 Task: Buy 2 Rompers of size 3-6 months for Baby Girls from Clothing section under best seller category for shipping address: Frank Clark, 1397 Camden Street, Reno, Nevada 89501, Cell Number 7752551231. Pay from credit card ending with 2005, CVV 3321
Action: Mouse moved to (334, 98)
Screenshot: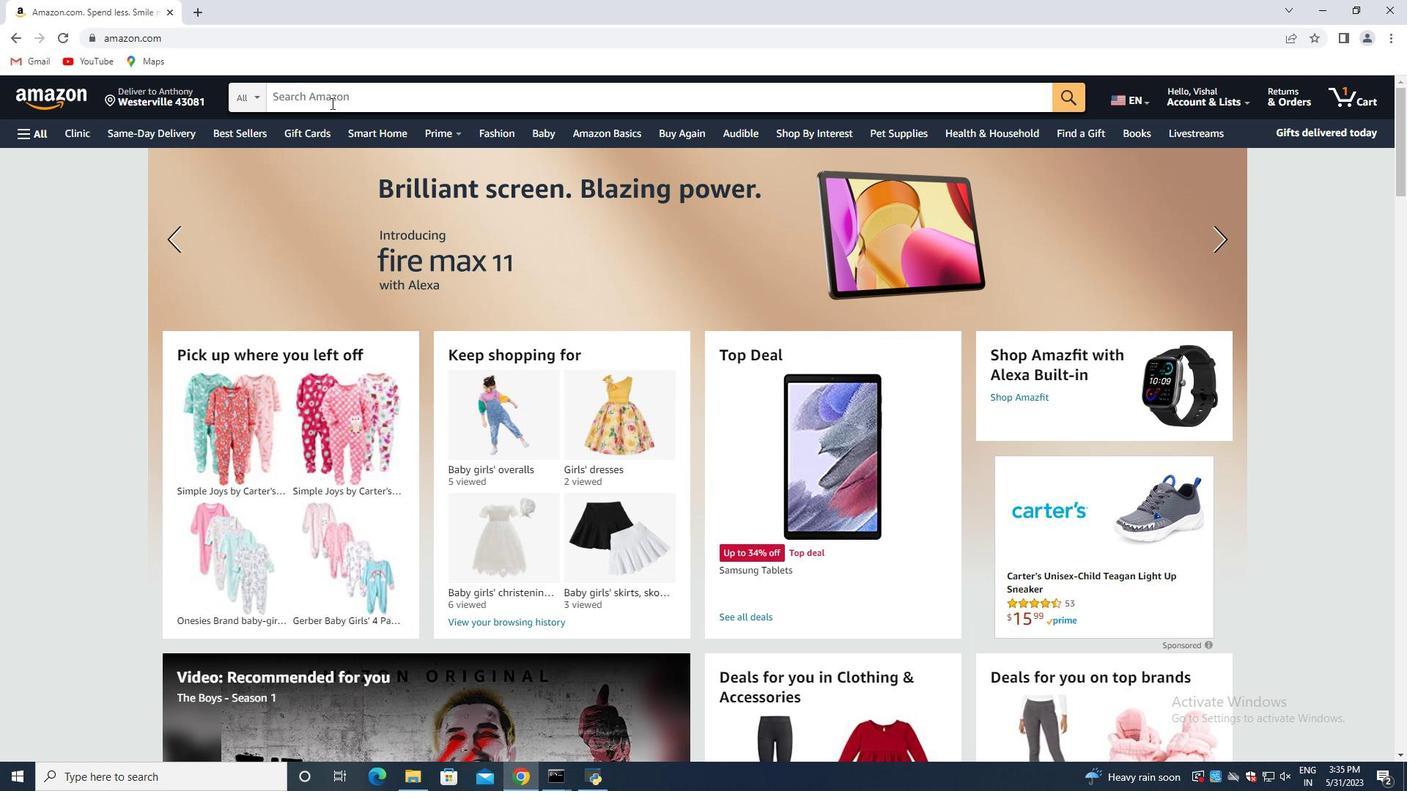 
Action: Mouse pressed left at (334, 98)
Screenshot: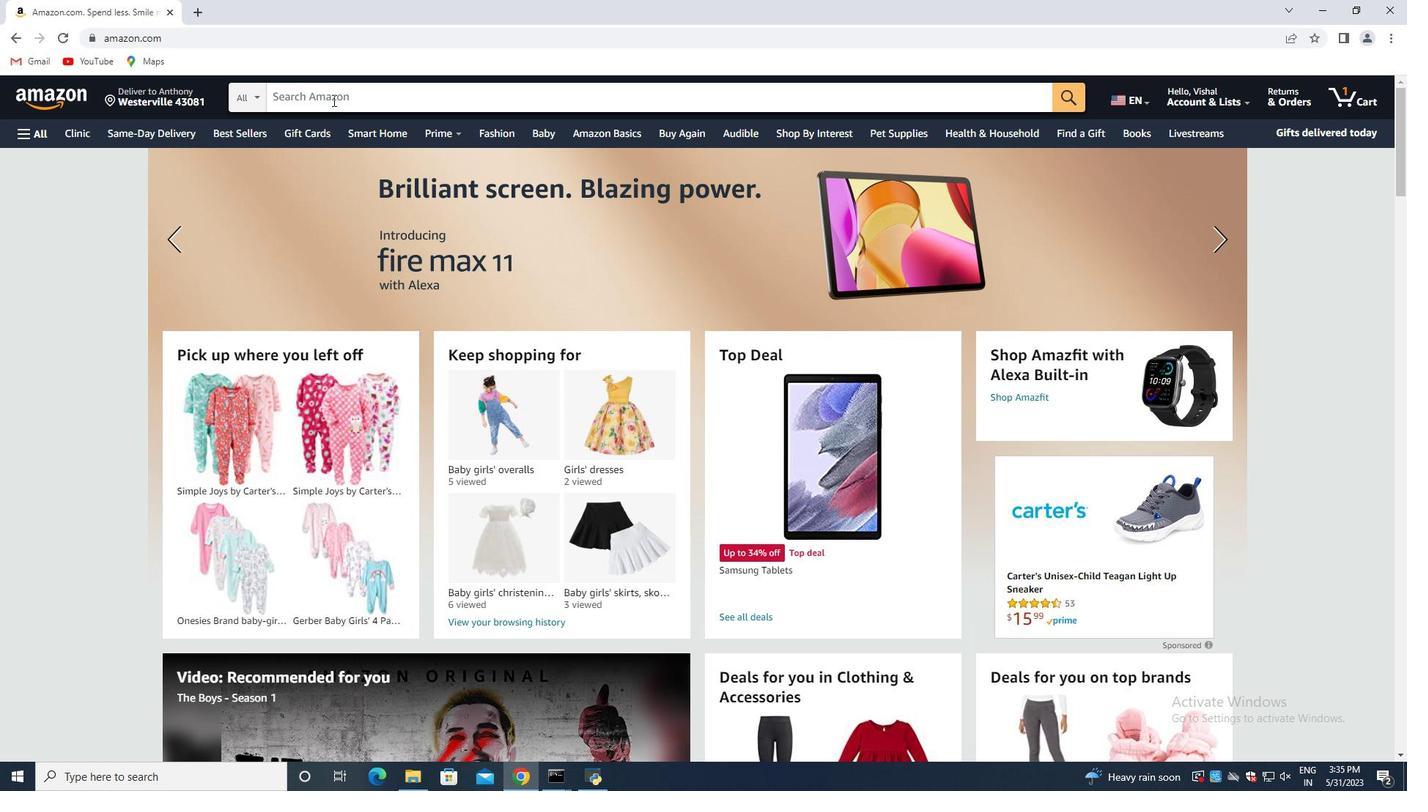 
Action: Key pressed <Key.shift>Rompers<Key.space>of<Key.space>size<Key.space>3-6<Key.space>months<Key.space>for<Key.space>baby<Key.space>girls<Key.enter>
Screenshot: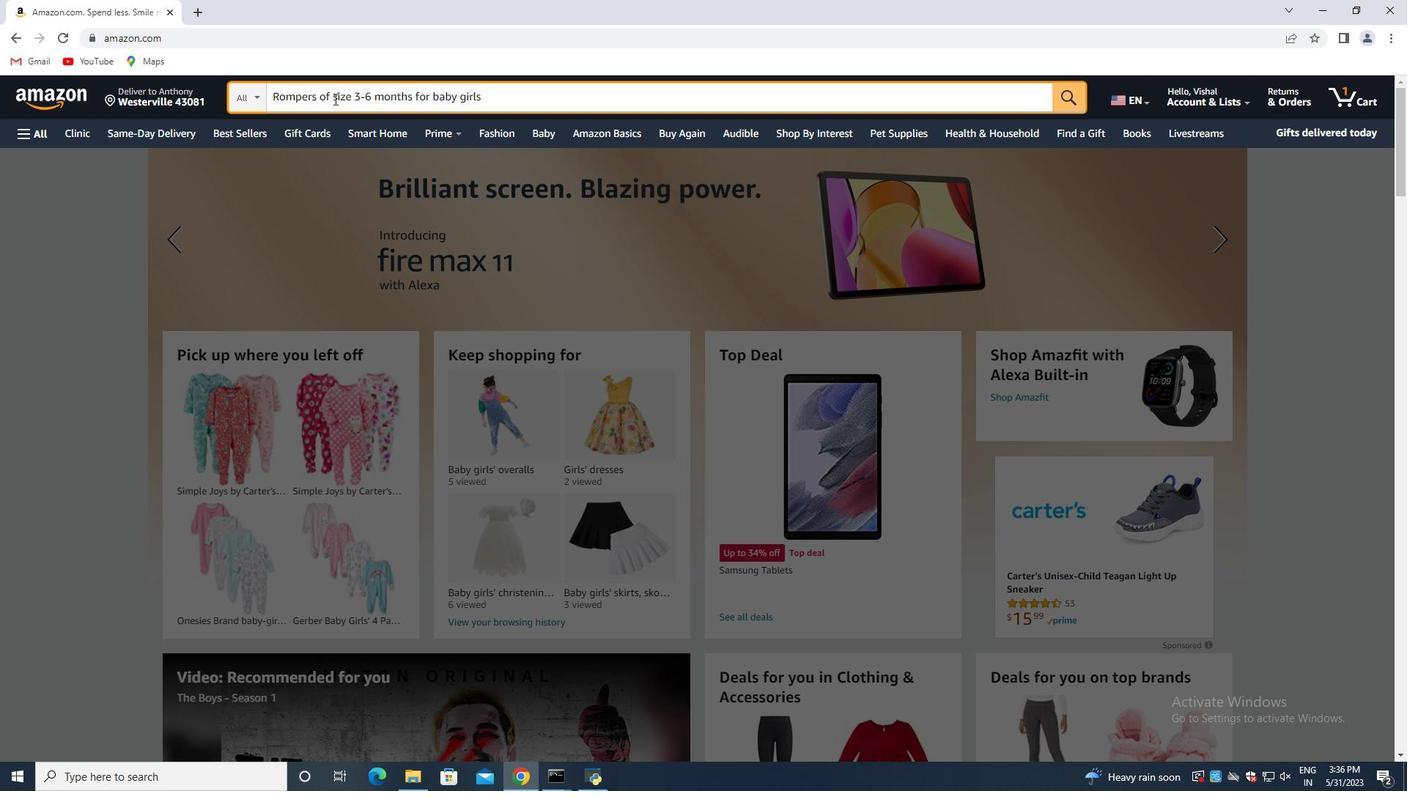 
Action: Mouse moved to (339, 132)
Screenshot: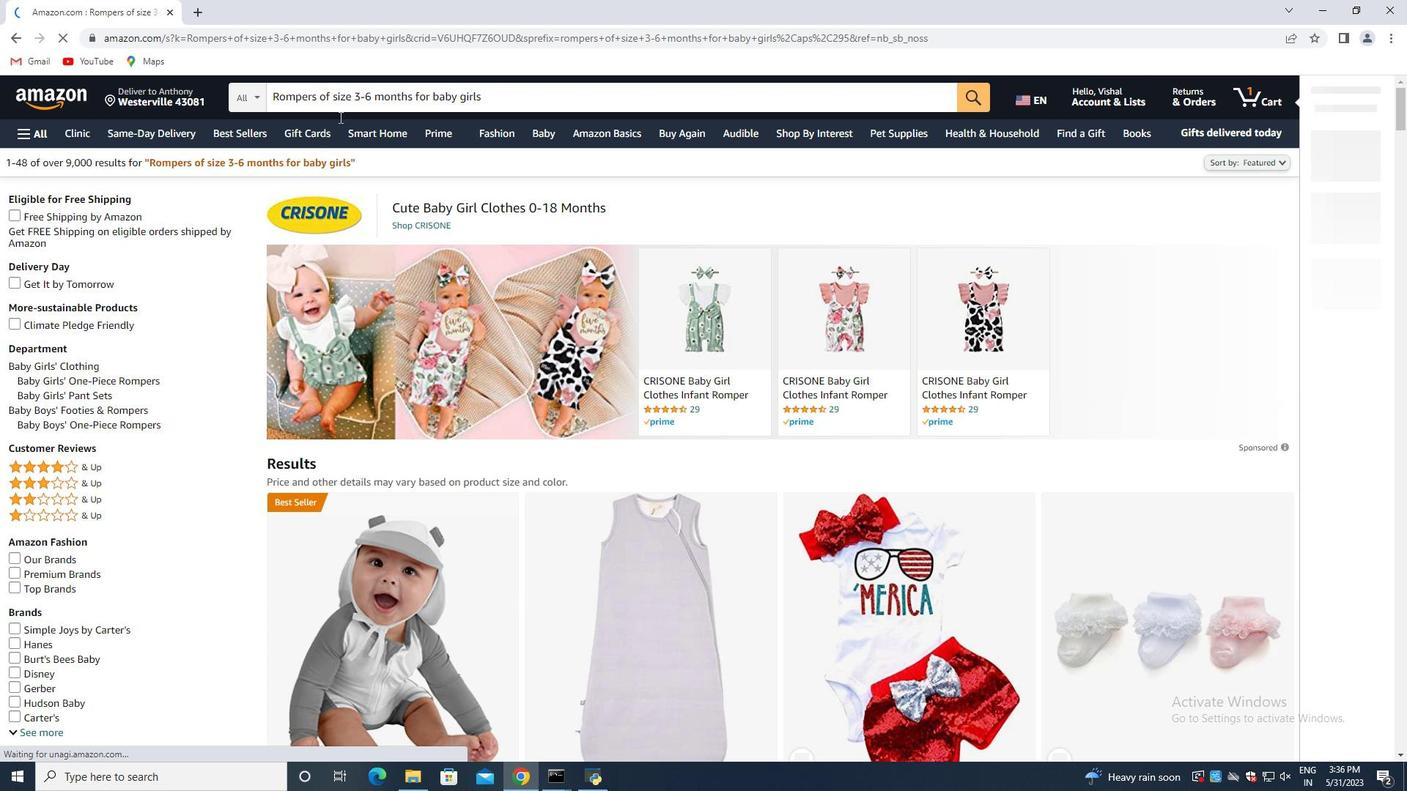 
Action: Mouse scrolled (339, 131) with delta (0, 0)
Screenshot: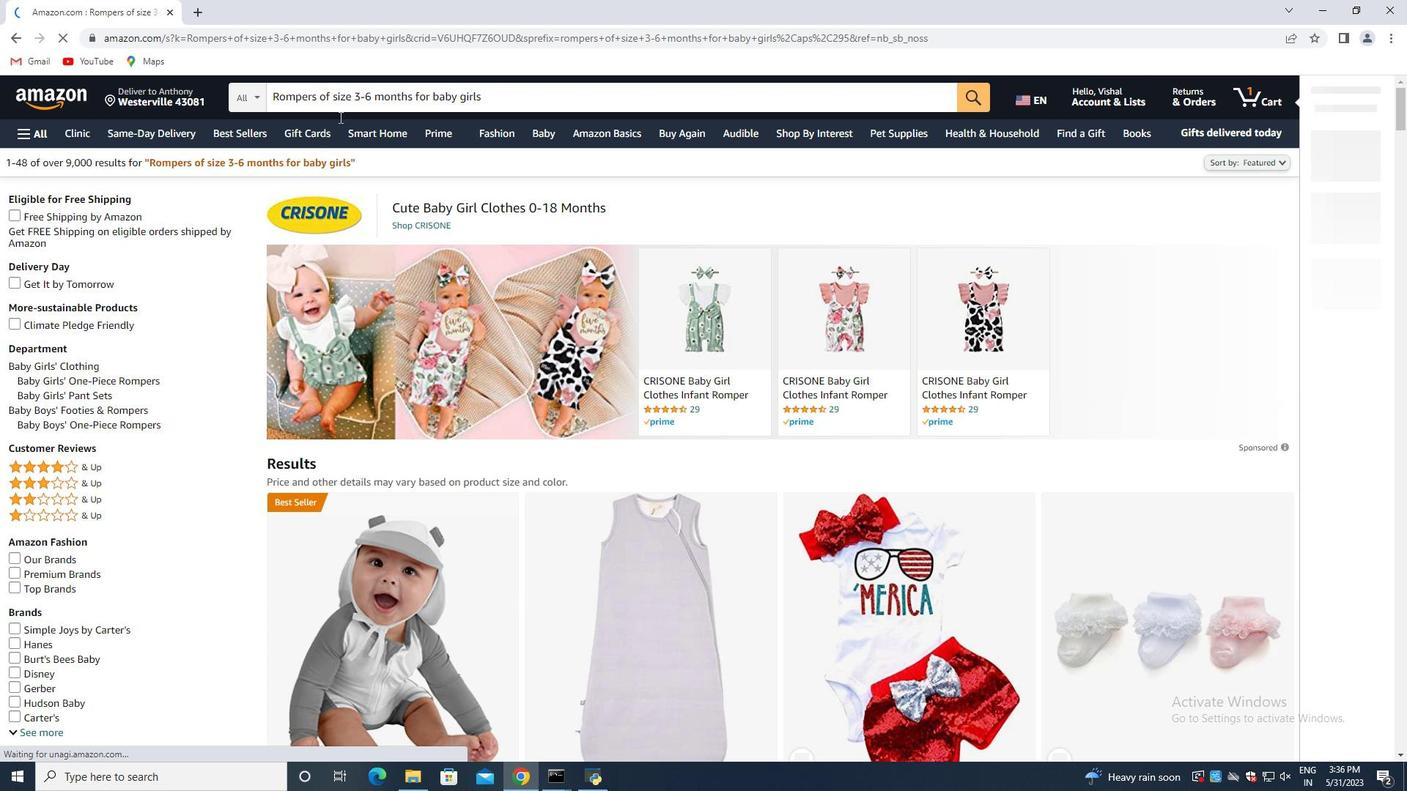 
Action: Mouse moved to (344, 148)
Screenshot: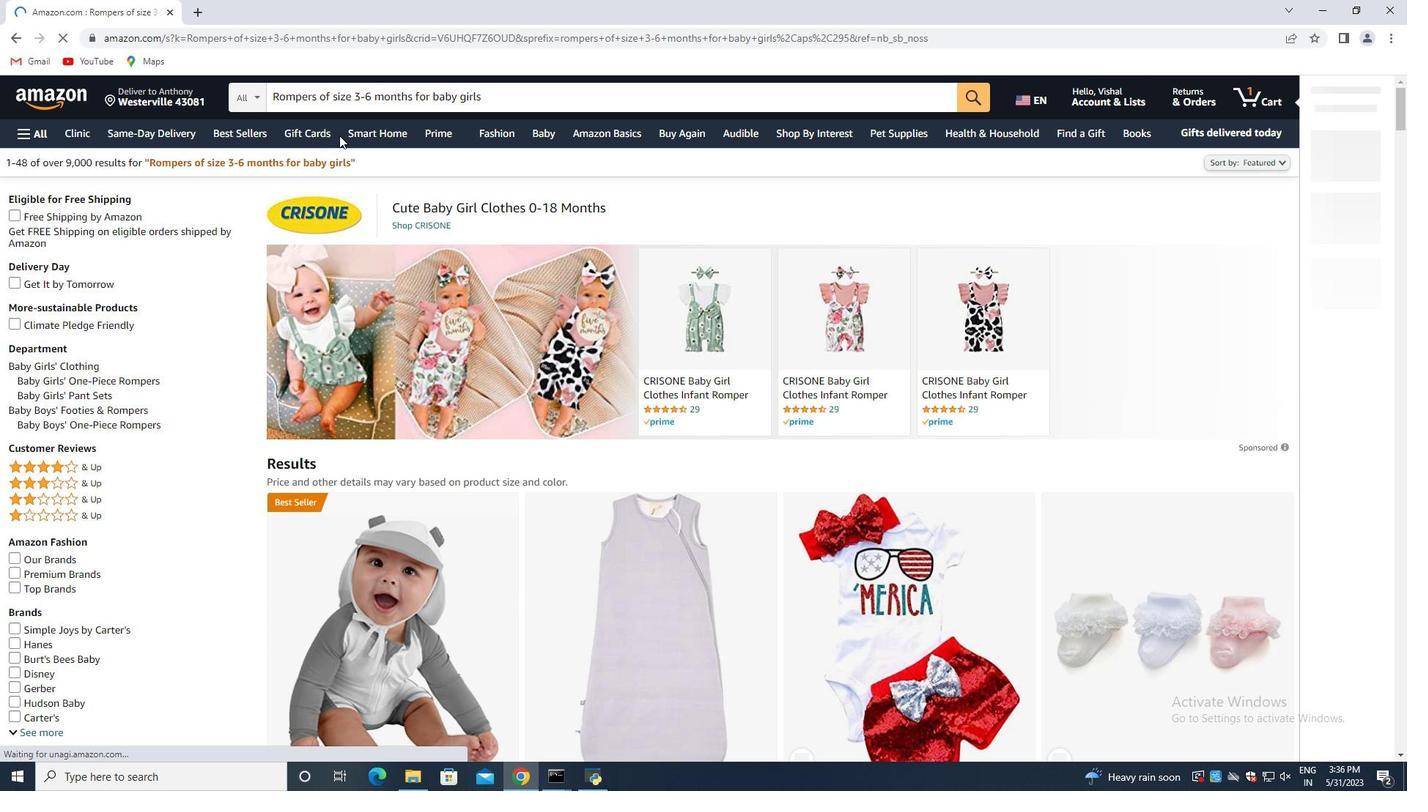 
Action: Mouse scrolled (344, 148) with delta (0, 0)
Screenshot: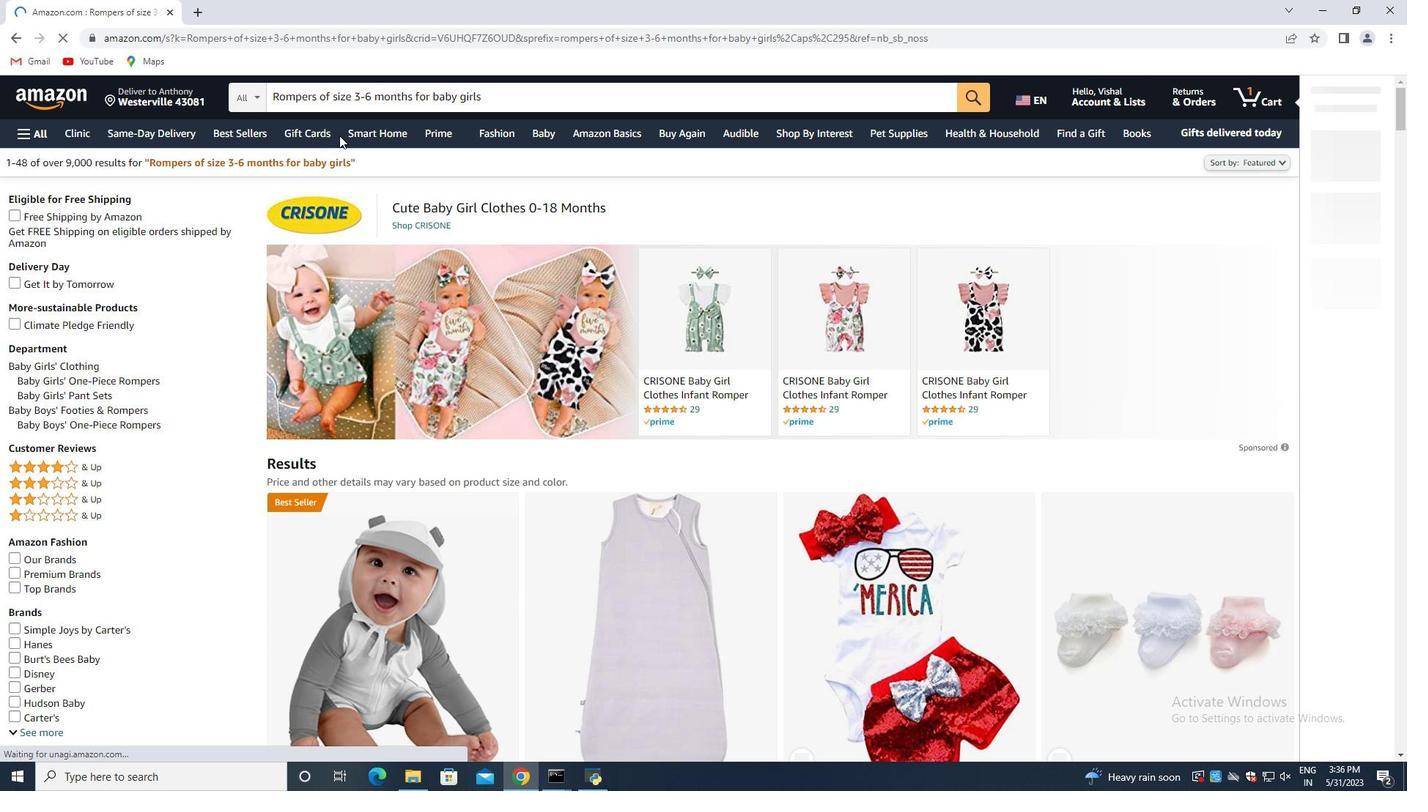 
Action: Mouse moved to (356, 164)
Screenshot: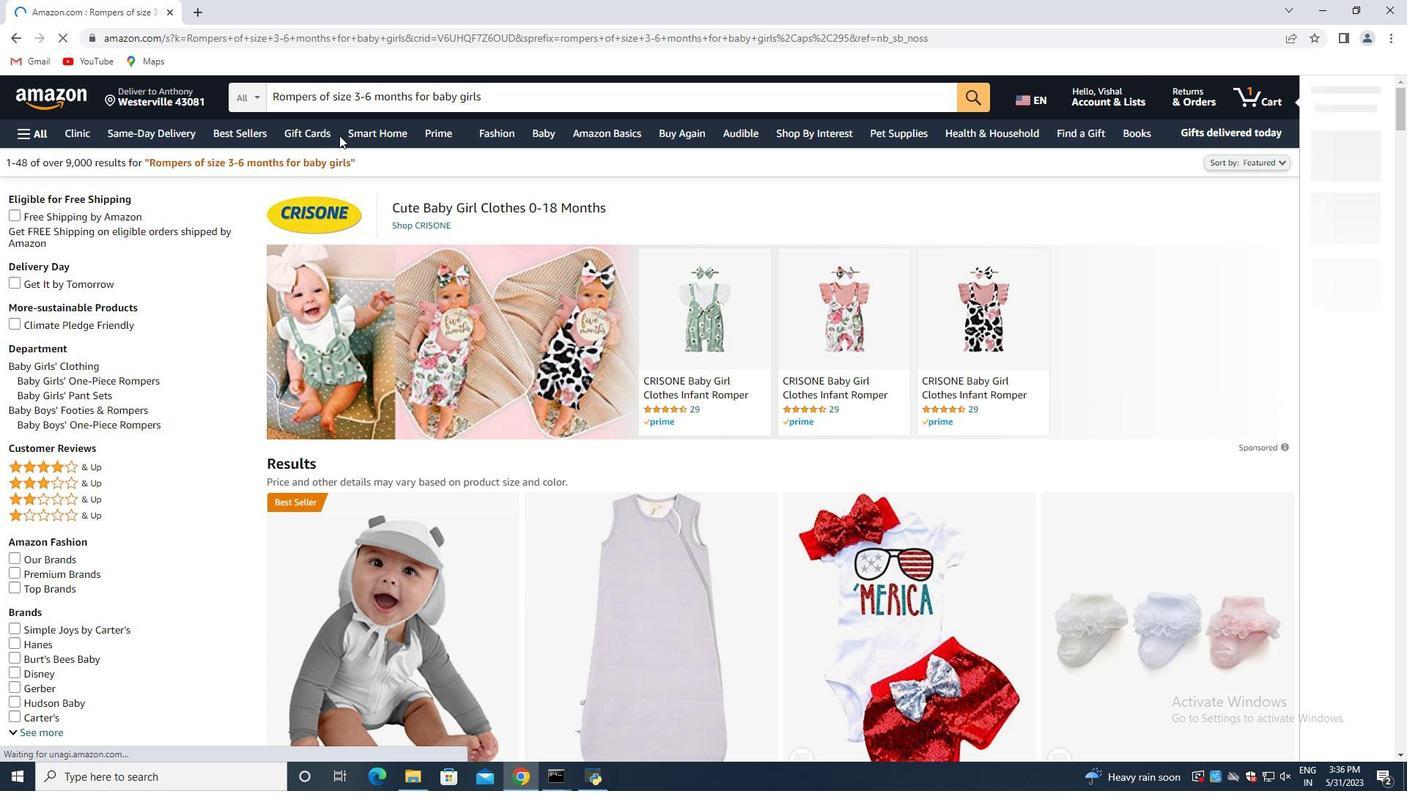 
Action: Mouse scrolled (356, 164) with delta (0, 0)
Screenshot: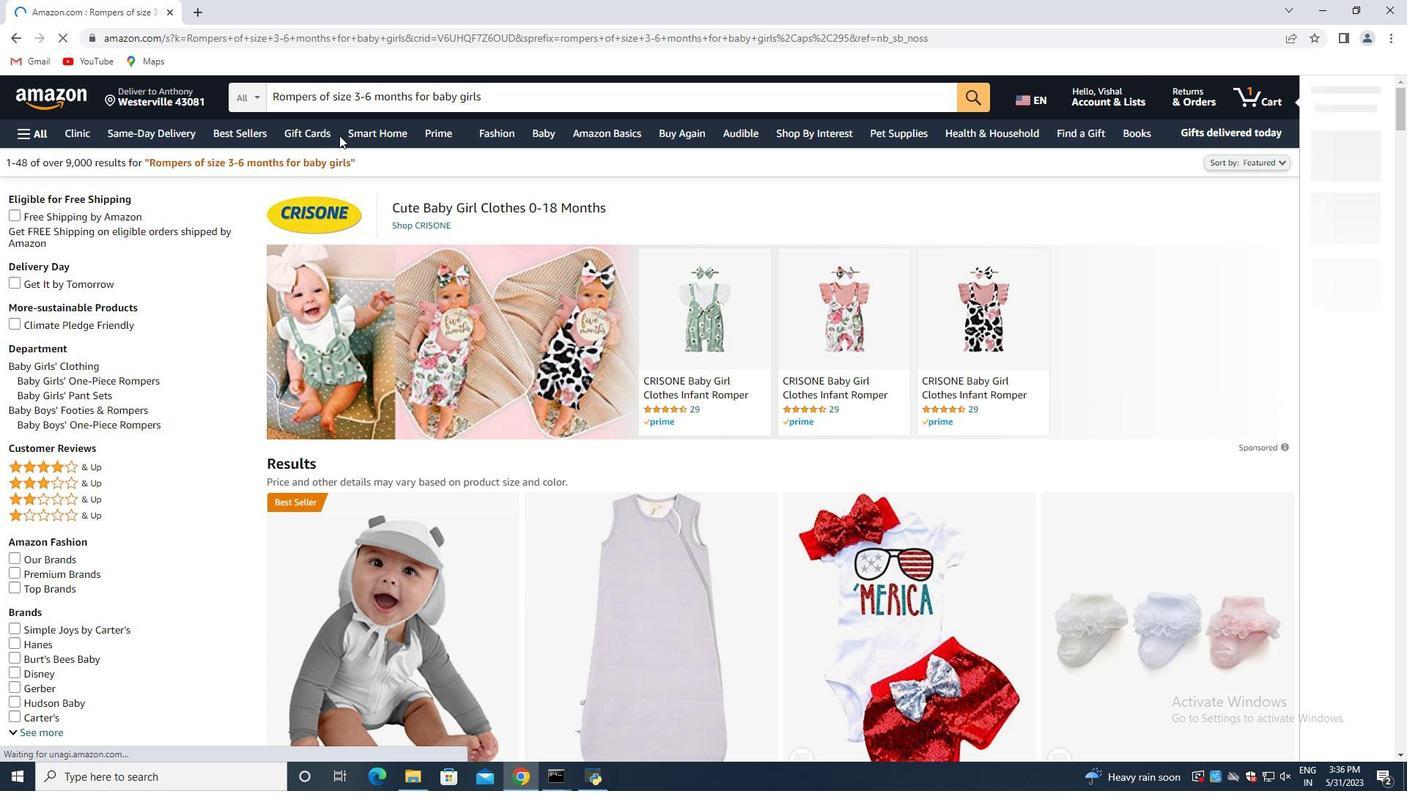 
Action: Mouse moved to (488, 399)
Screenshot: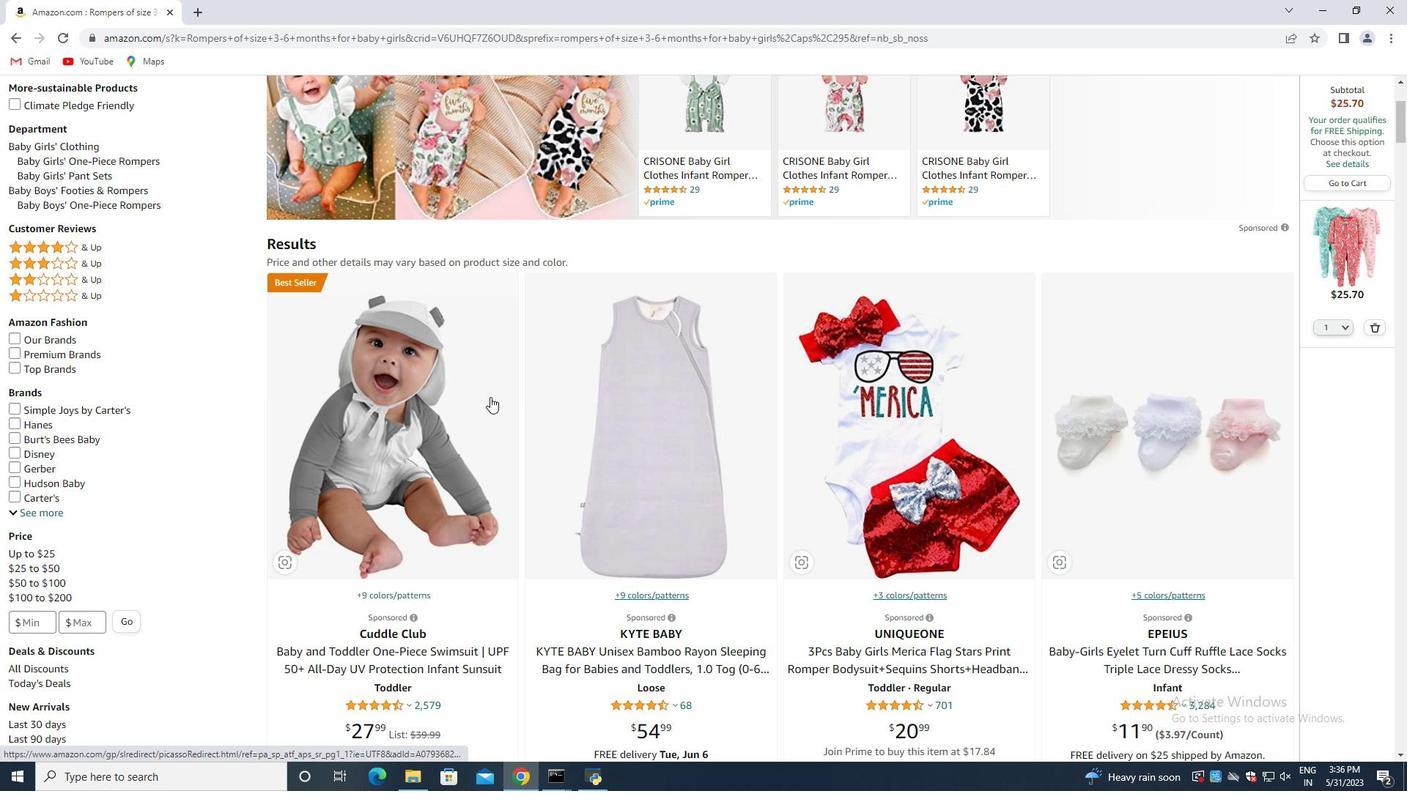 
Action: Mouse scrolled (488, 398) with delta (0, 0)
Screenshot: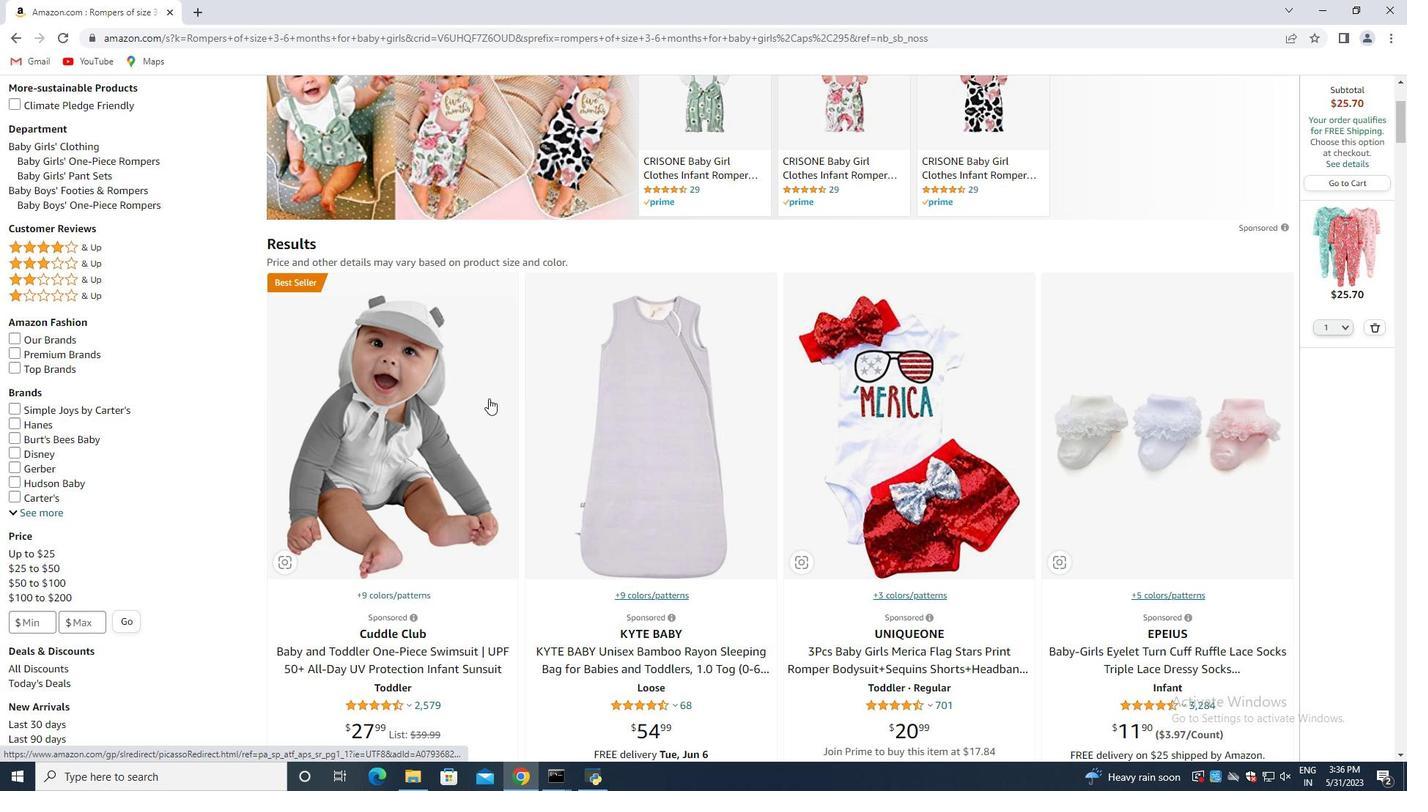 
Action: Mouse moved to (1379, 324)
Screenshot: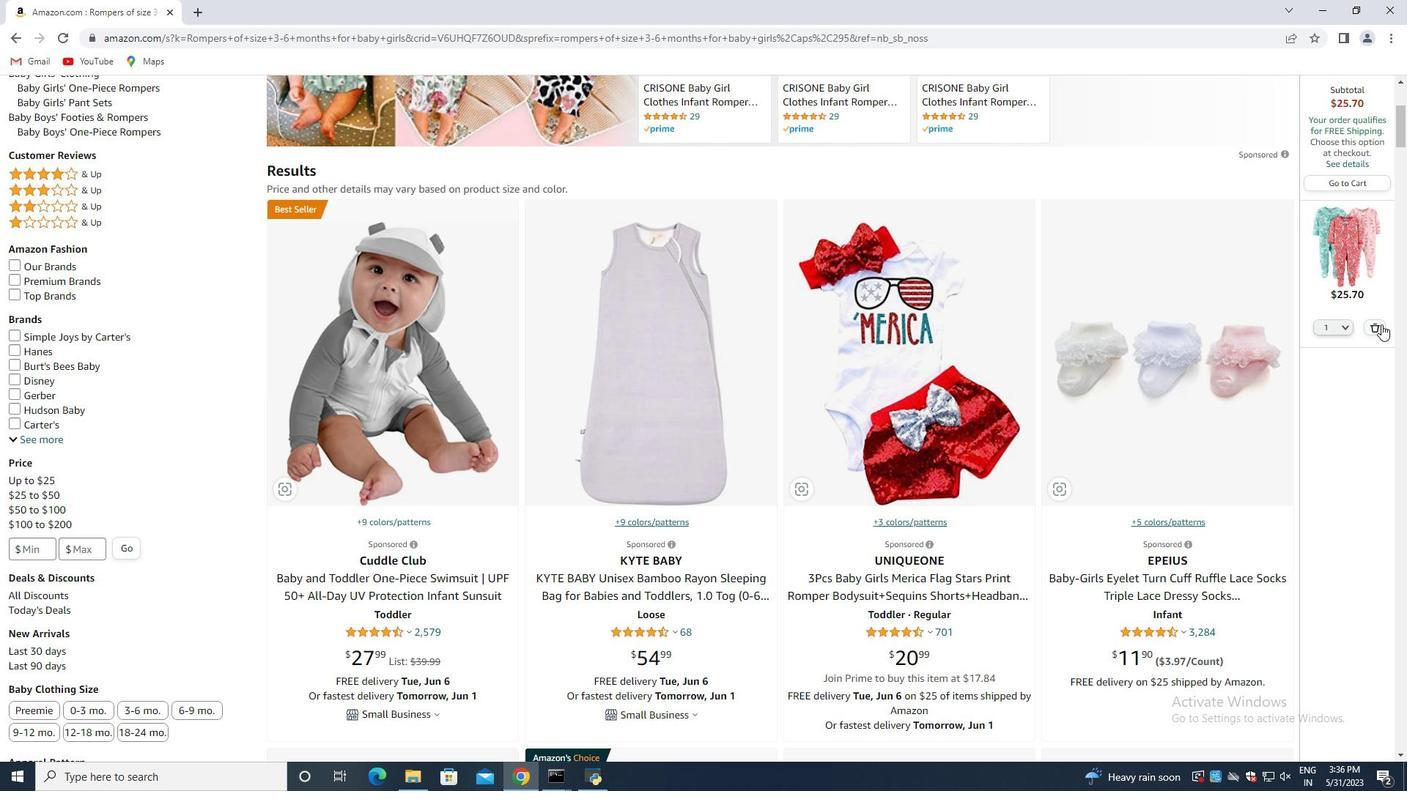 
Action: Mouse pressed left at (1379, 324)
Screenshot: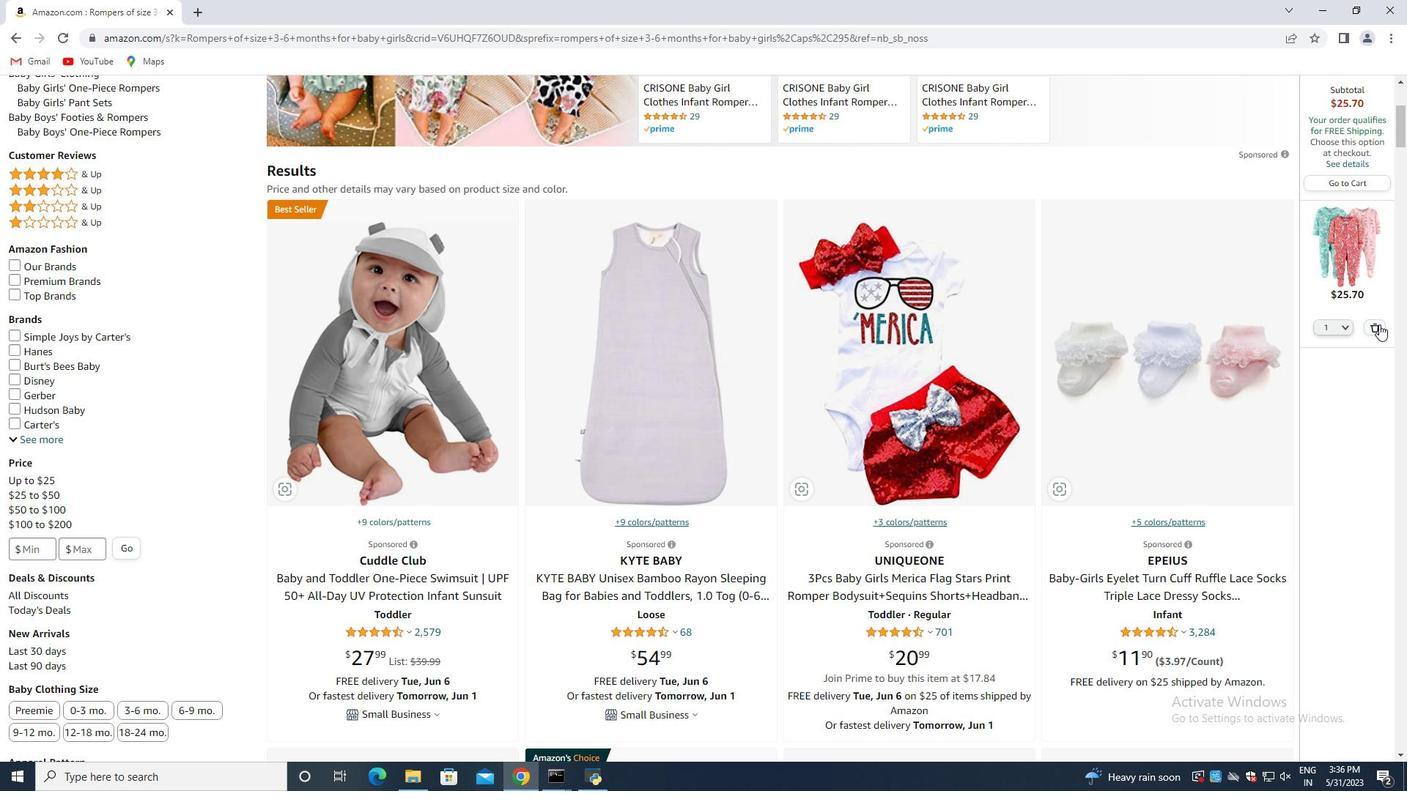 
Action: Mouse moved to (748, 384)
Screenshot: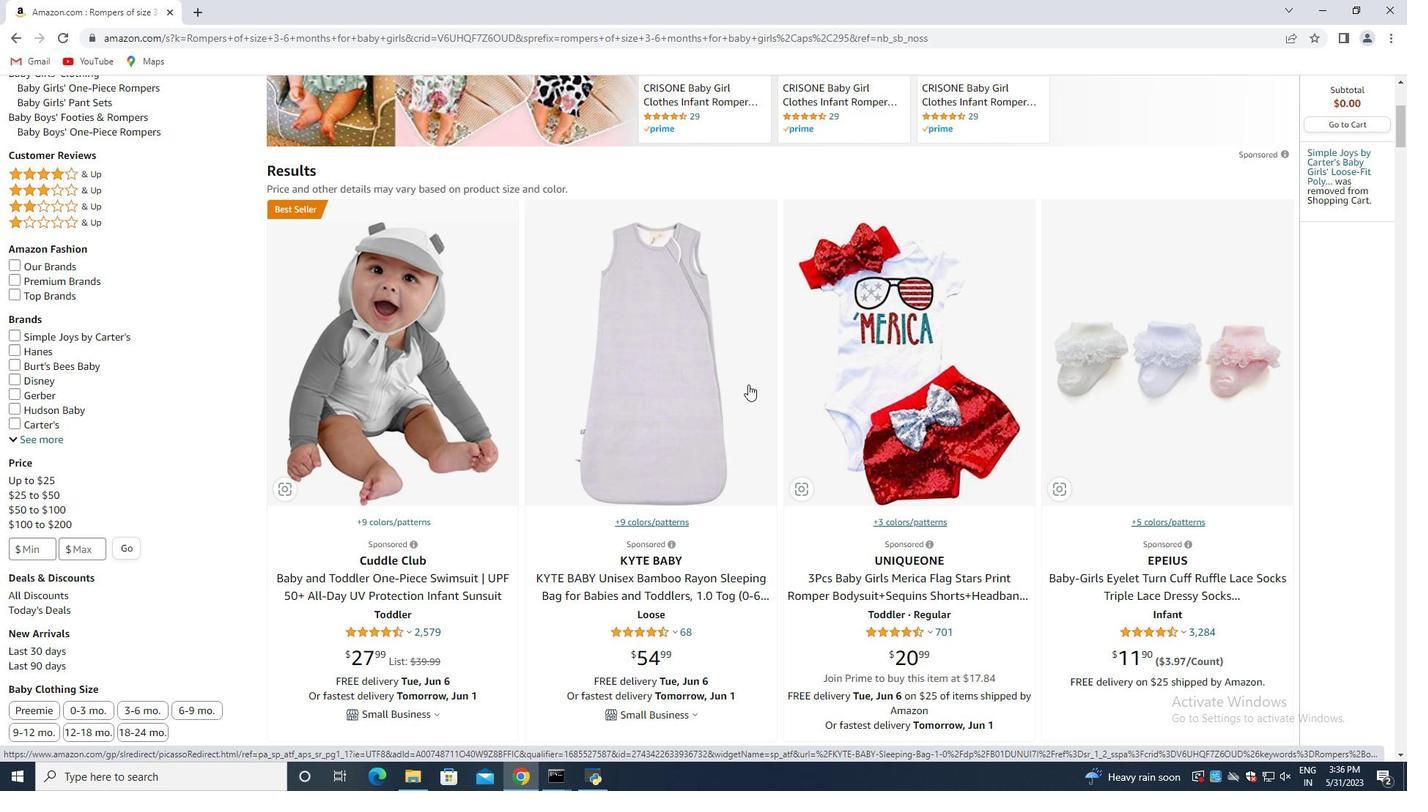 
Action: Mouse scrolled (748, 383) with delta (0, 0)
Screenshot: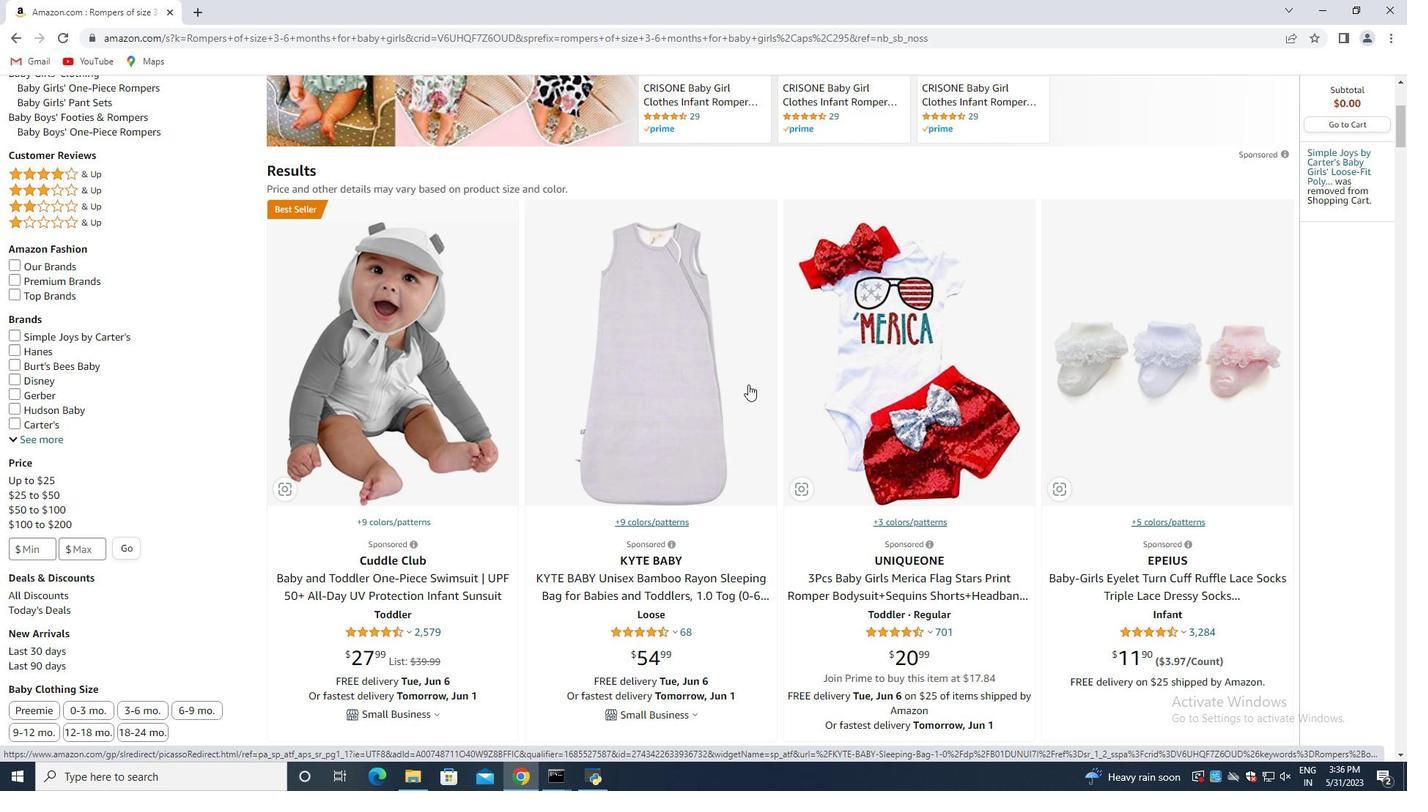 
Action: Mouse moved to (986, 362)
Screenshot: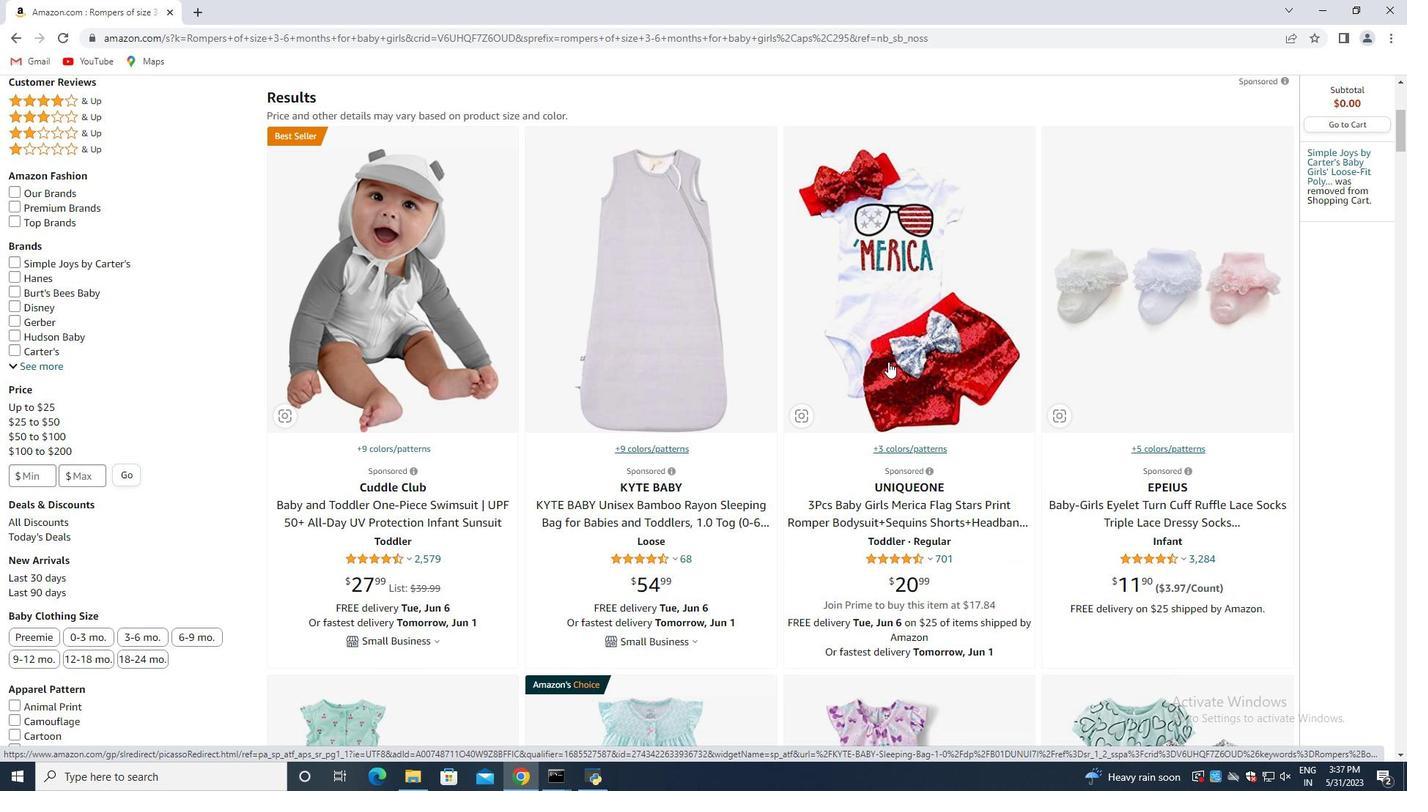 
Action: Mouse scrolled (978, 361) with delta (0, 0)
Screenshot: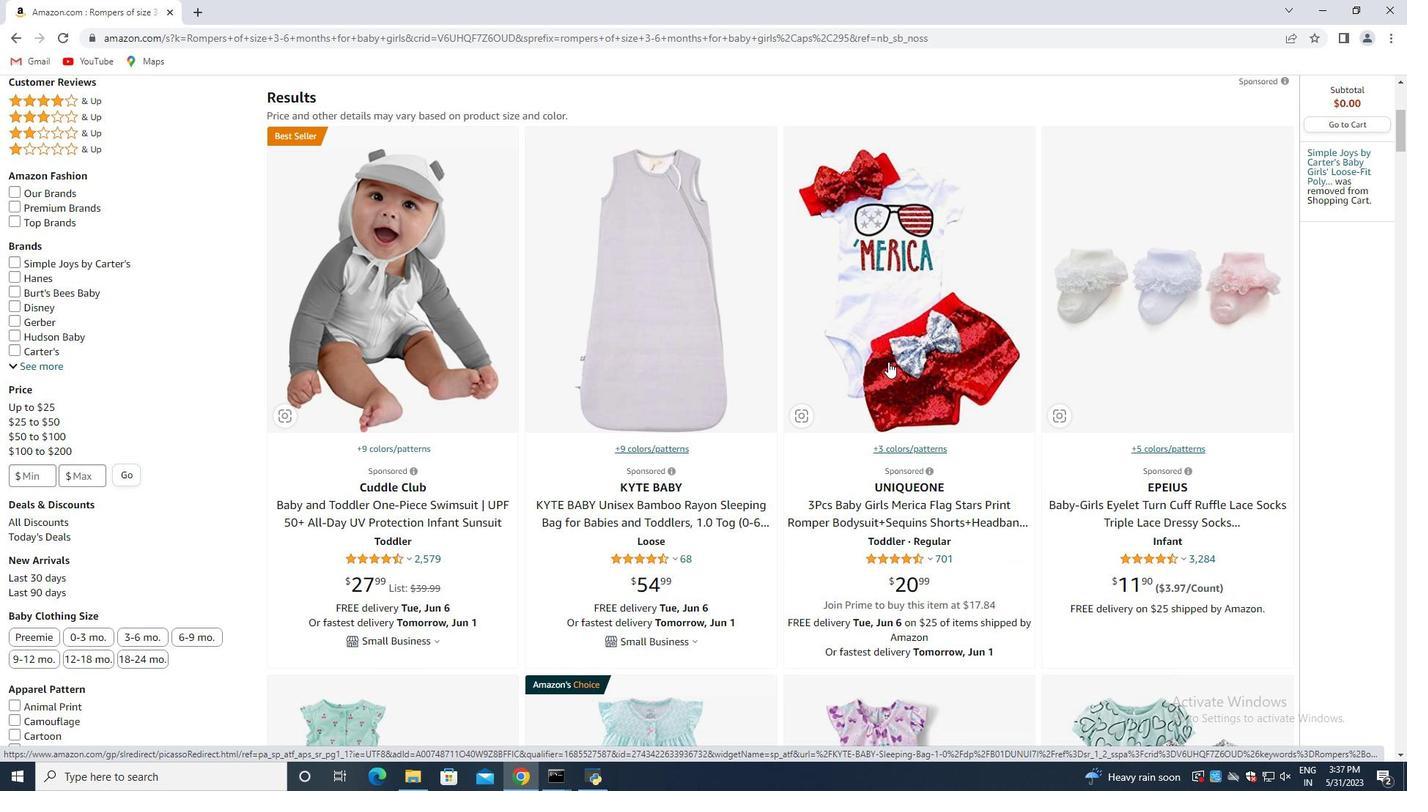 
Action: Mouse moved to (1010, 361)
Screenshot: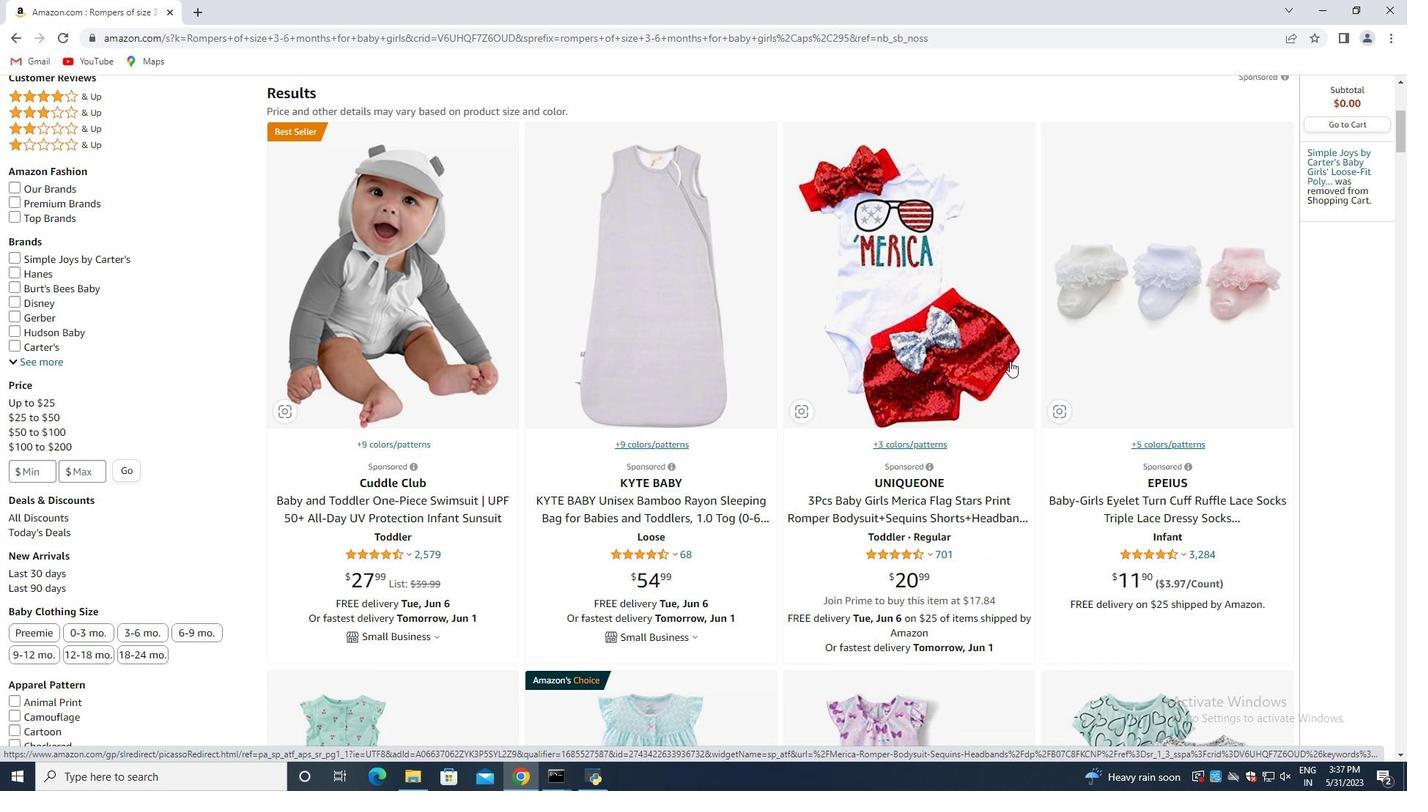 
Action: Mouse scrolled (1010, 360) with delta (0, 0)
Screenshot: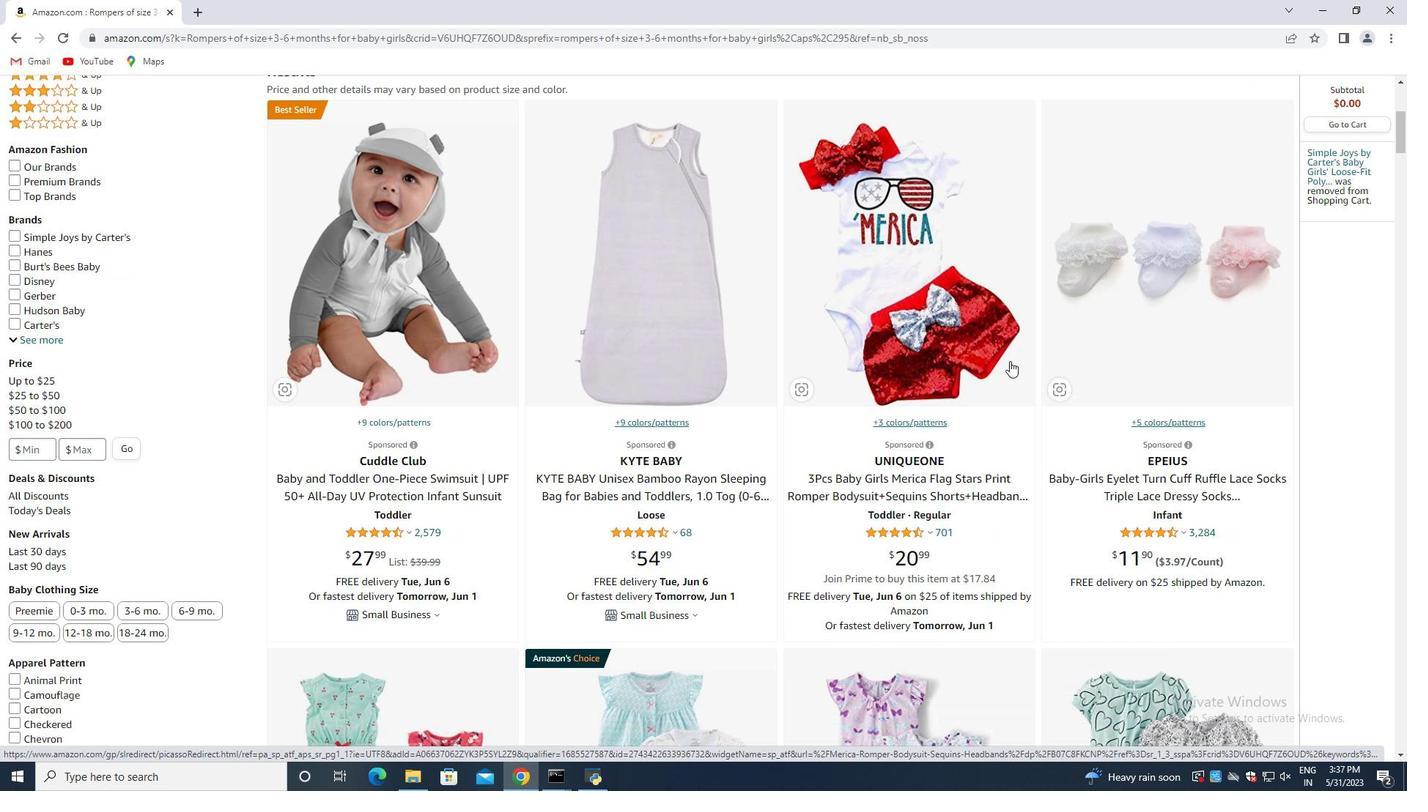 
Action: Mouse moved to (821, 344)
Screenshot: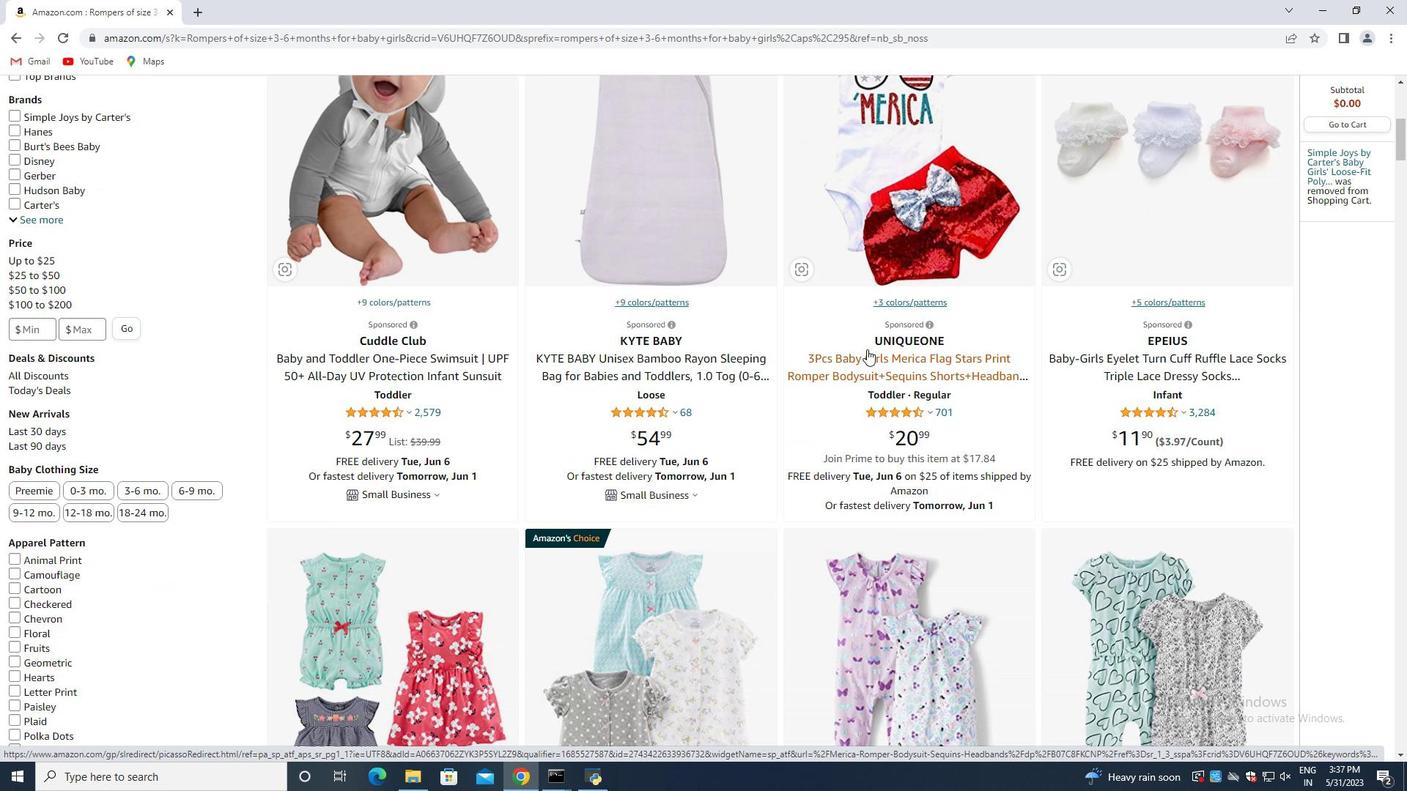 
Action: Mouse scrolled (821, 343) with delta (0, 0)
Screenshot: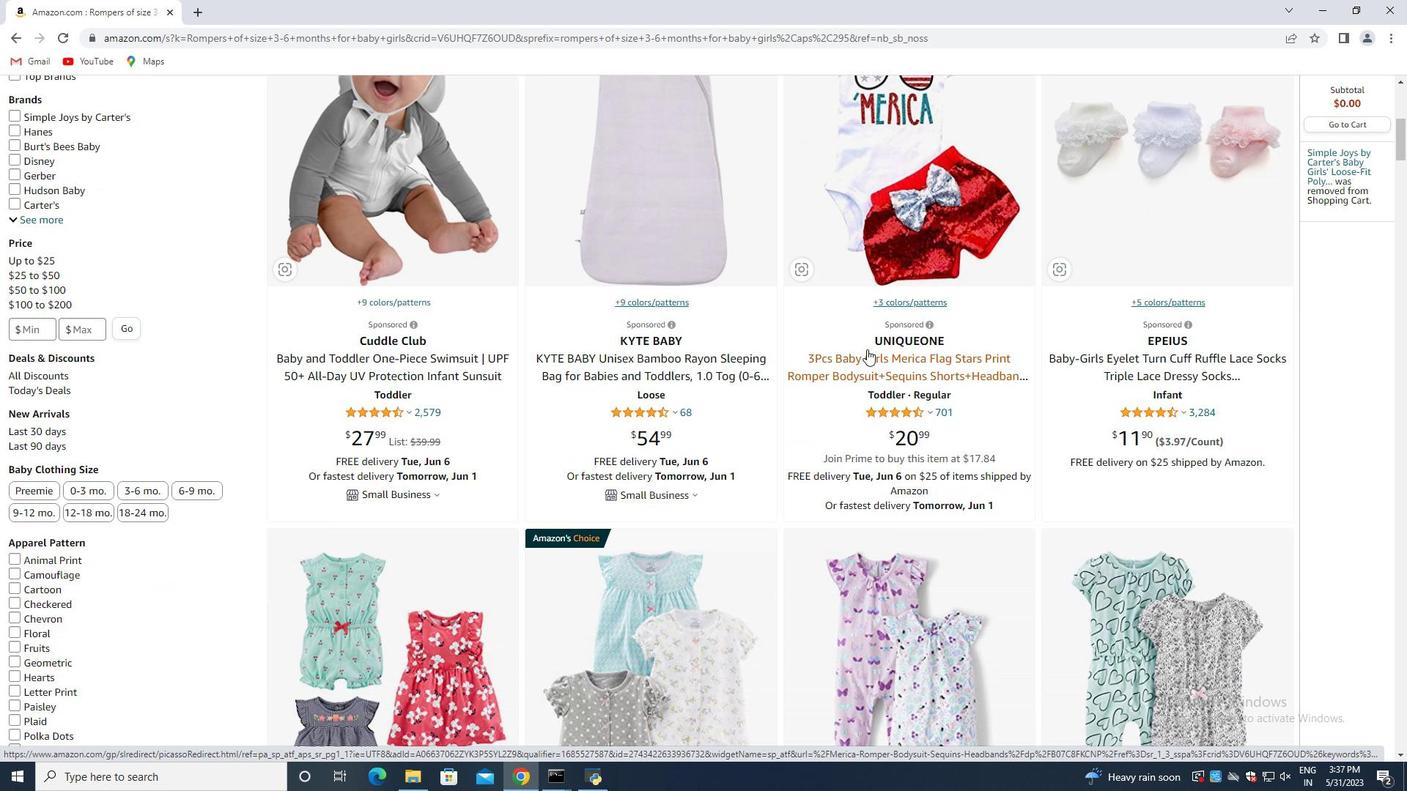 
Action: Mouse moved to (807, 343)
Screenshot: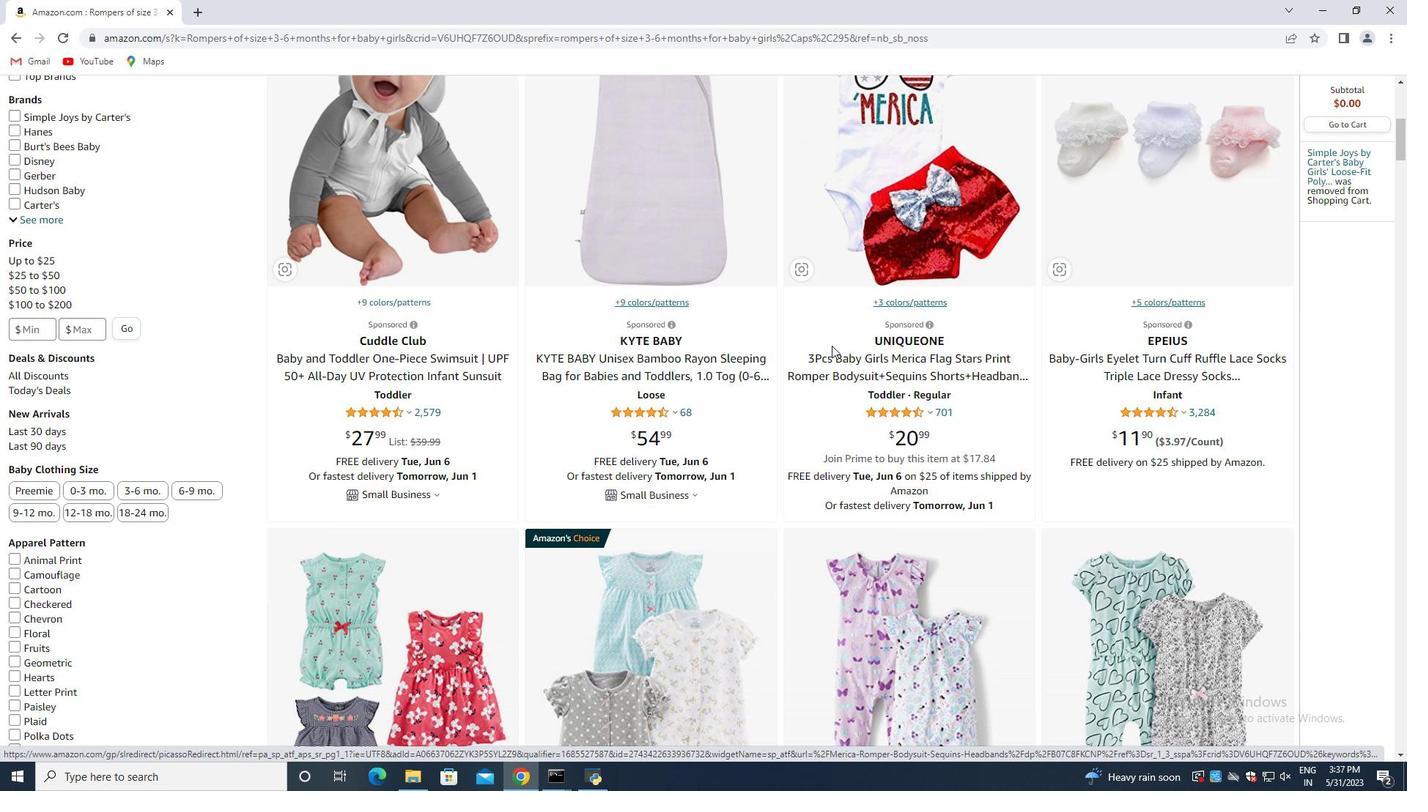 
Action: Mouse scrolled (807, 343) with delta (0, 0)
Screenshot: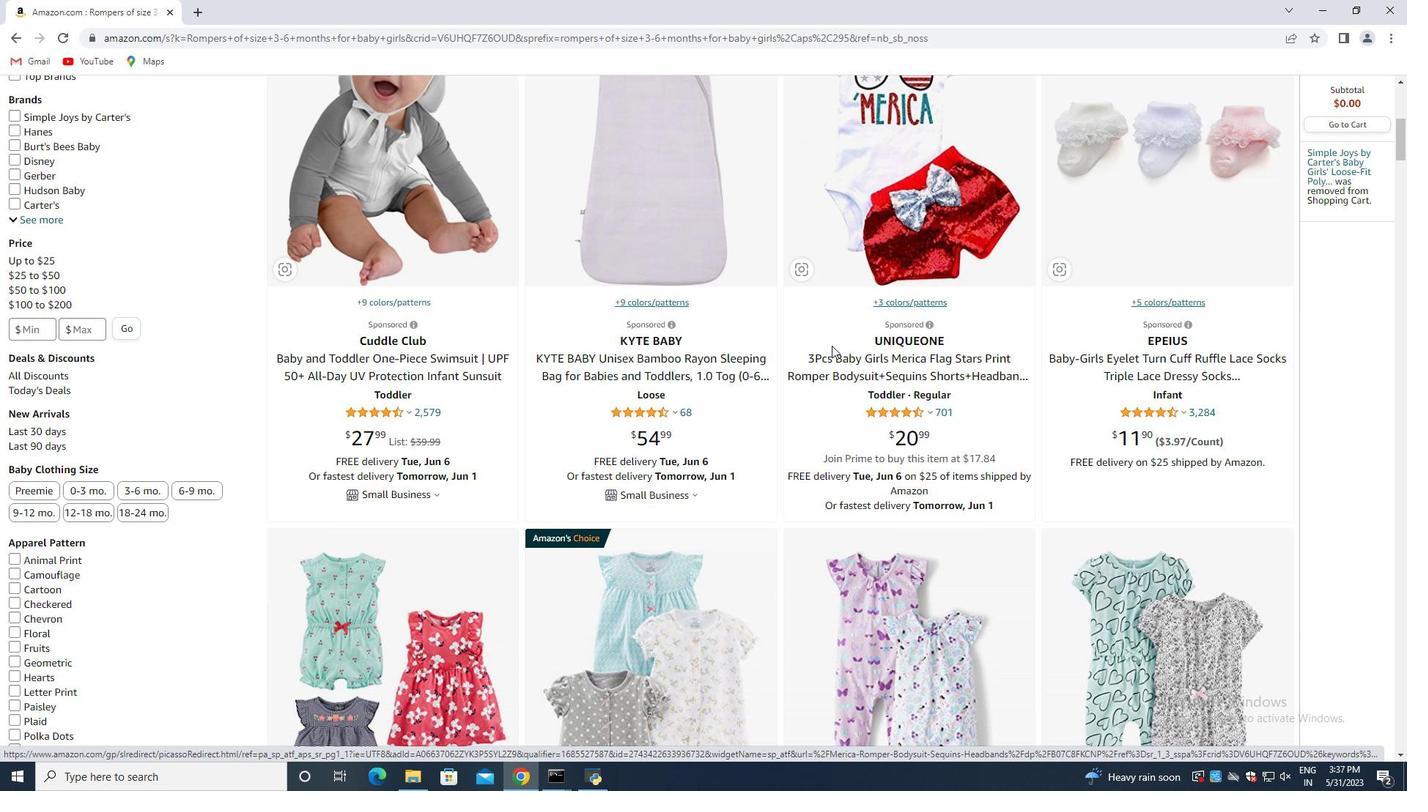 
Action: Mouse moved to (799, 341)
Screenshot: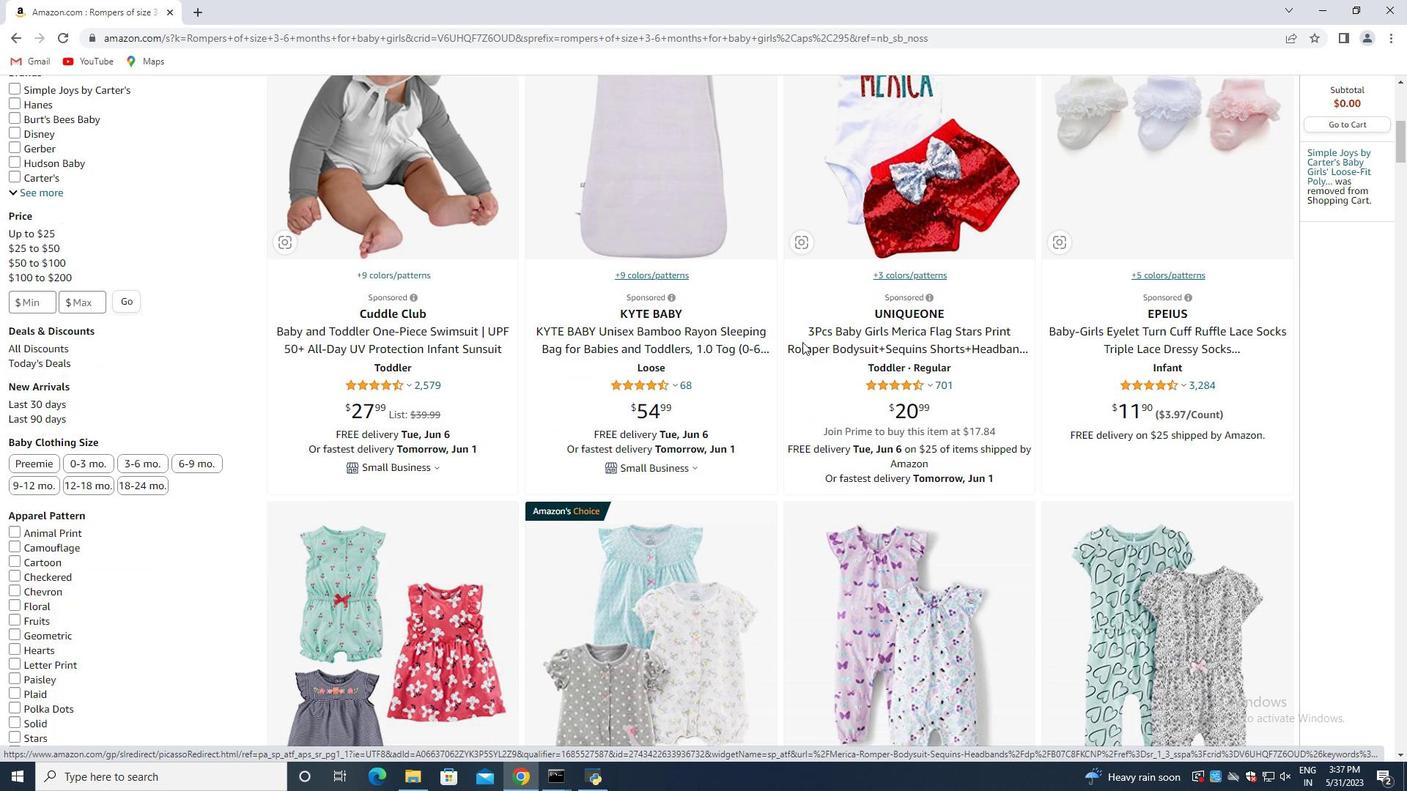 
Action: Key pressed <Key.down><Key.down><Key.up><Key.up><Key.up><Key.up><Key.up><Key.up><Key.up><Key.up><Key.up><Key.up><Key.up><Key.down><Key.down><Key.down><Key.down><Key.down><Key.down><Key.down><Key.down><Key.down><Key.down><Key.down><Key.down><Key.down><Key.down><Key.down><Key.down><Key.down><Key.down><Key.down><Key.down><Key.down><Key.down><Key.down><Key.down><Key.down><Key.down><Key.down><Key.down><Key.down><Key.down><Key.down><Key.down><Key.down><Key.down><Key.down><Key.down><Key.down><Key.down><Key.down><Key.down><Key.down><Key.down><Key.down><Key.down><Key.down><Key.down><Key.down><Key.down><Key.down><Key.down><Key.down><Key.down><Key.down><Key.down><Key.down><Key.down><Key.down><Key.down><Key.down><Key.down><Key.down><Key.down><Key.down><Key.down><Key.down><Key.down><Key.down><Key.down><Key.down><Key.down><Key.down><Key.down><Key.down><Key.down><Key.down><Key.down><Key.down><Key.down><Key.down><Key.down><Key.down><Key.down><Key.down><Key.down><Key.down><Key.down><Key.down><Key.down><Key.down><Key.down><Key.down><Key.down><Key.down><Key.down><Key.down><Key.down><Key.down><Key.down><Key.down><Key.down><Key.down><Key.down><Key.down><Key.down><Key.down><Key.down><Key.down><Key.down><Key.down><Key.down><Key.down><Key.down><Key.down><Key.down><Key.down><Key.down><Key.down><Key.down><Key.down><Key.down><Key.down><Key.down><Key.down><Key.down><Key.down><Key.down><Key.down><Key.down><Key.down><Key.down><Key.down><Key.down><Key.down><Key.down><Key.down><Key.down><Key.down><Key.down><Key.down><Key.down><Key.down><Key.down><Key.down><Key.down><Key.down><Key.down><Key.down><Key.down><Key.up><Key.up><Key.up><Key.up><Key.up><Key.up><Key.up><Key.up><Key.up><Key.up><Key.up><Key.up><Key.up><Key.up><Key.up><Key.up><Key.up><Key.up><Key.up><Key.up><Key.up><Key.up><Key.up><Key.up><Key.up><Key.up><Key.up><Key.up><Key.up><Key.up><Key.up><Key.up><Key.up><Key.up><Key.up><Key.up><Key.up><Key.up><Key.up><Key.up><Key.up><Key.up><Key.up><Key.up><Key.up><Key.up><Key.up><Key.up><Key.up><Key.up><Key.up><Key.up><Key.up><Key.up><Key.up><Key.up><Key.up><Key.up><Key.up><Key.up><Key.up><Key.up><Key.up>
Screenshot: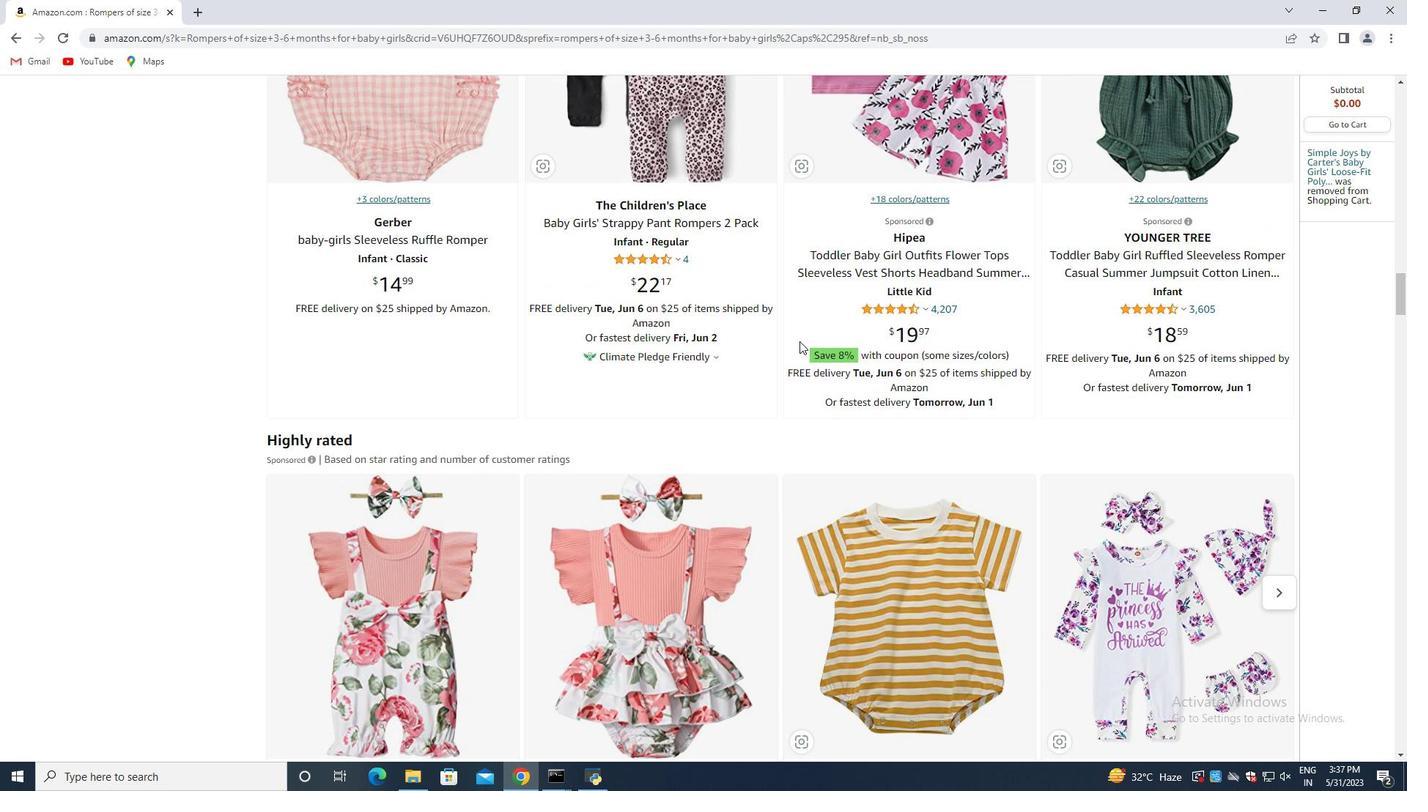 
Action: Mouse moved to (709, 329)
Screenshot: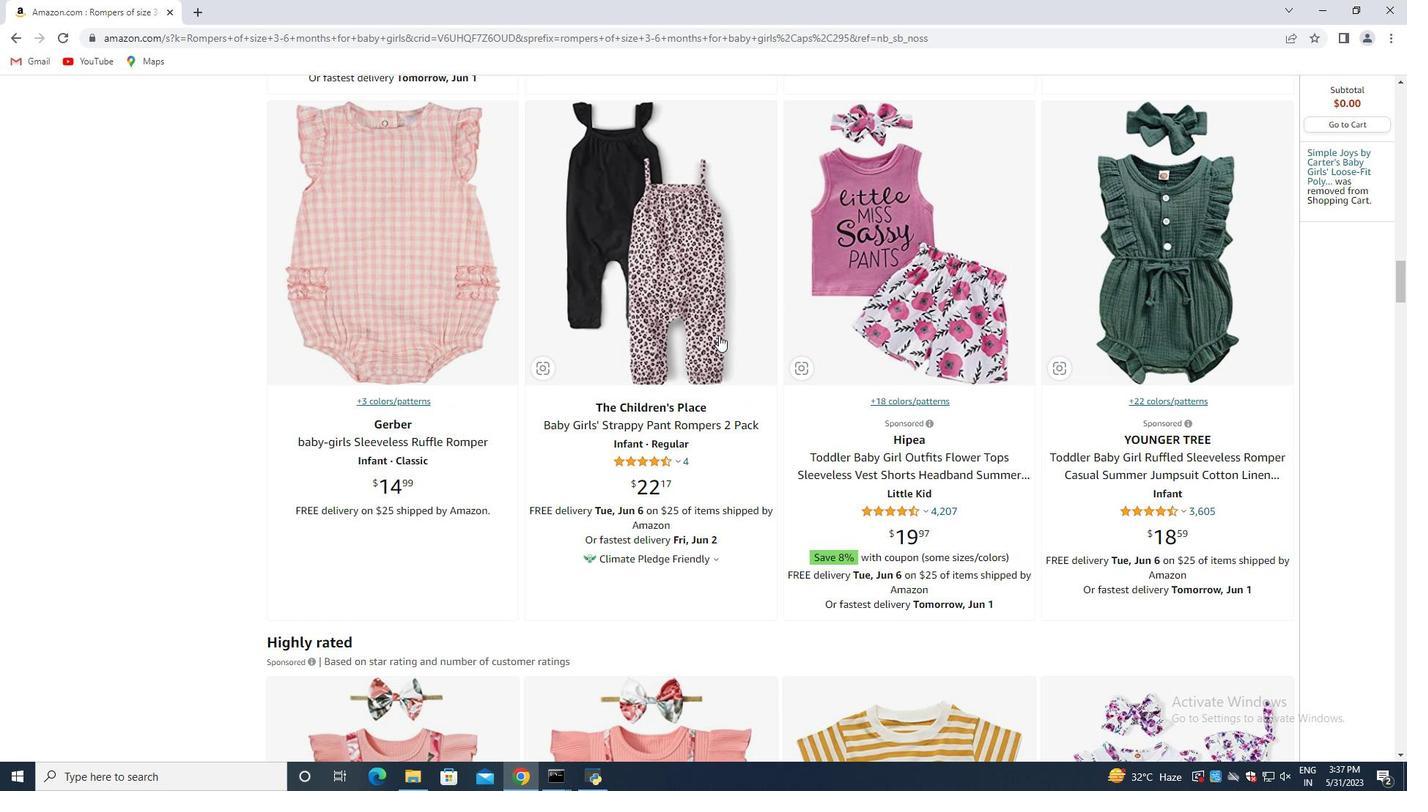 
Action: Mouse scrolled (709, 330) with delta (0, 0)
Screenshot: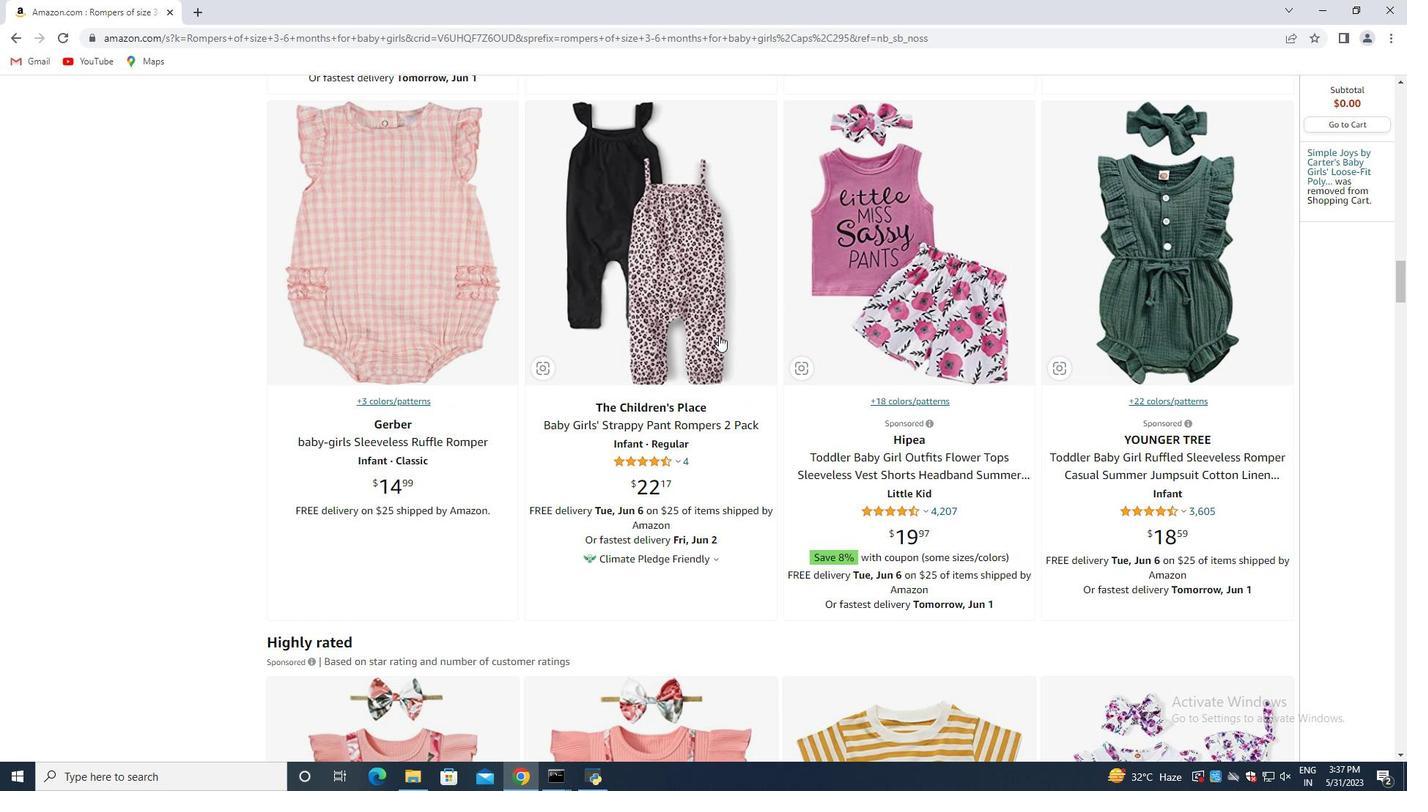 
Action: Mouse moved to (708, 329)
Screenshot: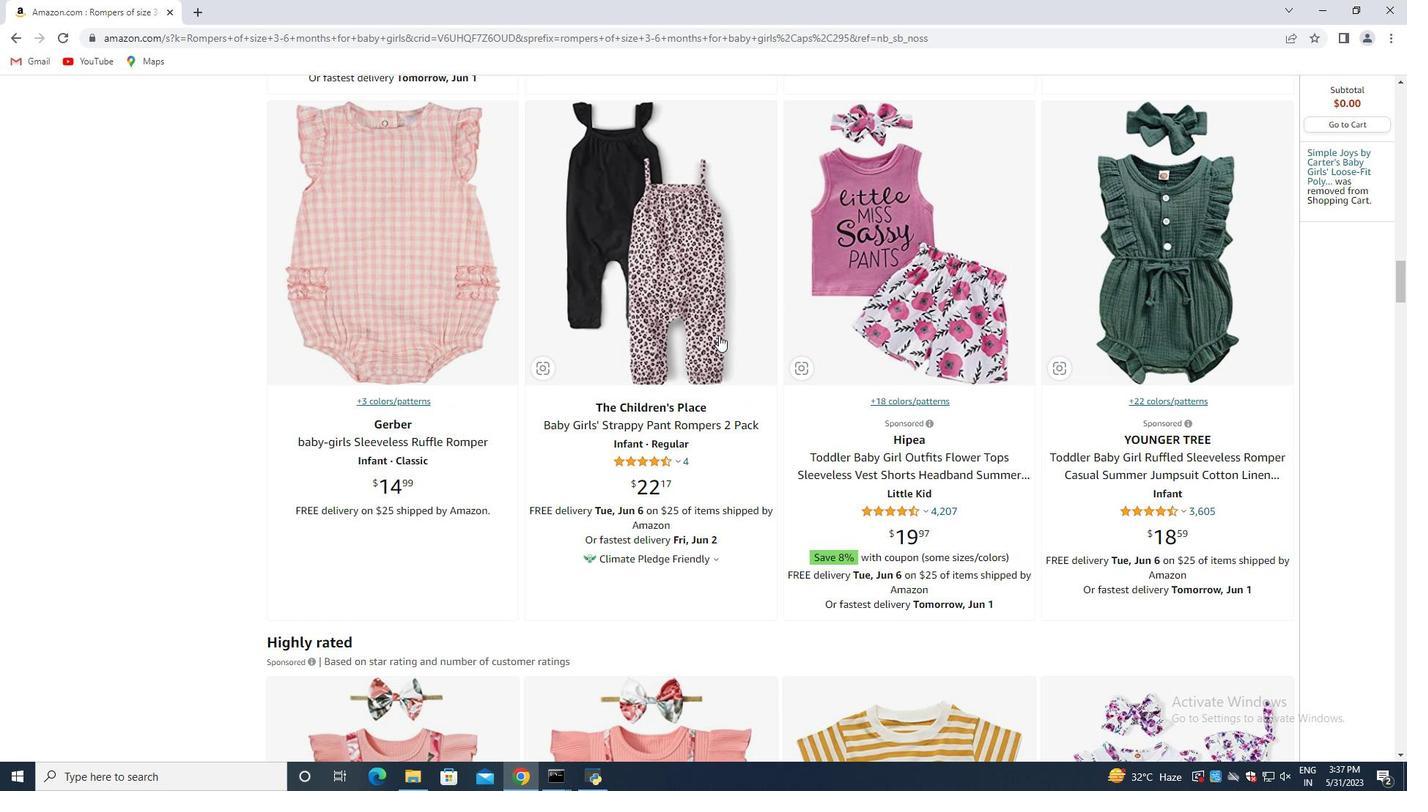 
Action: Mouse scrolled (708, 329) with delta (0, 0)
Screenshot: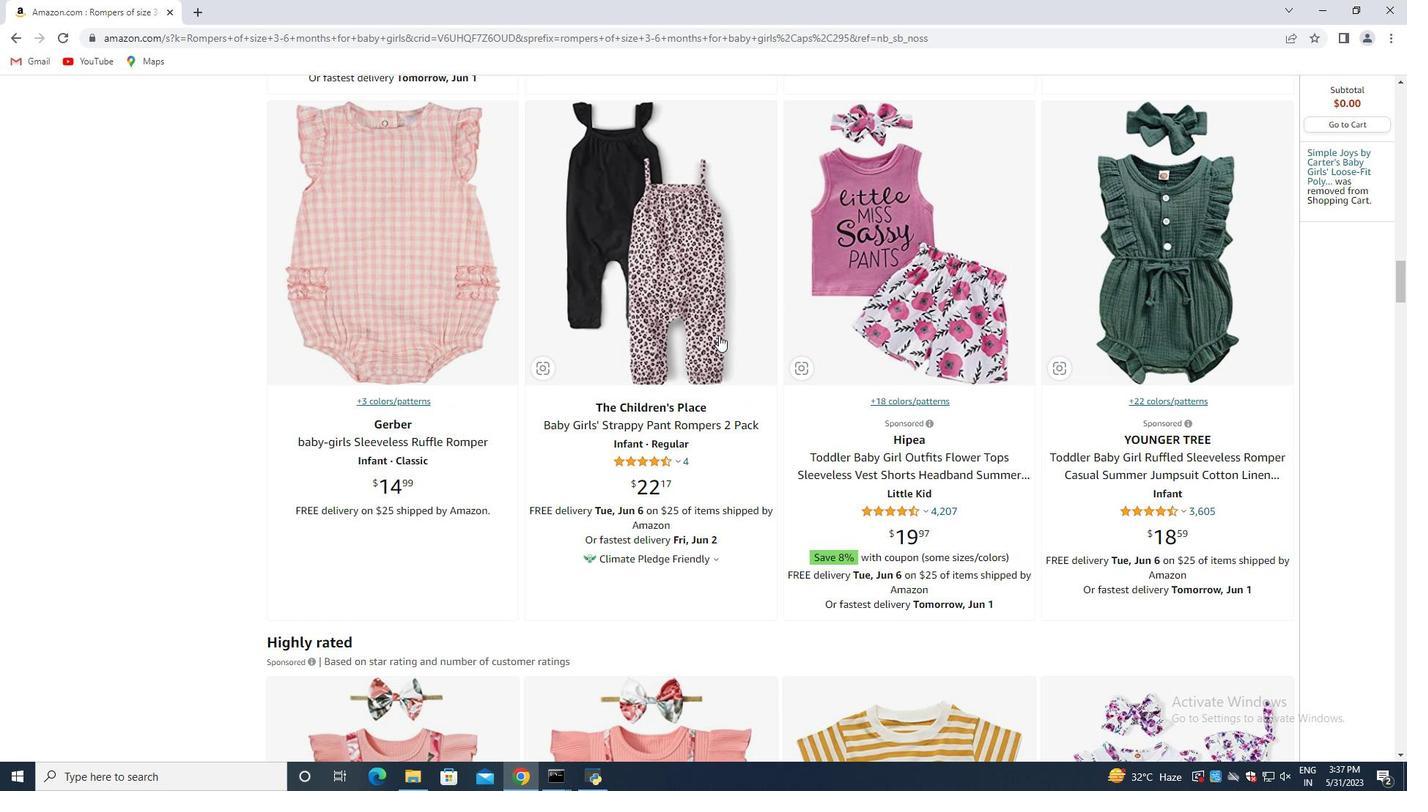
Action: Mouse scrolled (708, 329) with delta (0, 0)
Screenshot: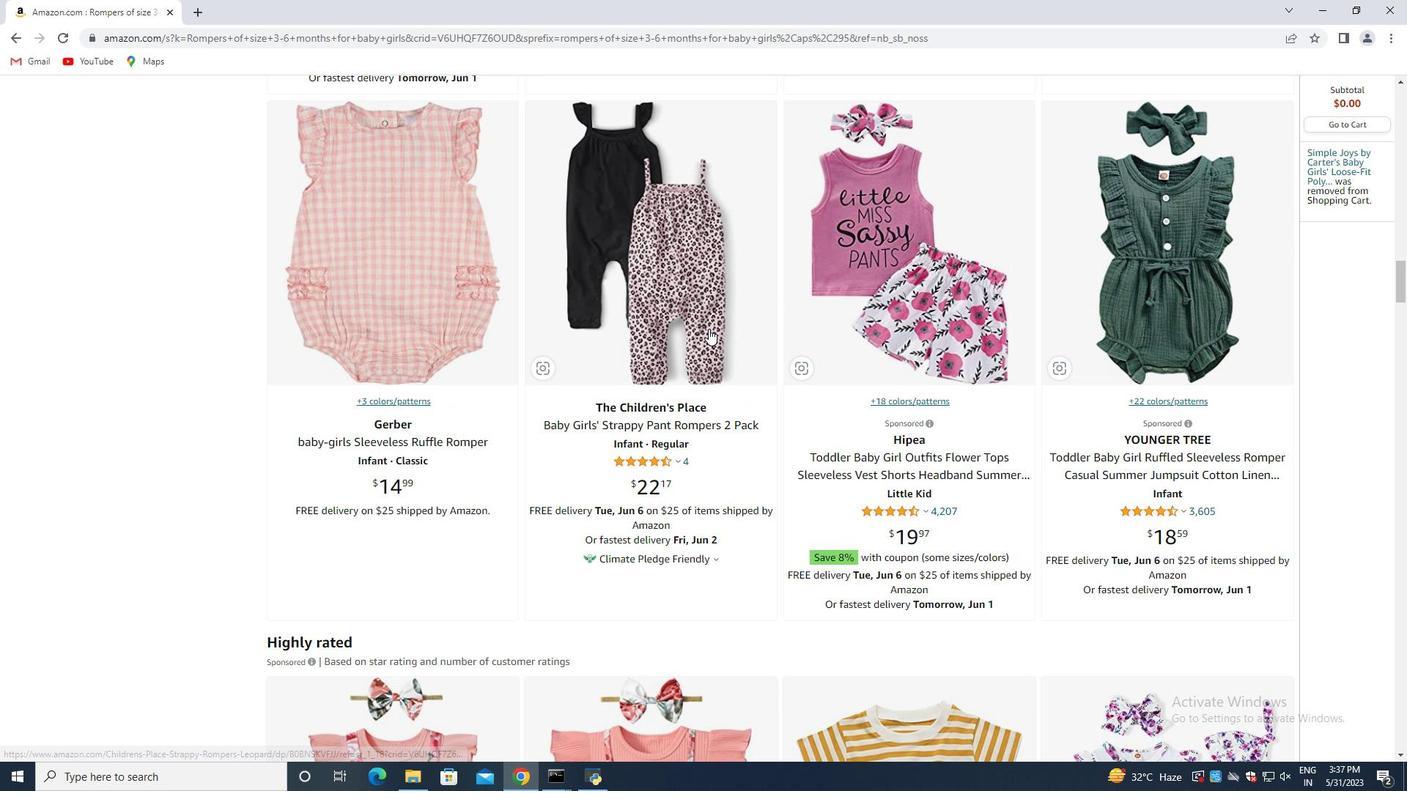 
Action: Mouse scrolled (708, 329) with delta (0, 0)
Screenshot: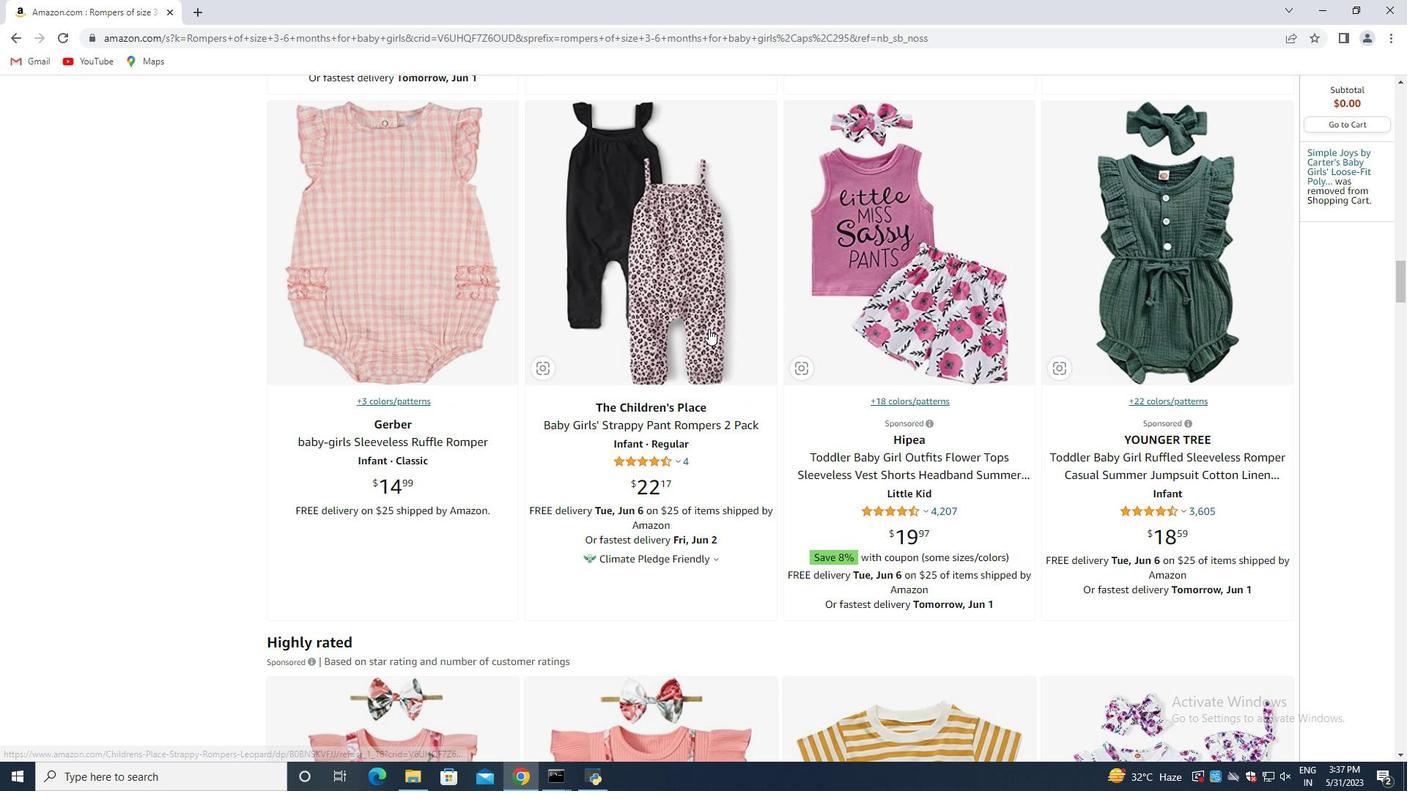 
Action: Mouse moved to (708, 328)
Screenshot: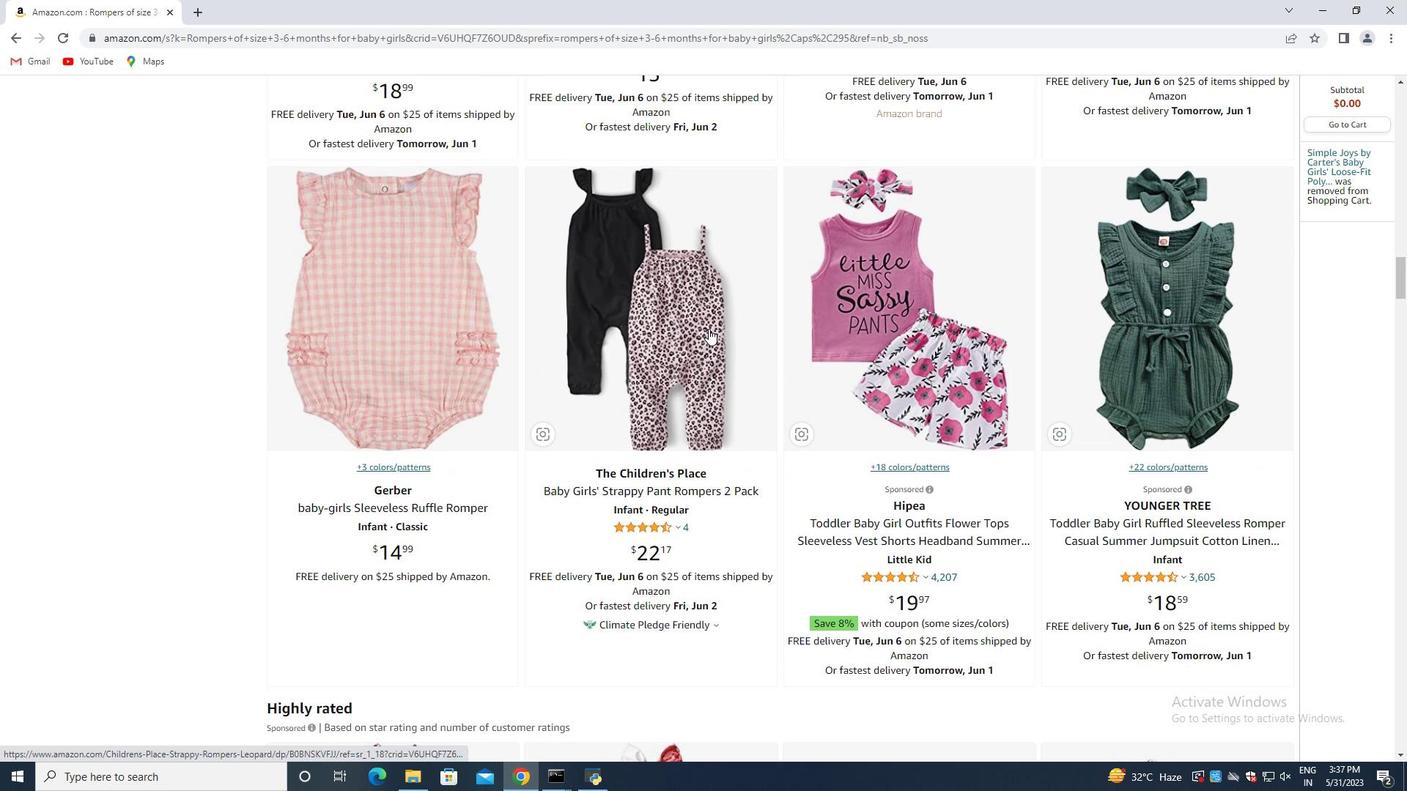 
Action: Mouse scrolled (708, 329) with delta (0, 0)
Screenshot: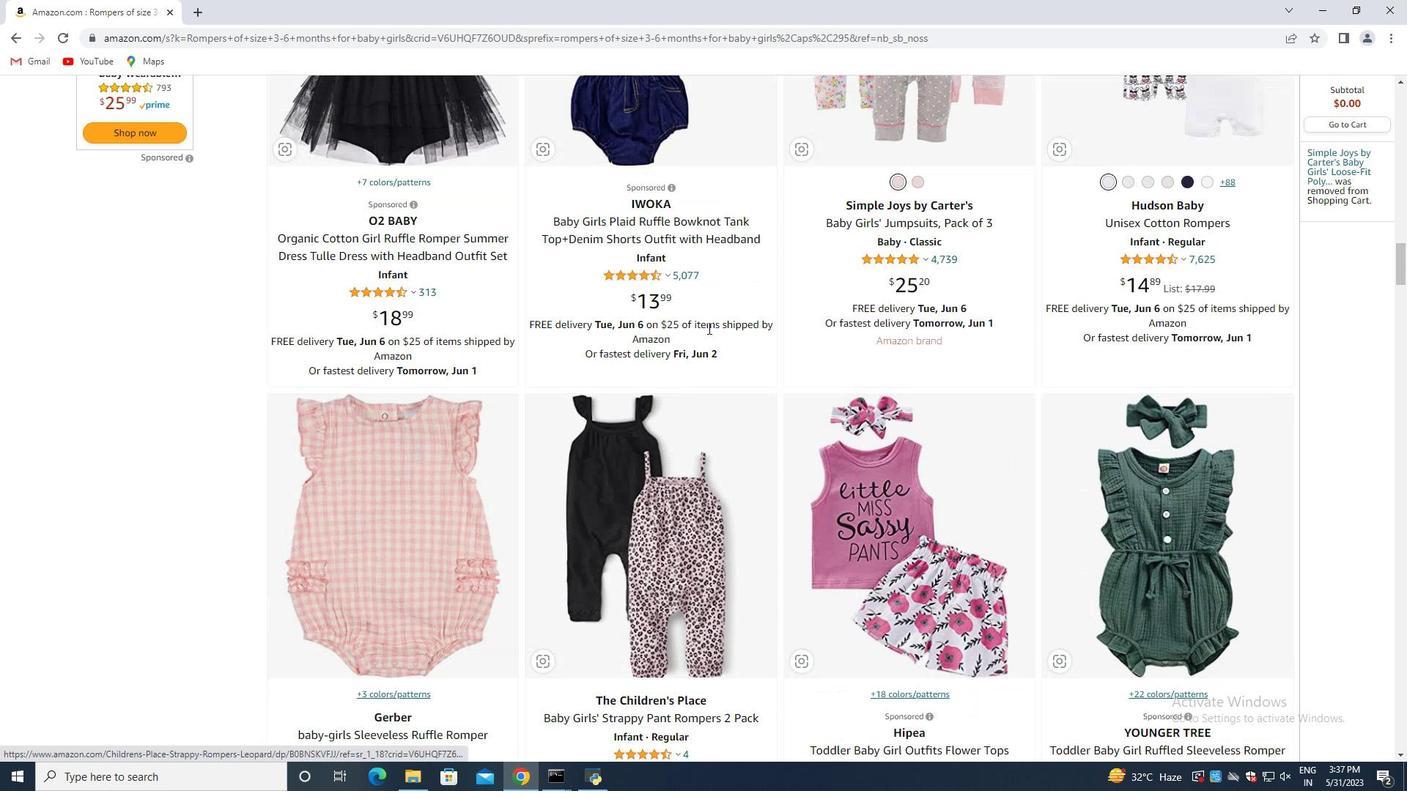 
Action: Mouse scrolled (708, 329) with delta (0, 0)
Screenshot: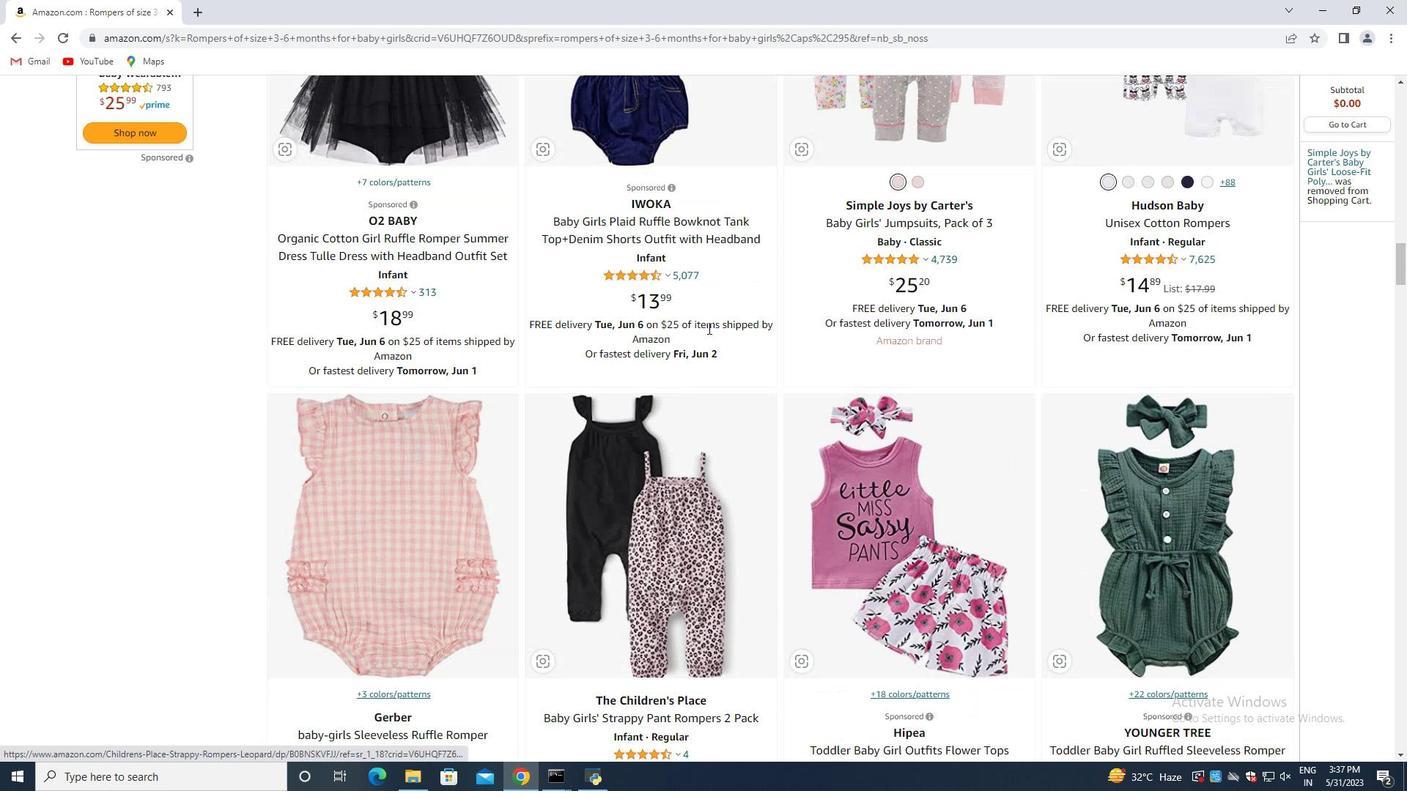
Action: Mouse scrolled (708, 329) with delta (0, 0)
Screenshot: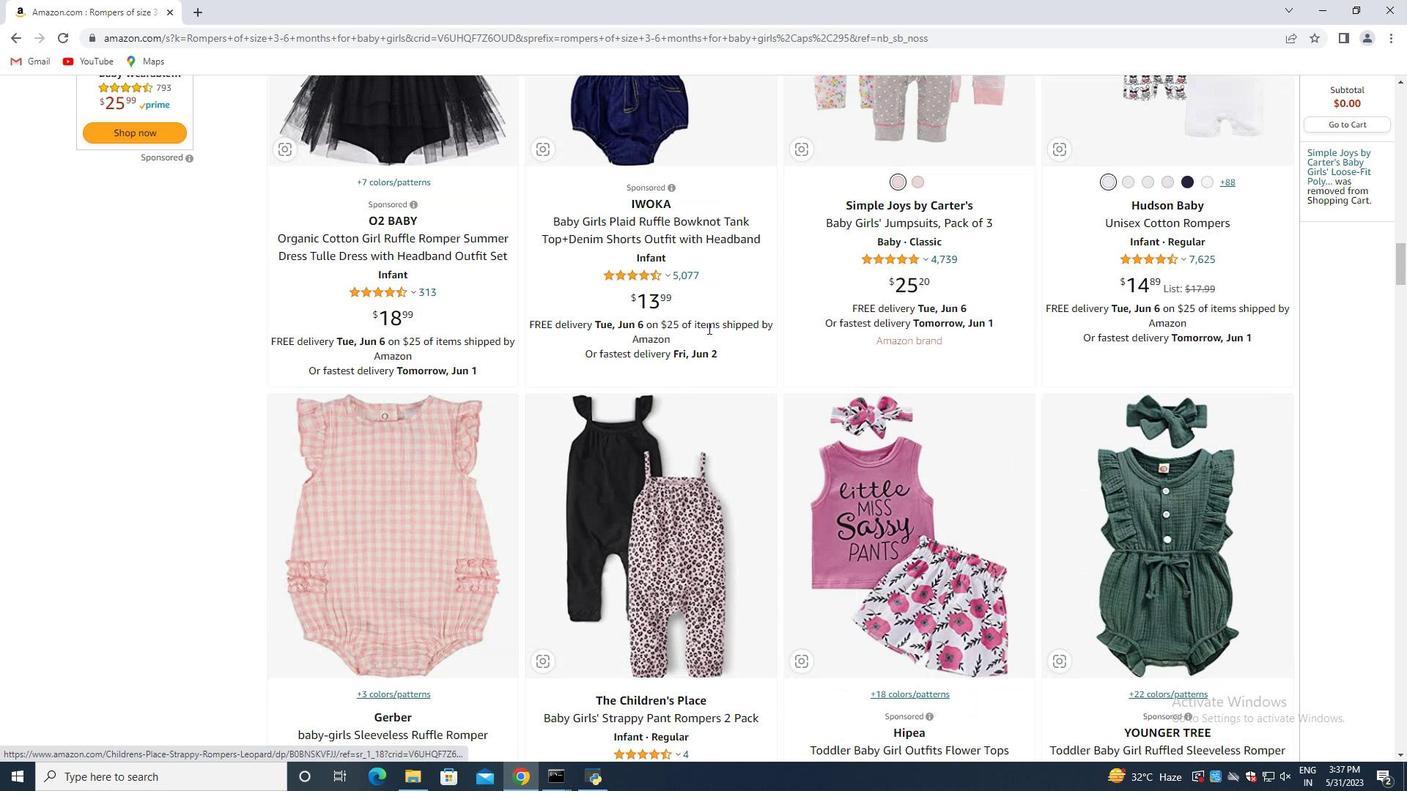 
Action: Mouse scrolled (708, 329) with delta (0, 0)
Screenshot: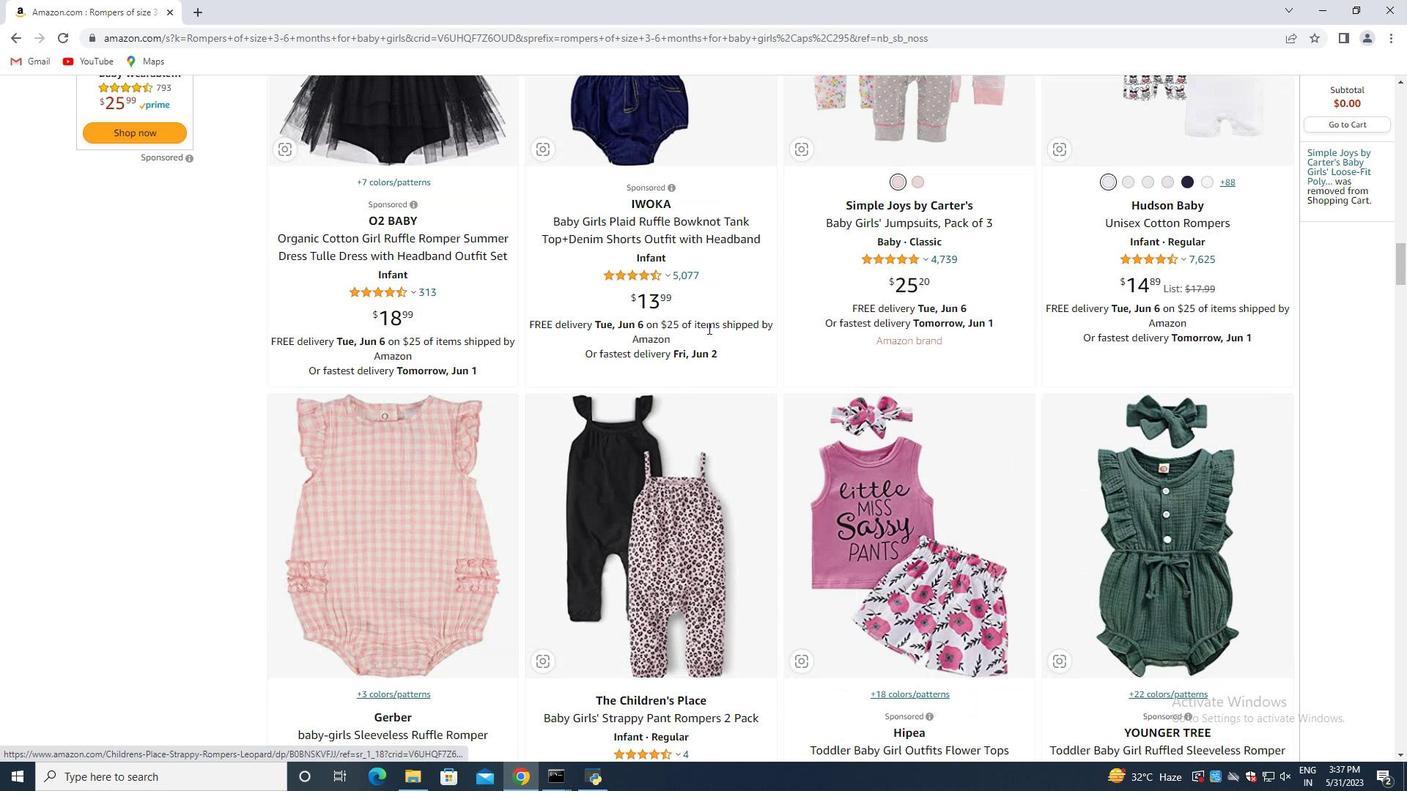 
Action: Mouse scrolled (708, 329) with delta (0, 0)
Screenshot: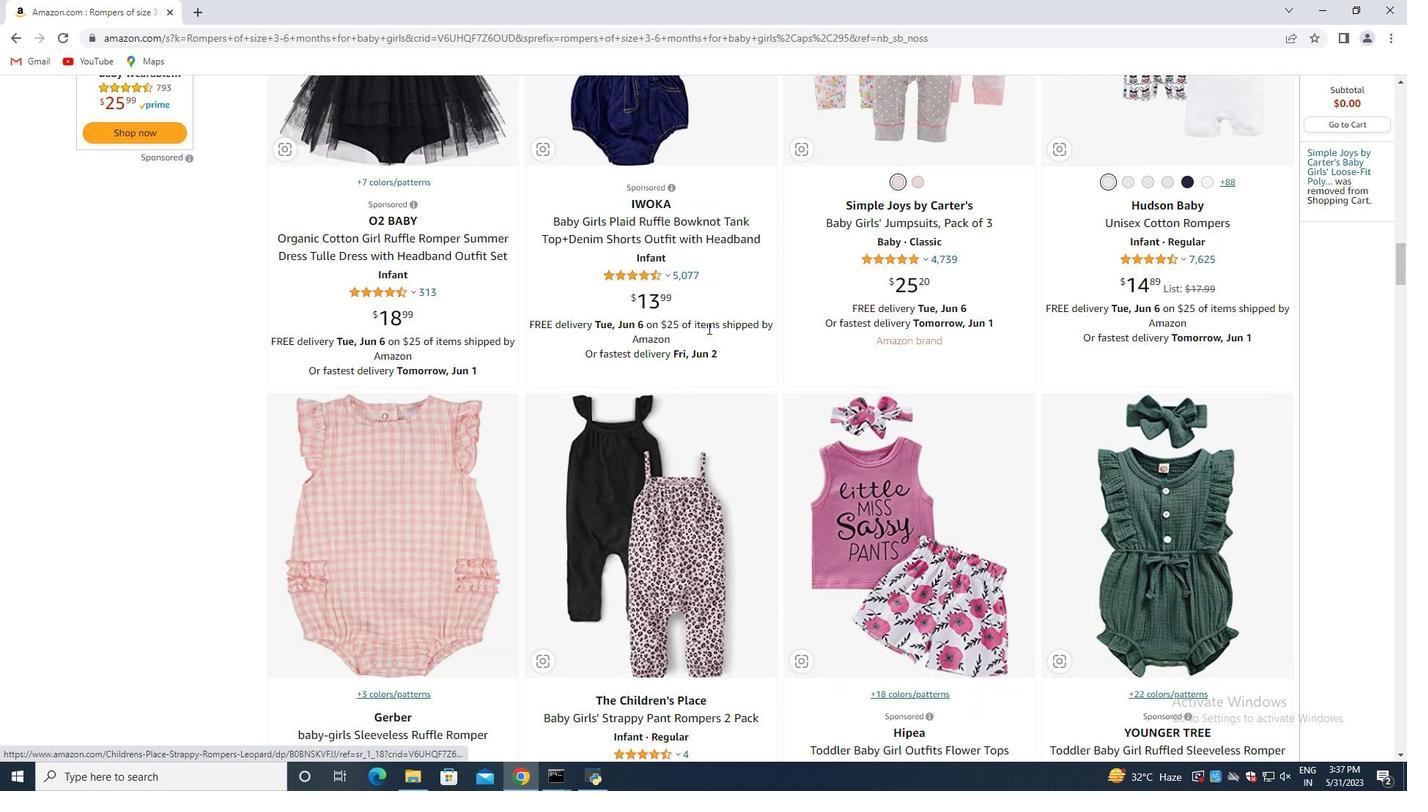 
Action: Mouse scrolled (708, 329) with delta (0, 0)
Screenshot: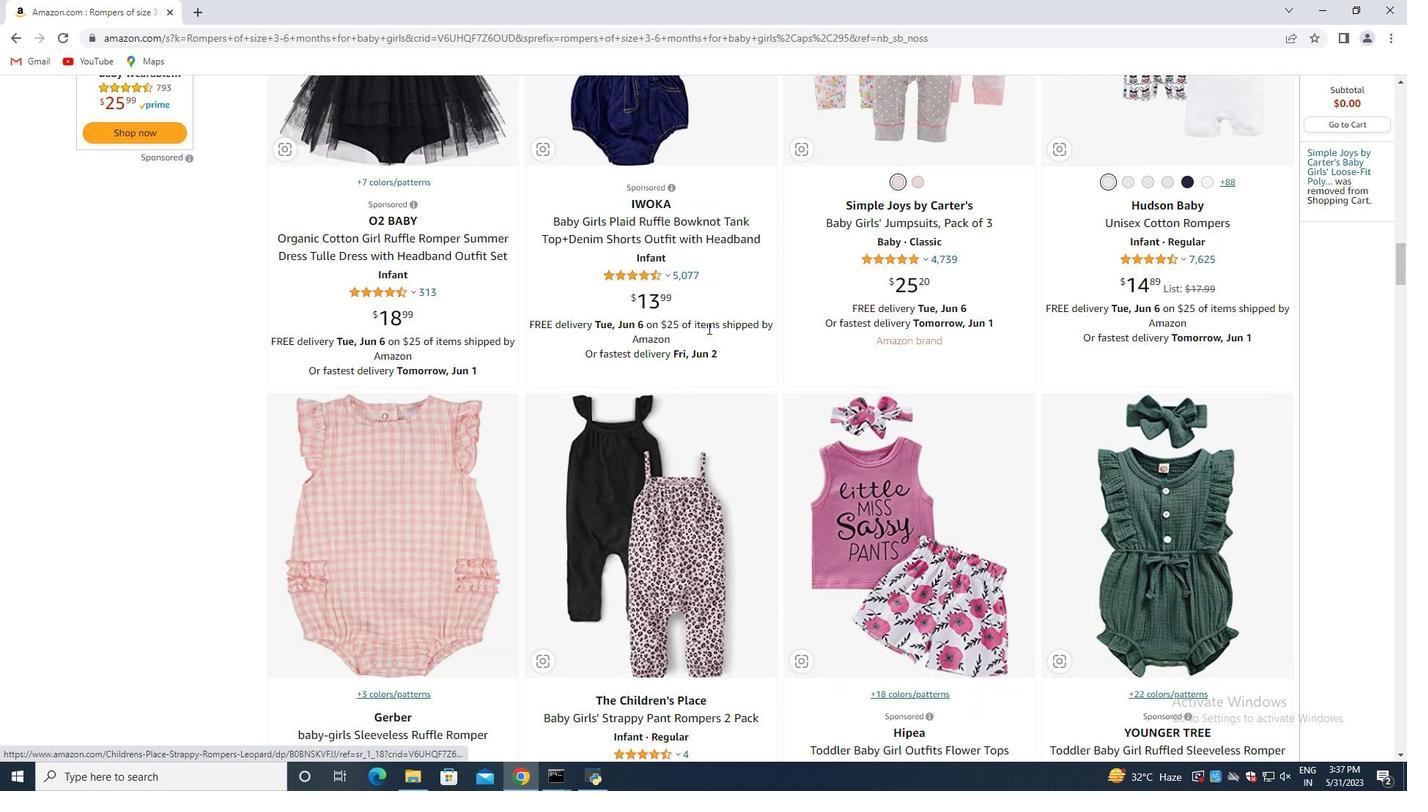 
Action: Mouse moved to (682, 340)
Screenshot: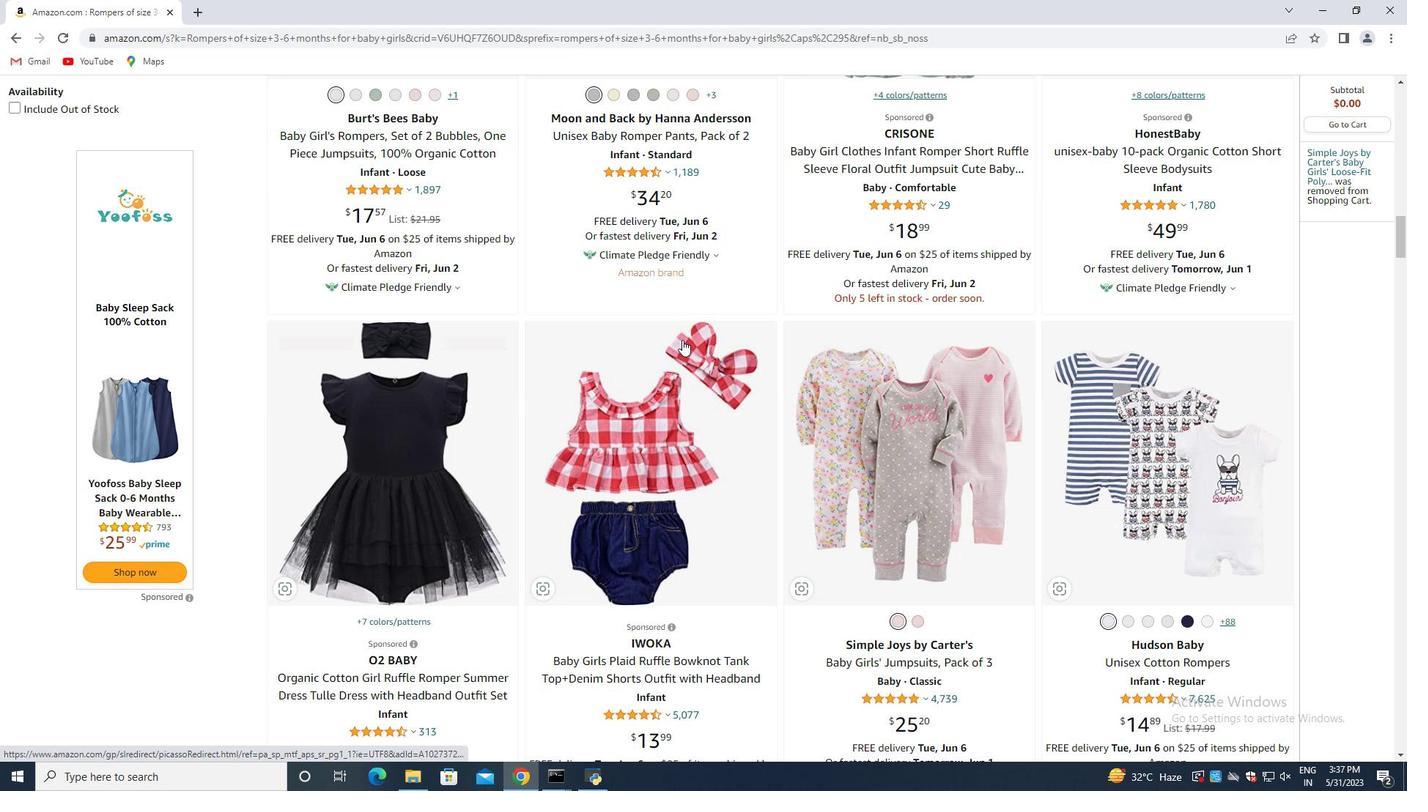 
Action: Mouse scrolled (682, 340) with delta (0, 0)
Screenshot: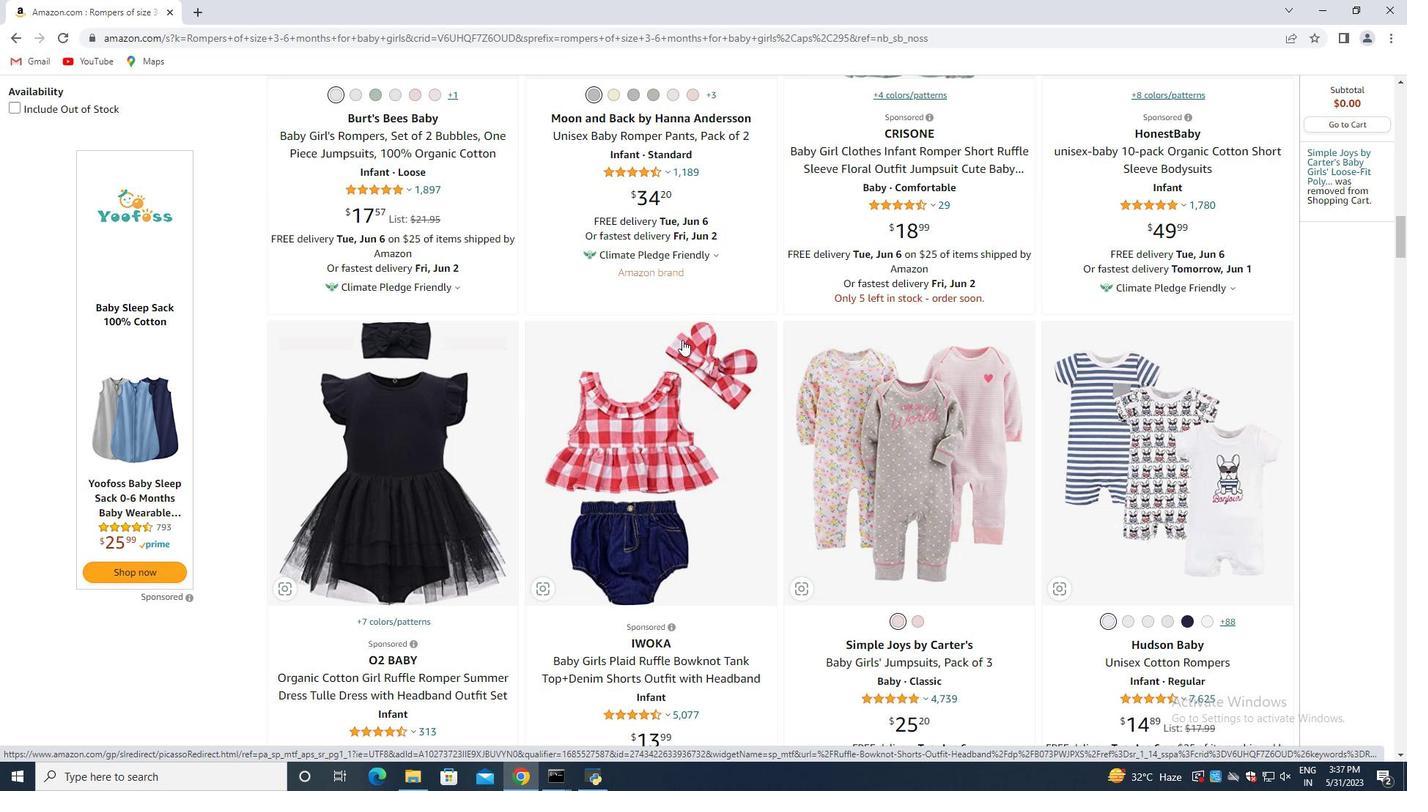
Action: Mouse scrolled (682, 340) with delta (0, 0)
Screenshot: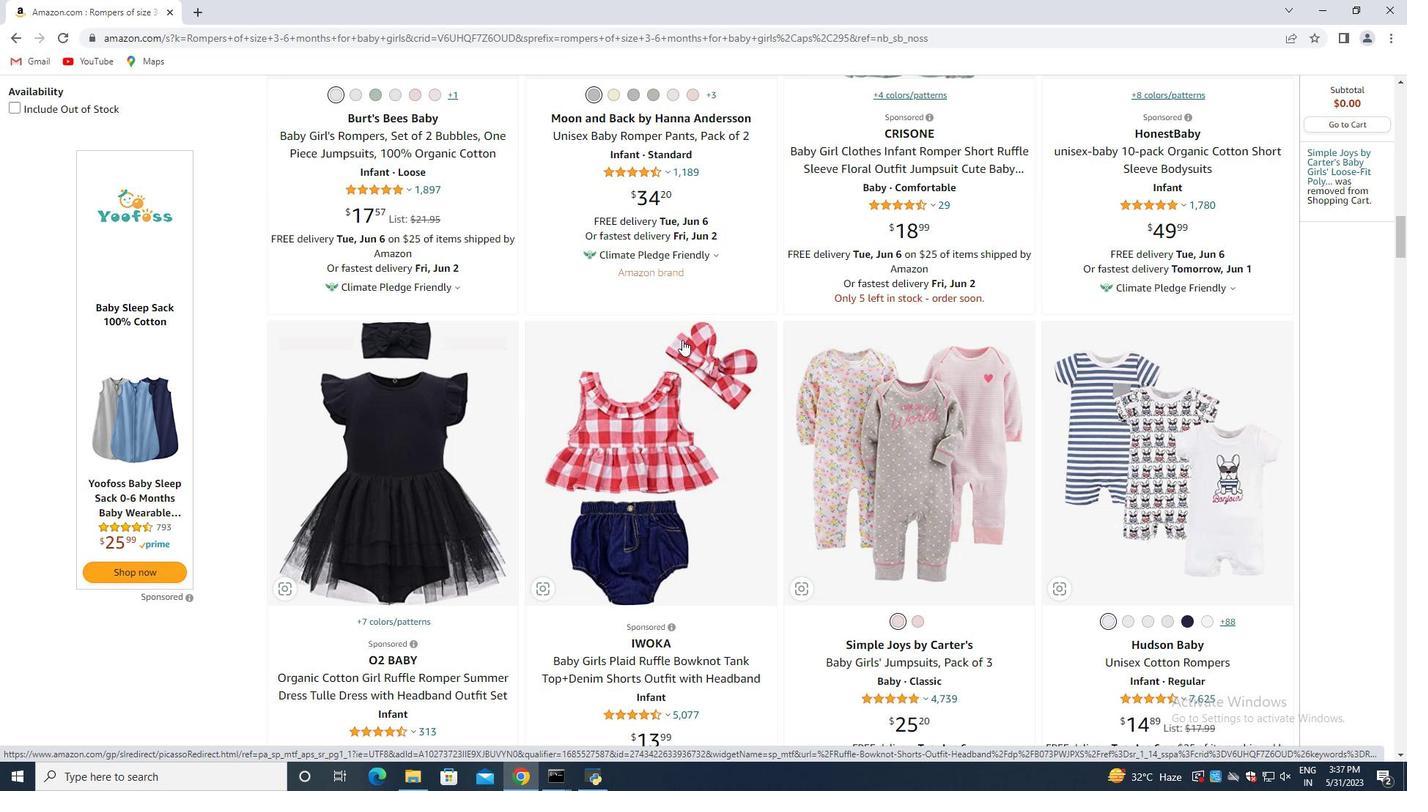 
Action: Mouse scrolled (682, 340) with delta (0, 0)
Screenshot: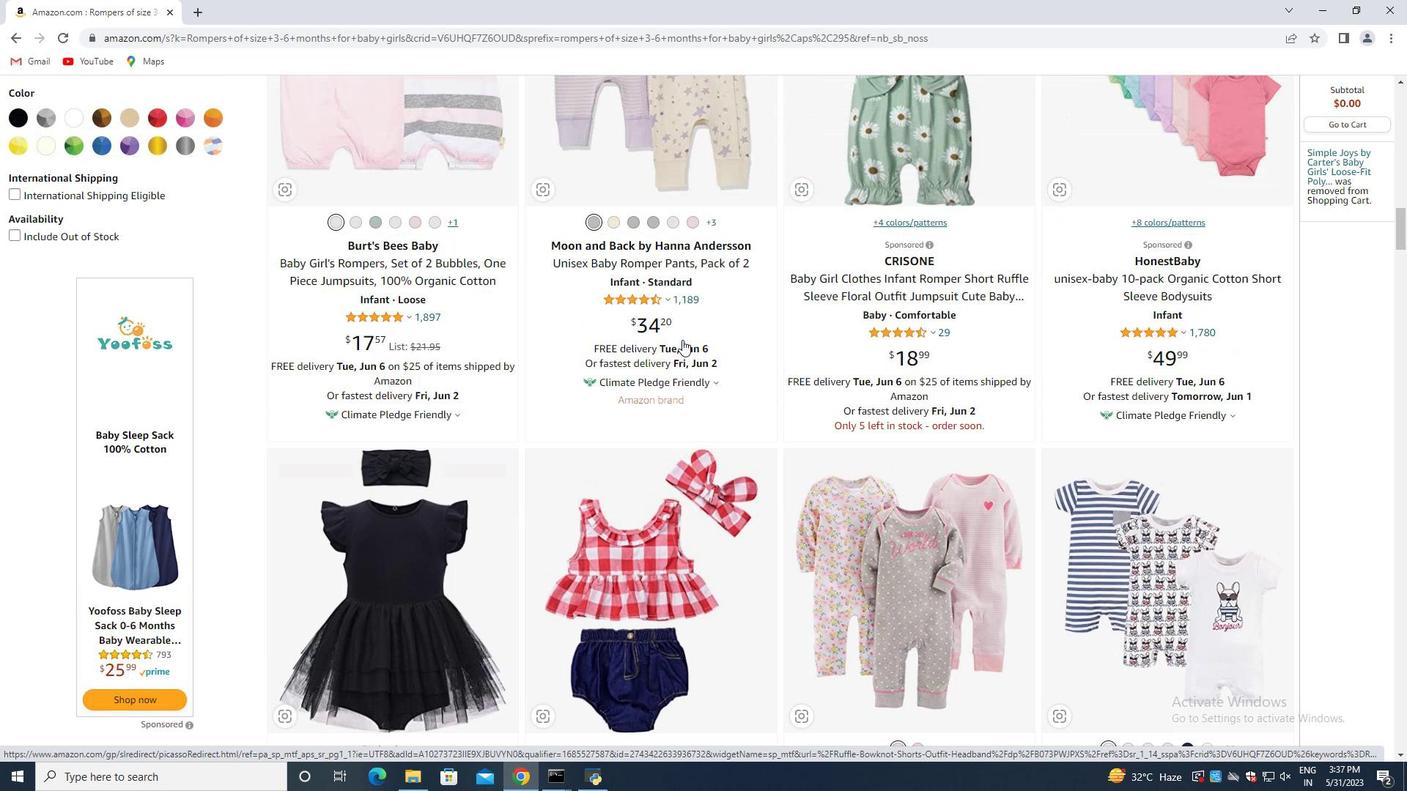 
Action: Mouse scrolled (682, 340) with delta (0, 0)
Screenshot: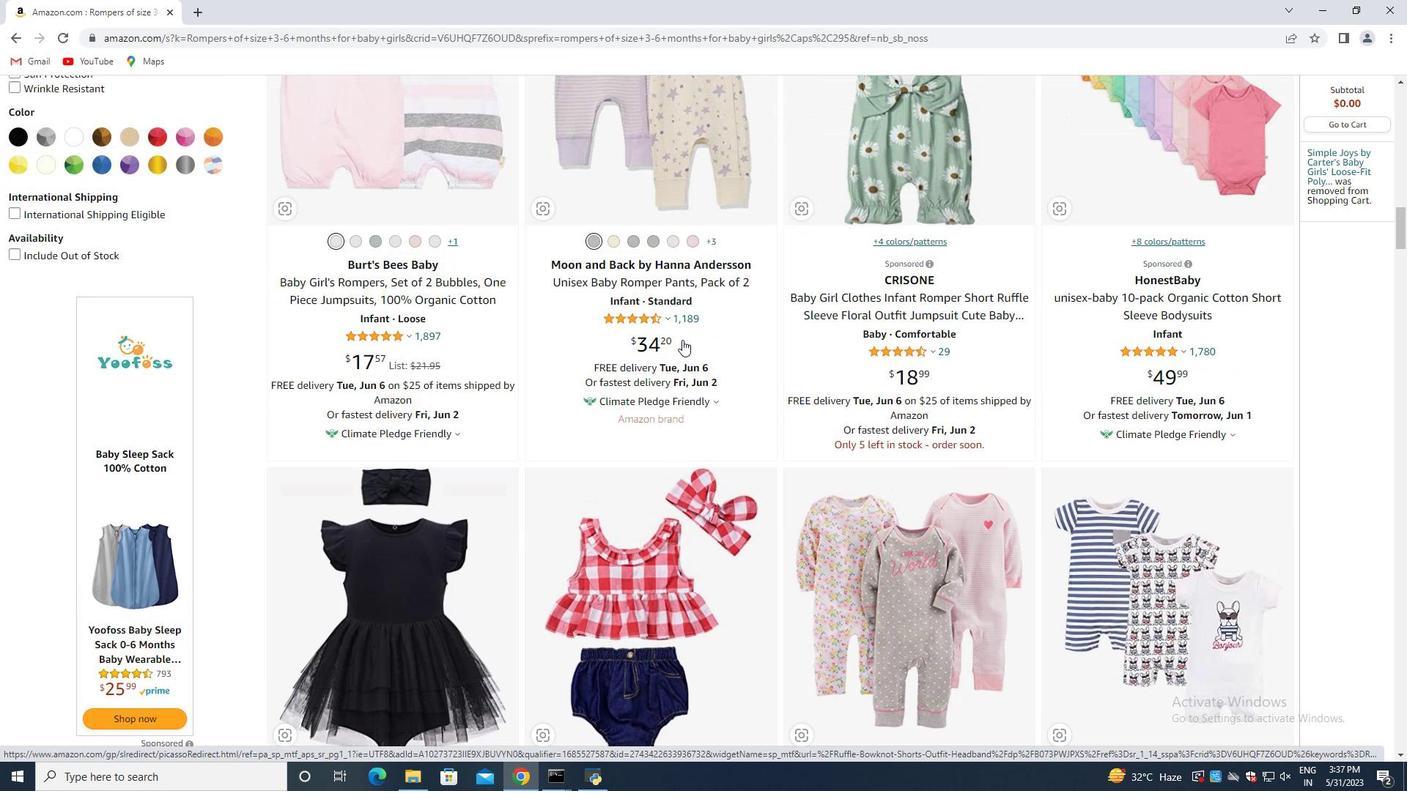 
Action: Mouse scrolled (682, 340) with delta (0, 0)
Screenshot: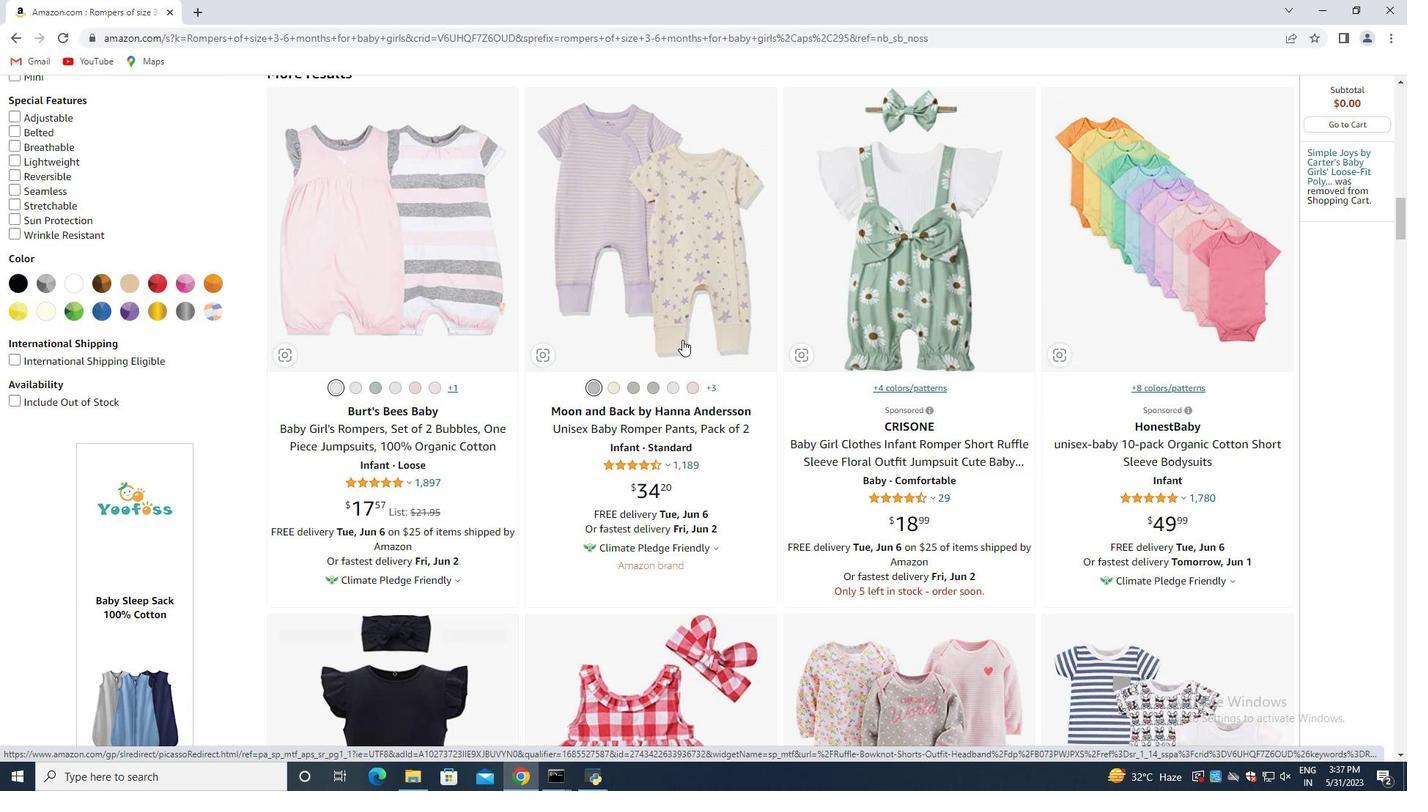 
Action: Mouse scrolled (682, 340) with delta (0, 0)
Screenshot: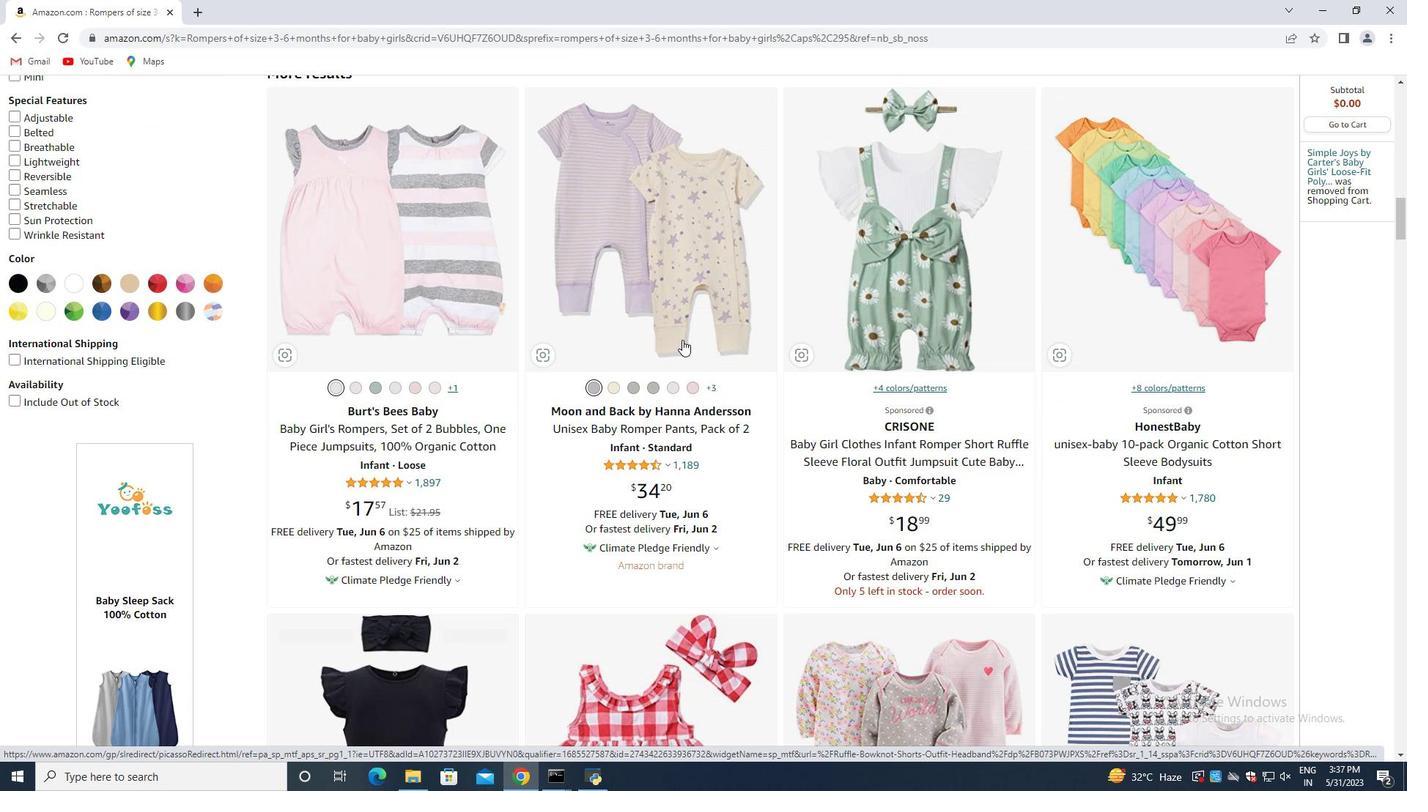 
Action: Mouse scrolled (682, 340) with delta (0, 0)
Screenshot: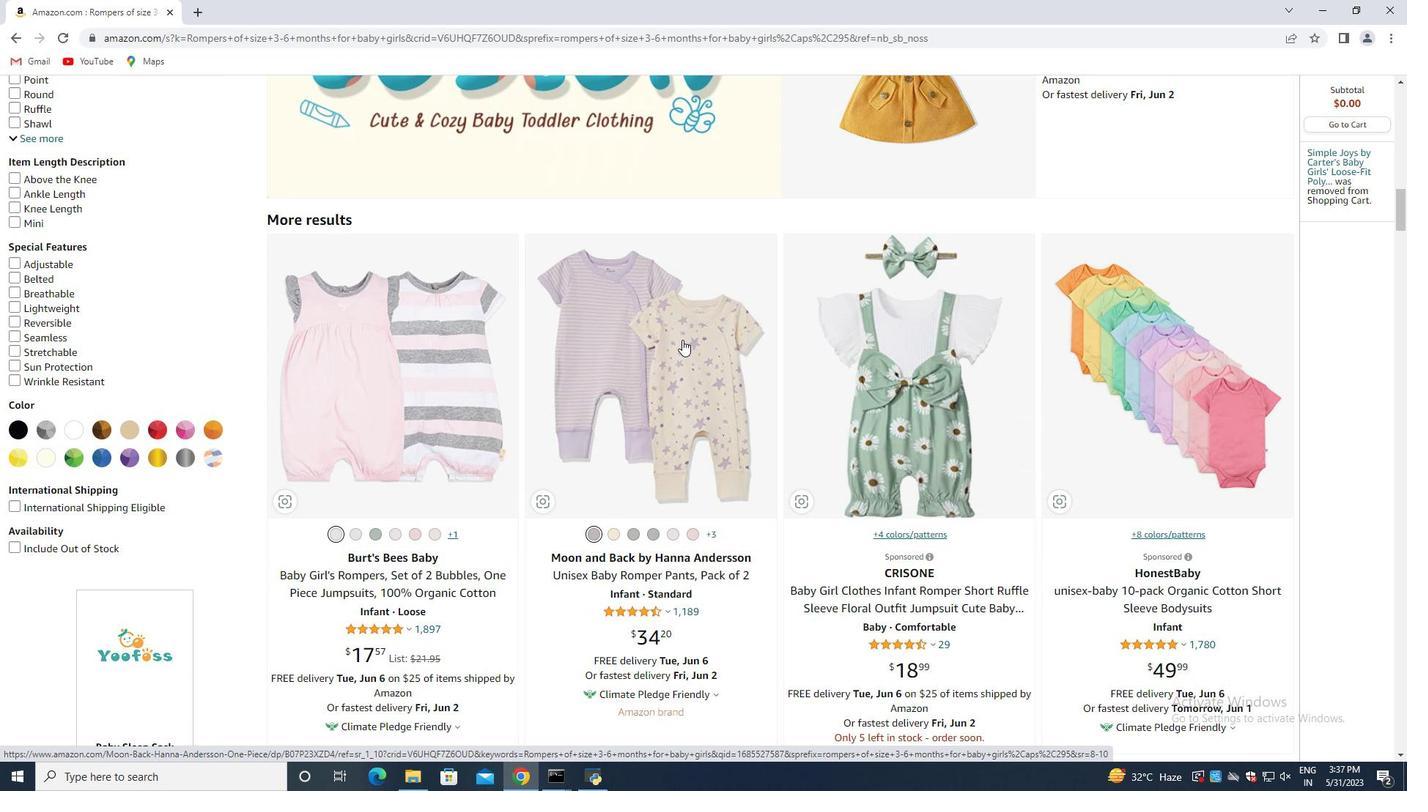 
Action: Mouse scrolled (682, 340) with delta (0, 0)
Screenshot: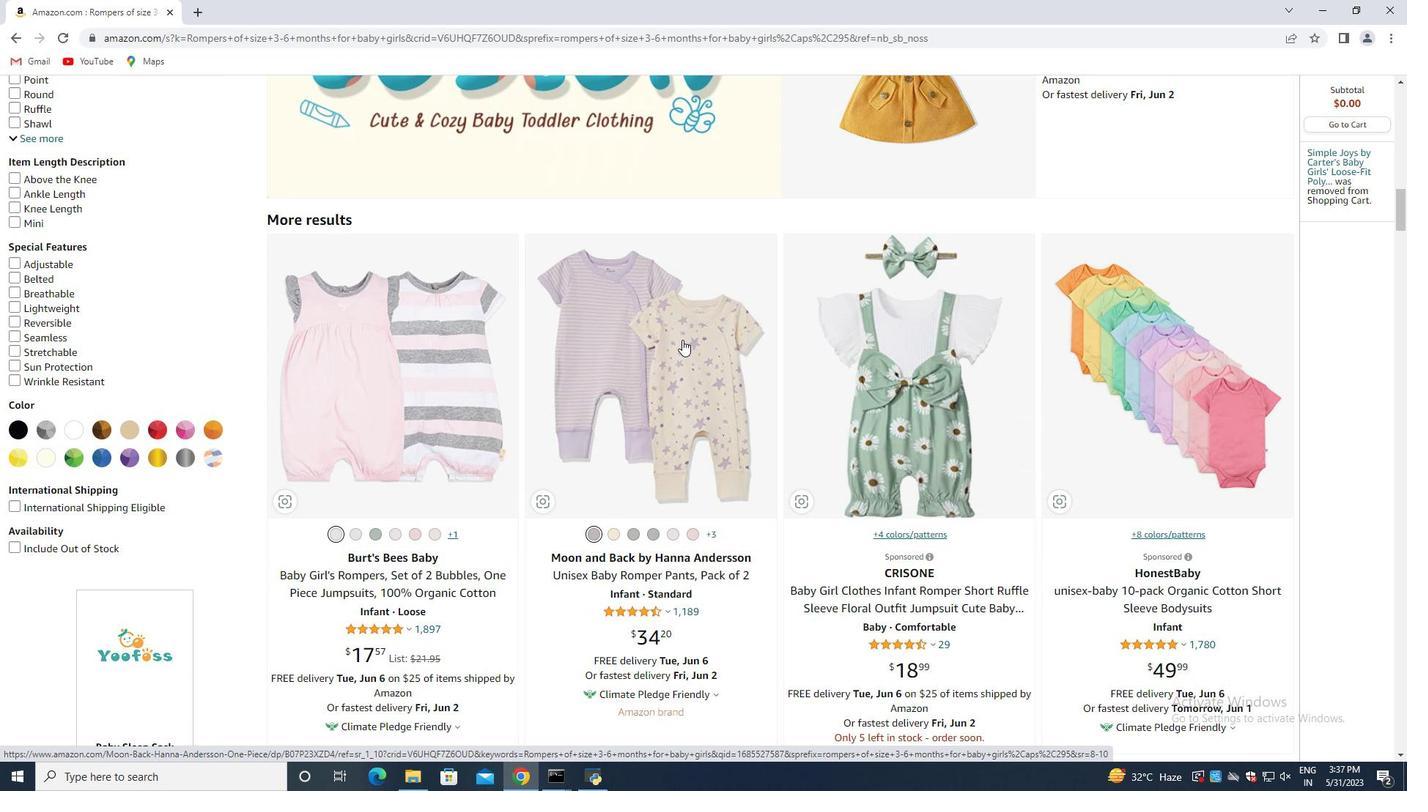 
Action: Mouse scrolled (682, 340) with delta (0, 0)
Screenshot: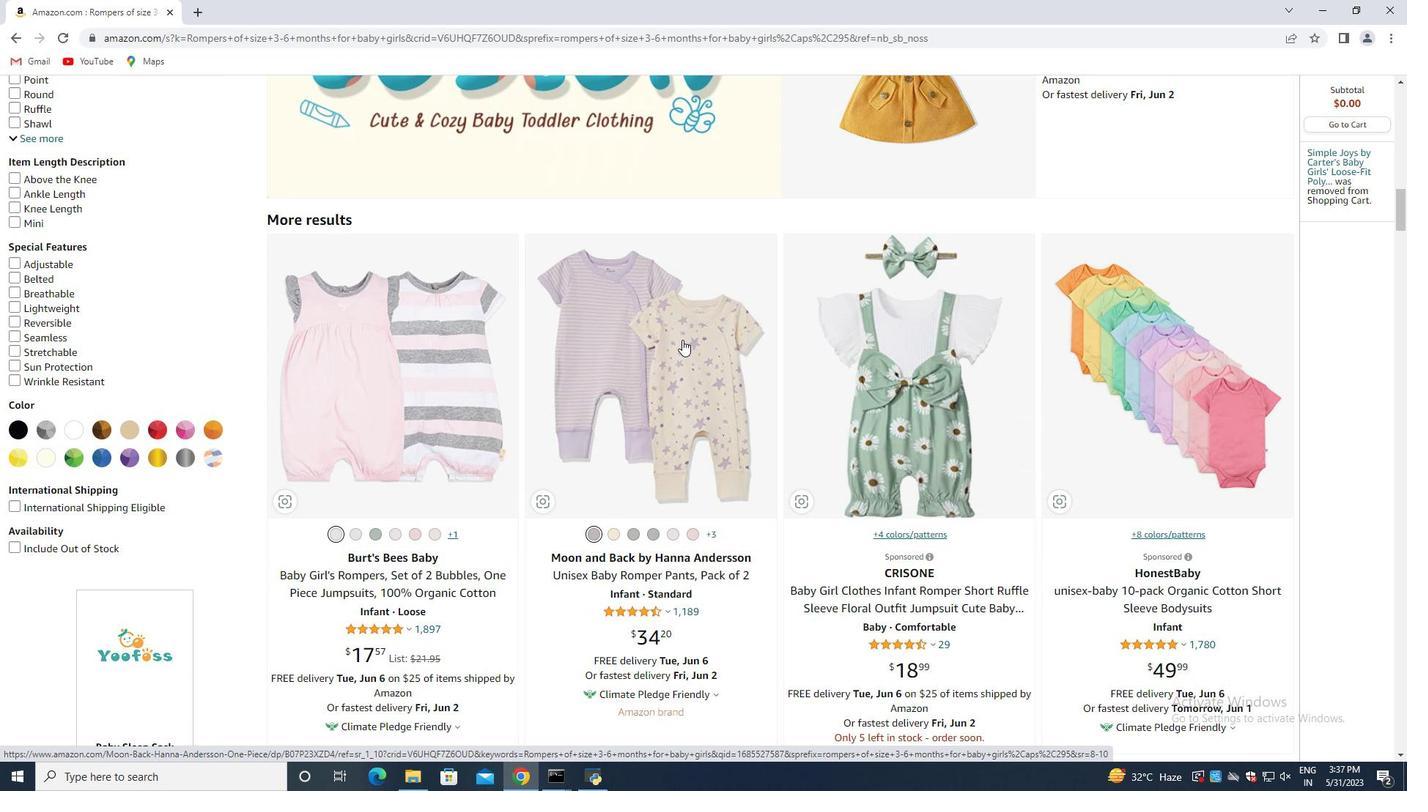 
Action: Mouse scrolled (682, 340) with delta (0, 0)
Screenshot: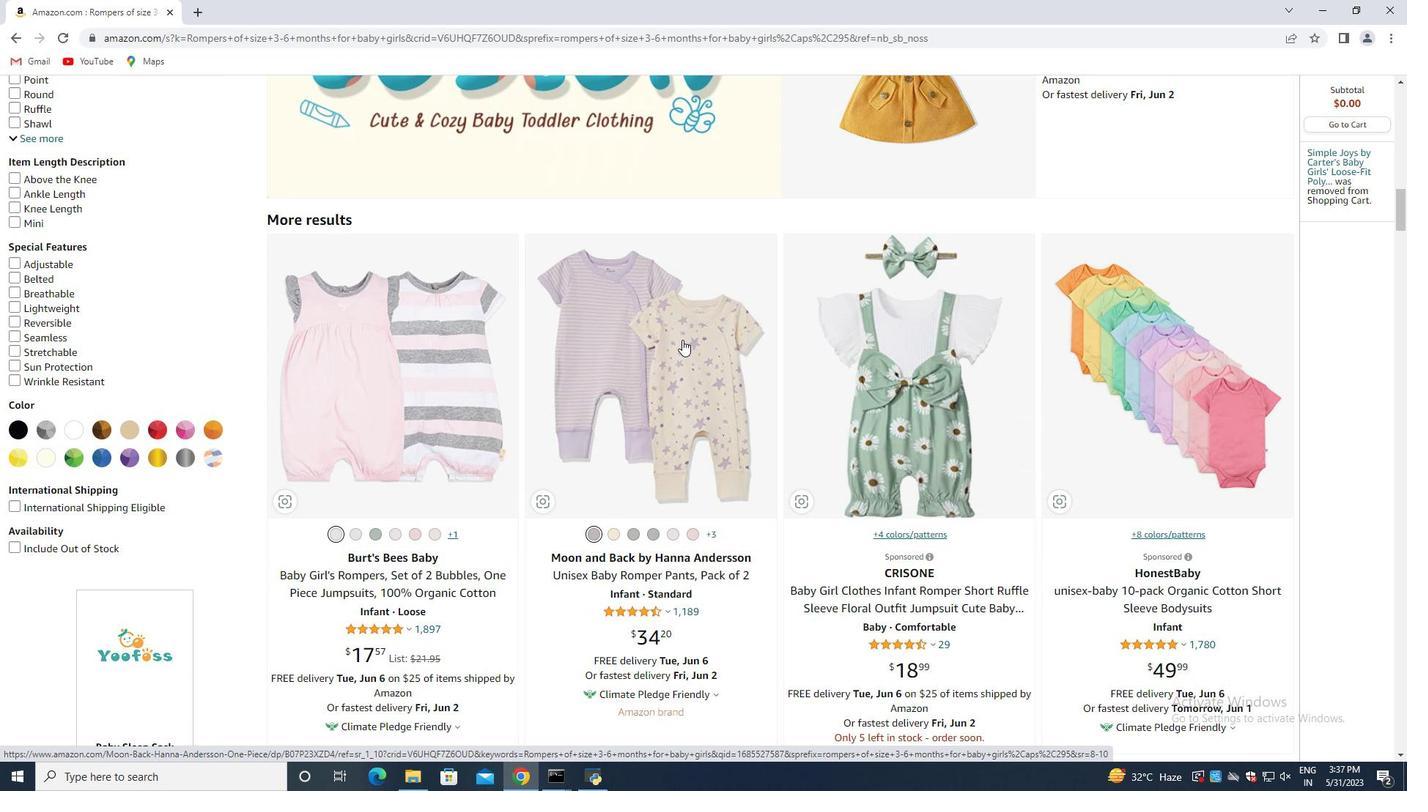 
Action: Mouse scrolled (682, 340) with delta (0, 0)
Screenshot: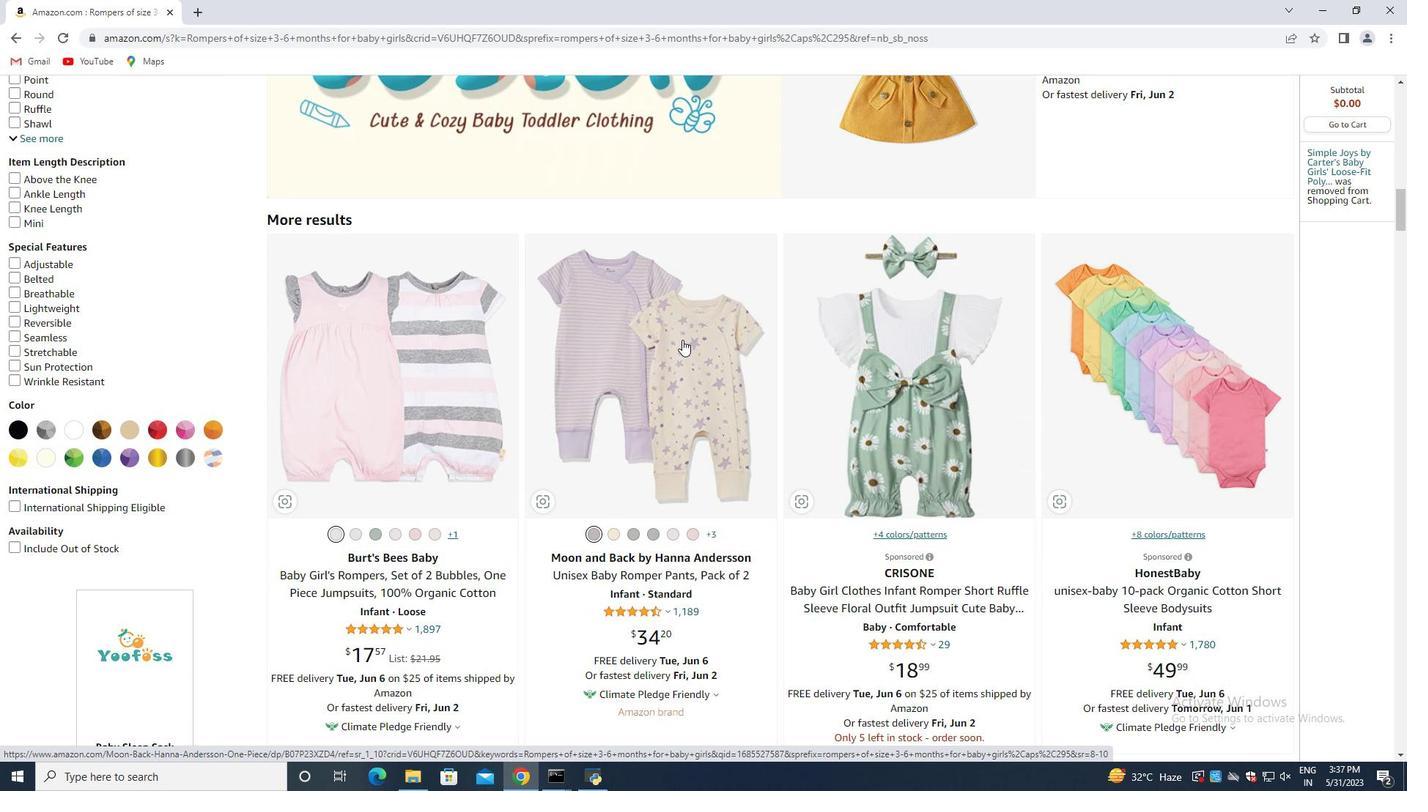 
Action: Mouse scrolled (682, 340) with delta (0, 0)
Screenshot: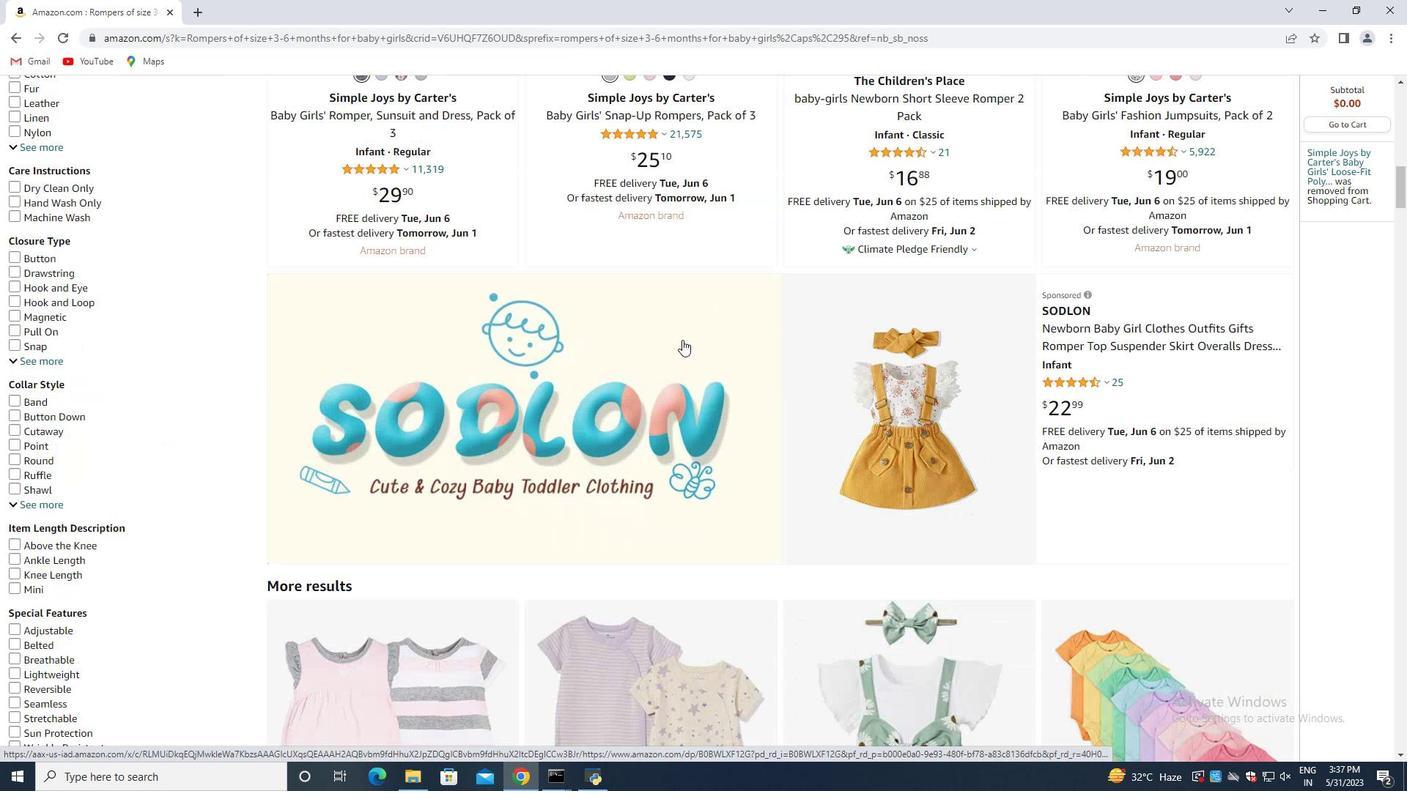 
Action: Mouse scrolled (682, 340) with delta (0, 0)
Screenshot: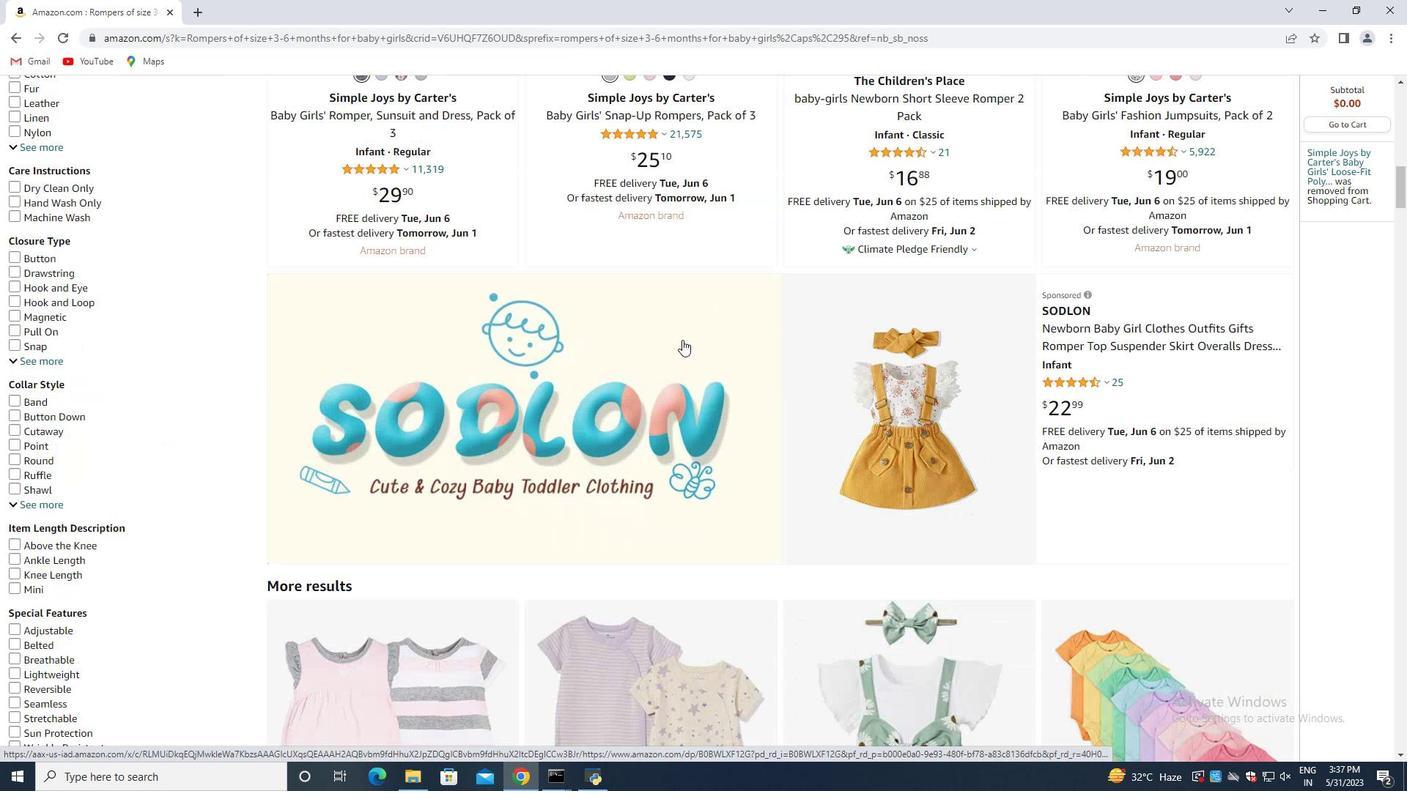 
Action: Mouse scrolled (682, 340) with delta (0, 0)
Screenshot: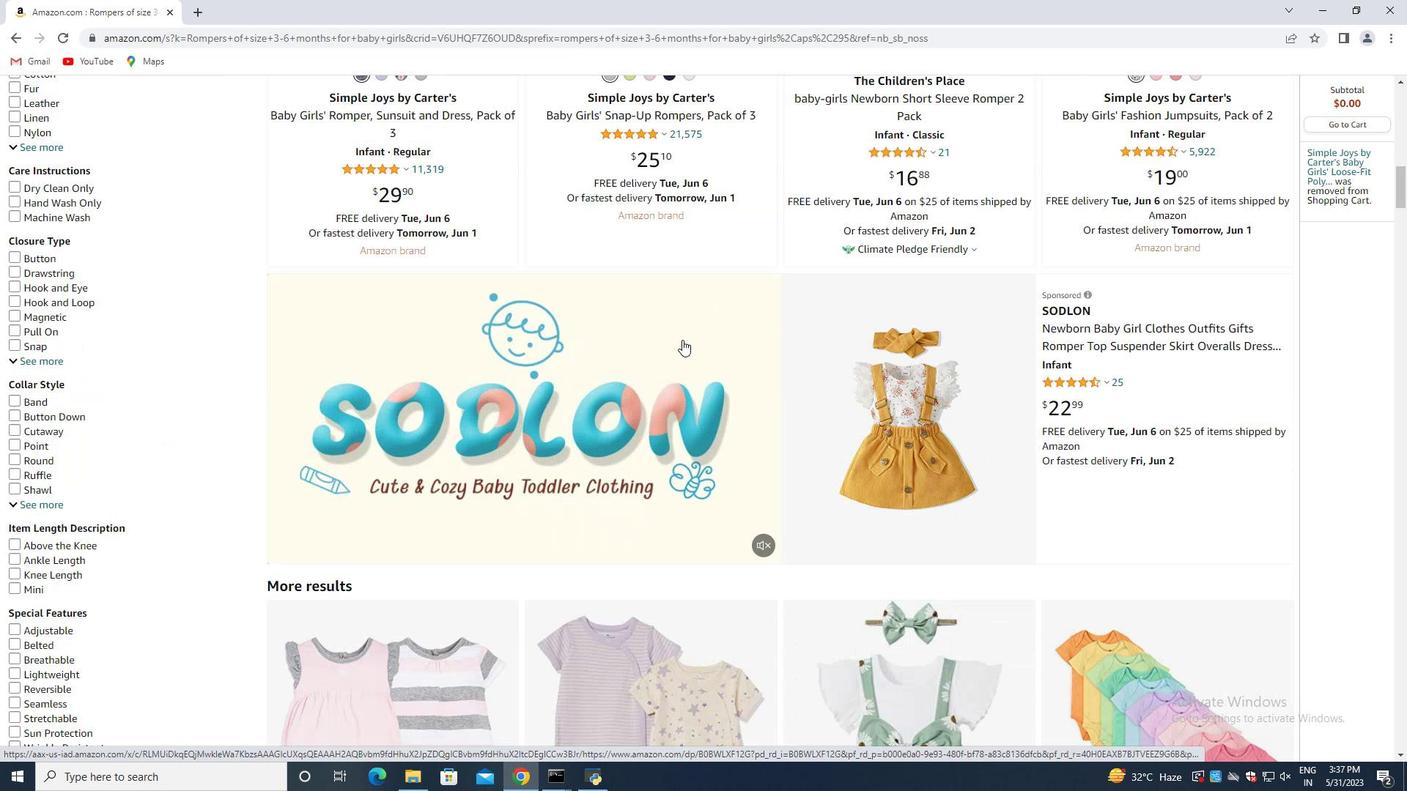 
Action: Mouse scrolled (682, 340) with delta (0, 0)
Screenshot: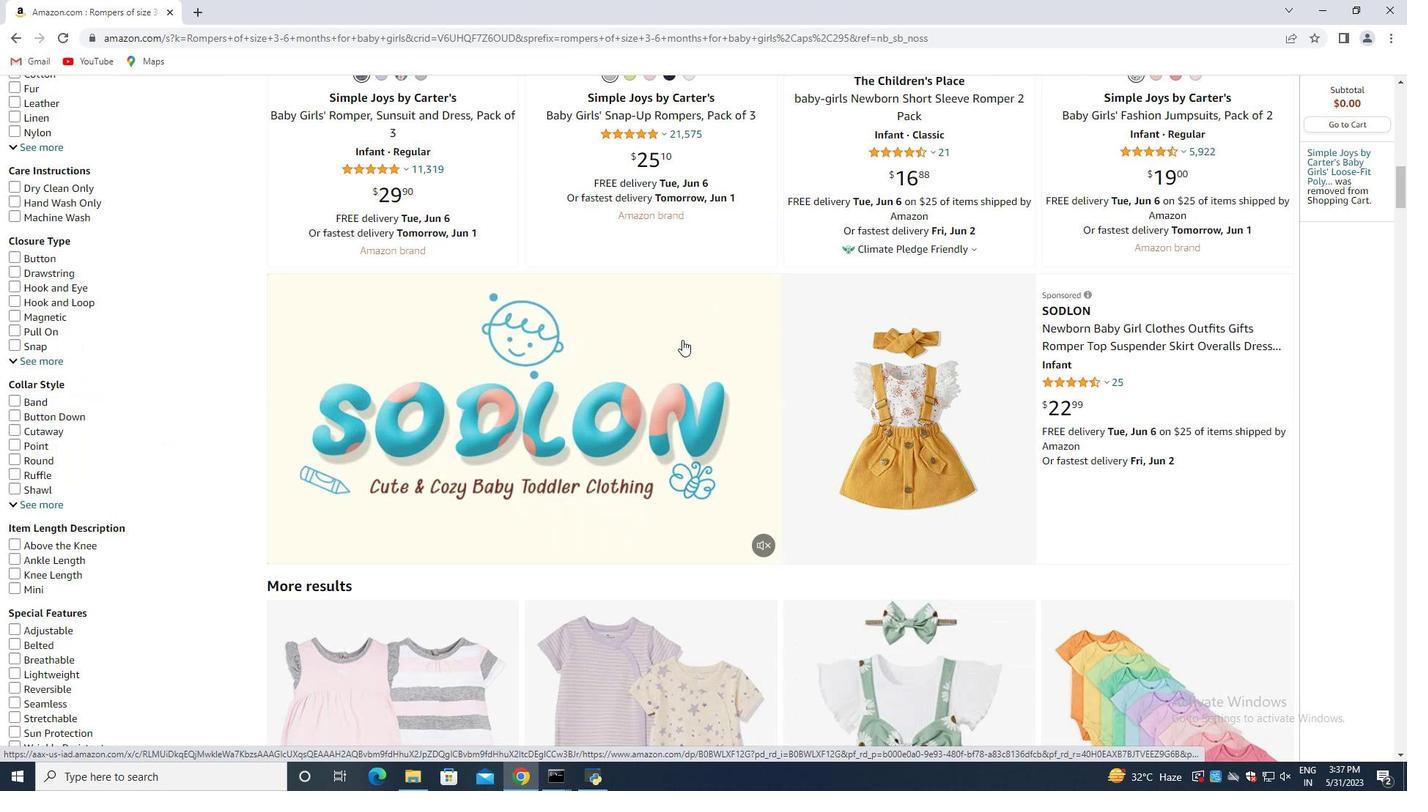 
Action: Mouse scrolled (682, 340) with delta (0, 0)
Screenshot: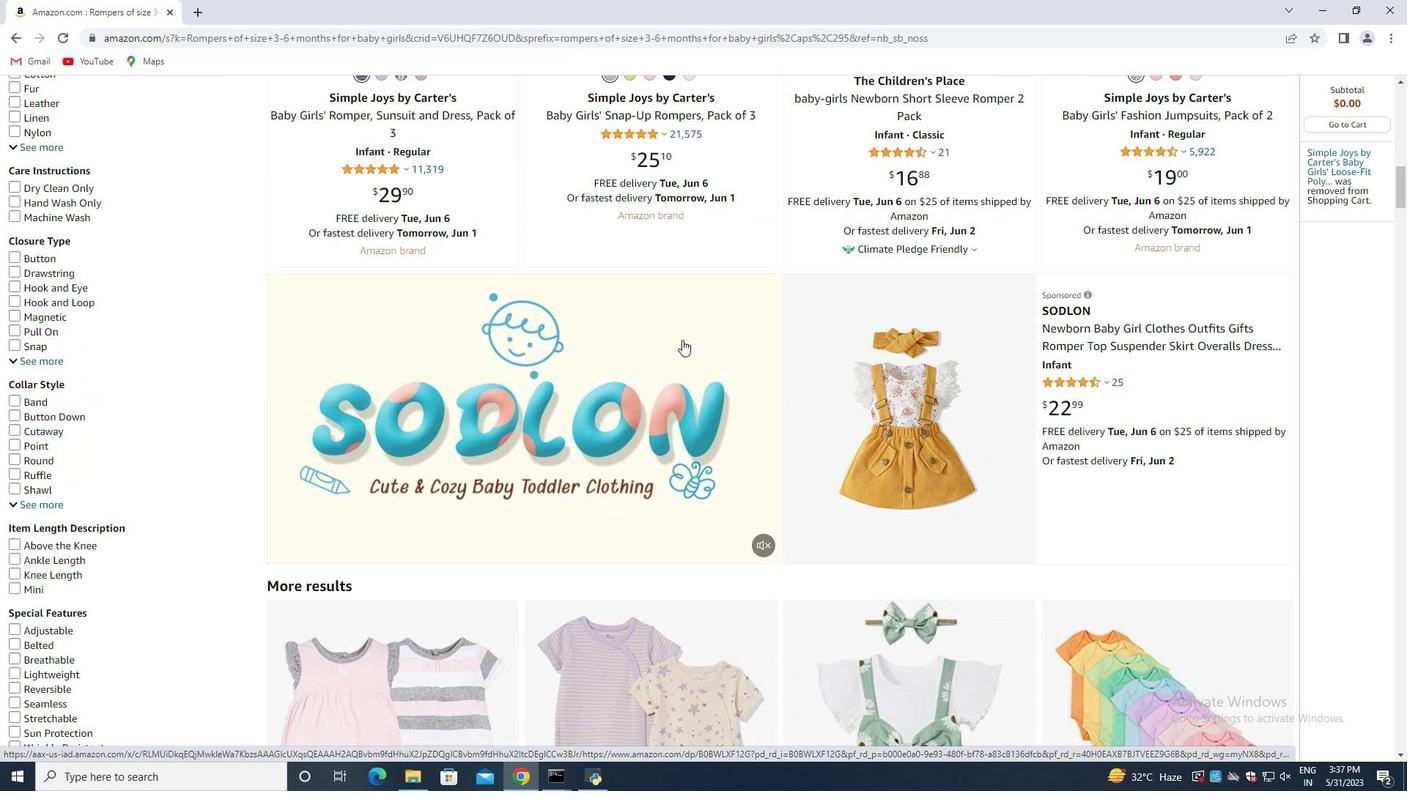 
Action: Mouse scrolled (682, 340) with delta (0, 0)
Screenshot: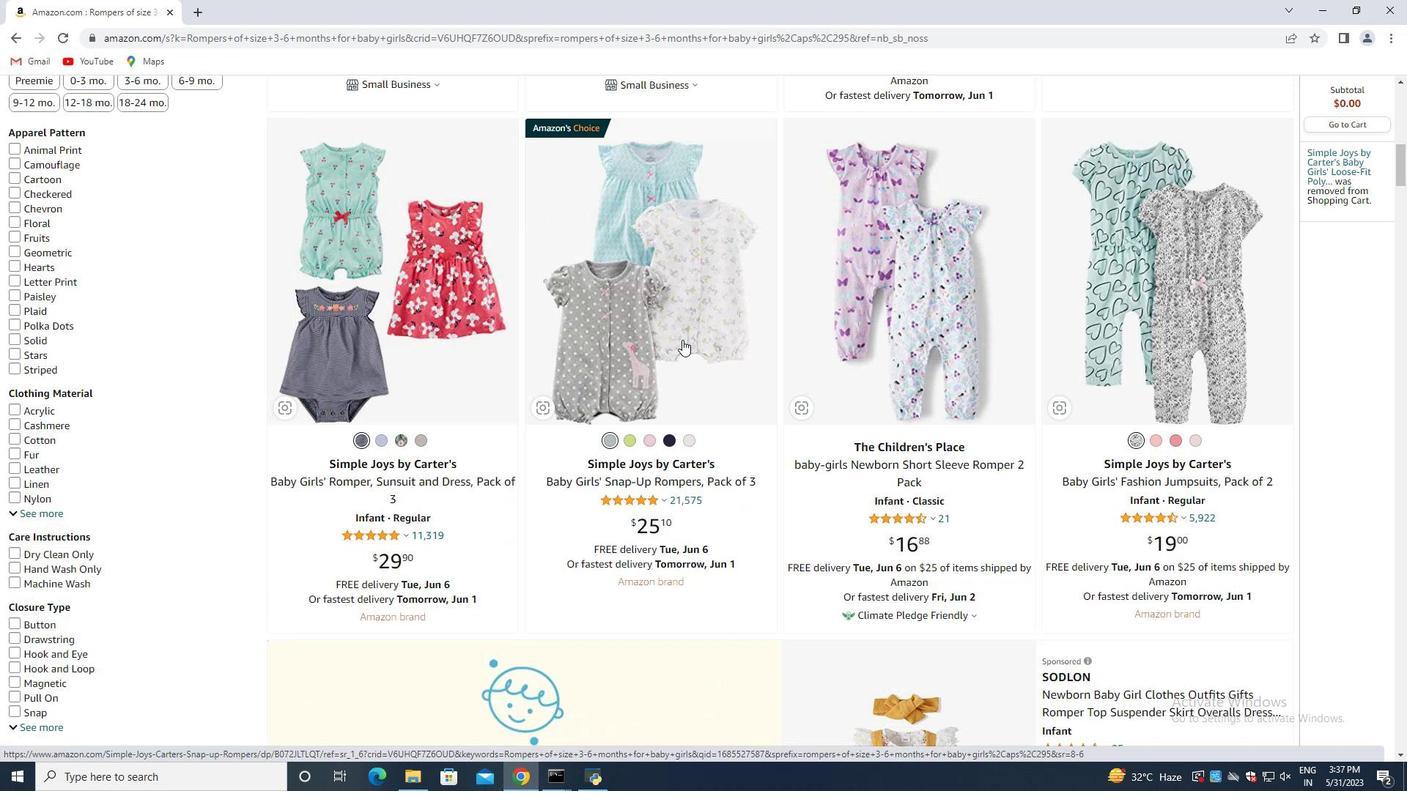 
Action: Mouse scrolled (682, 340) with delta (0, 0)
Screenshot: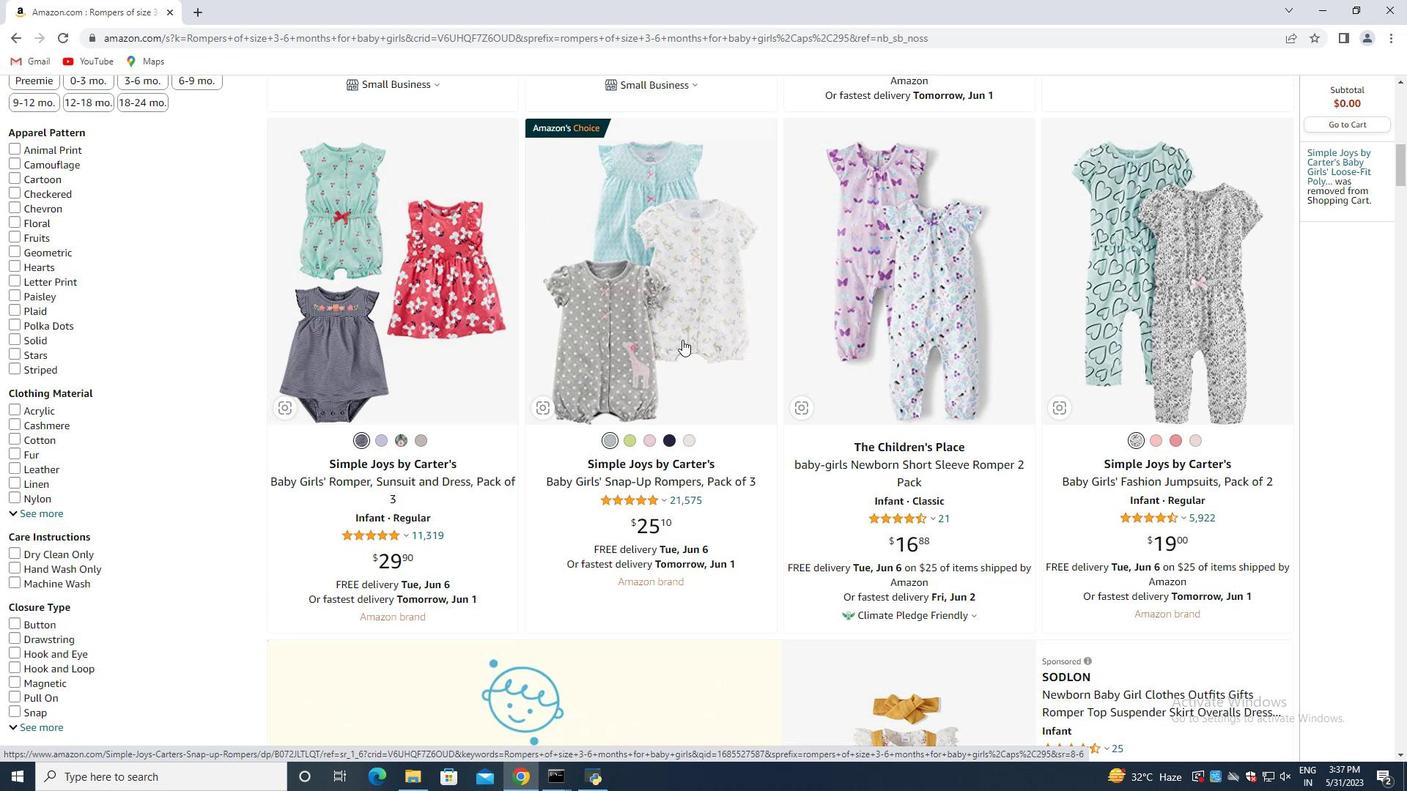 
Action: Mouse scrolled (682, 340) with delta (0, 0)
Screenshot: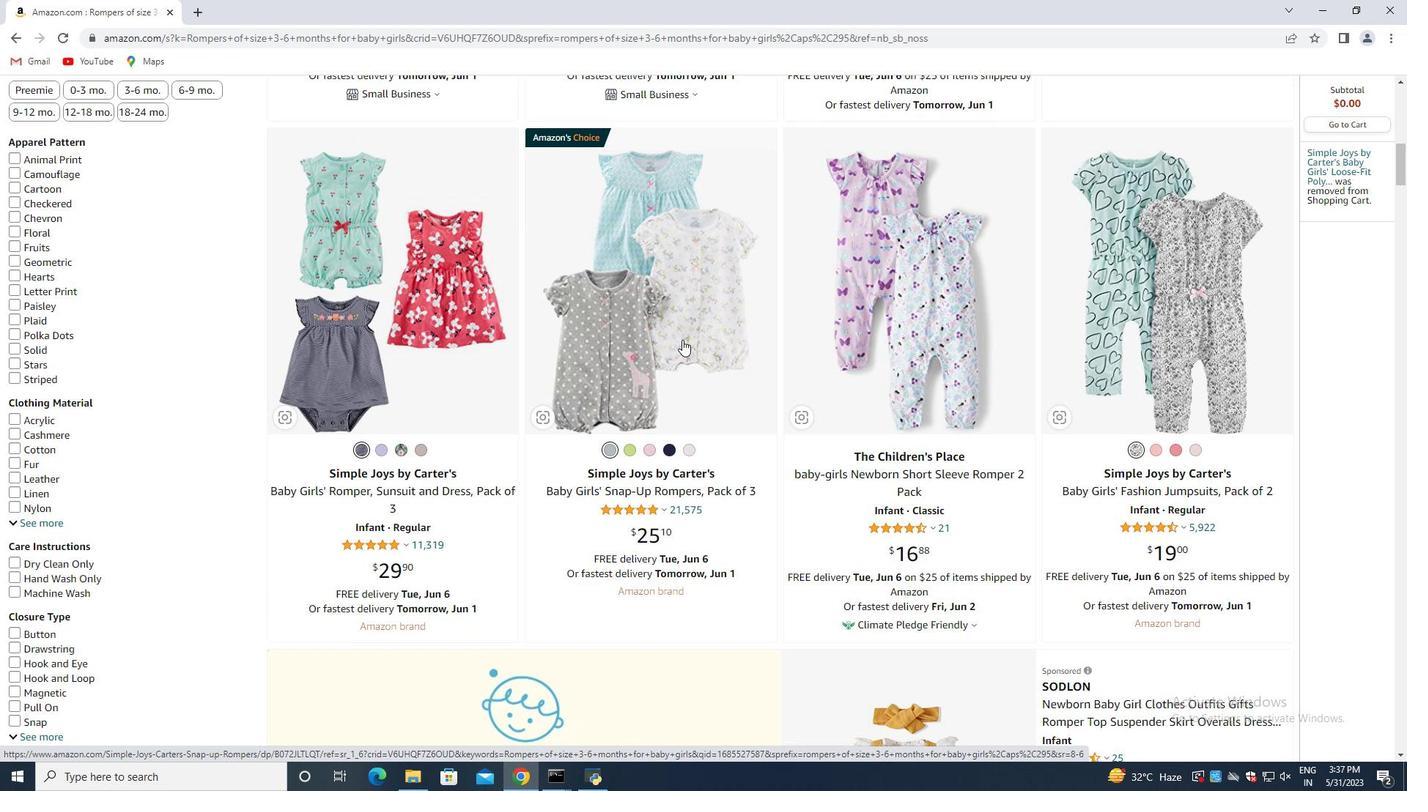 
Action: Mouse scrolled (682, 340) with delta (0, 0)
Screenshot: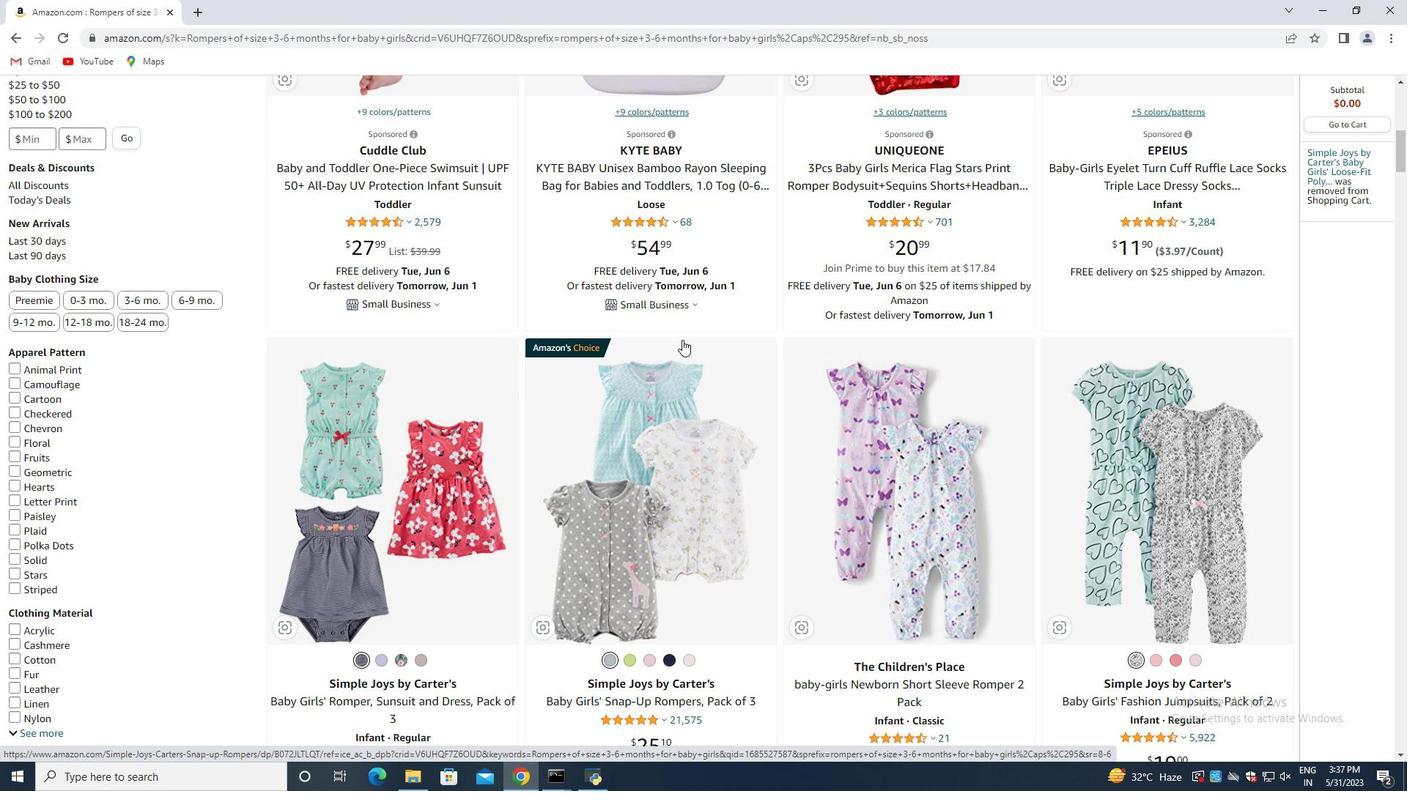 
Action: Mouse scrolled (682, 340) with delta (0, 0)
Screenshot: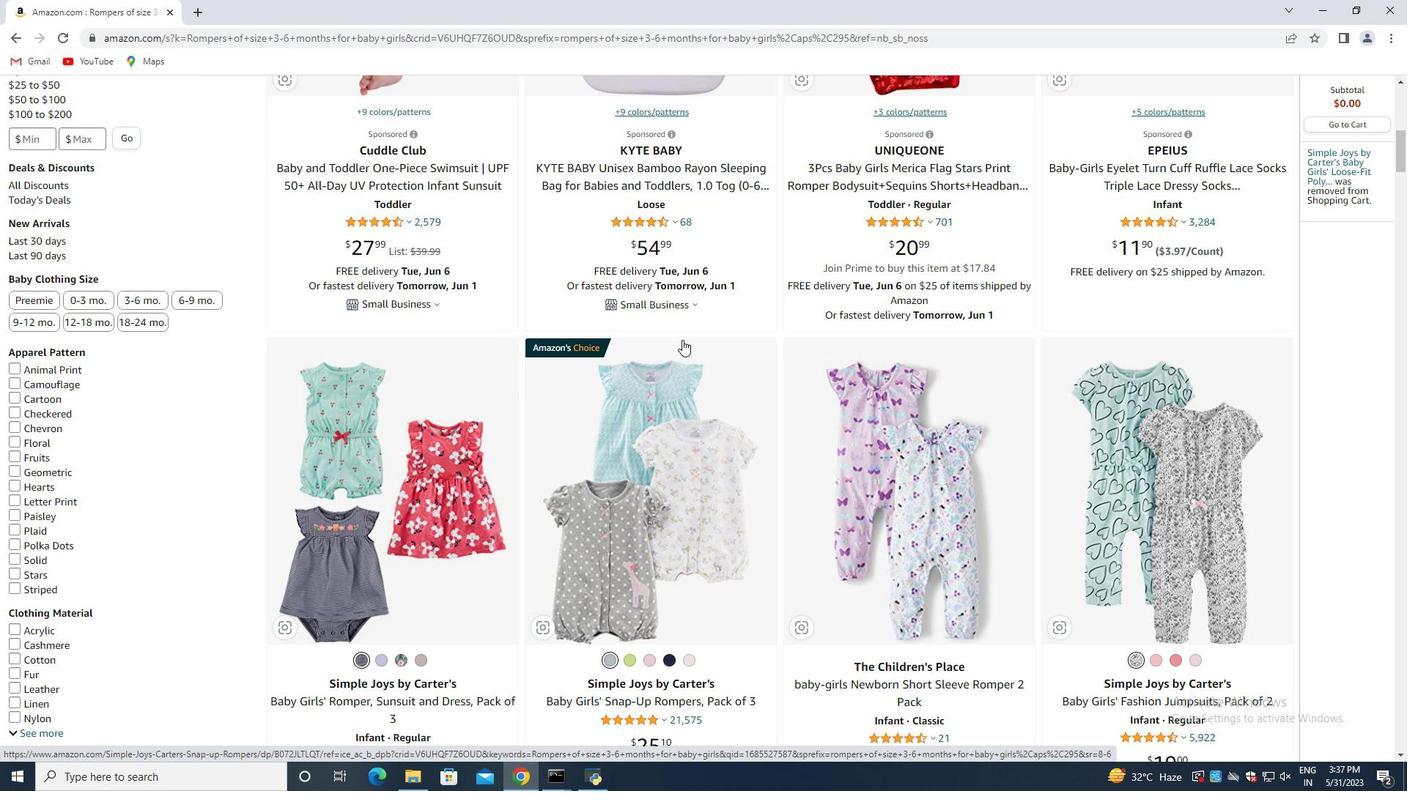 
Action: Mouse scrolled (682, 340) with delta (0, 0)
Screenshot: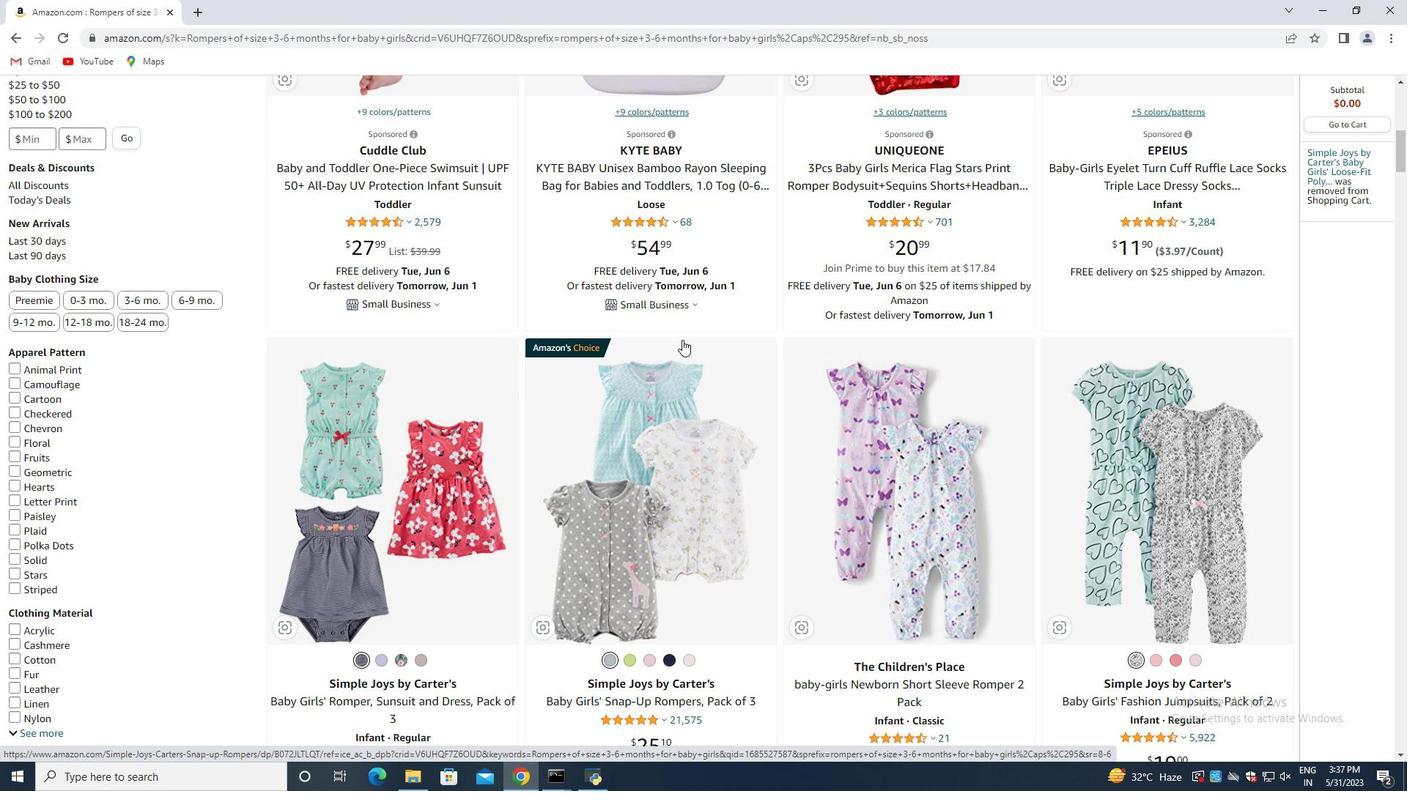 
Action: Mouse moved to (806, 310)
Screenshot: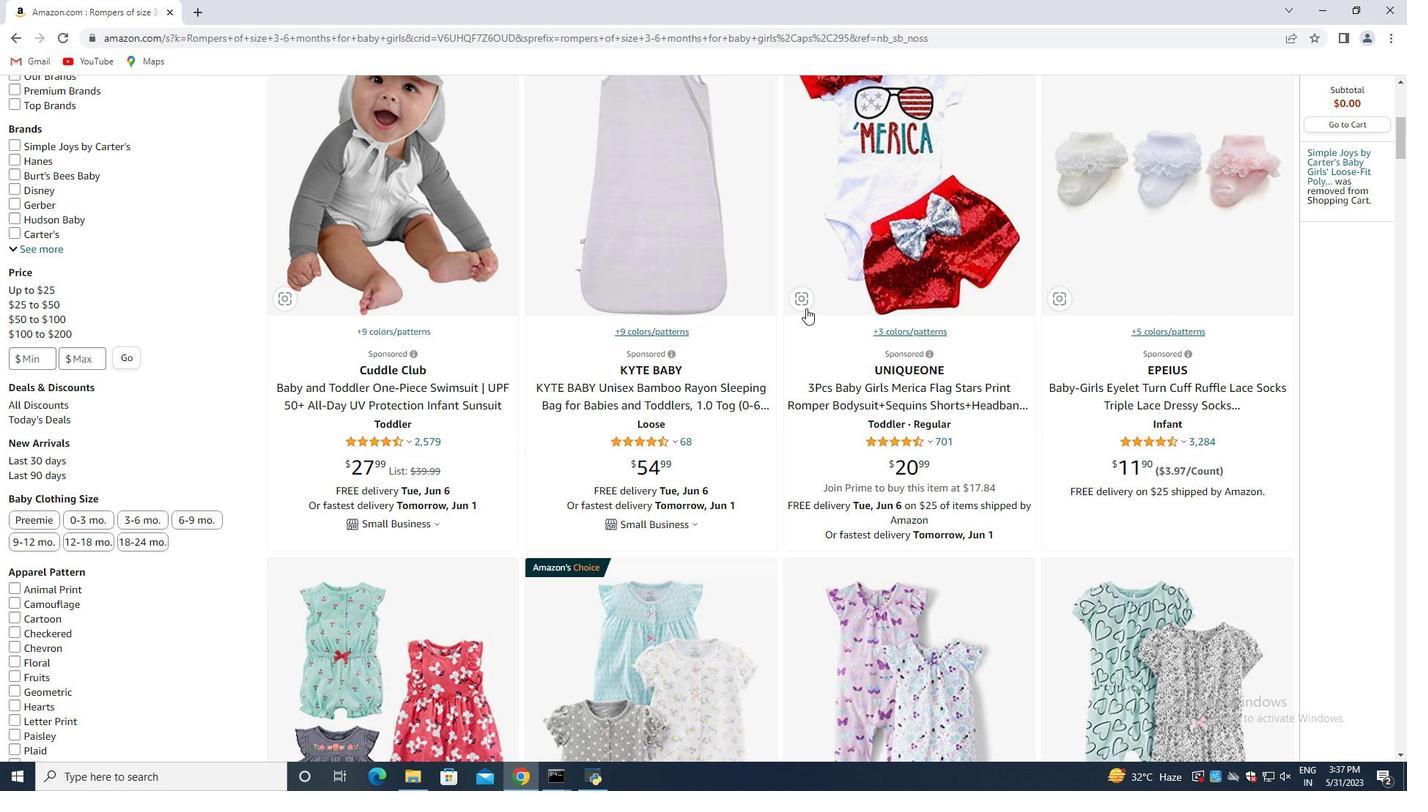 
Action: Mouse scrolled (806, 309) with delta (0, 0)
Screenshot: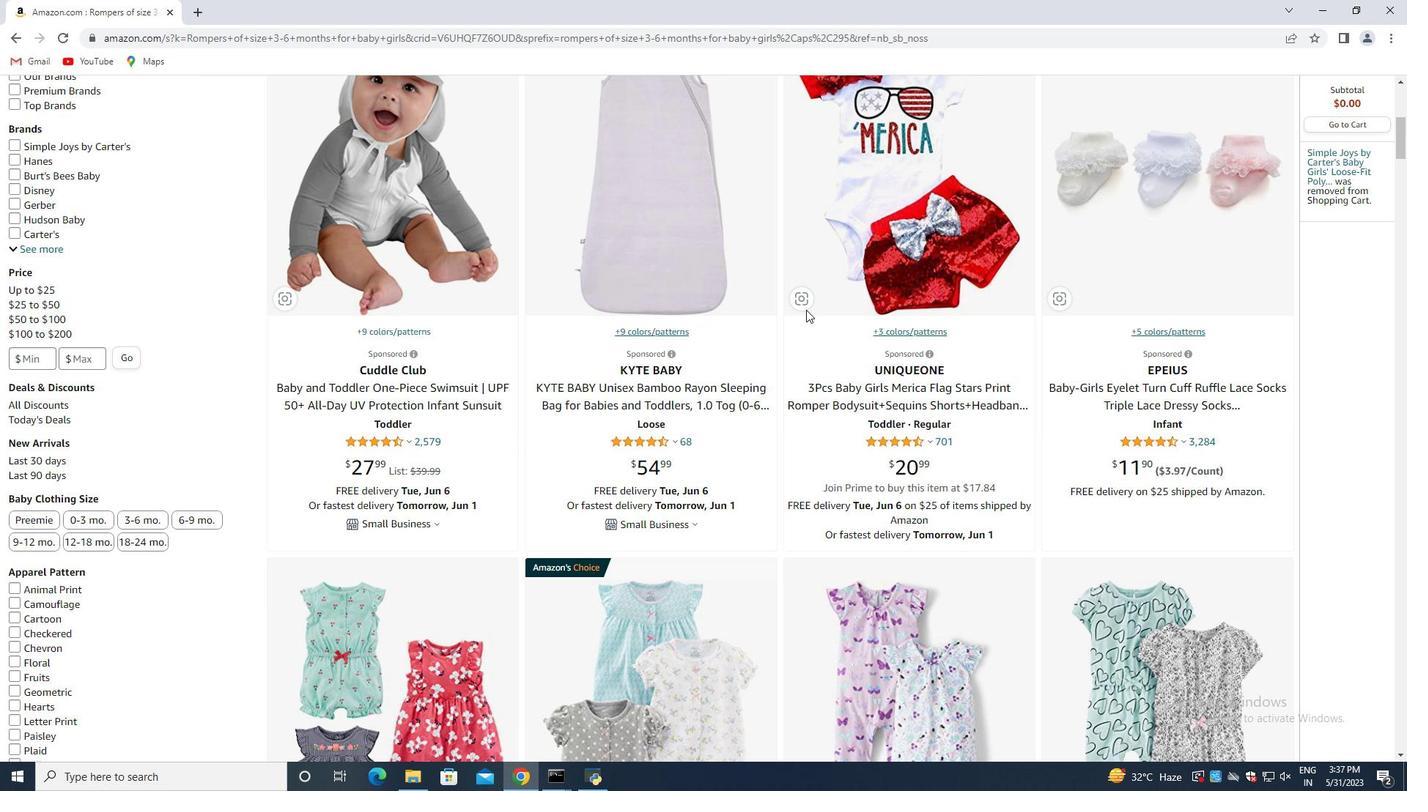 
Action: Mouse moved to (805, 314)
Screenshot: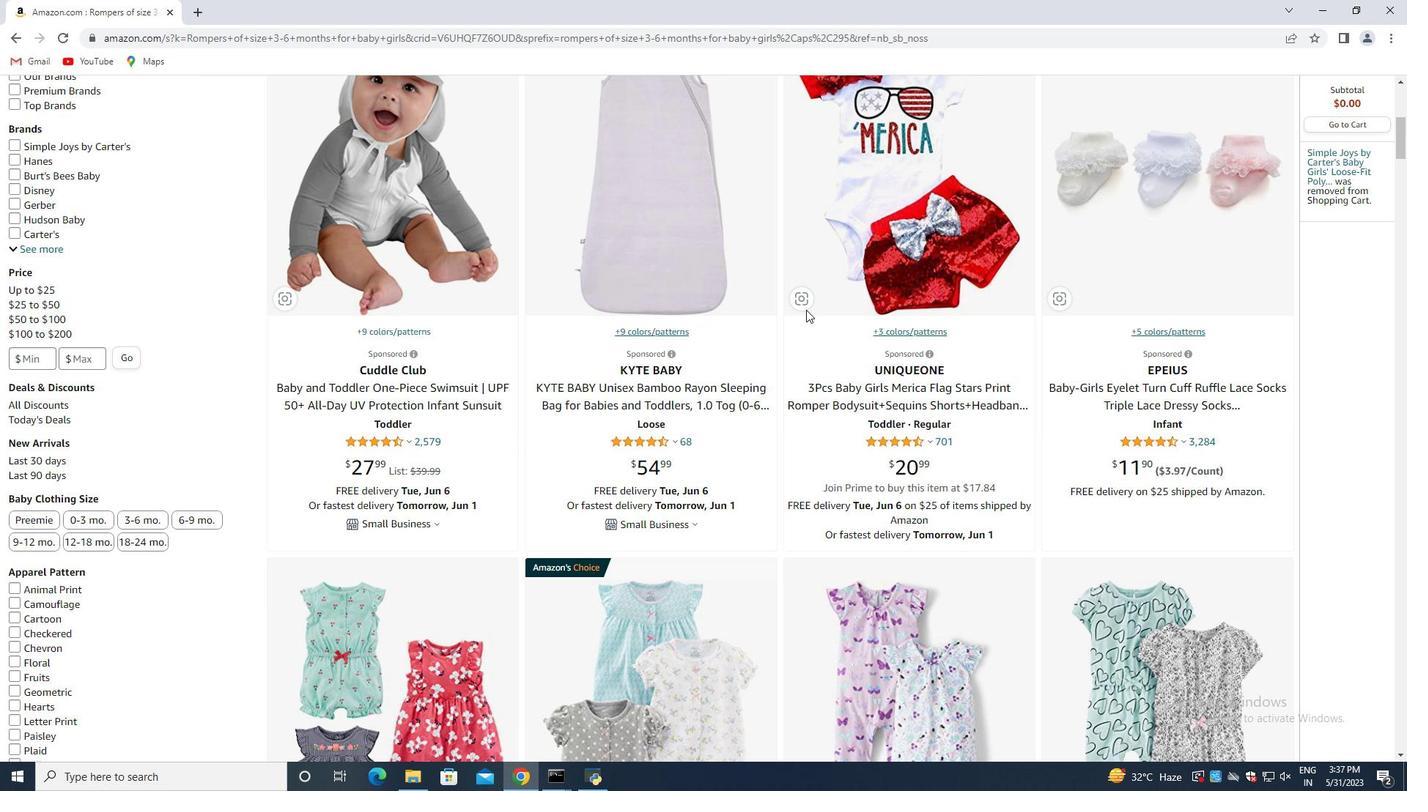 
Action: Mouse scrolled (805, 313) with delta (0, 0)
Screenshot: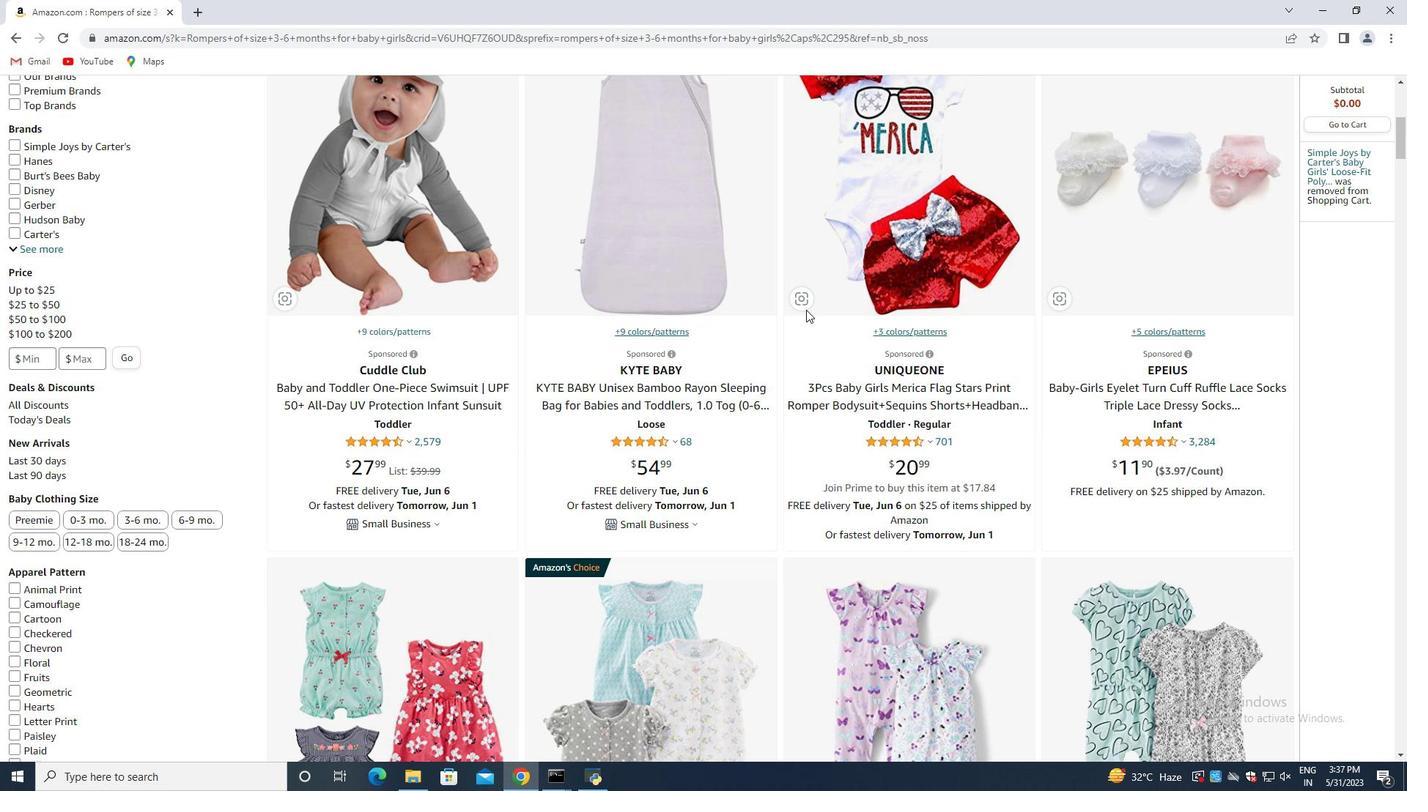 
Action: Mouse moved to (805, 315)
Screenshot: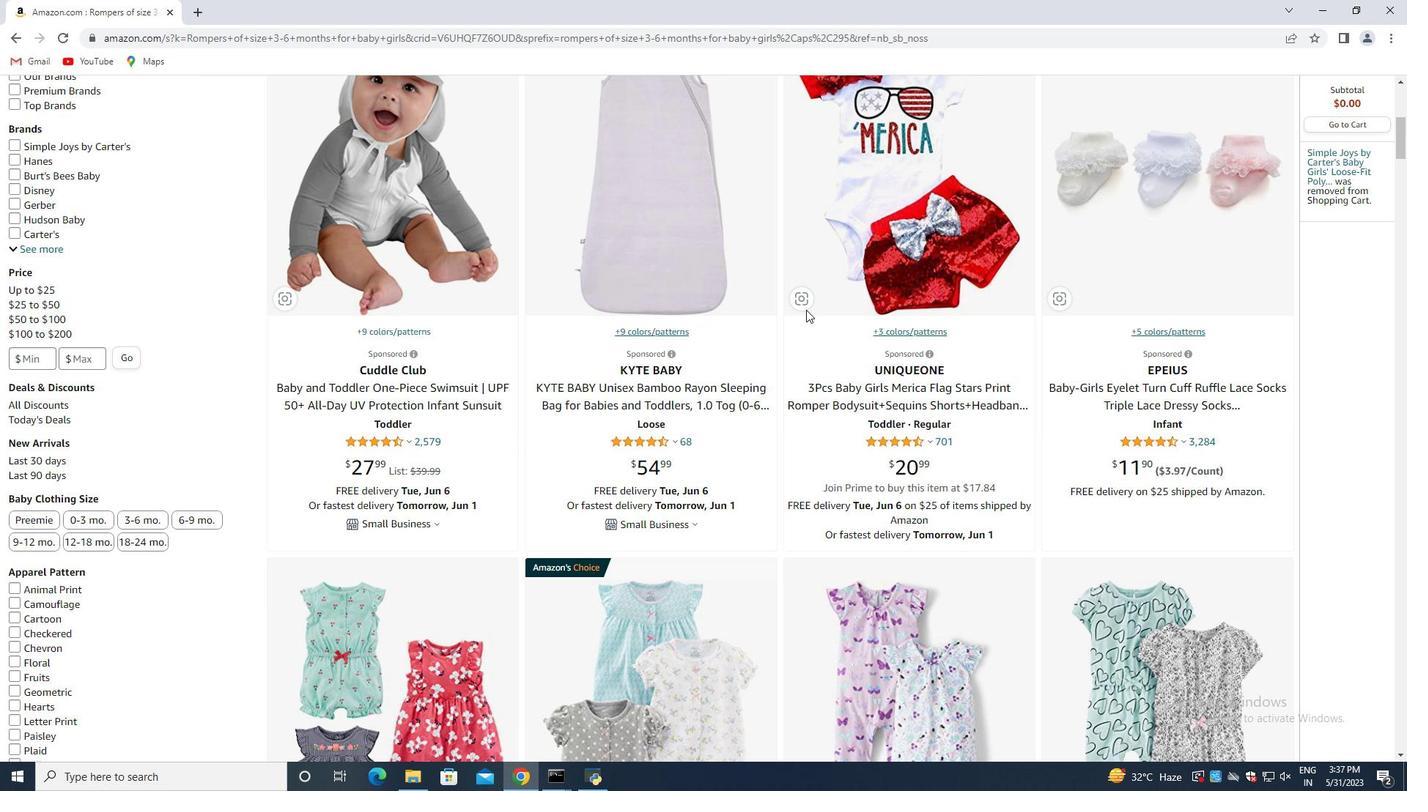 
Action: Mouse scrolled (805, 315) with delta (0, 0)
Screenshot: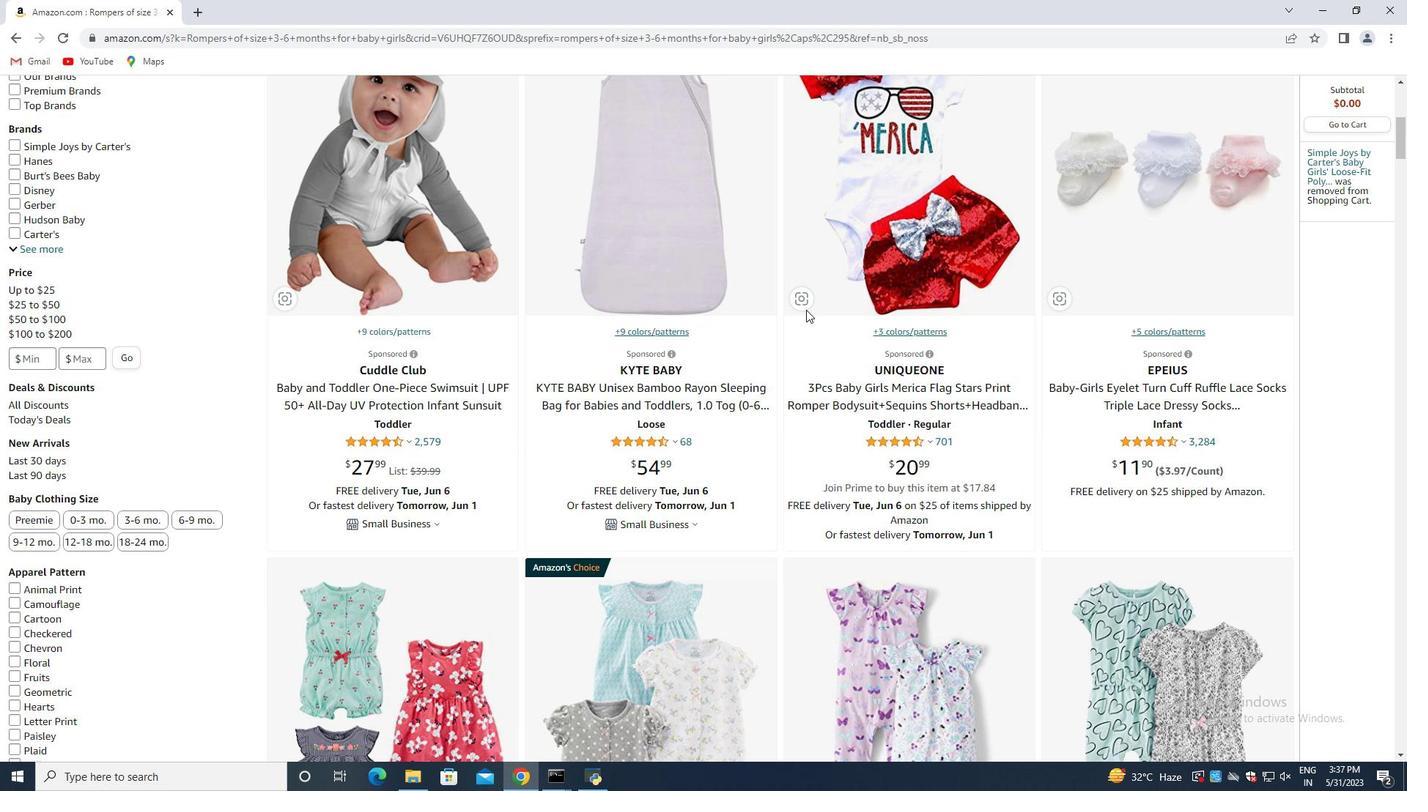 
Action: Mouse scrolled (805, 315) with delta (0, 0)
Screenshot: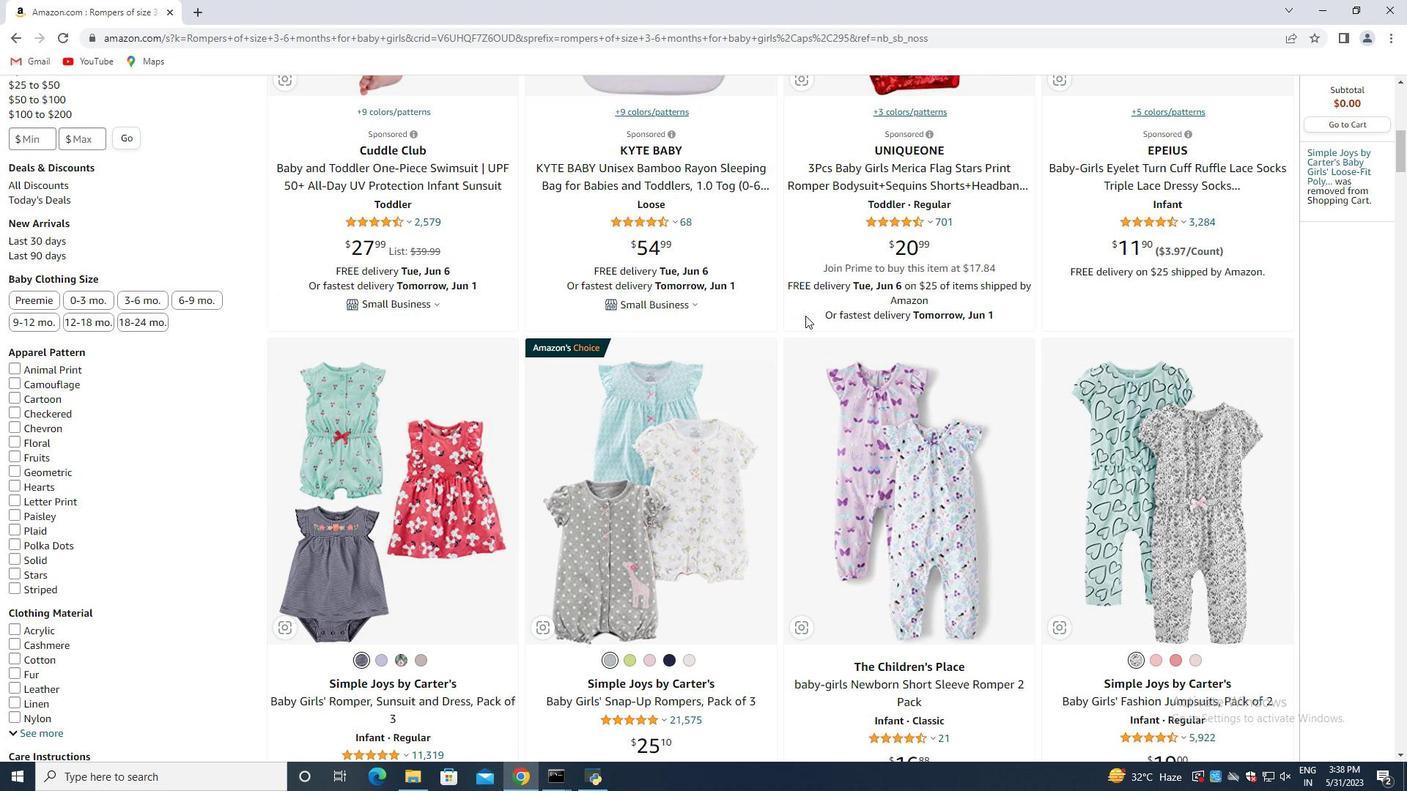 
Action: Mouse moved to (804, 323)
Screenshot: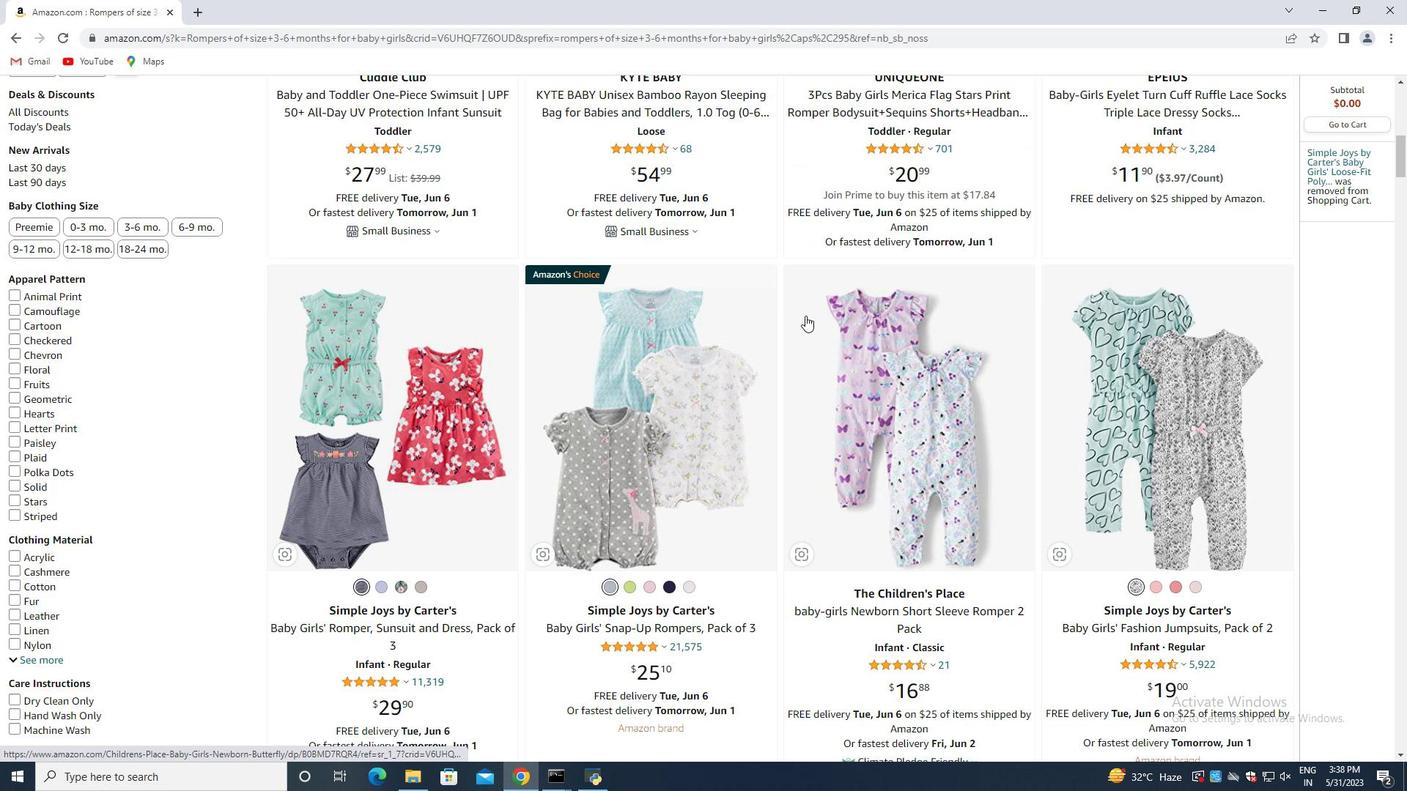 
Action: Mouse scrolled (804, 322) with delta (0, 0)
Screenshot: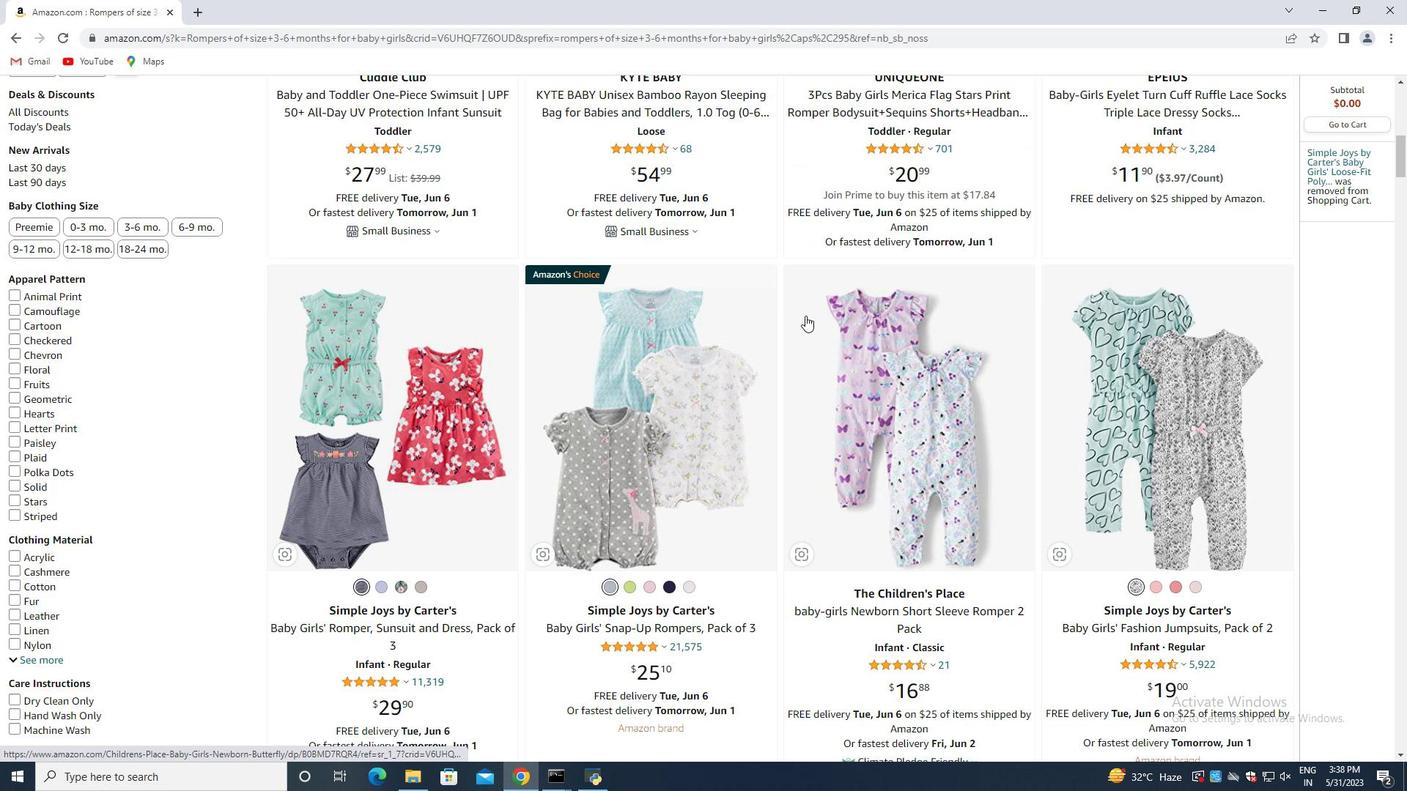 
Action: Mouse moved to (802, 323)
Screenshot: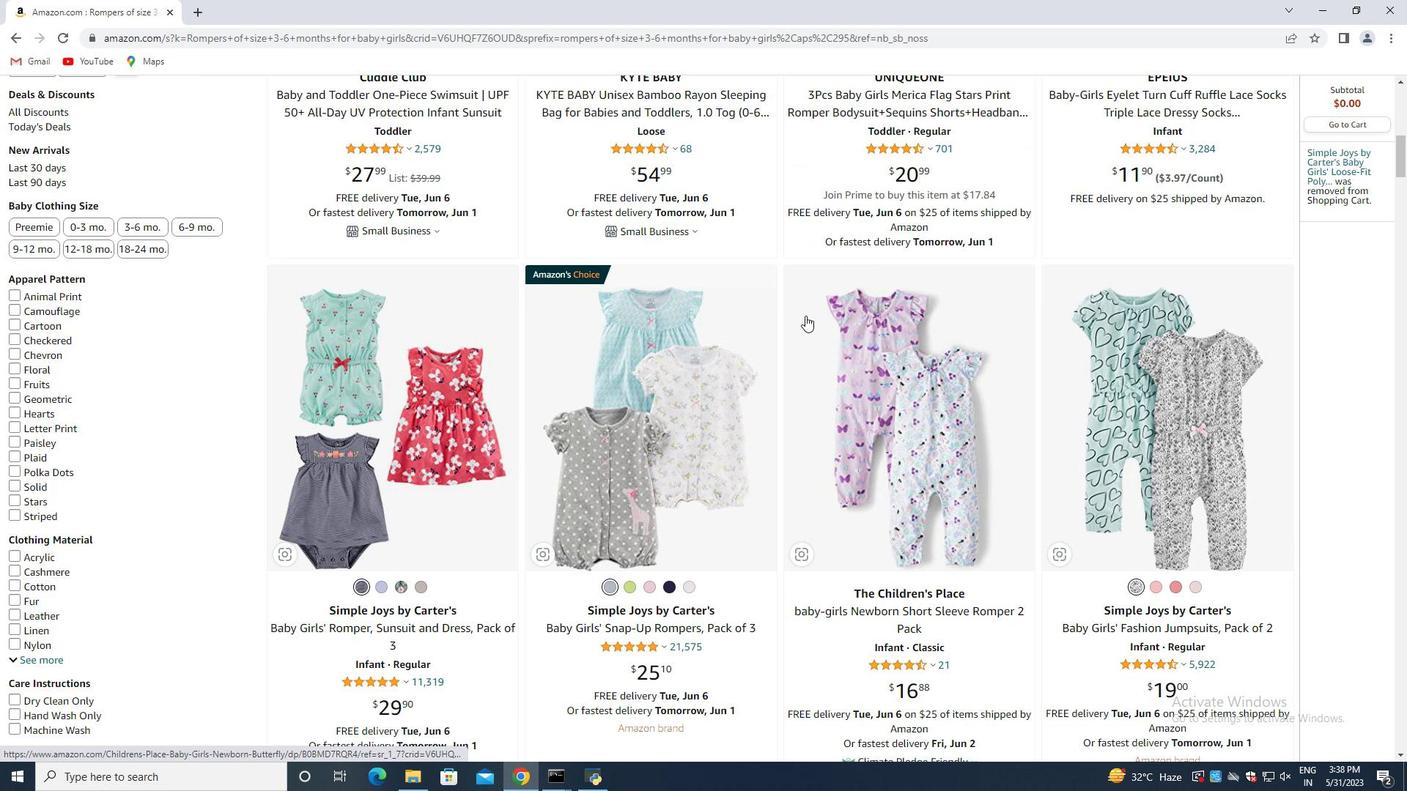 
Action: Mouse scrolled (802, 322) with delta (0, 0)
Screenshot: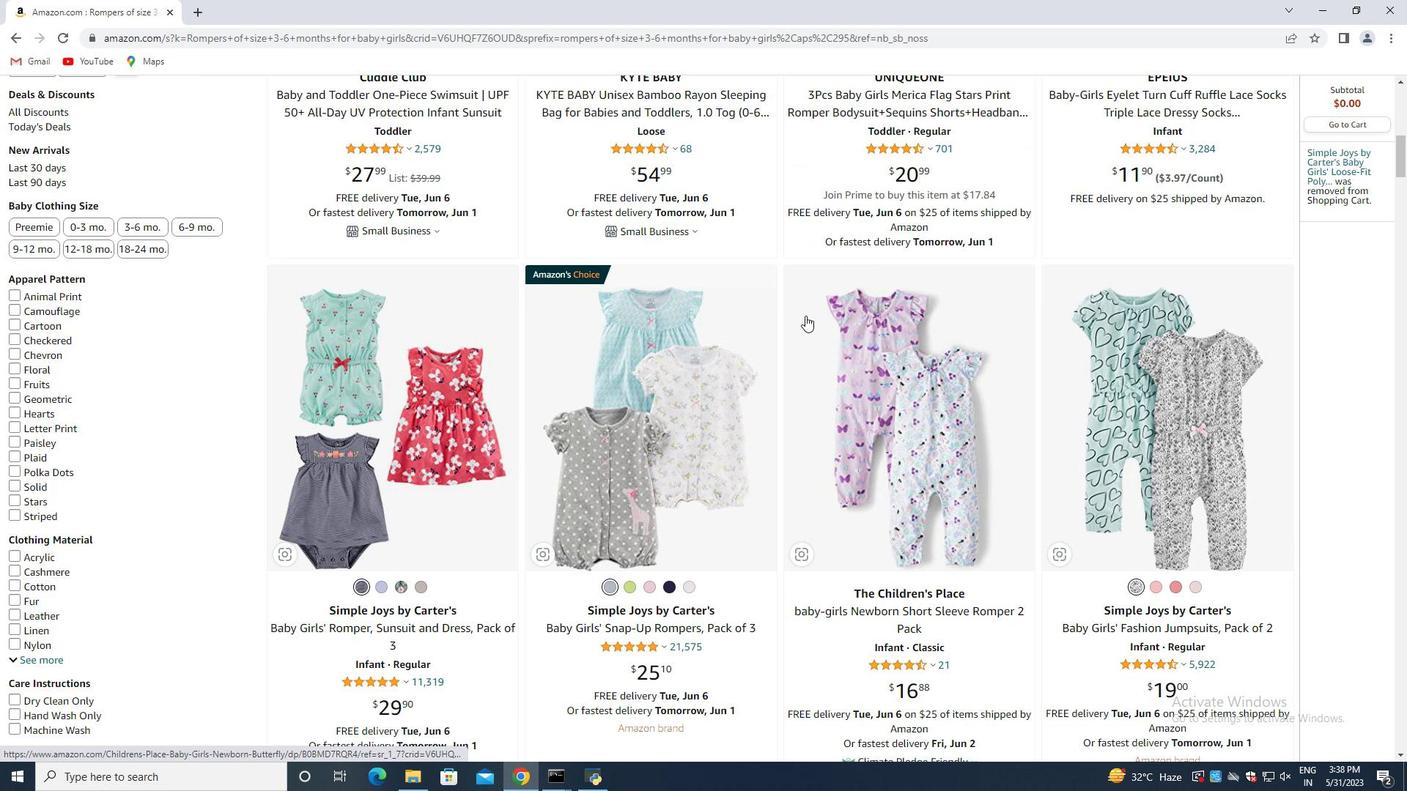
Action: Mouse moved to (796, 324)
Screenshot: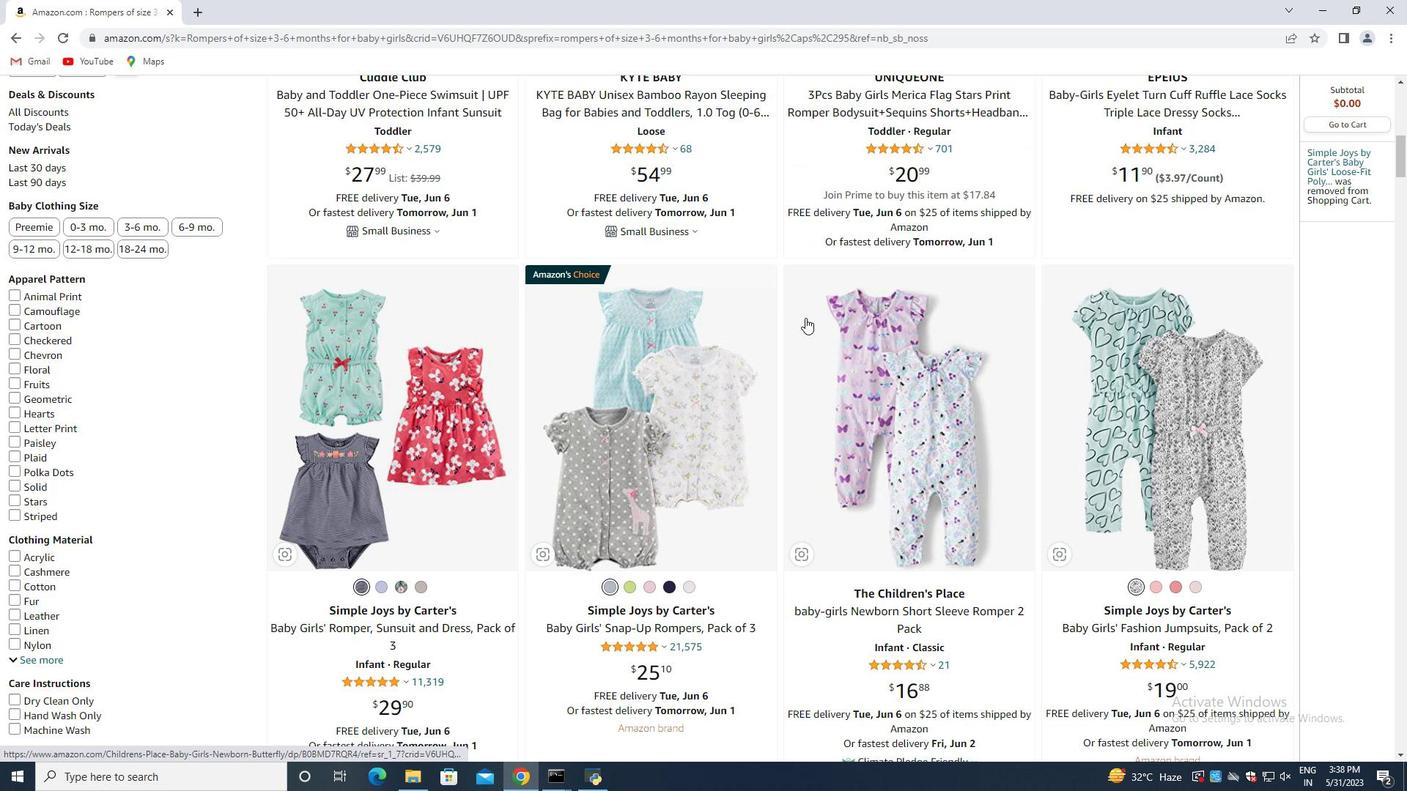 
Action: Mouse scrolled (796, 323) with delta (0, 0)
Screenshot: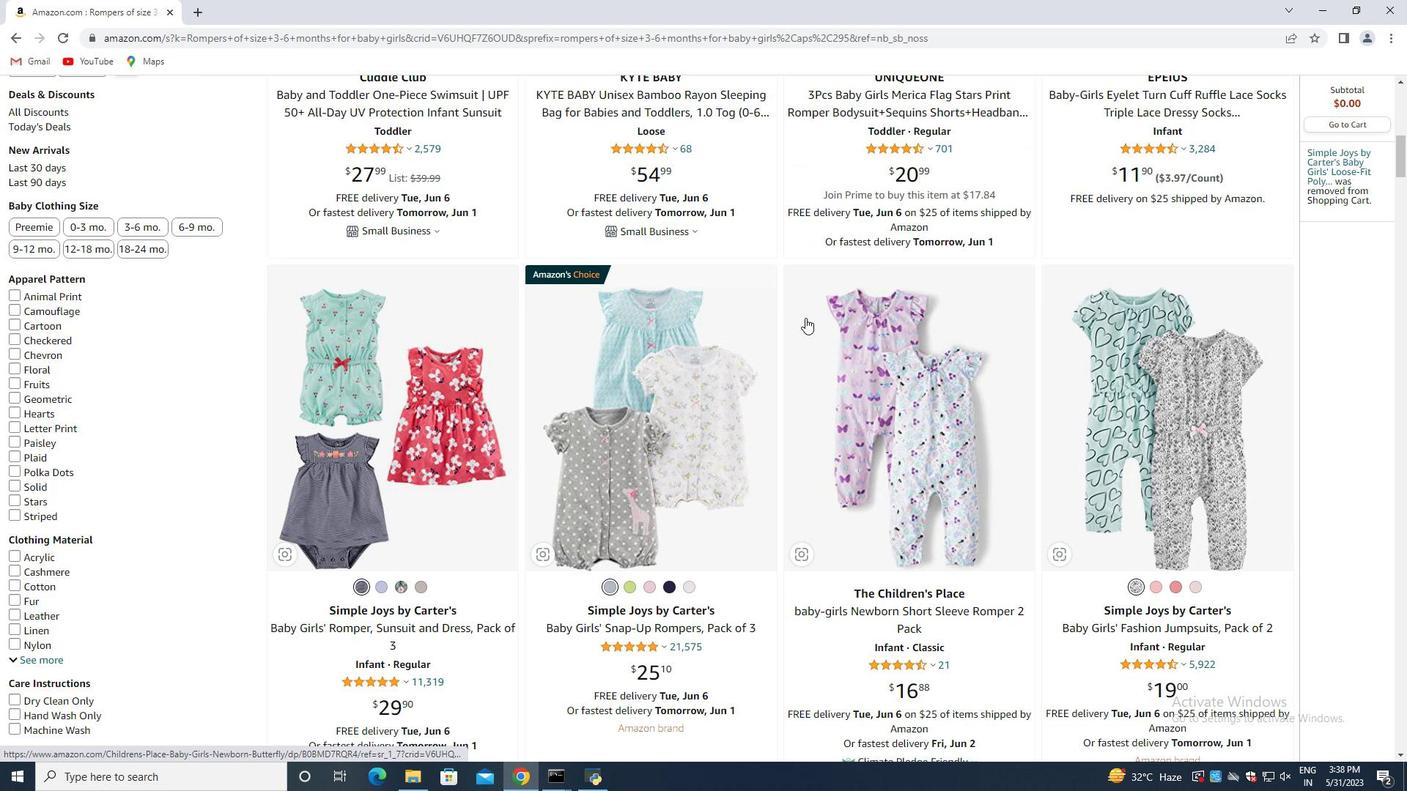 
Action: Mouse moved to (673, 283)
Screenshot: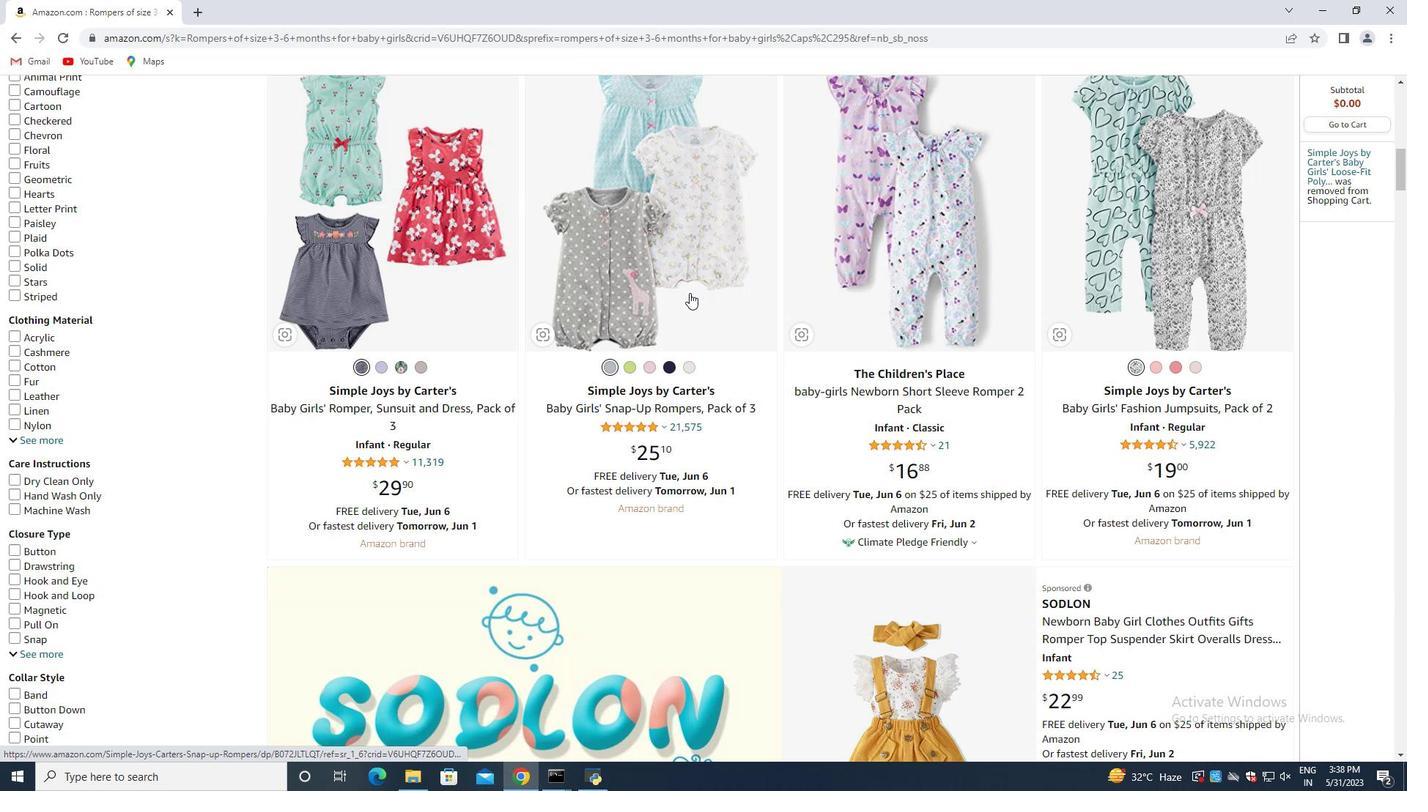 
Action: Mouse scrolled (673, 284) with delta (0, 0)
Screenshot: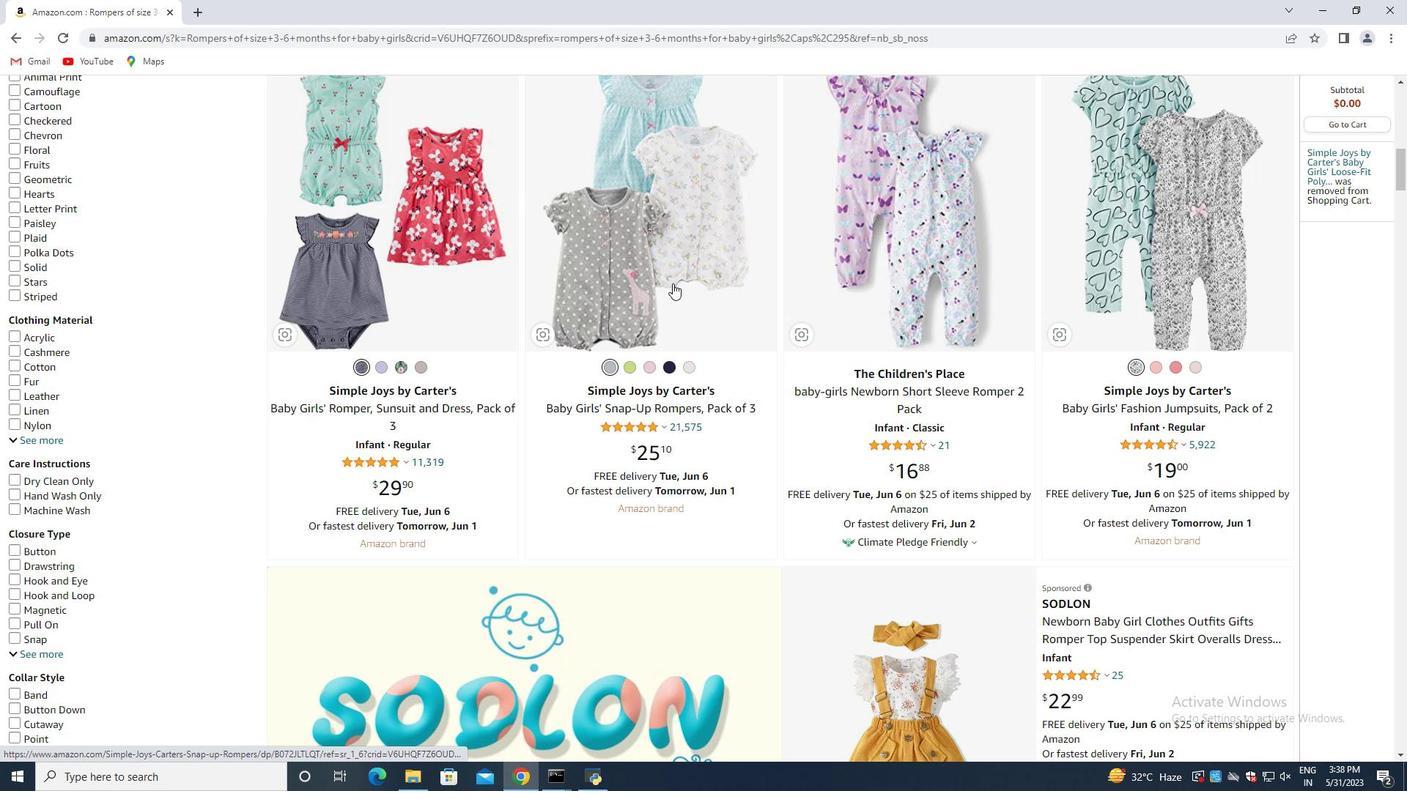 
Action: Mouse scrolled (673, 284) with delta (0, 0)
Screenshot: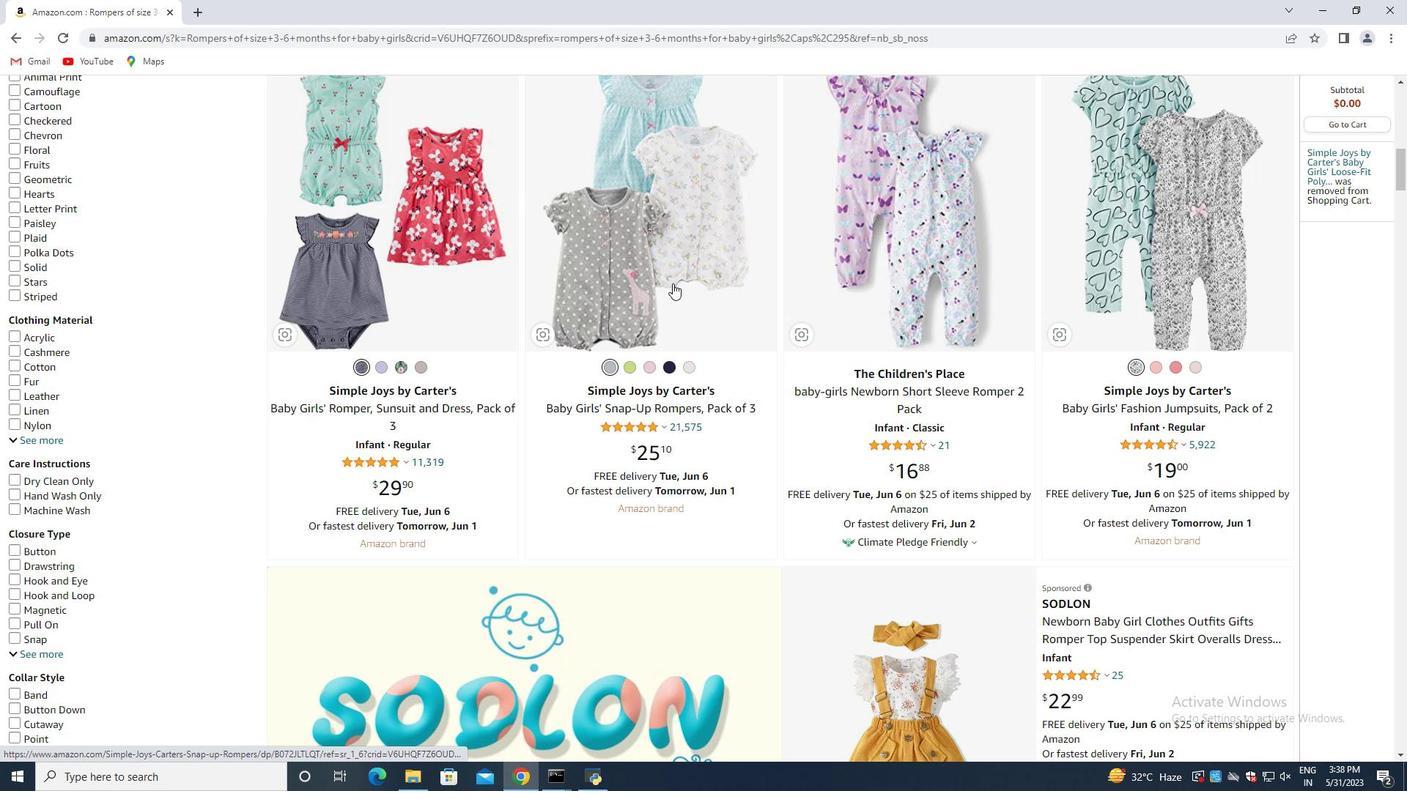 
Action: Mouse moved to (672, 285)
Screenshot: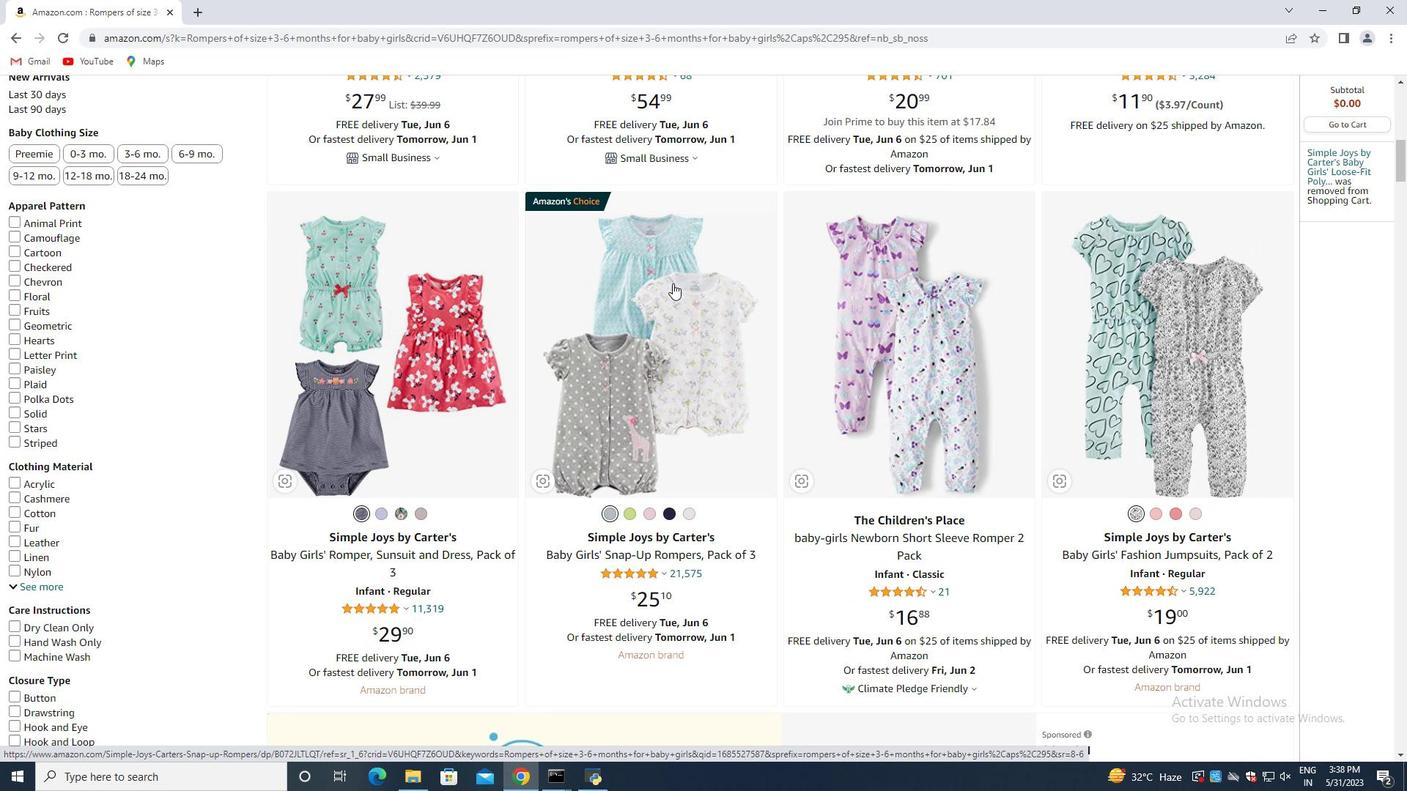 
Action: Mouse scrolled (672, 285) with delta (0, 0)
Screenshot: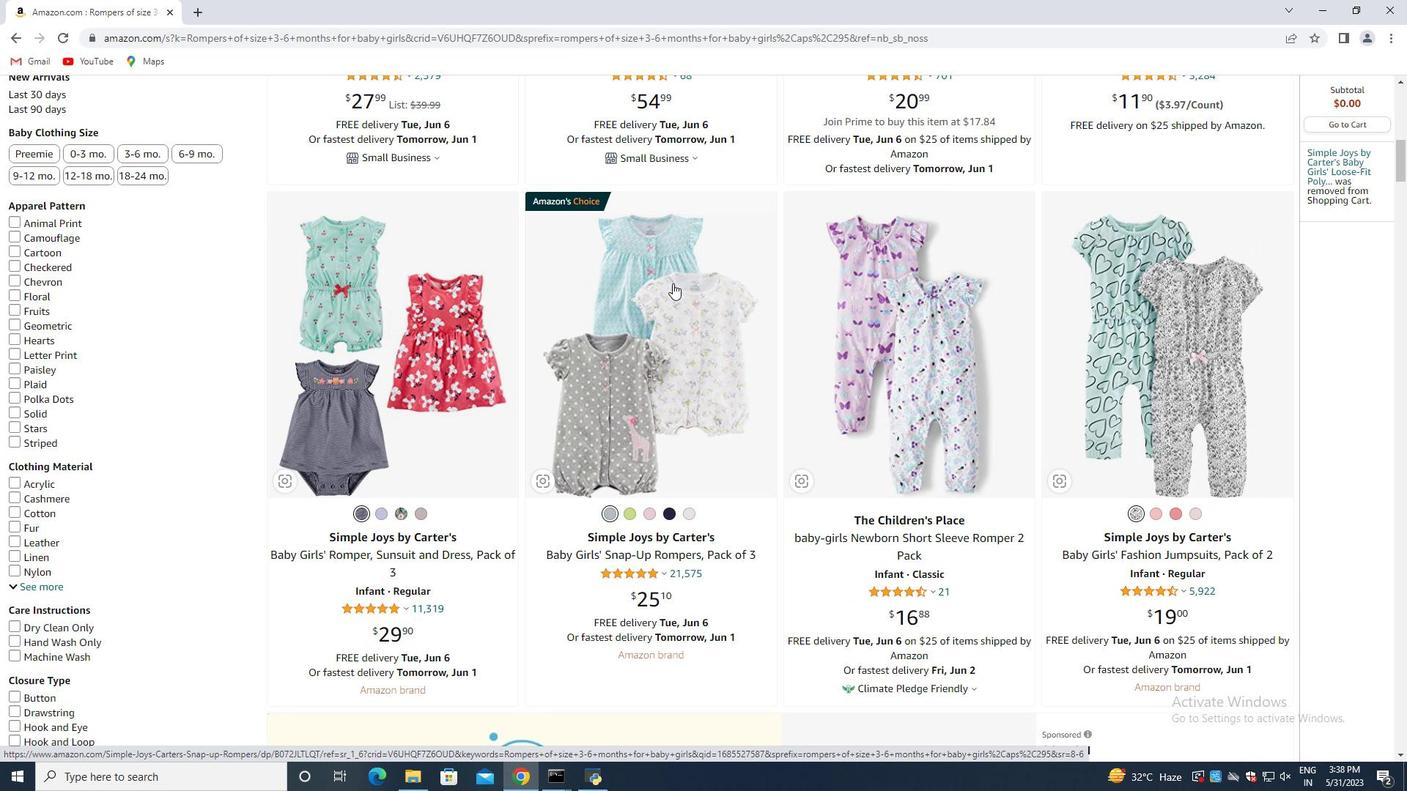 
Action: Mouse moved to (670, 288)
Screenshot: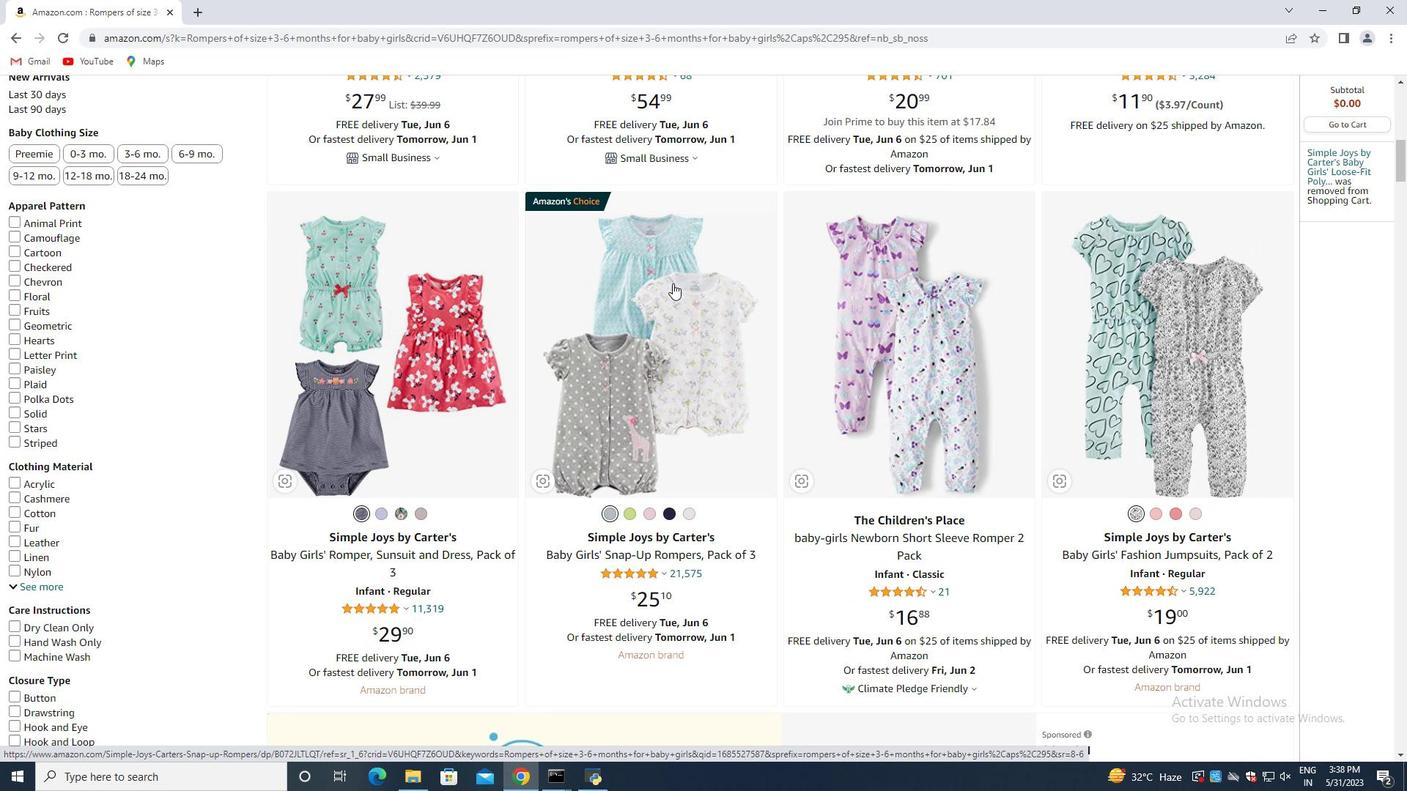 
Action: Mouse scrolled (670, 287) with delta (0, 0)
Screenshot: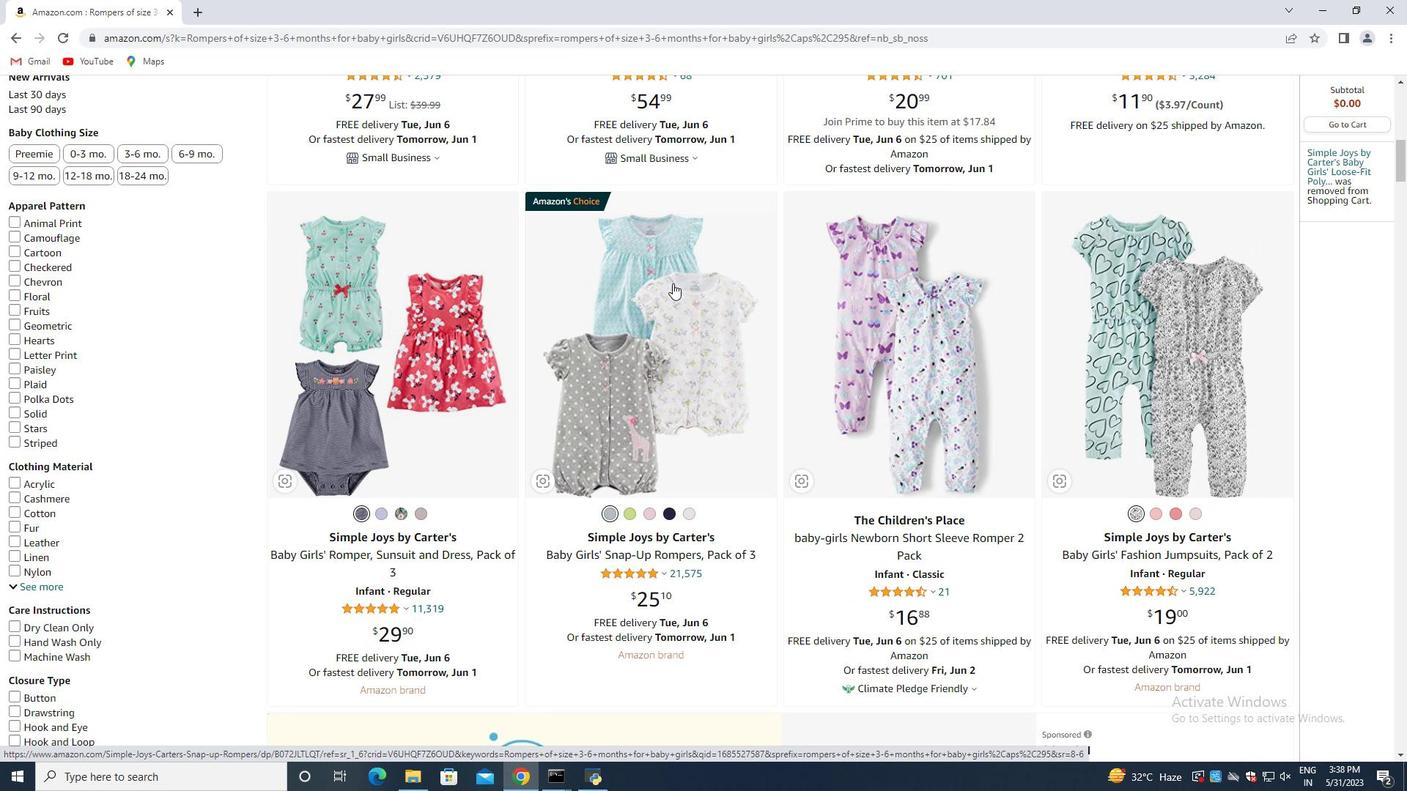 
Action: Mouse moved to (668, 291)
Screenshot: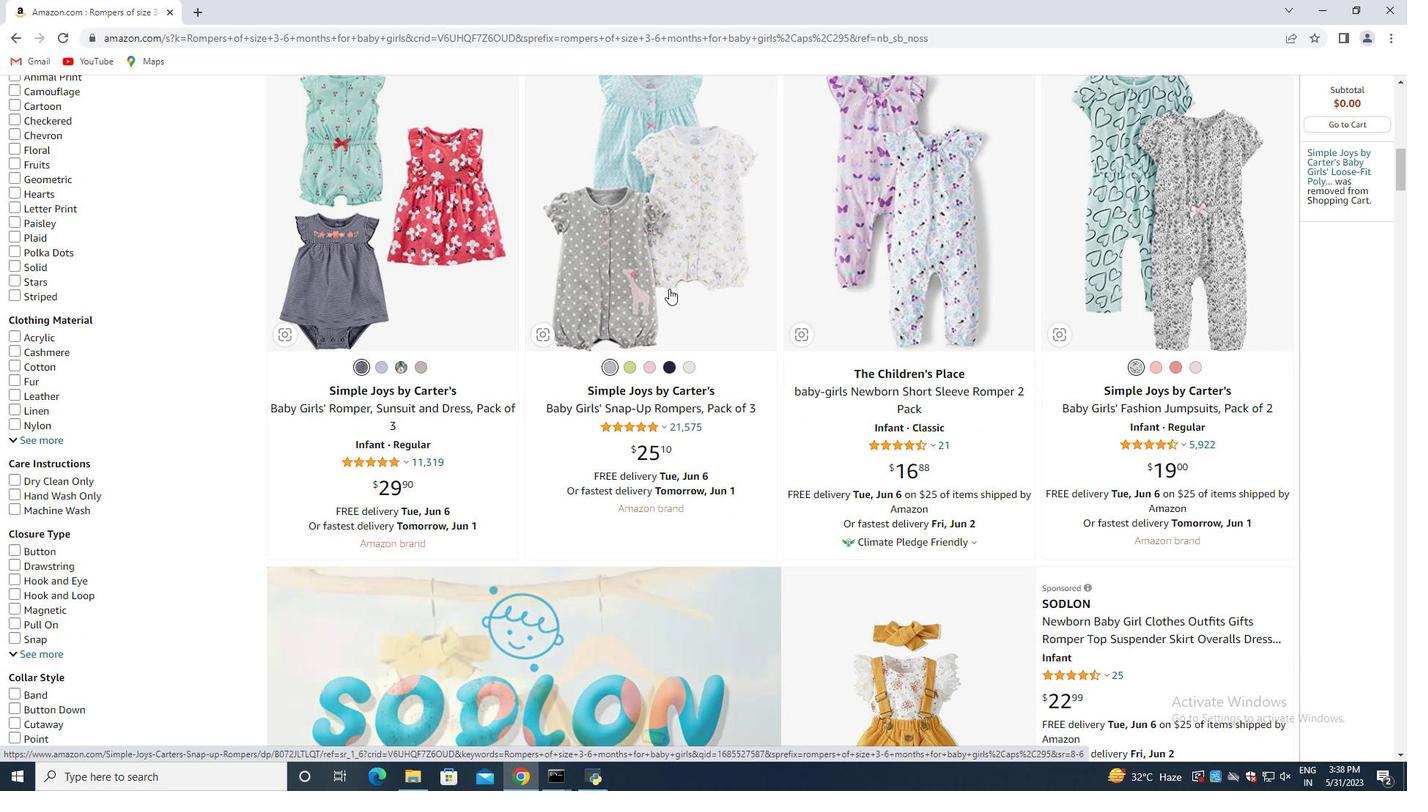 
Action: Mouse scrolled (668, 291) with delta (0, 0)
Screenshot: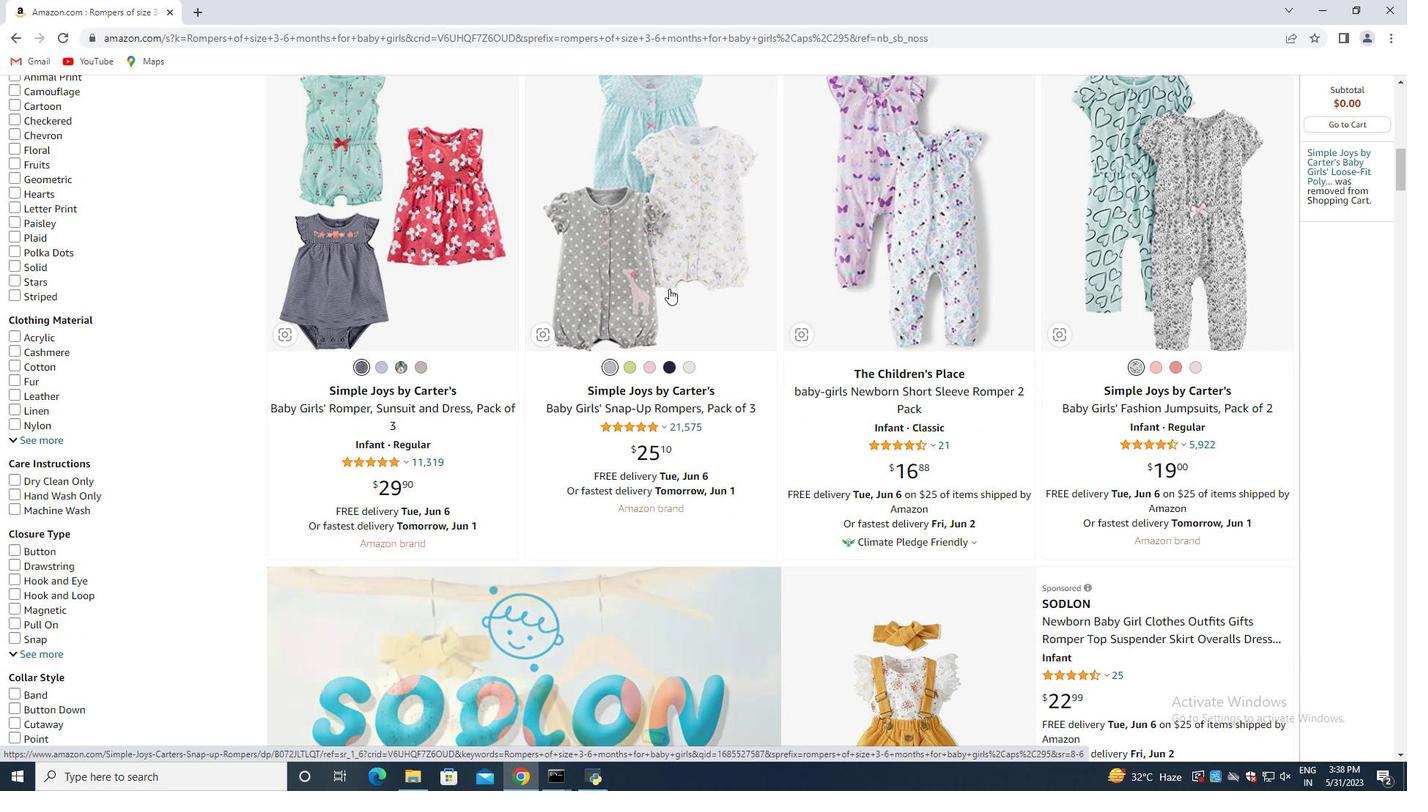 
Action: Mouse scrolled (668, 291) with delta (0, 0)
Screenshot: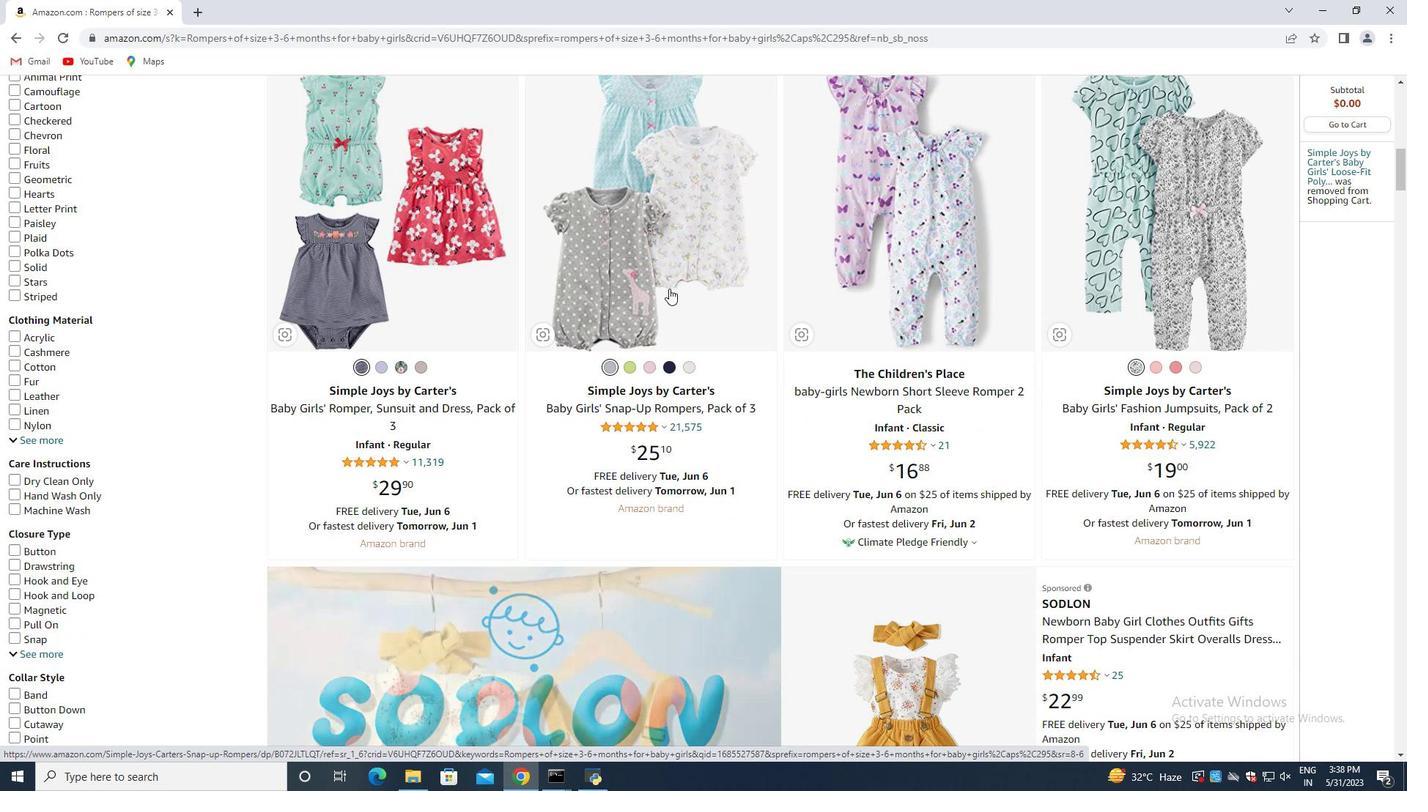 
Action: Mouse moved to (668, 292)
Screenshot: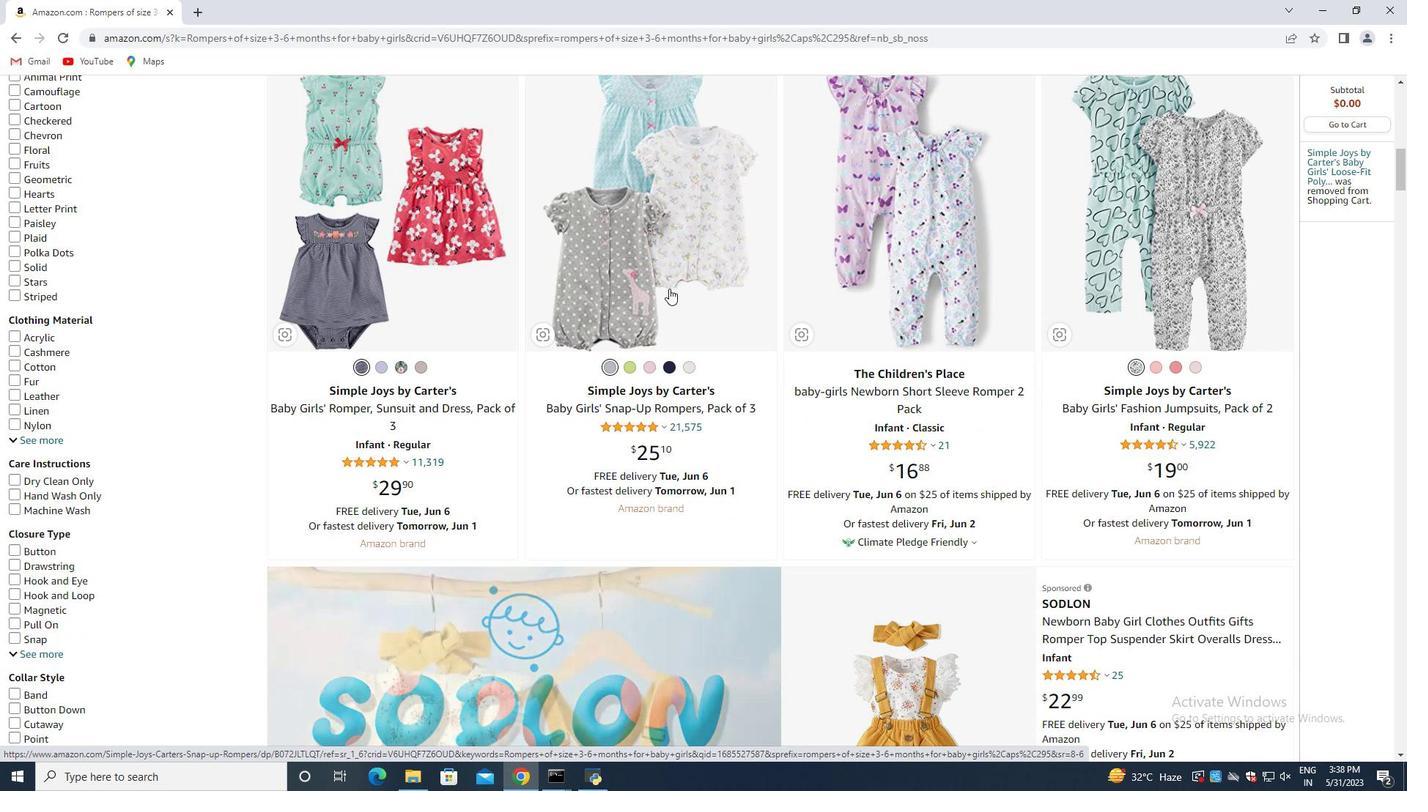 
Action: Mouse scrolled (668, 291) with delta (0, 0)
Screenshot: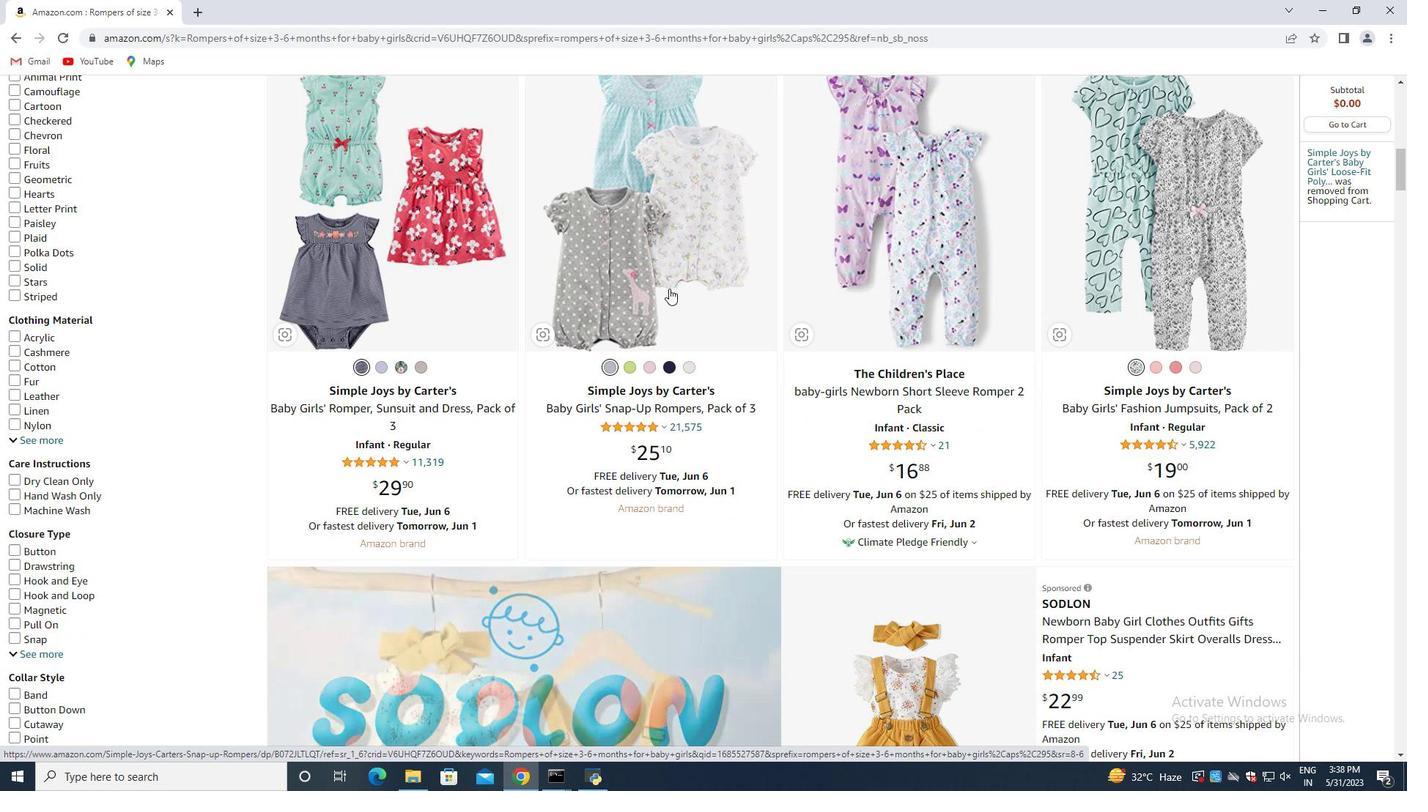
Action: Mouse moved to (667, 297)
Screenshot: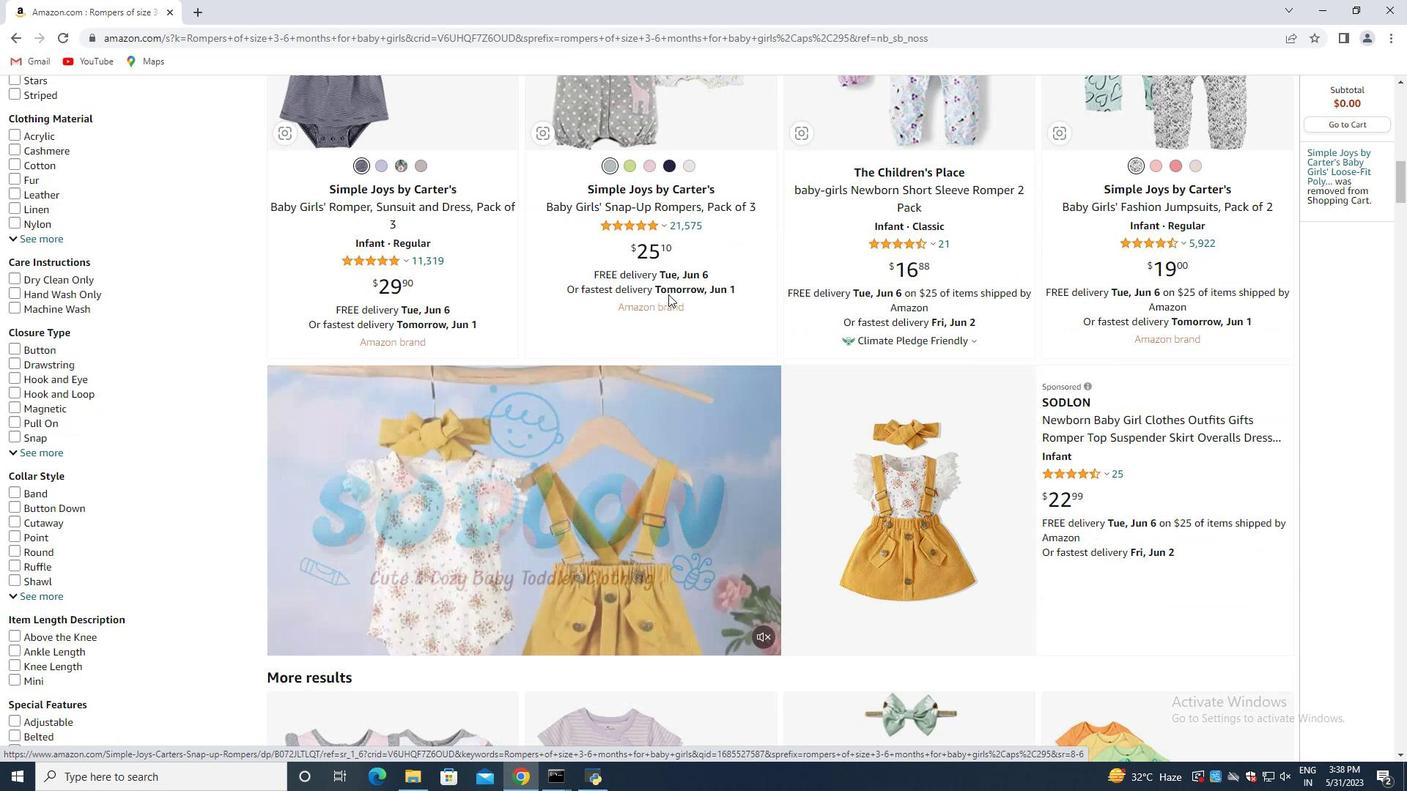 
Action: Mouse scrolled (667, 296) with delta (0, 0)
Screenshot: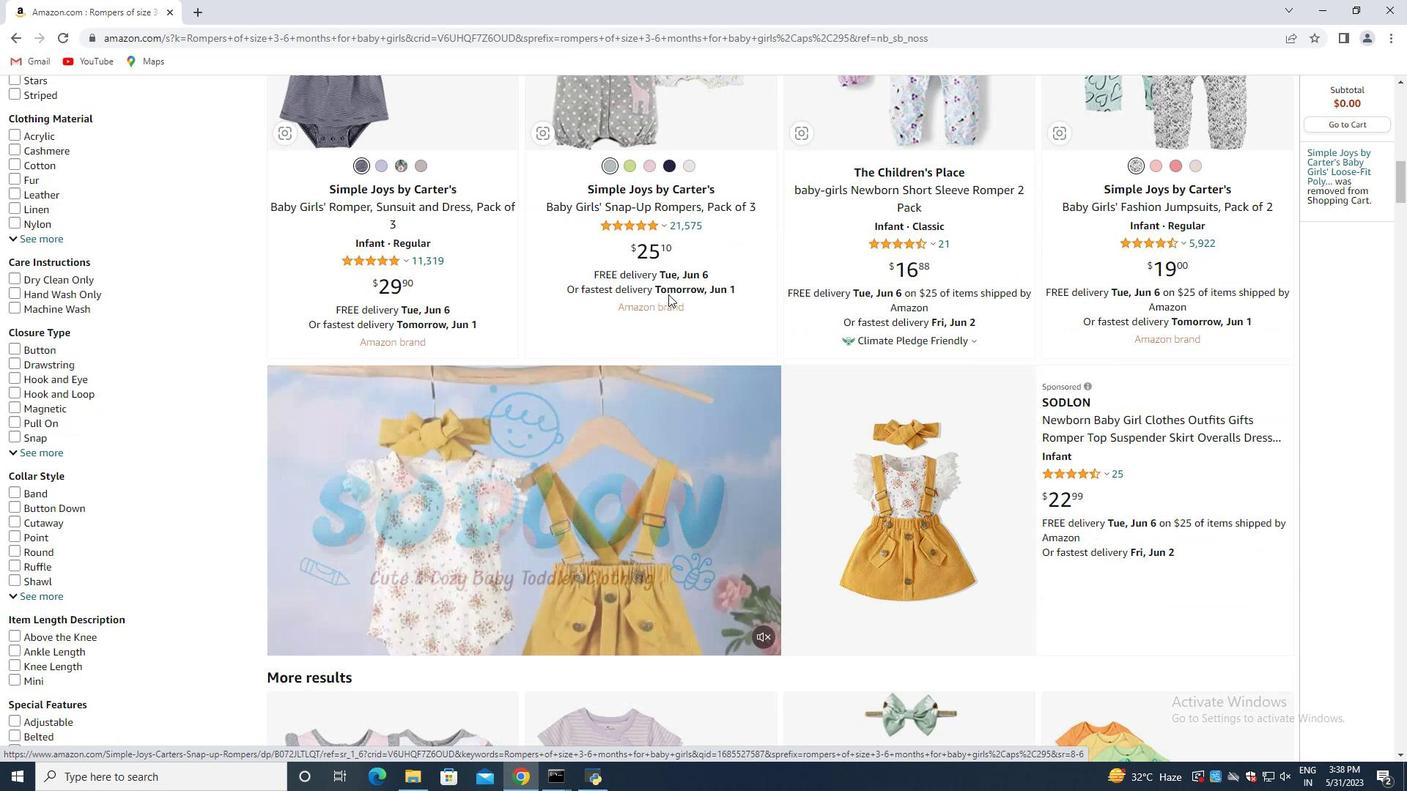 
Action: Mouse moved to (664, 298)
Screenshot: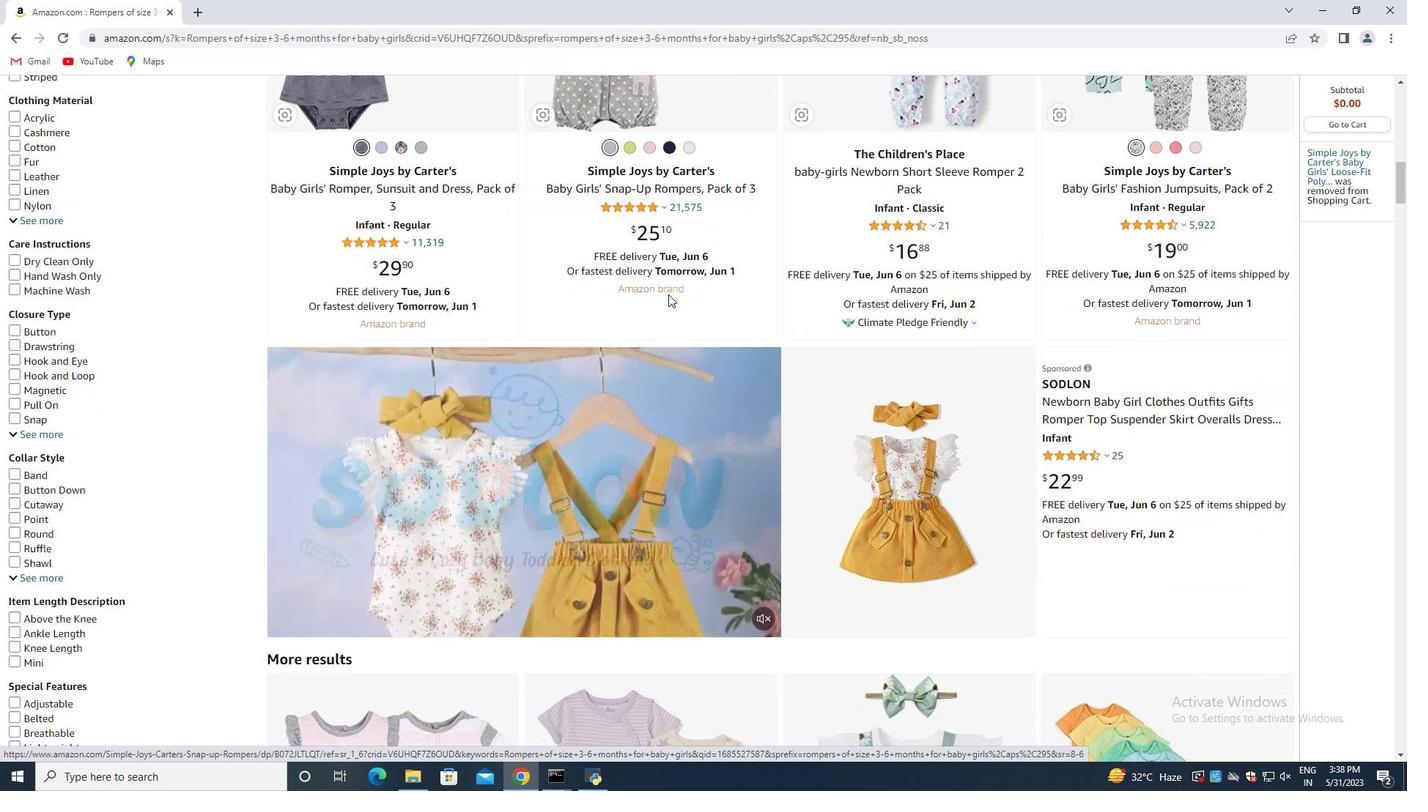 
Action: Mouse scrolled (664, 297) with delta (0, 0)
Screenshot: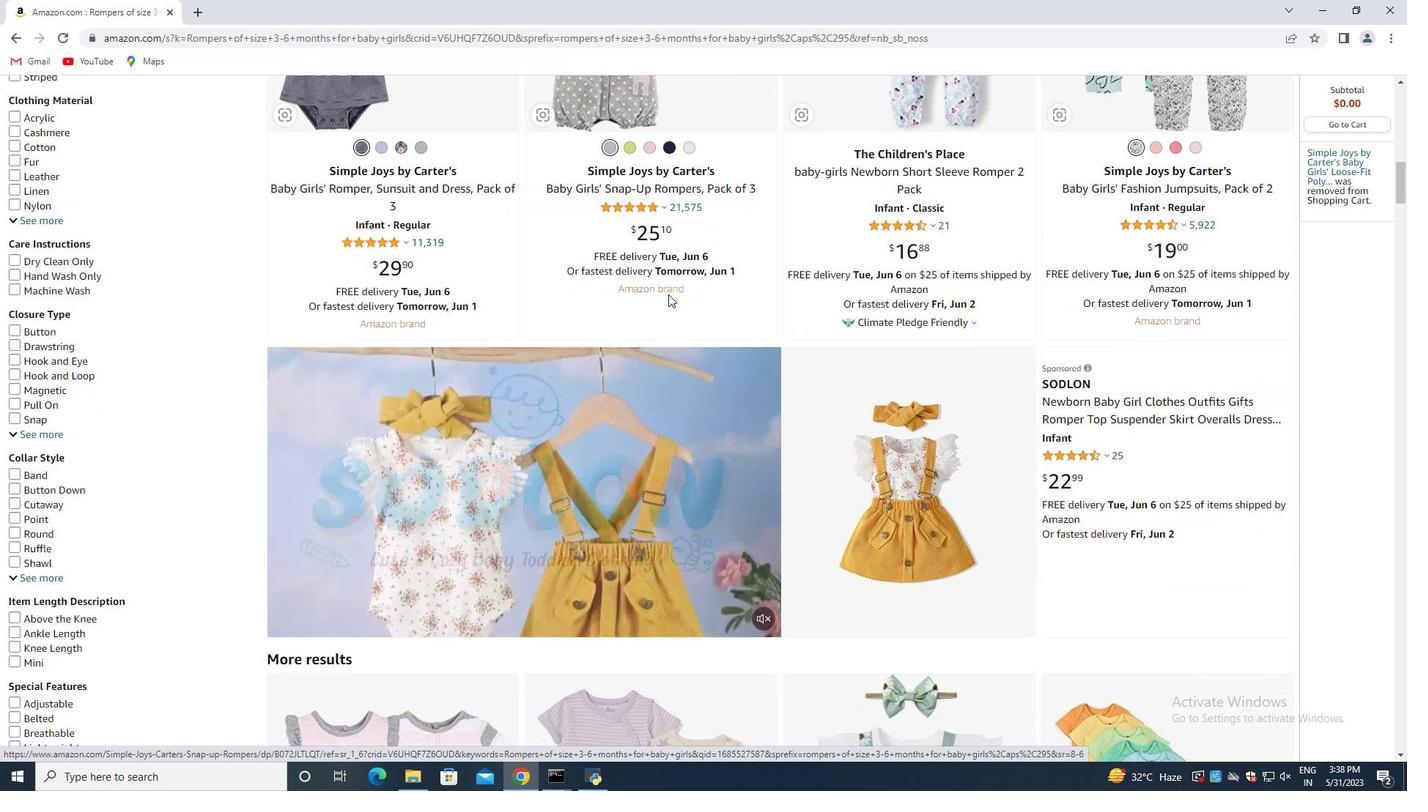 
Action: Mouse moved to (664, 299)
Screenshot: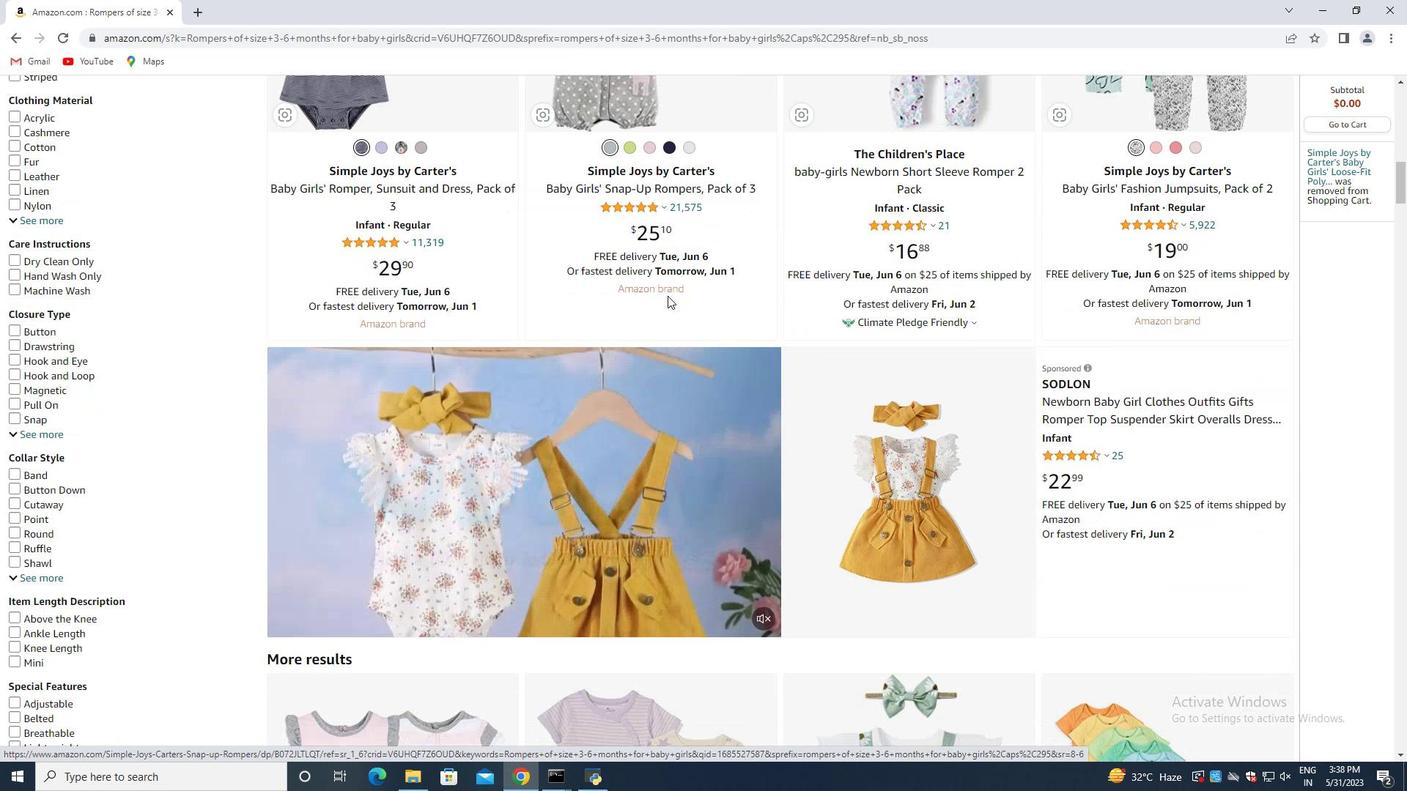 
Action: Mouse scrolled (664, 298) with delta (0, 0)
Screenshot: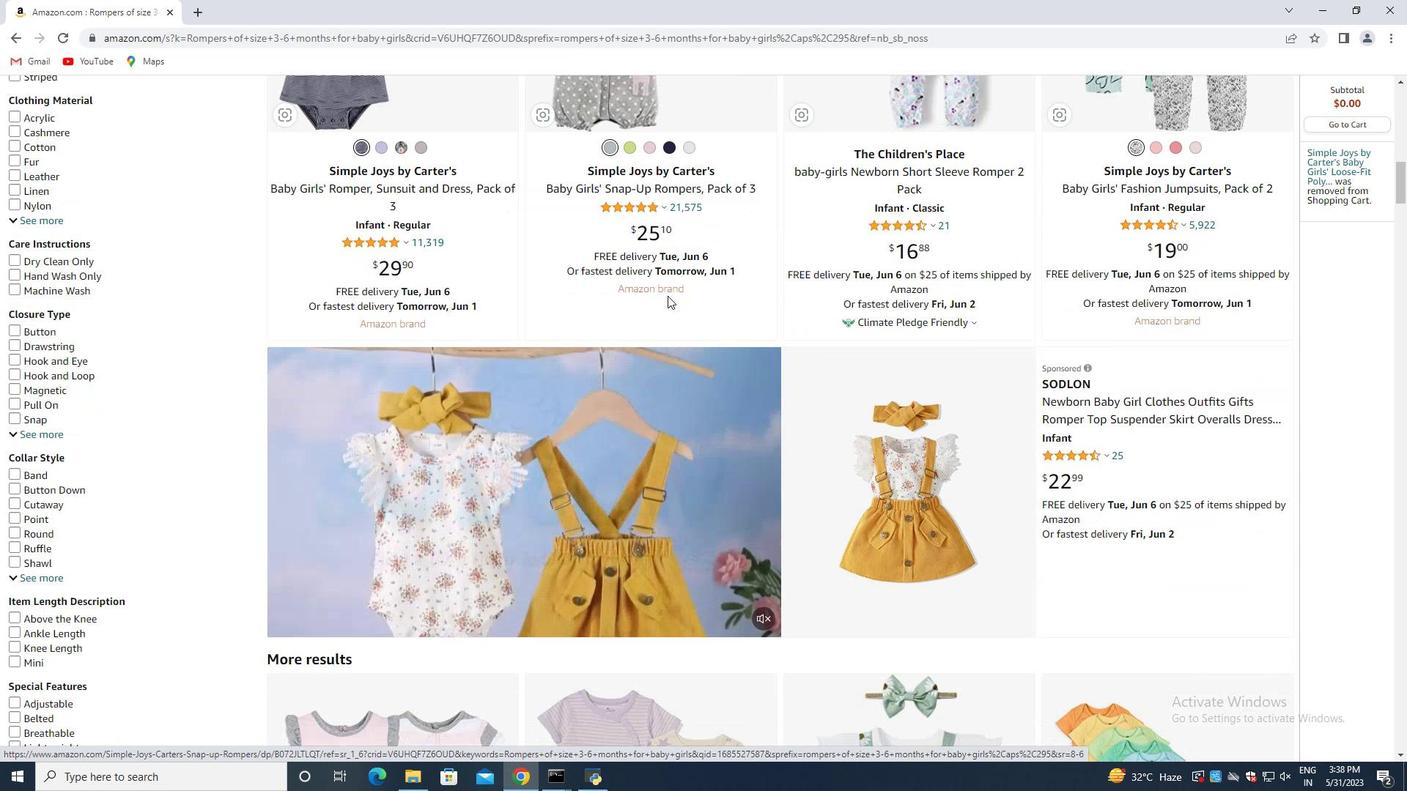 
Action: Mouse moved to (660, 303)
Screenshot: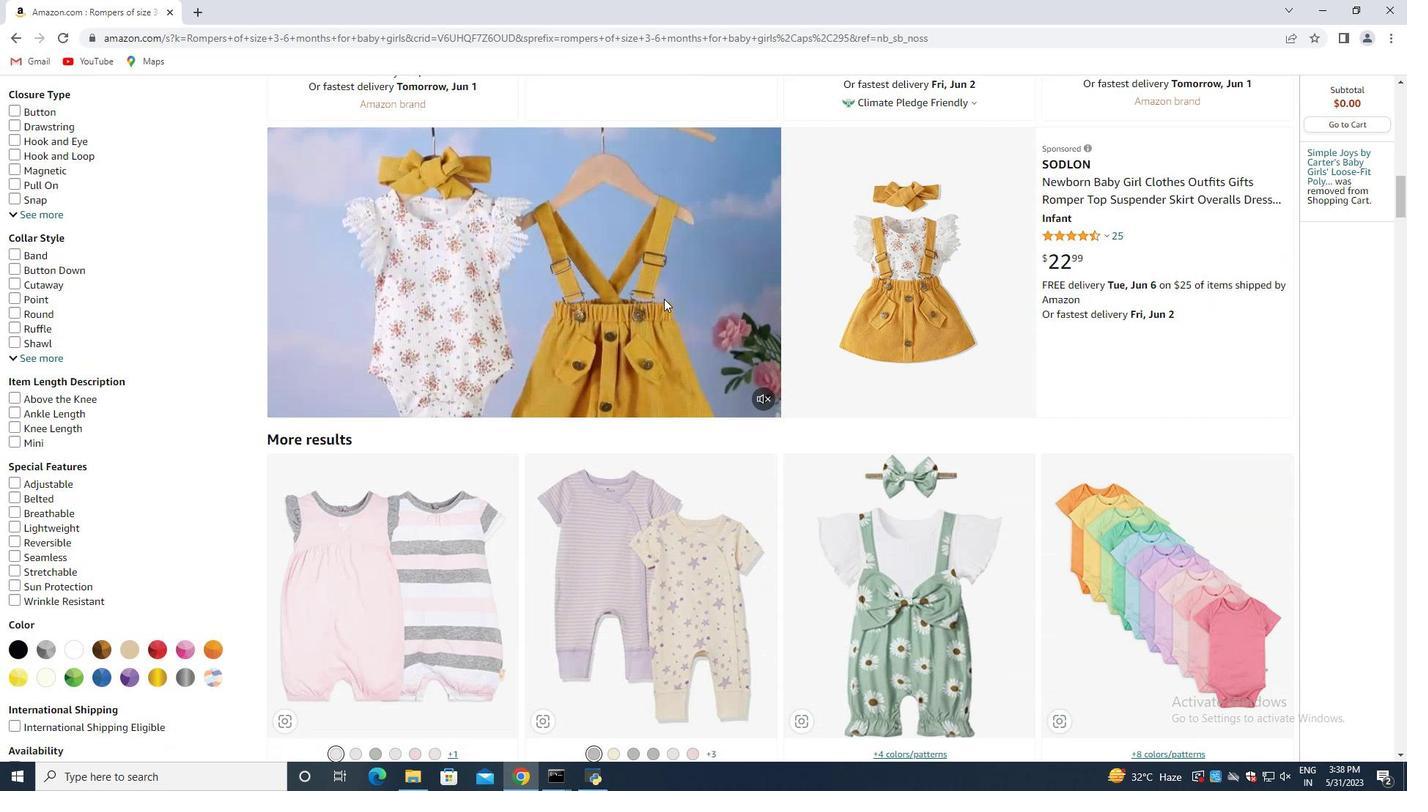
Action: Mouse scrolled (660, 302) with delta (0, 0)
Screenshot: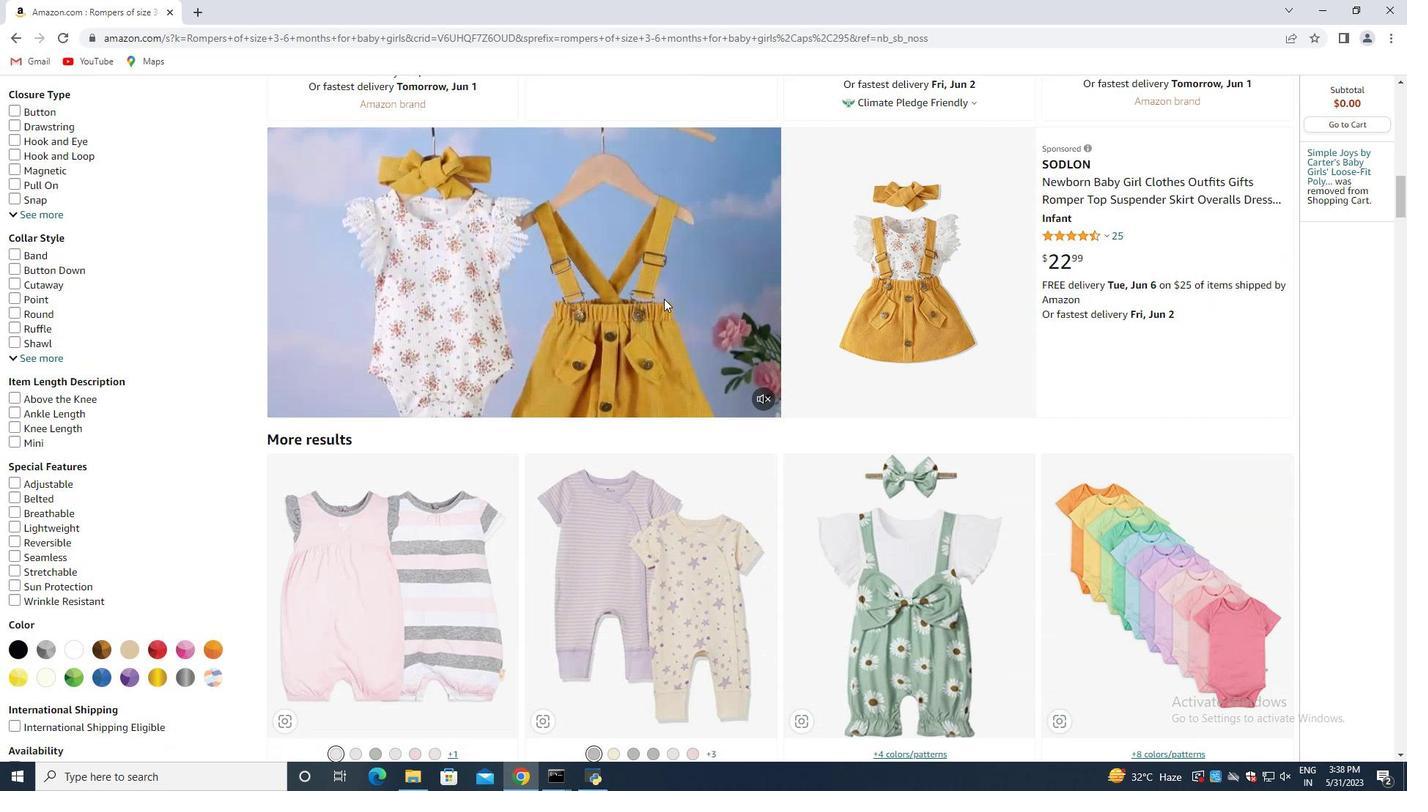 
Action: Mouse moved to (659, 304)
Screenshot: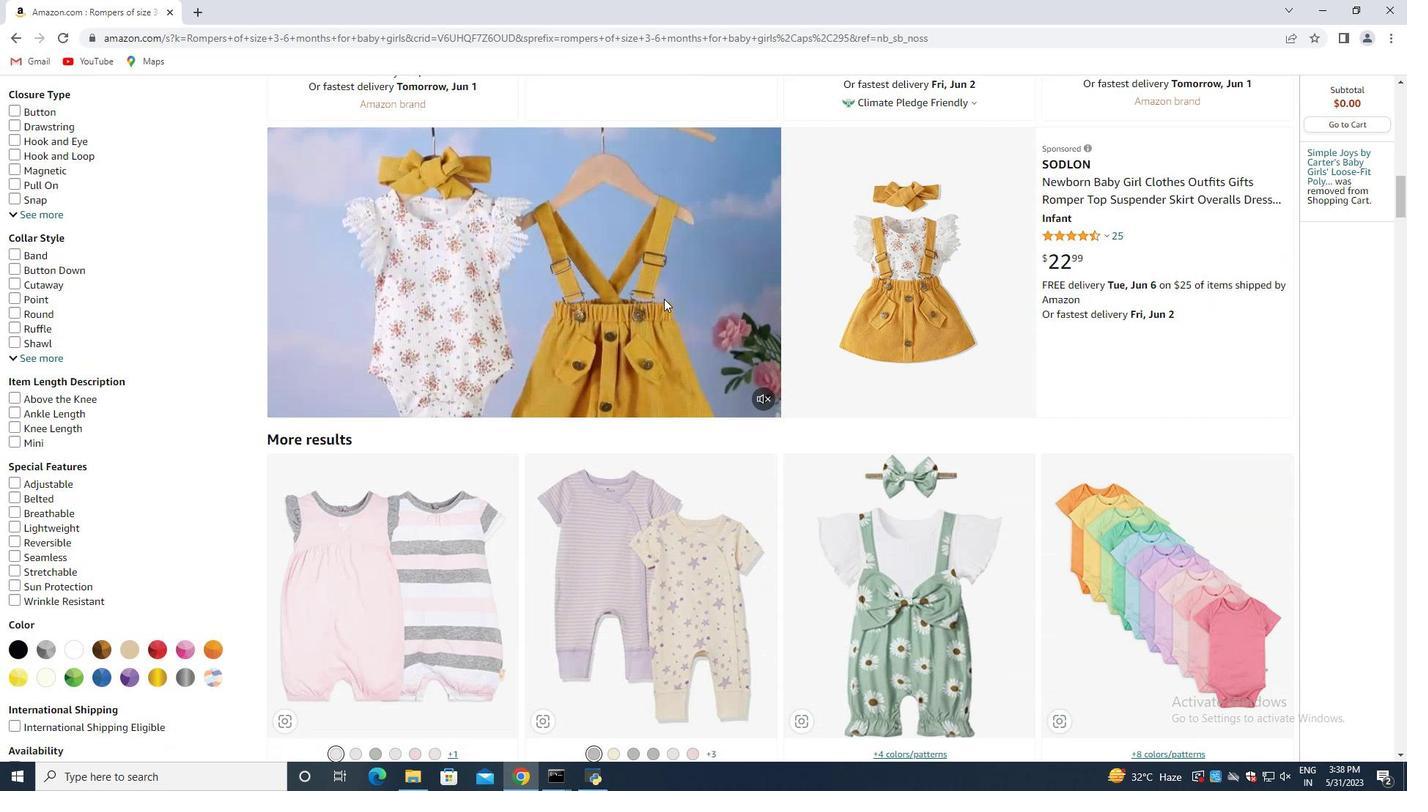 
Action: Mouse scrolled (659, 303) with delta (0, 0)
Screenshot: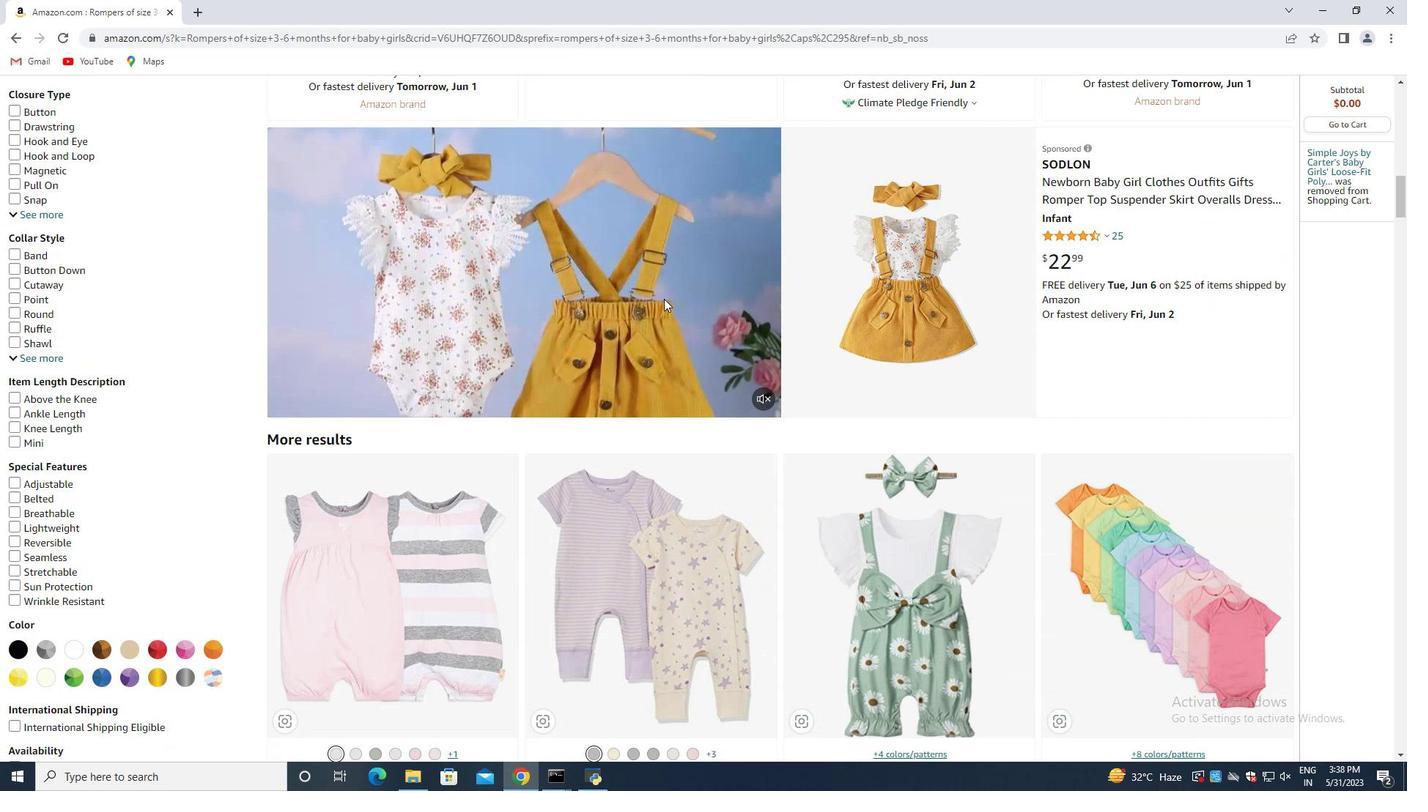 
Action: Mouse moved to (930, 522)
Screenshot: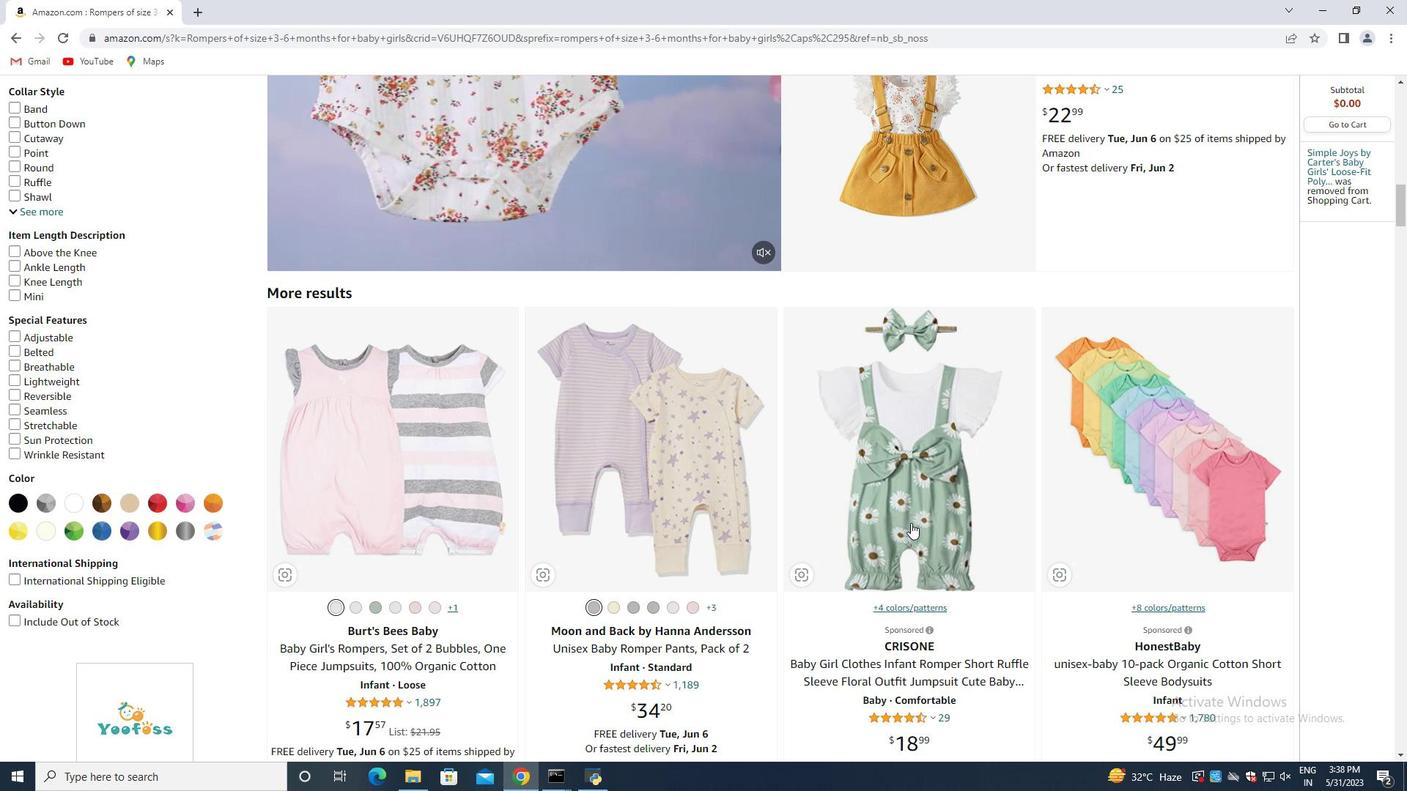 
Action: Mouse pressed left at (930, 522)
Screenshot: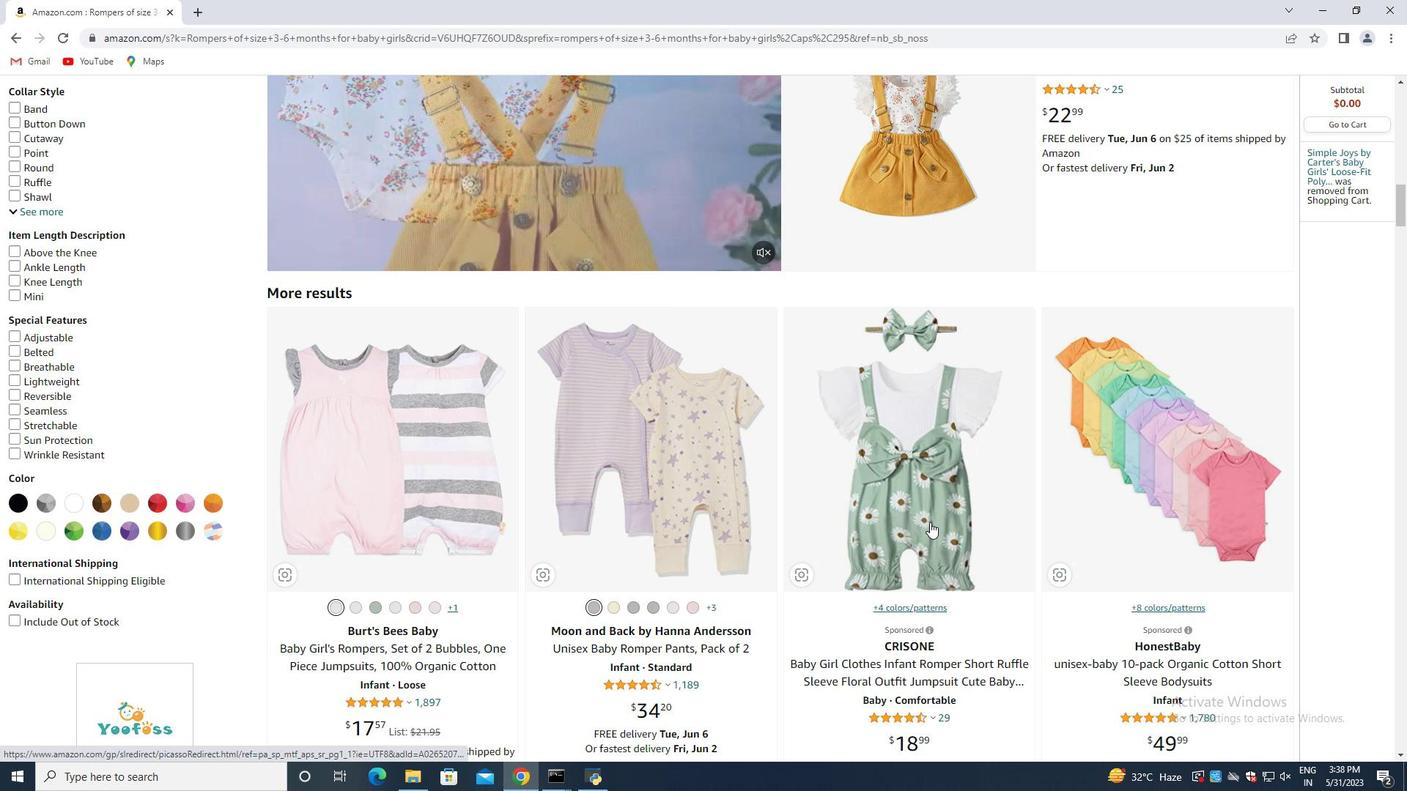 
Action: Mouse moved to (1090, 550)
Screenshot: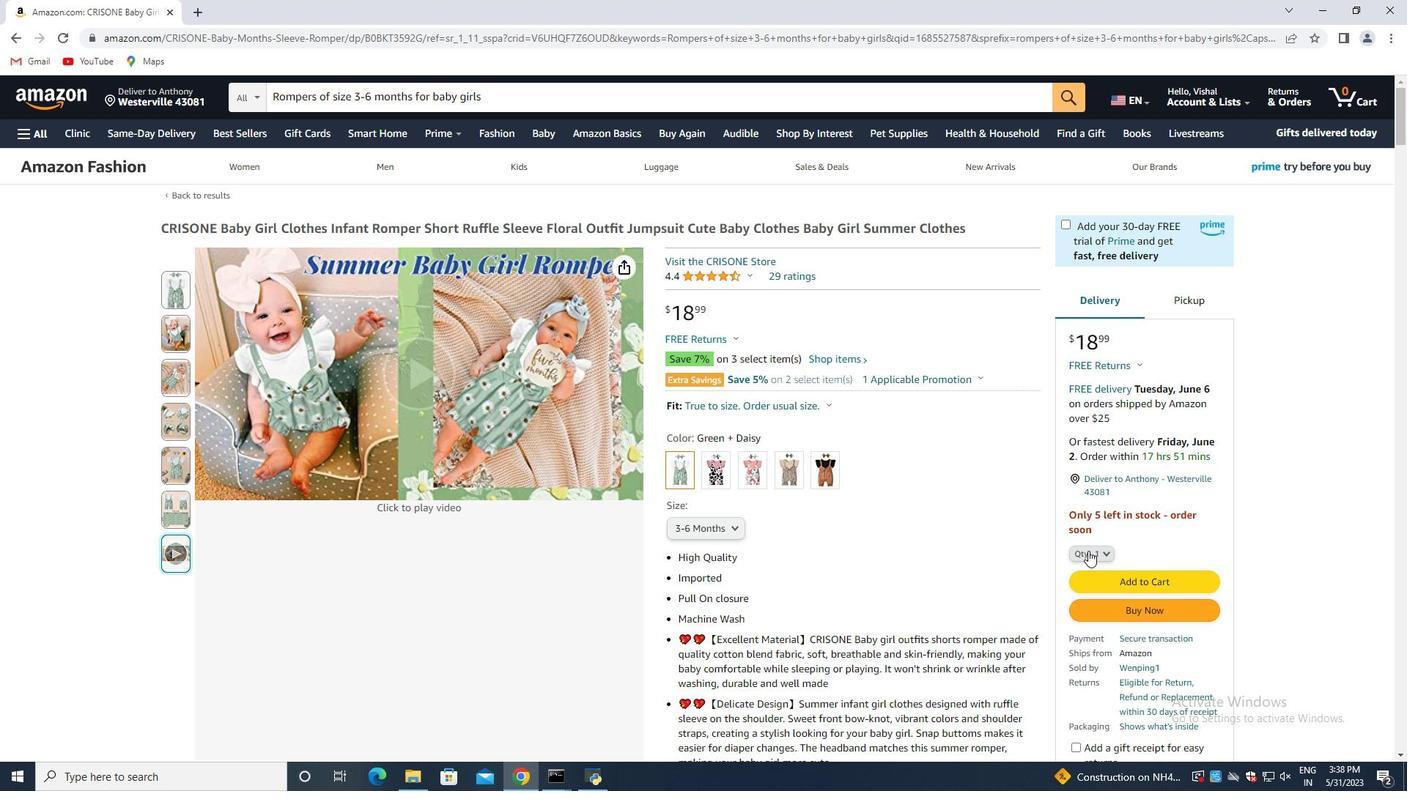 
Action: Mouse pressed left at (1090, 550)
Screenshot: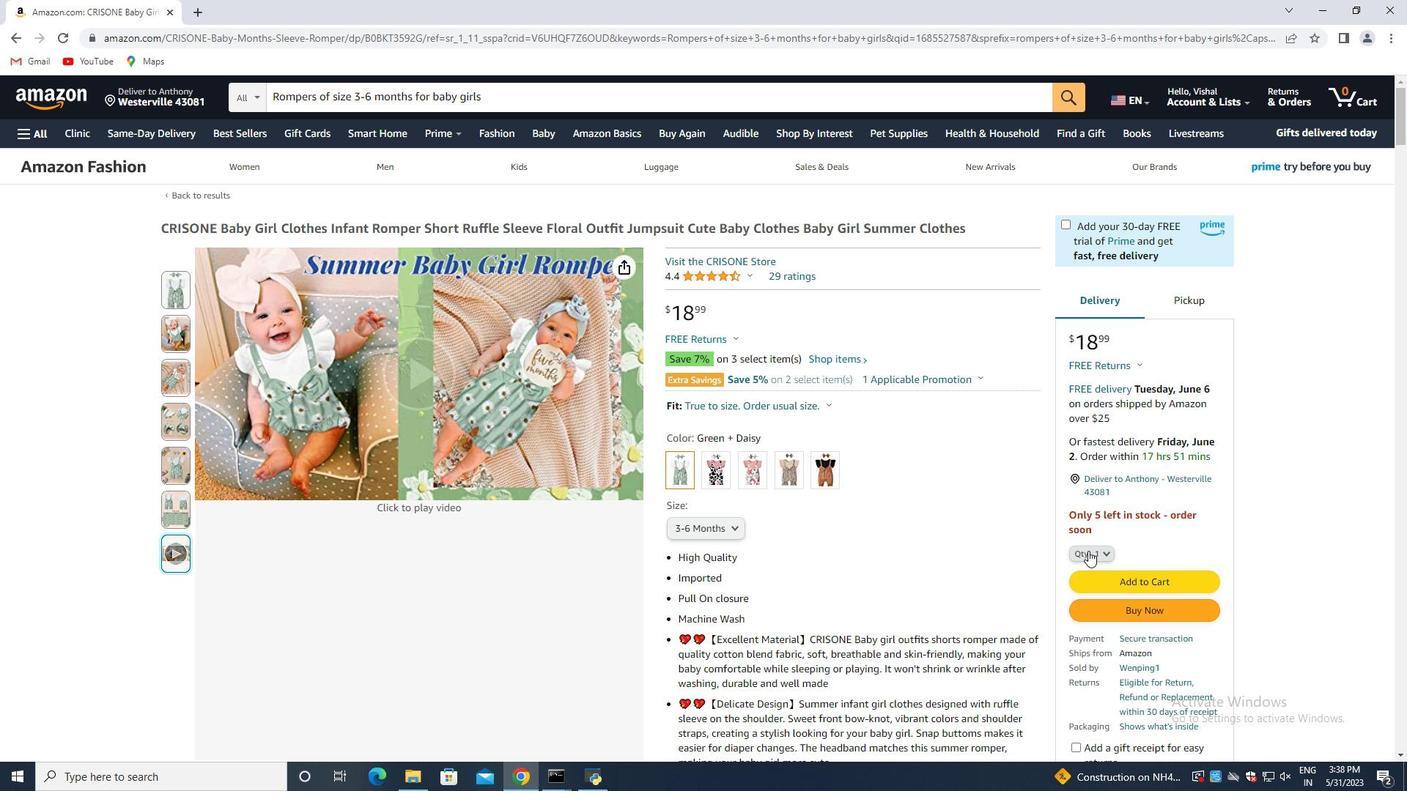 
Action: Mouse moved to (1096, 576)
Screenshot: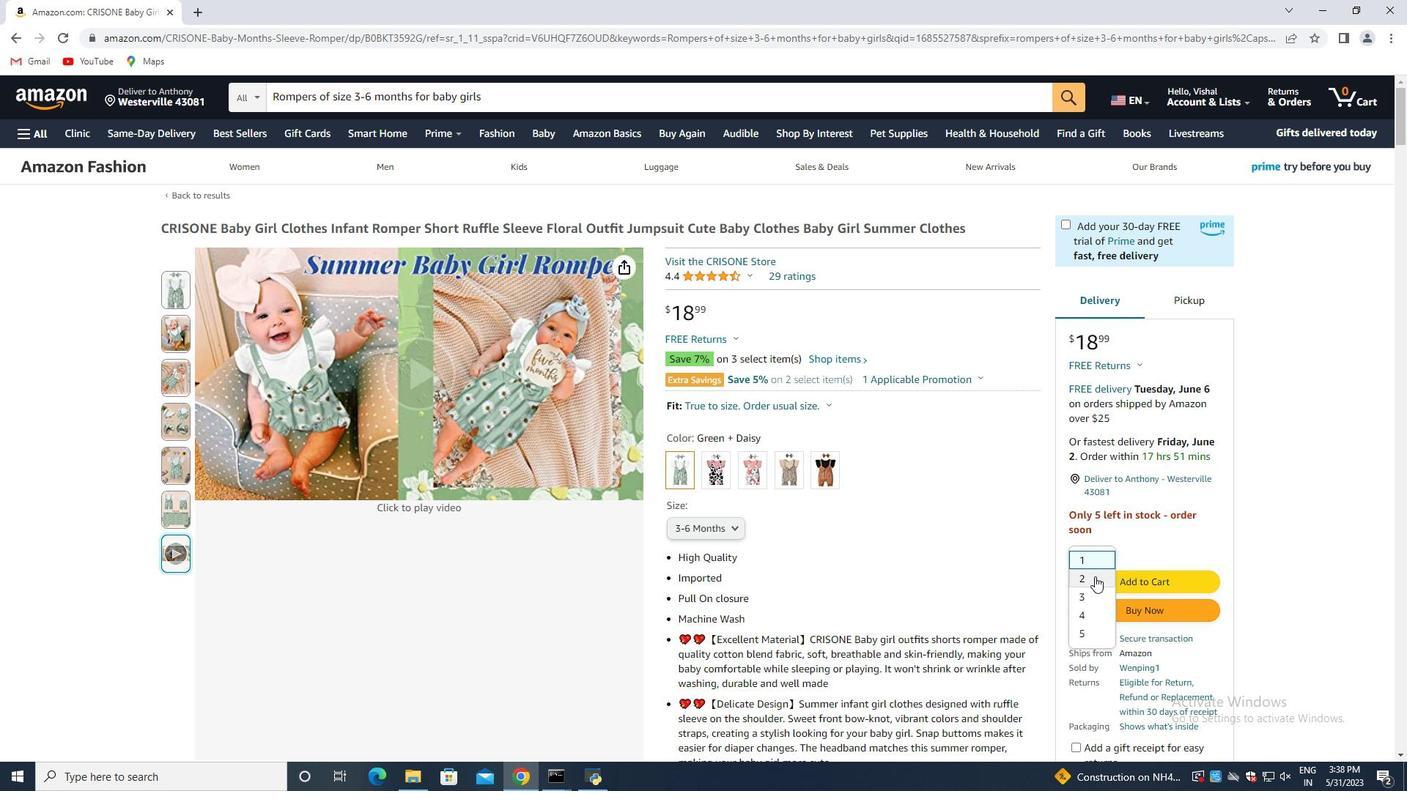 
Action: Mouse pressed left at (1096, 576)
Screenshot: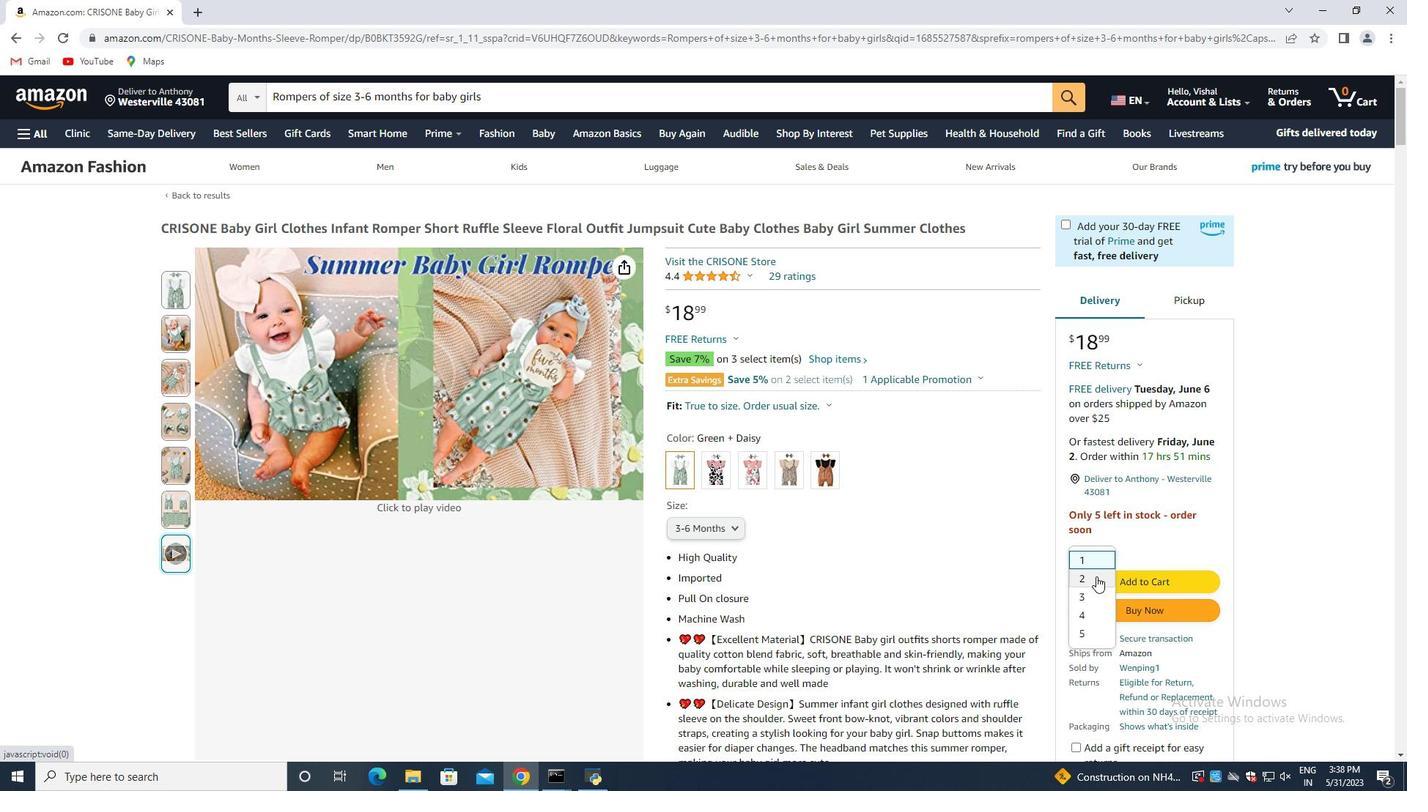 
Action: Mouse moved to (1147, 598)
Screenshot: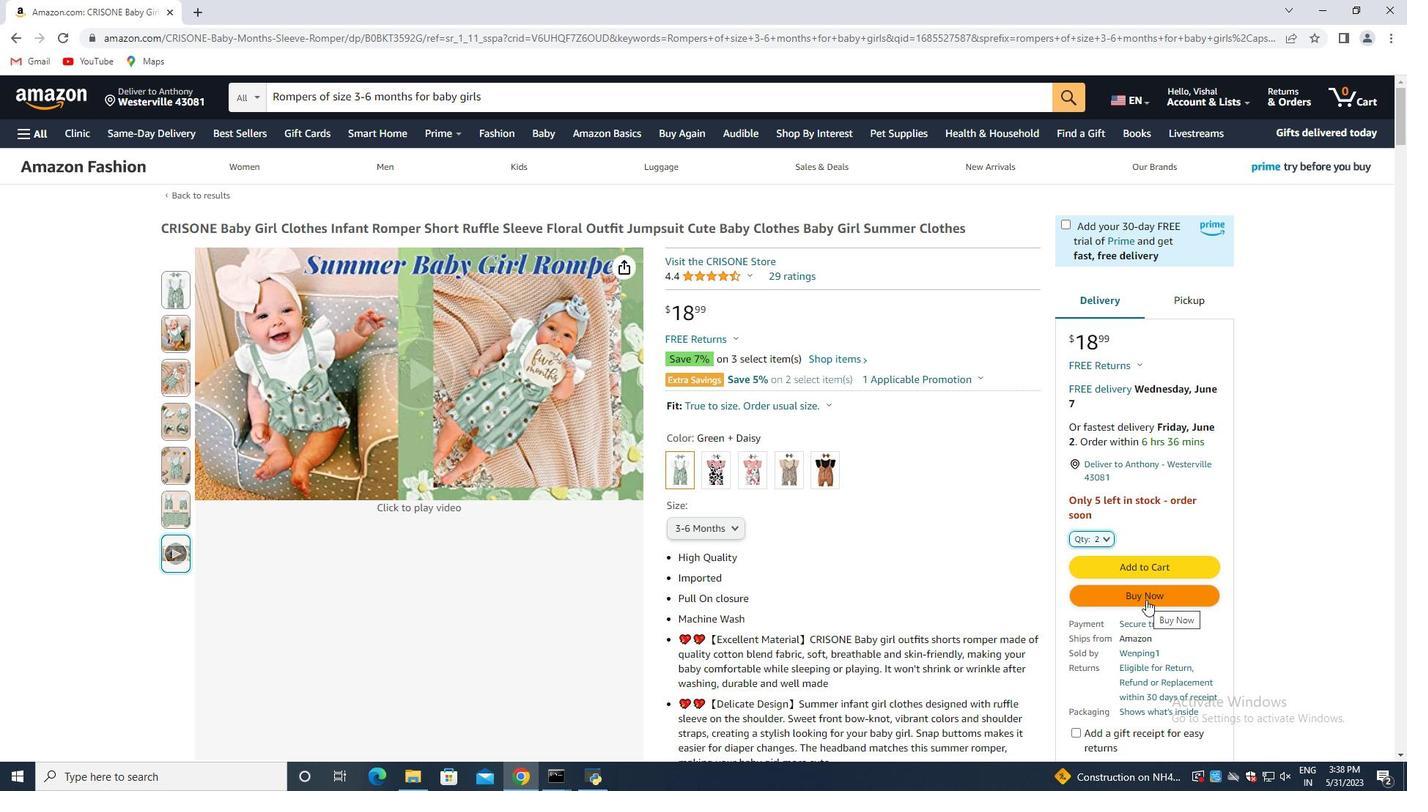 
Action: Mouse pressed left at (1147, 598)
Screenshot: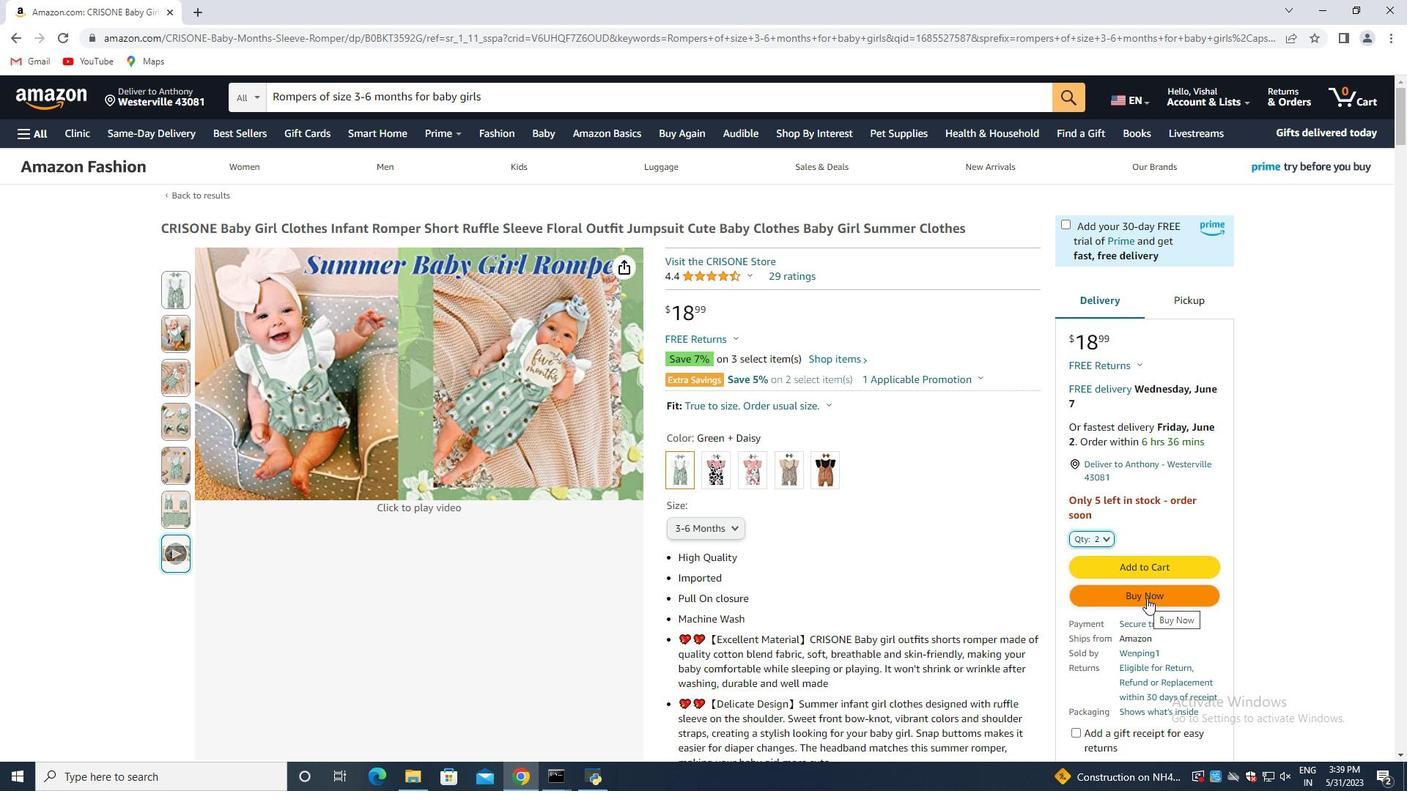 
Action: Mouse moved to (835, 148)
Screenshot: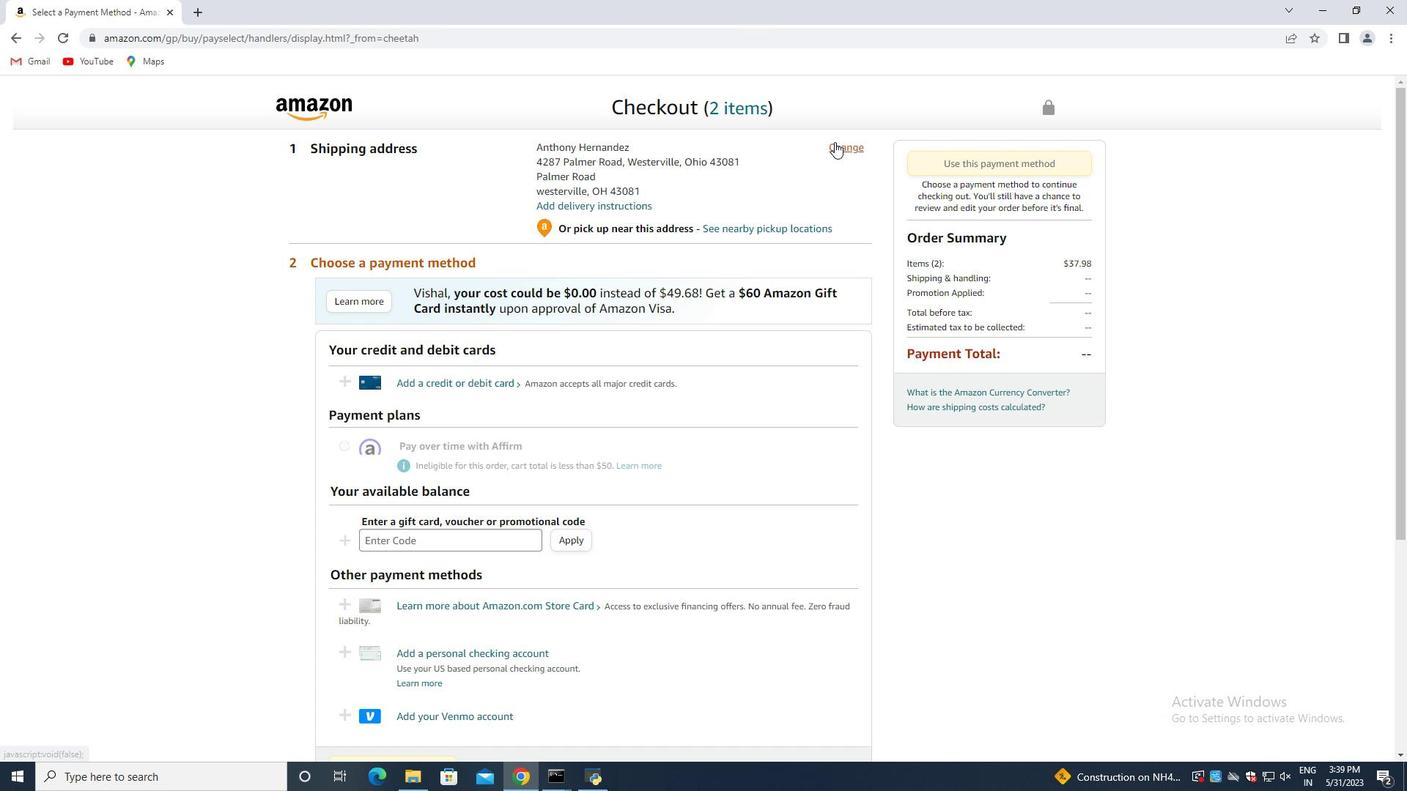 
Action: Mouse pressed left at (835, 148)
Screenshot: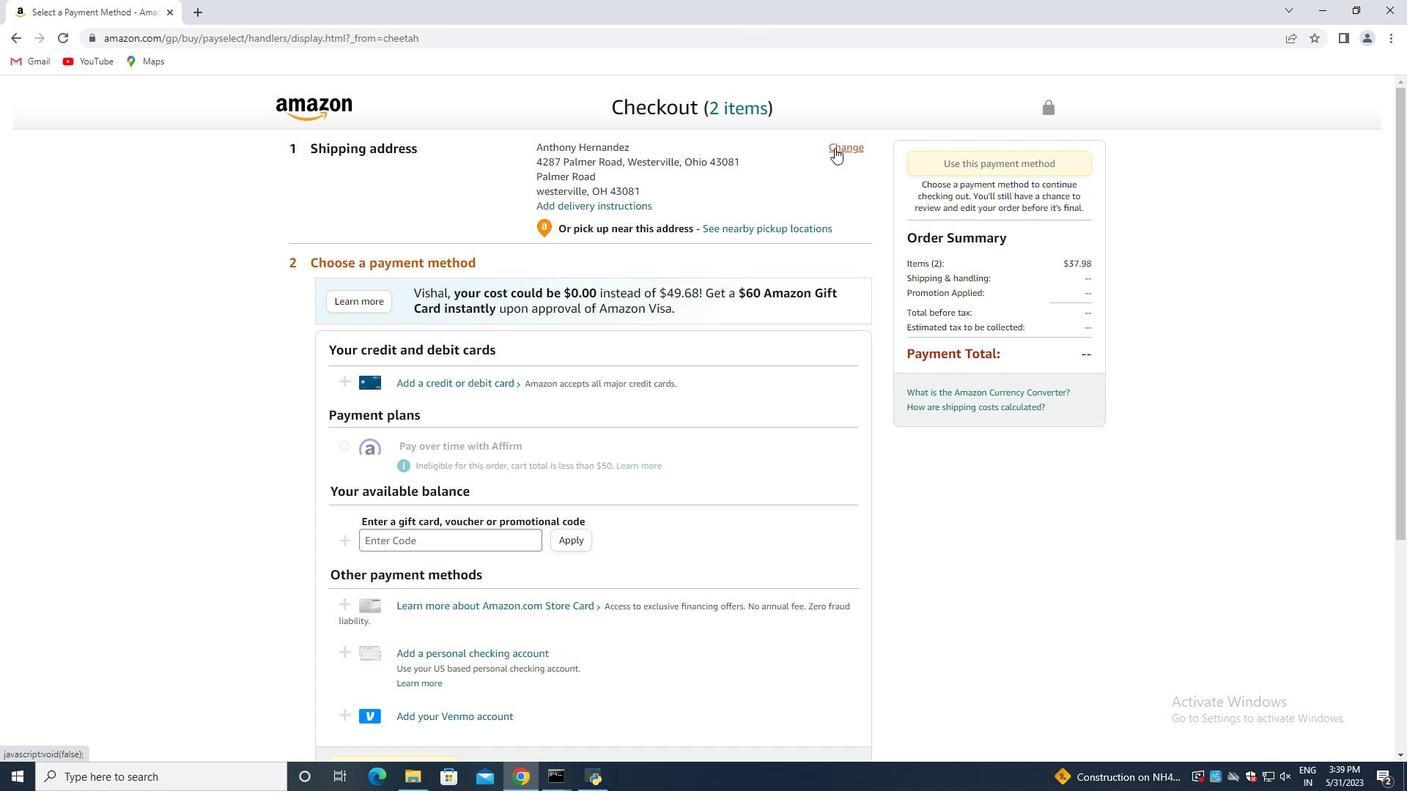 
Action: Mouse moved to (385, 464)
Screenshot: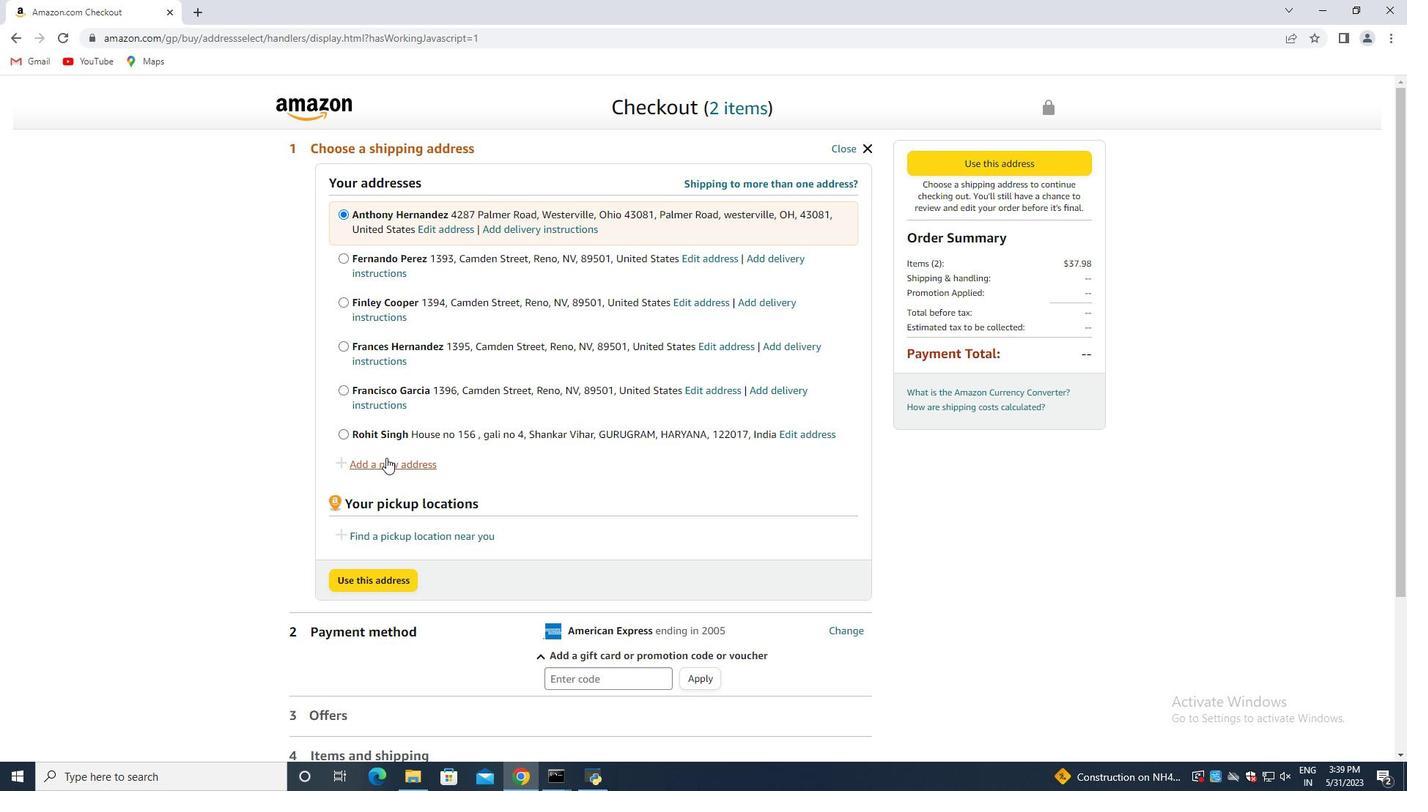 
Action: Mouse pressed left at (385, 464)
Screenshot: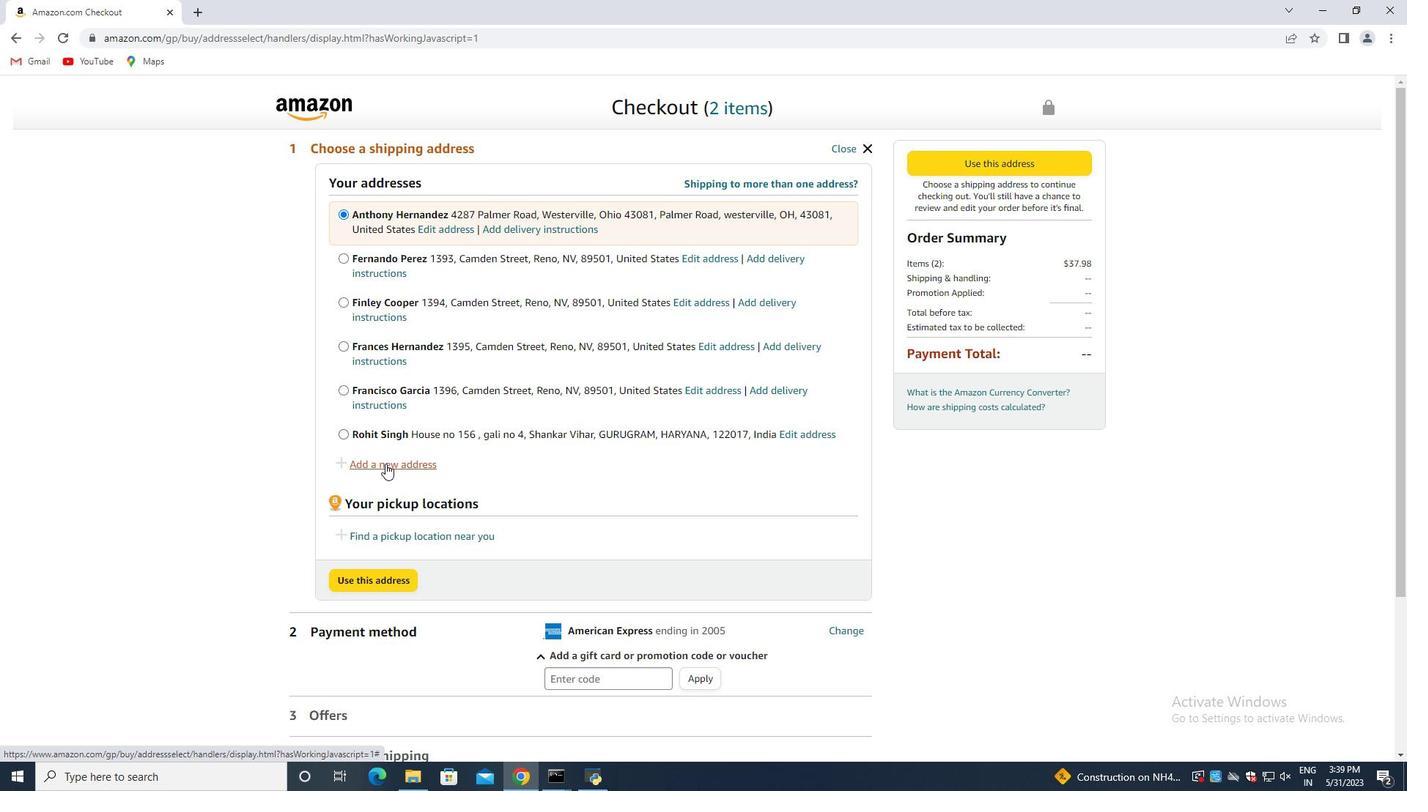 
Action: Mouse moved to (491, 366)
Screenshot: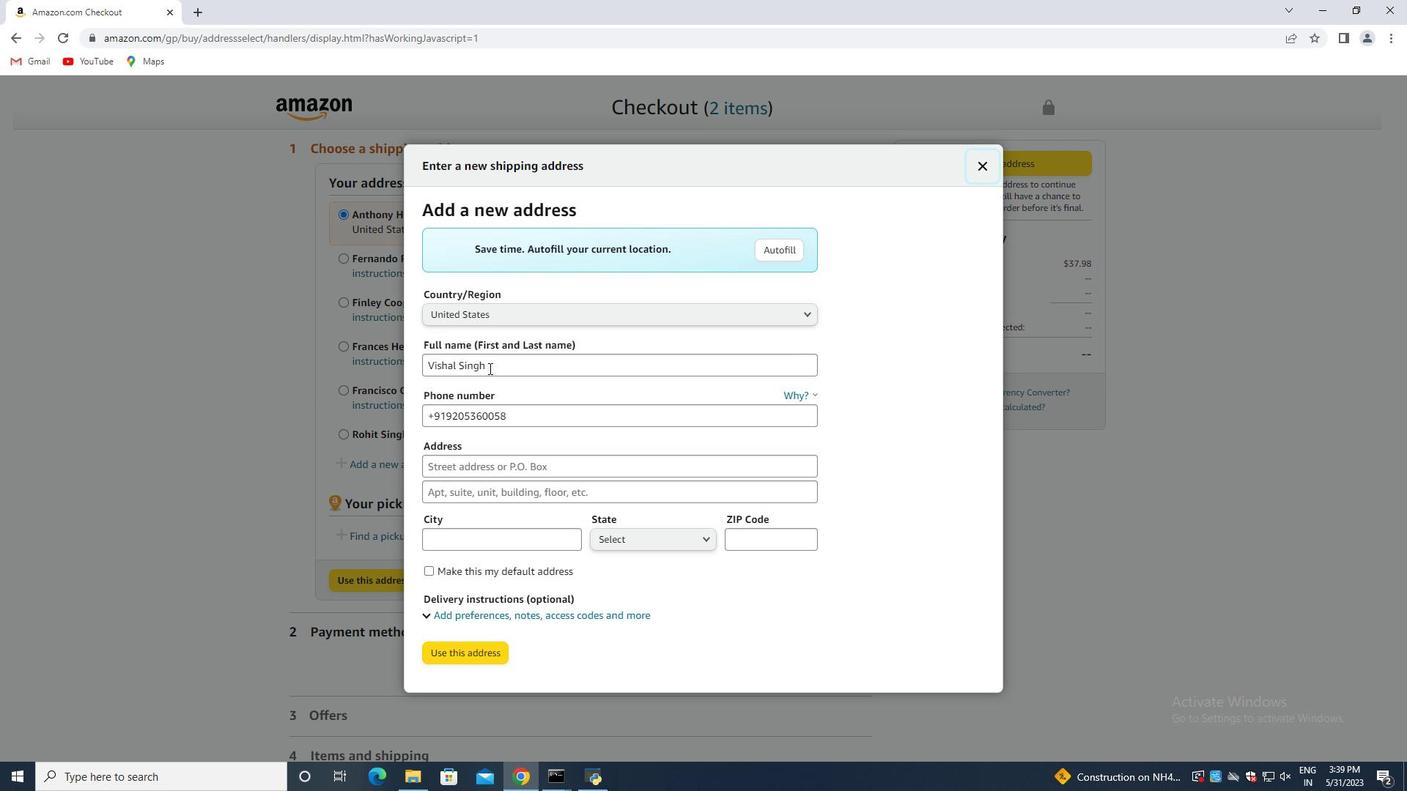 
Action: Mouse pressed left at (491, 366)
Screenshot: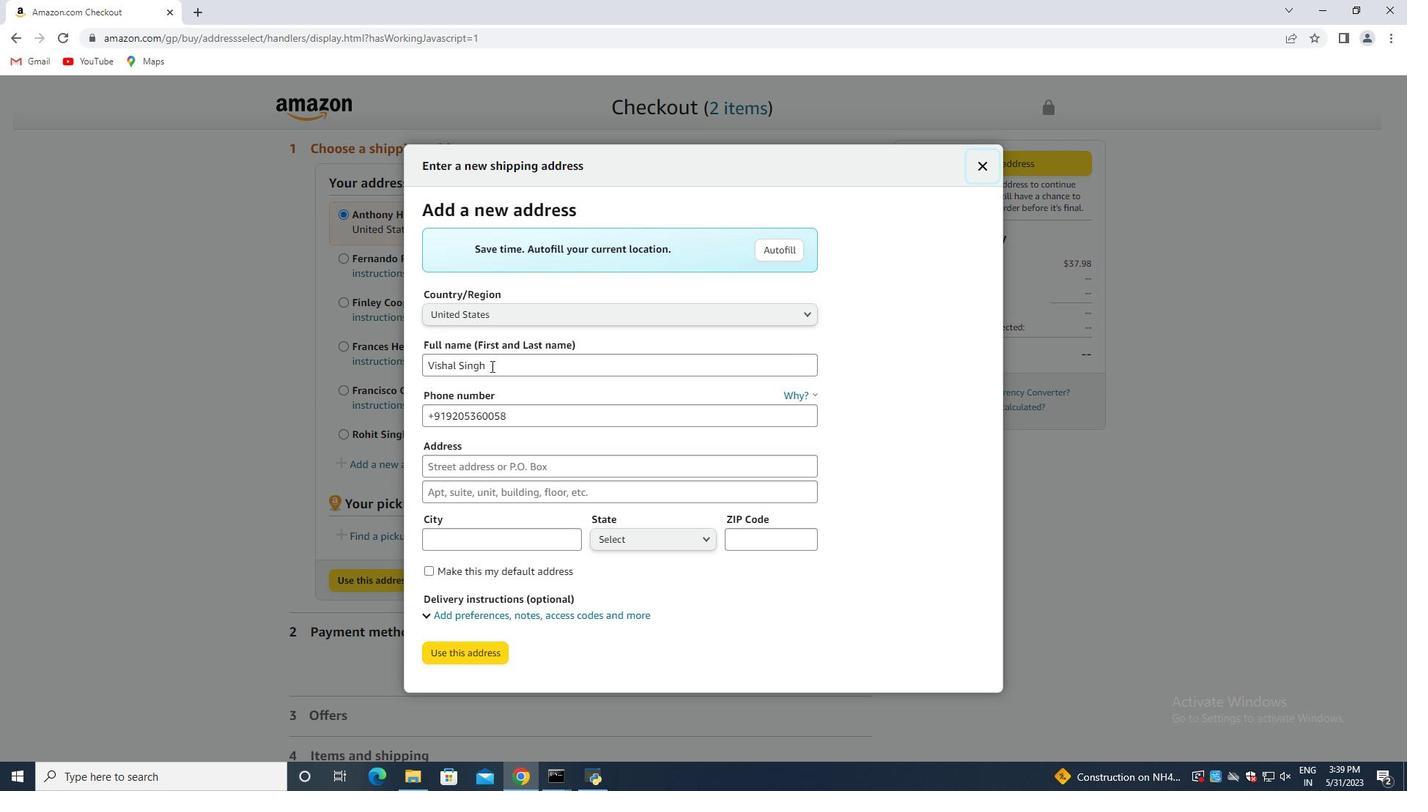 
Action: Mouse pressed left at (491, 366)
Screenshot: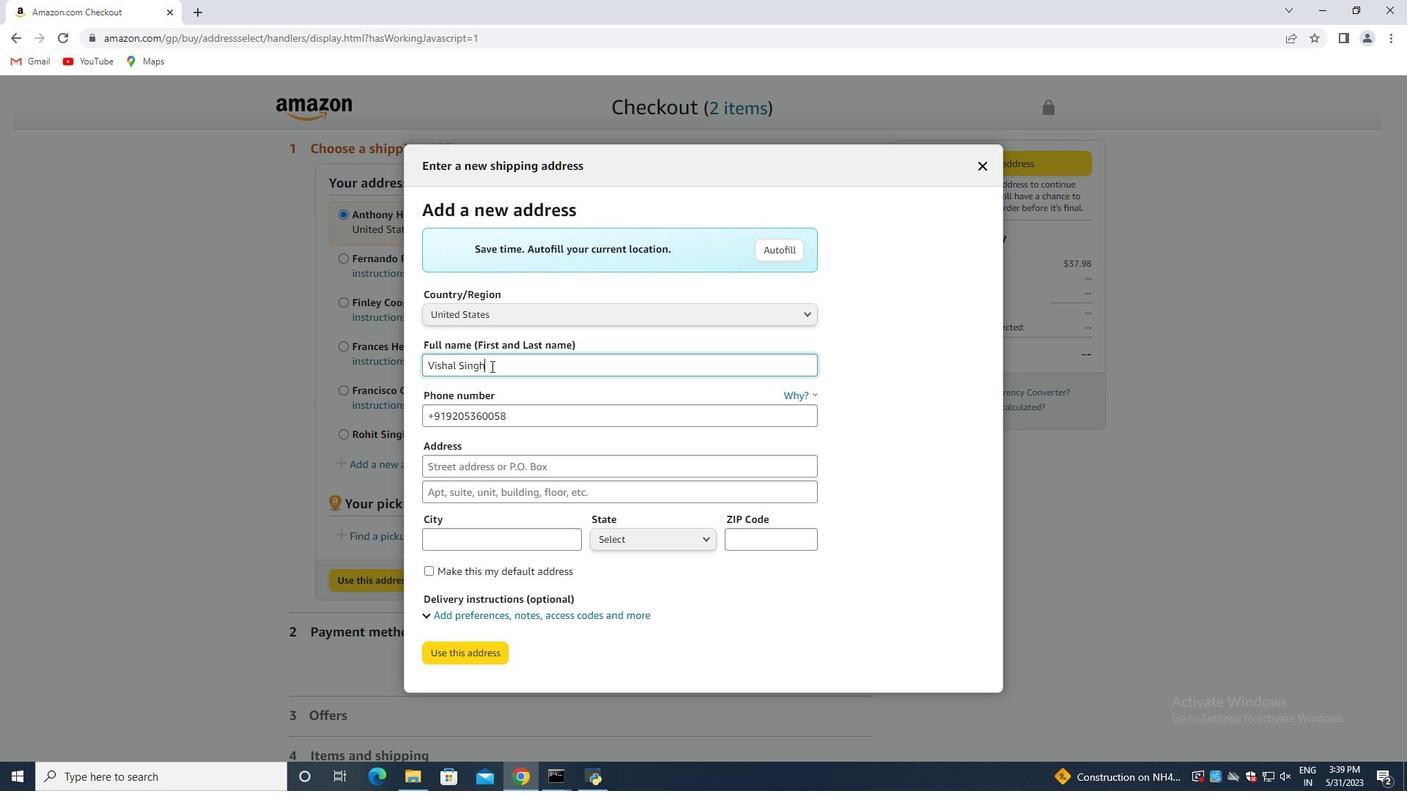 
Action: Mouse pressed left at (491, 366)
Screenshot: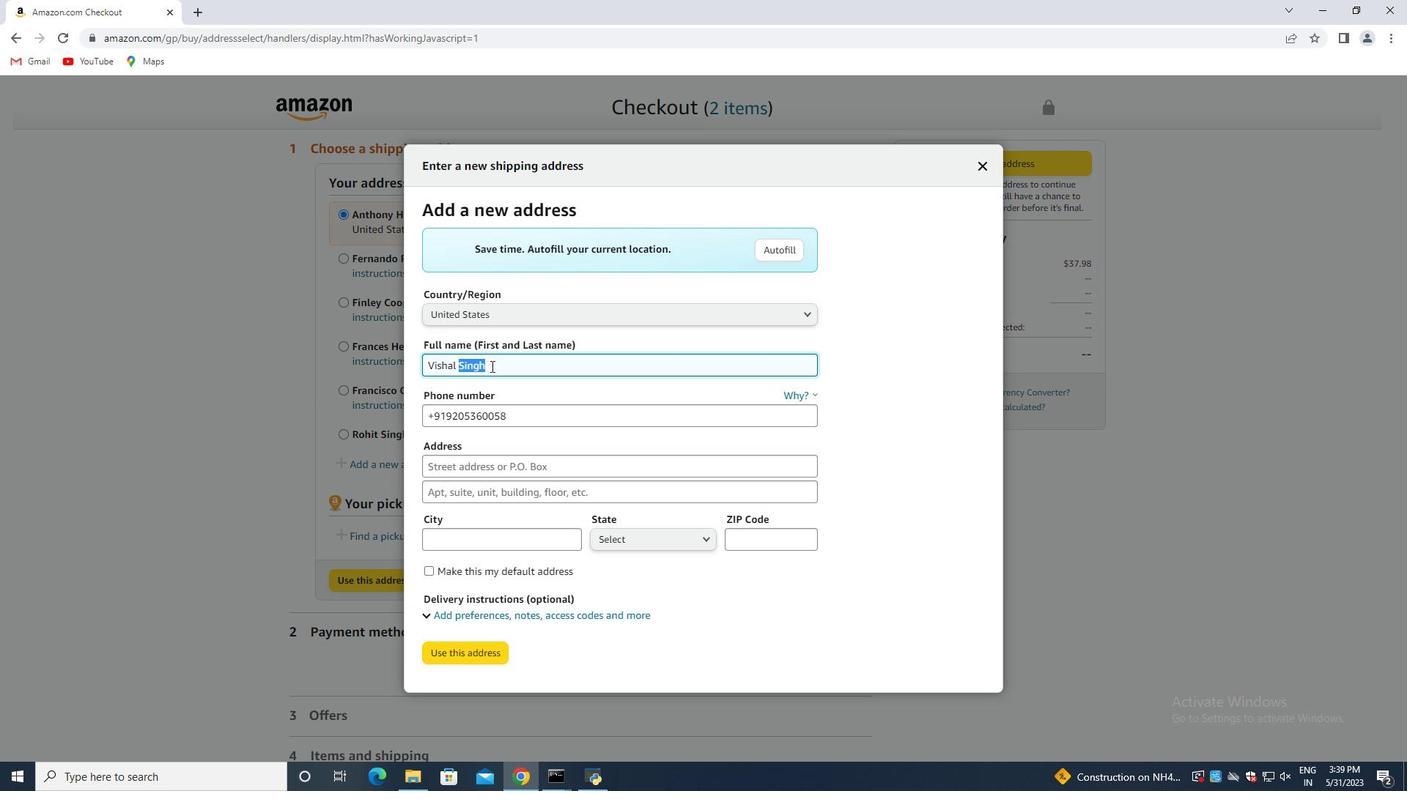 
Action: Key pressed <Key.backspace><Key.backspace><Key.shift>Frank<Key.space><Key.shift>Clark<Key.tab><Key.tab><Key.backspace>7752551231<Key.tab>1397<Key.tab><Key.shift>Camden<Key.space><Key.shift>Street<Key.tab><Key.shift>Reno<Key.tab><Key.down>
Screenshot: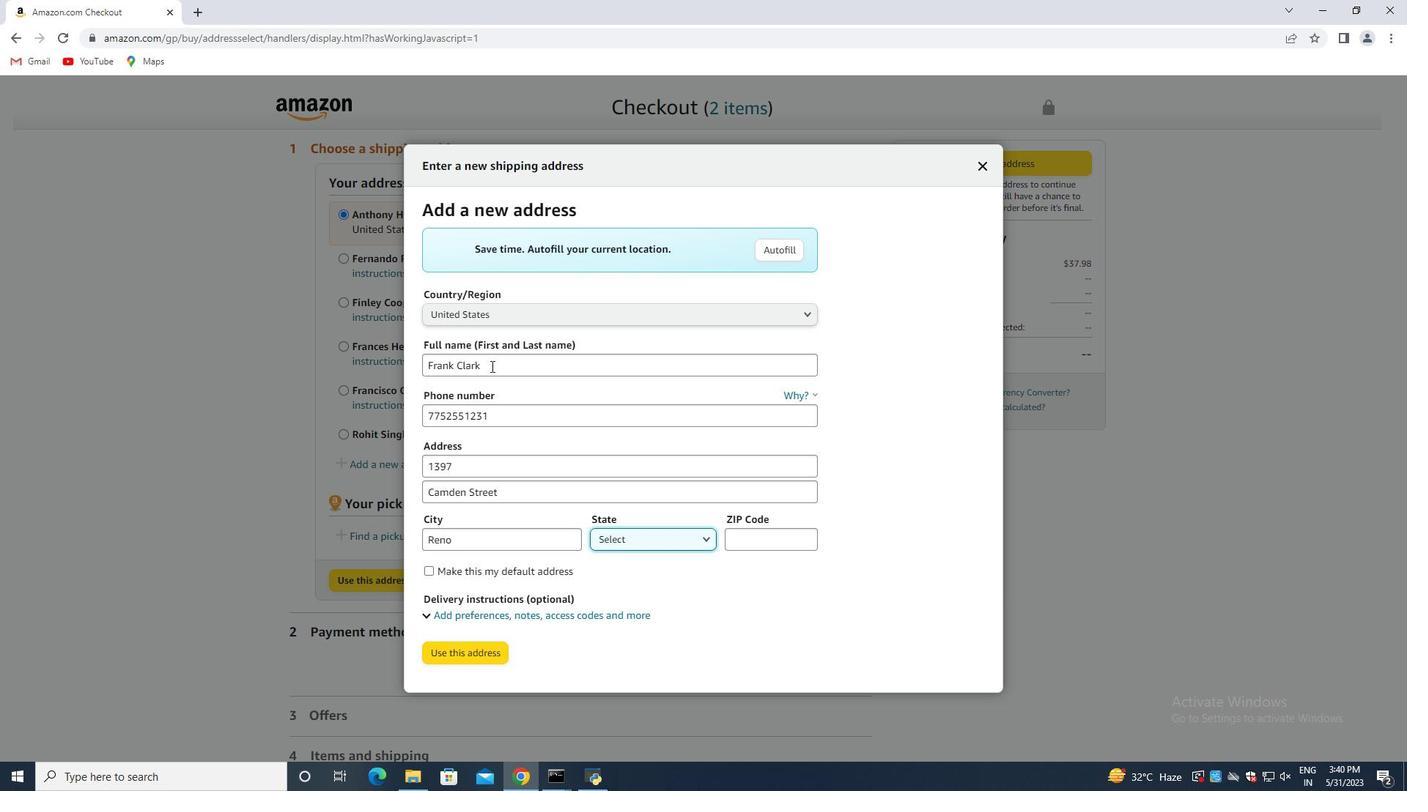 
Action: Mouse moved to (677, 535)
Screenshot: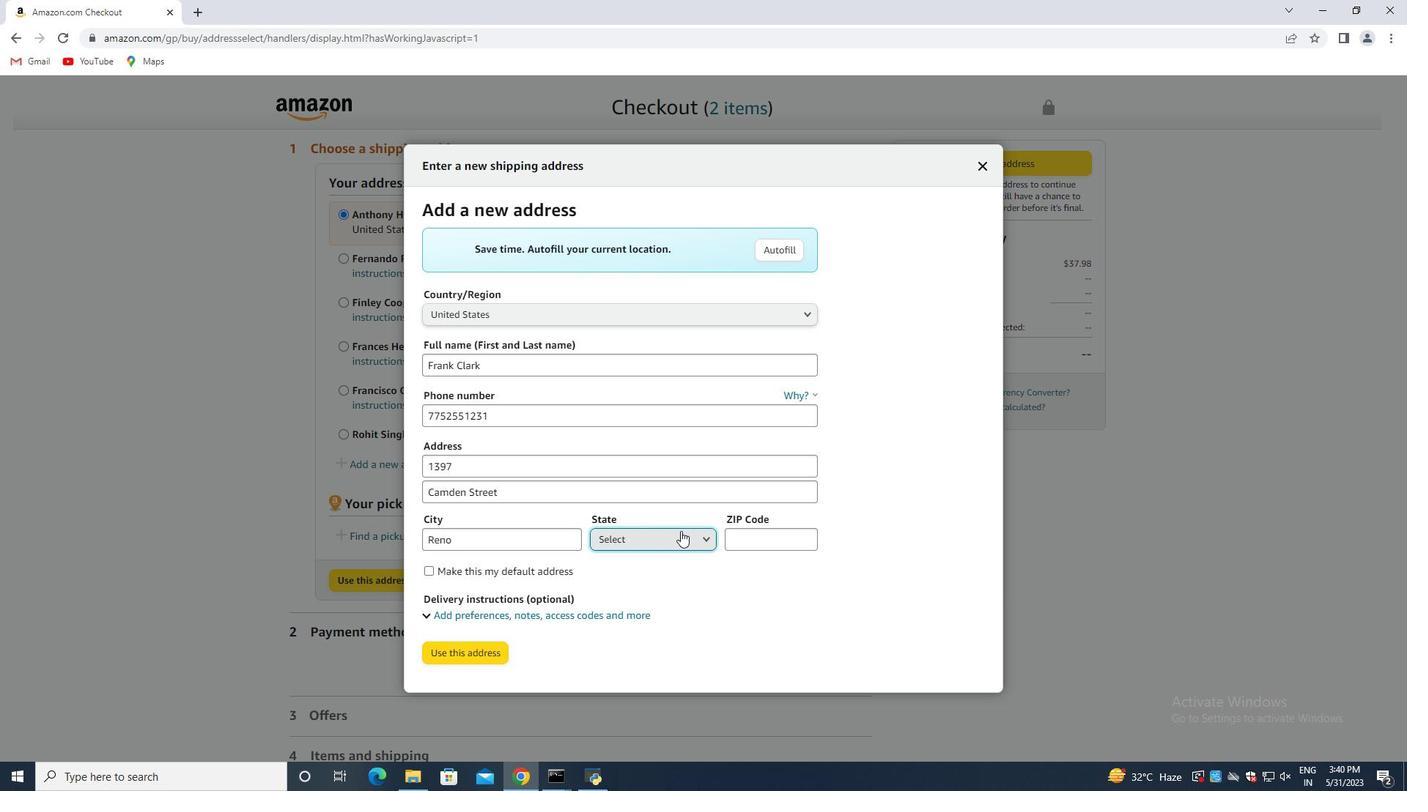 
Action: Mouse pressed left at (677, 535)
Screenshot: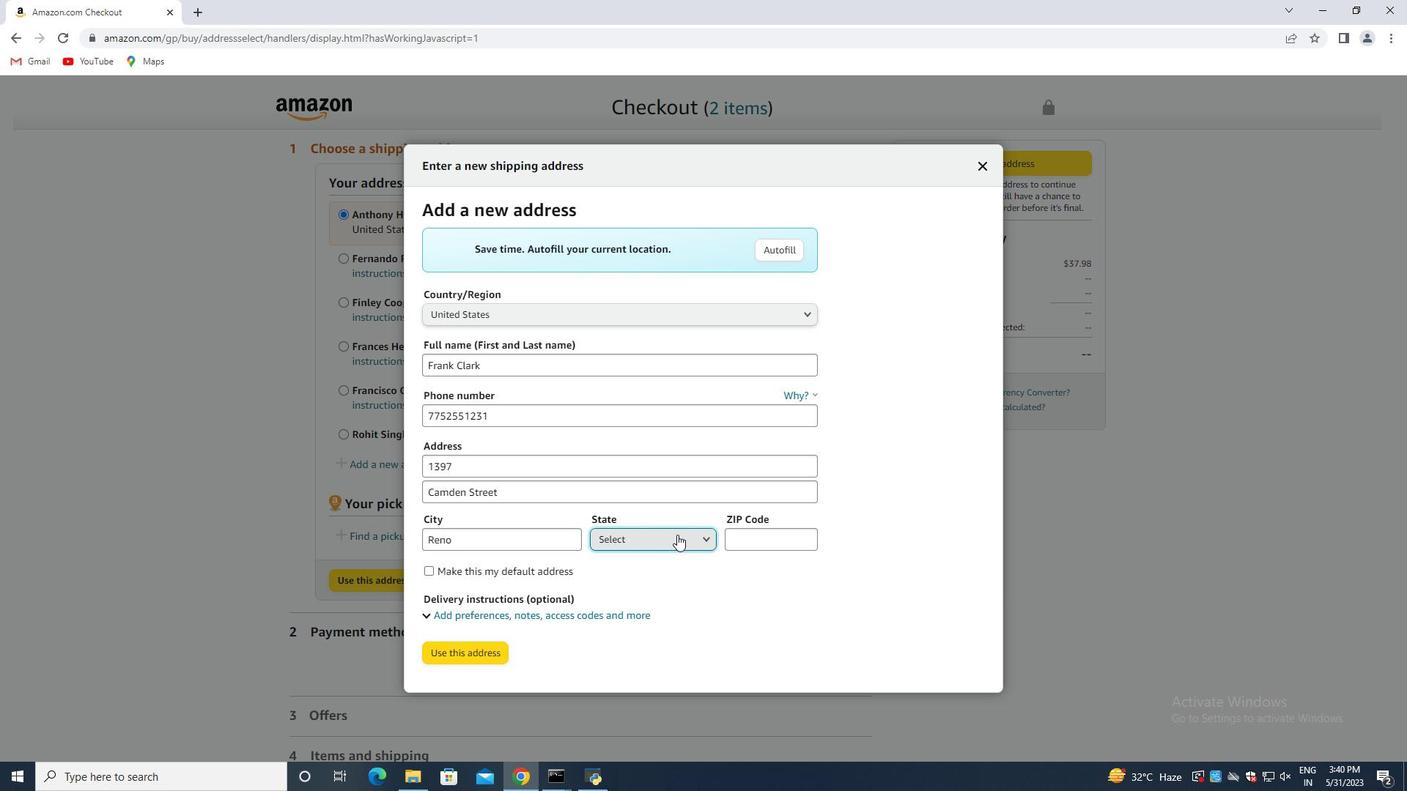 
Action: Mouse moved to (667, 488)
Screenshot: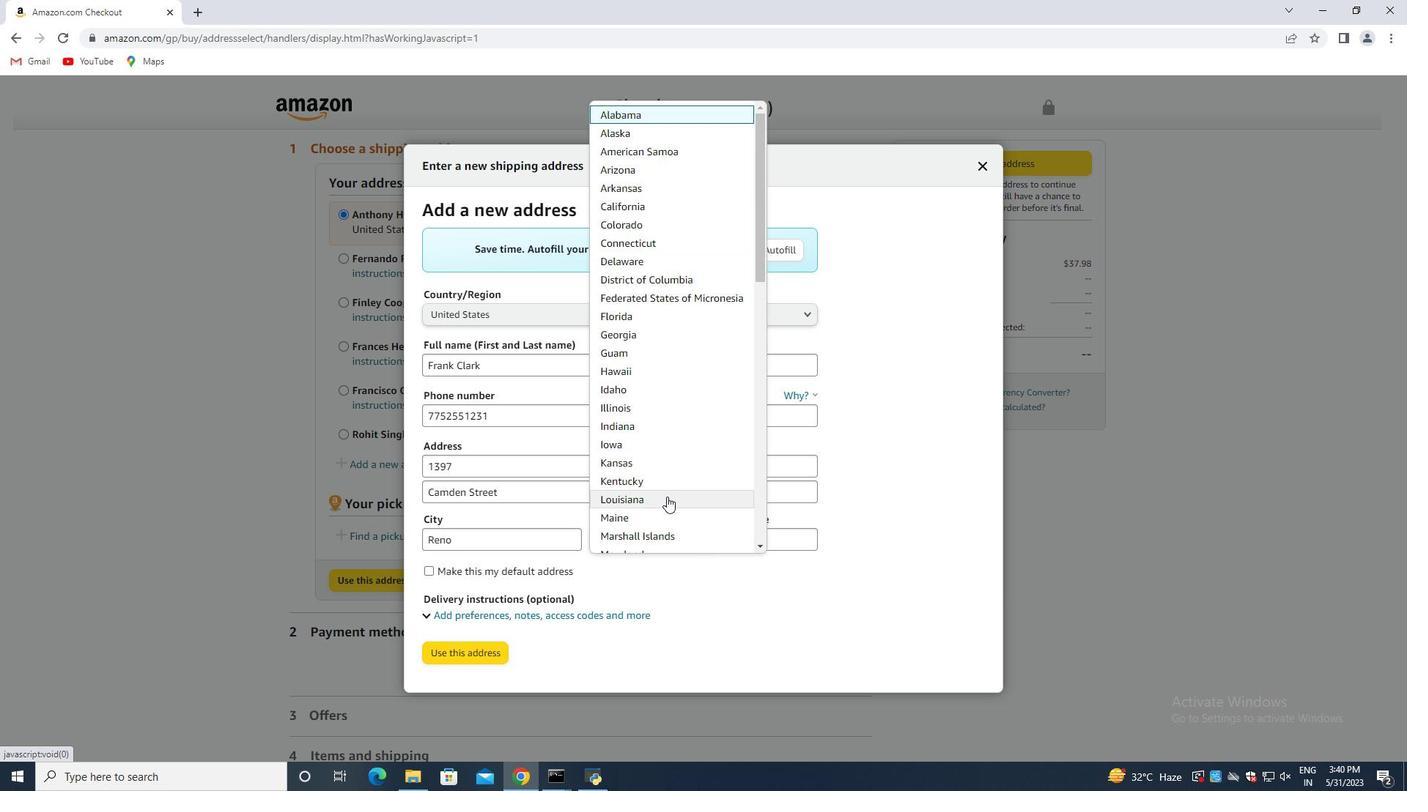 
Action: Mouse scrolled (667, 487) with delta (0, 0)
Screenshot: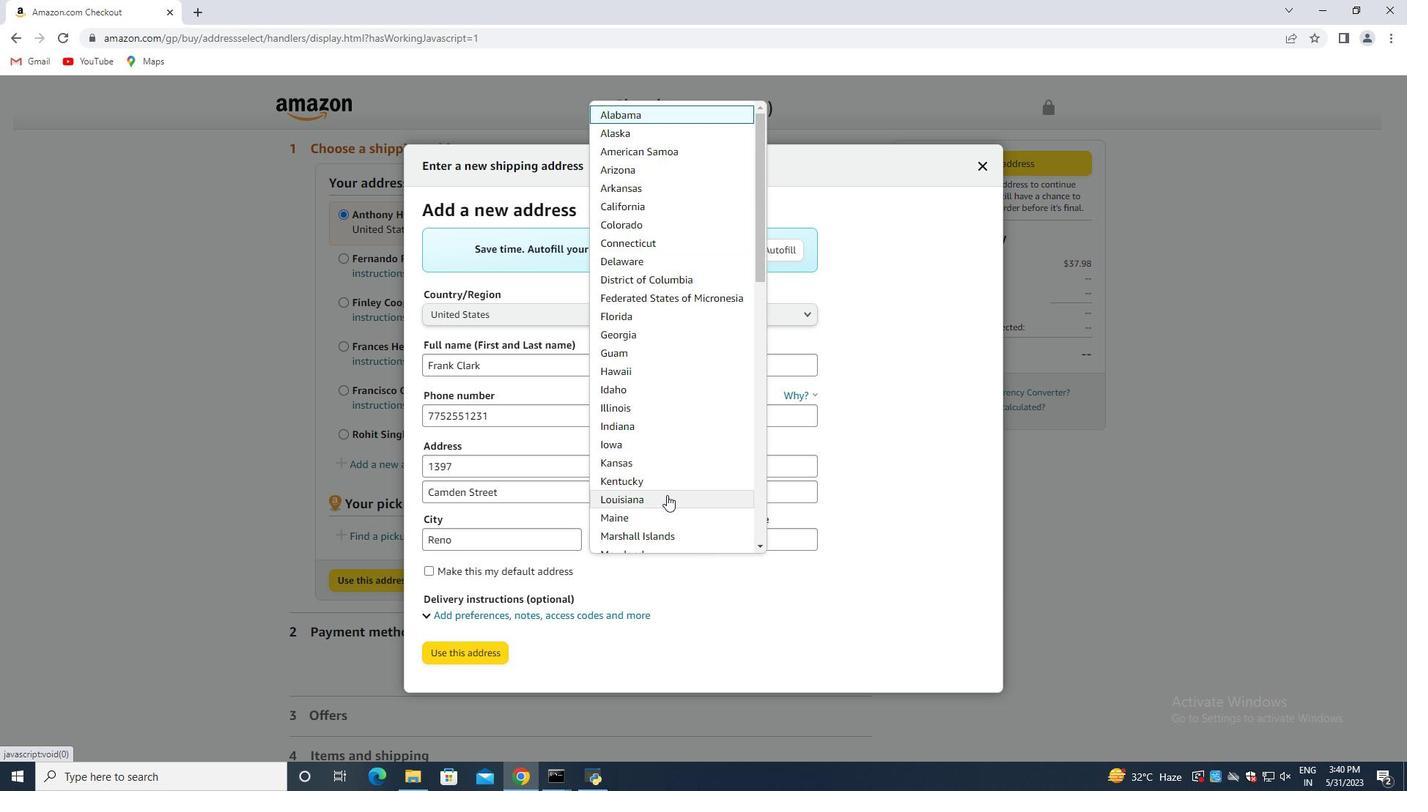 
Action: Mouse scrolled (667, 487) with delta (0, 0)
Screenshot: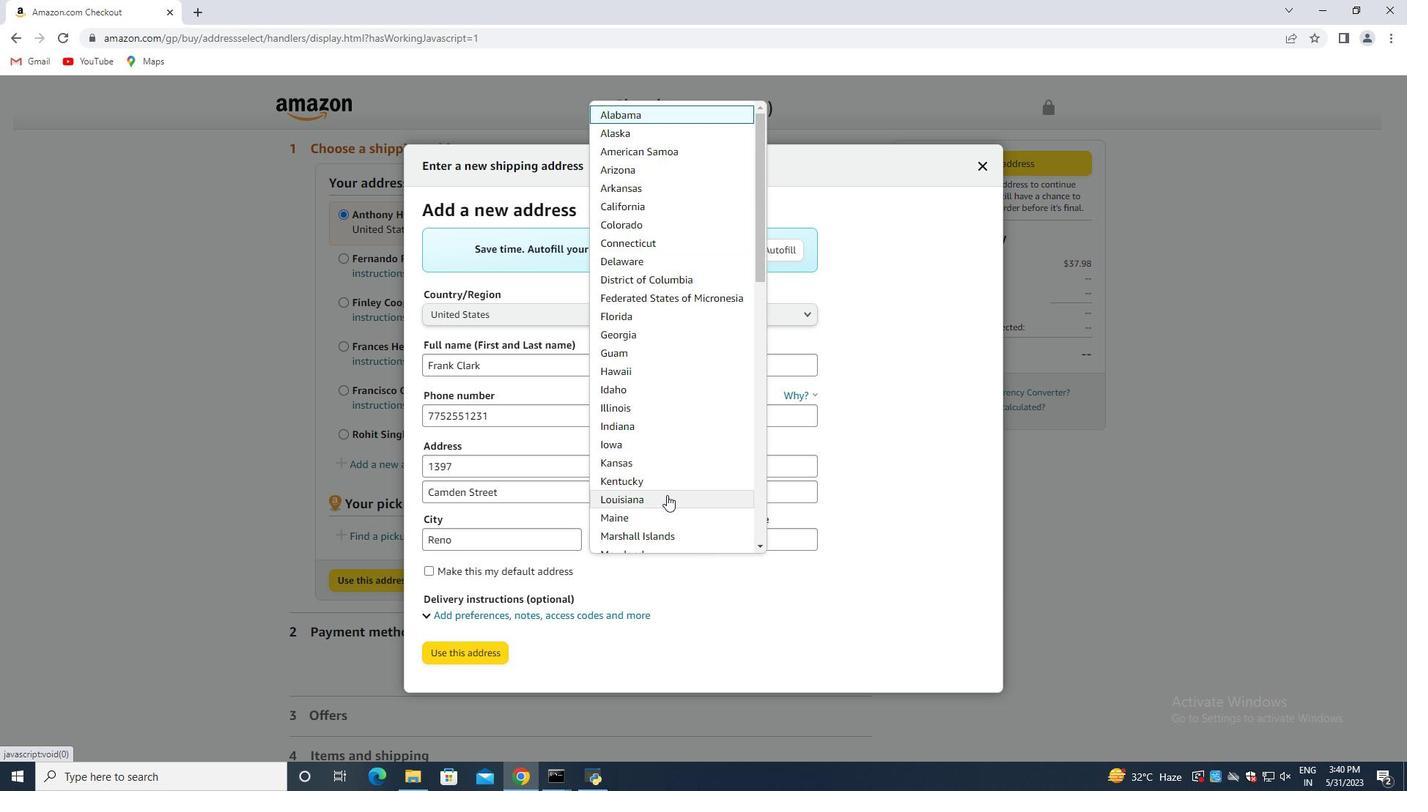 
Action: Mouse moved to (662, 494)
Screenshot: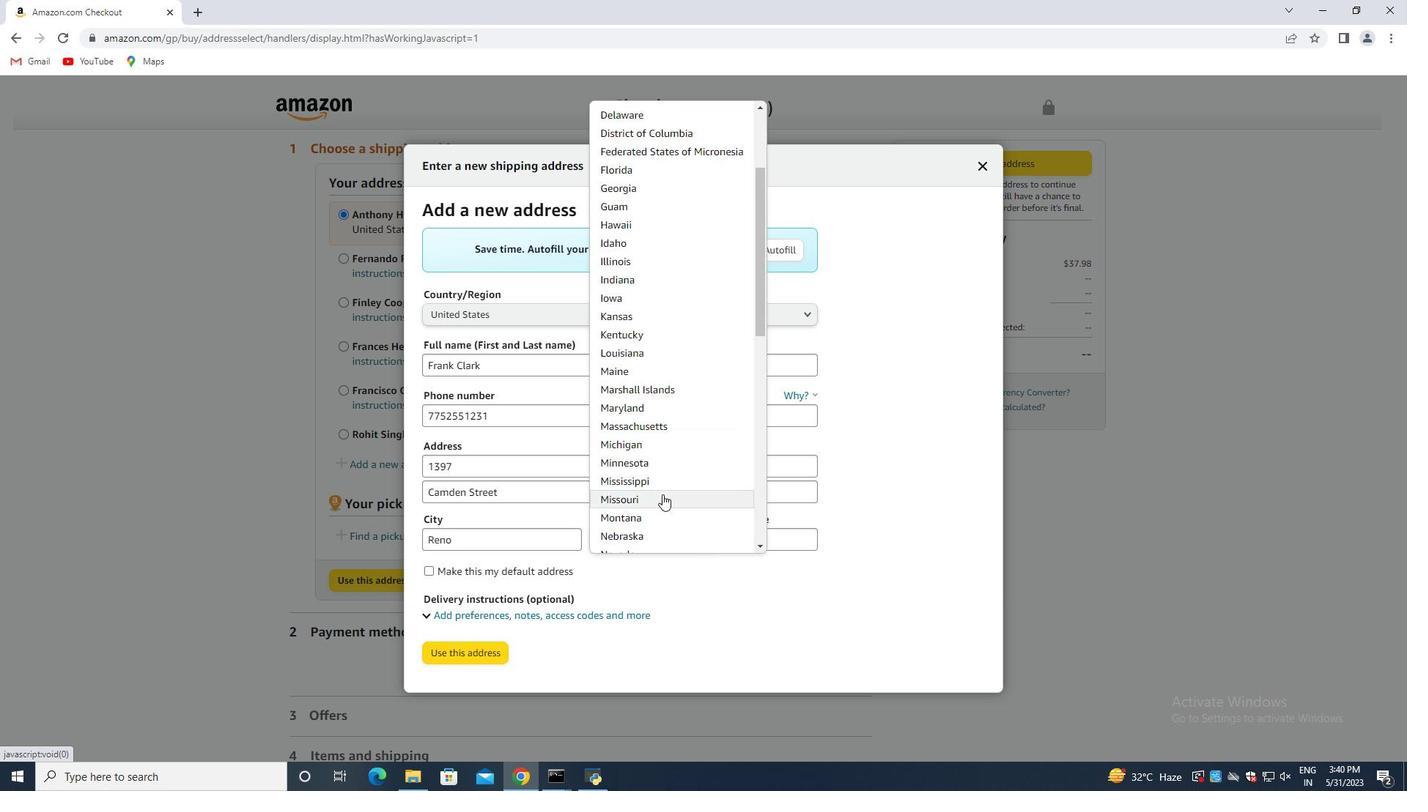 
Action: Mouse scrolled (662, 494) with delta (0, 0)
Screenshot: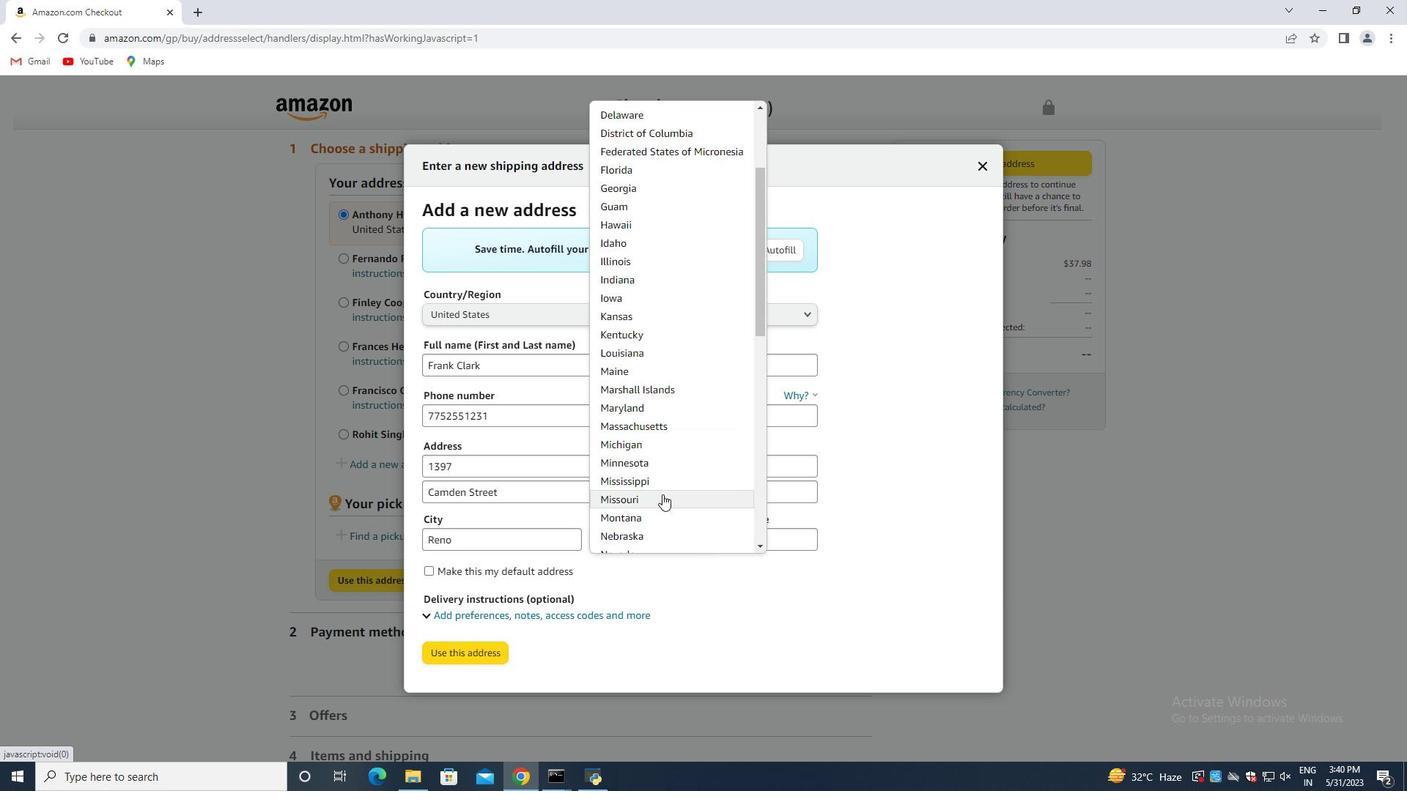 
Action: Mouse moved to (663, 478)
Screenshot: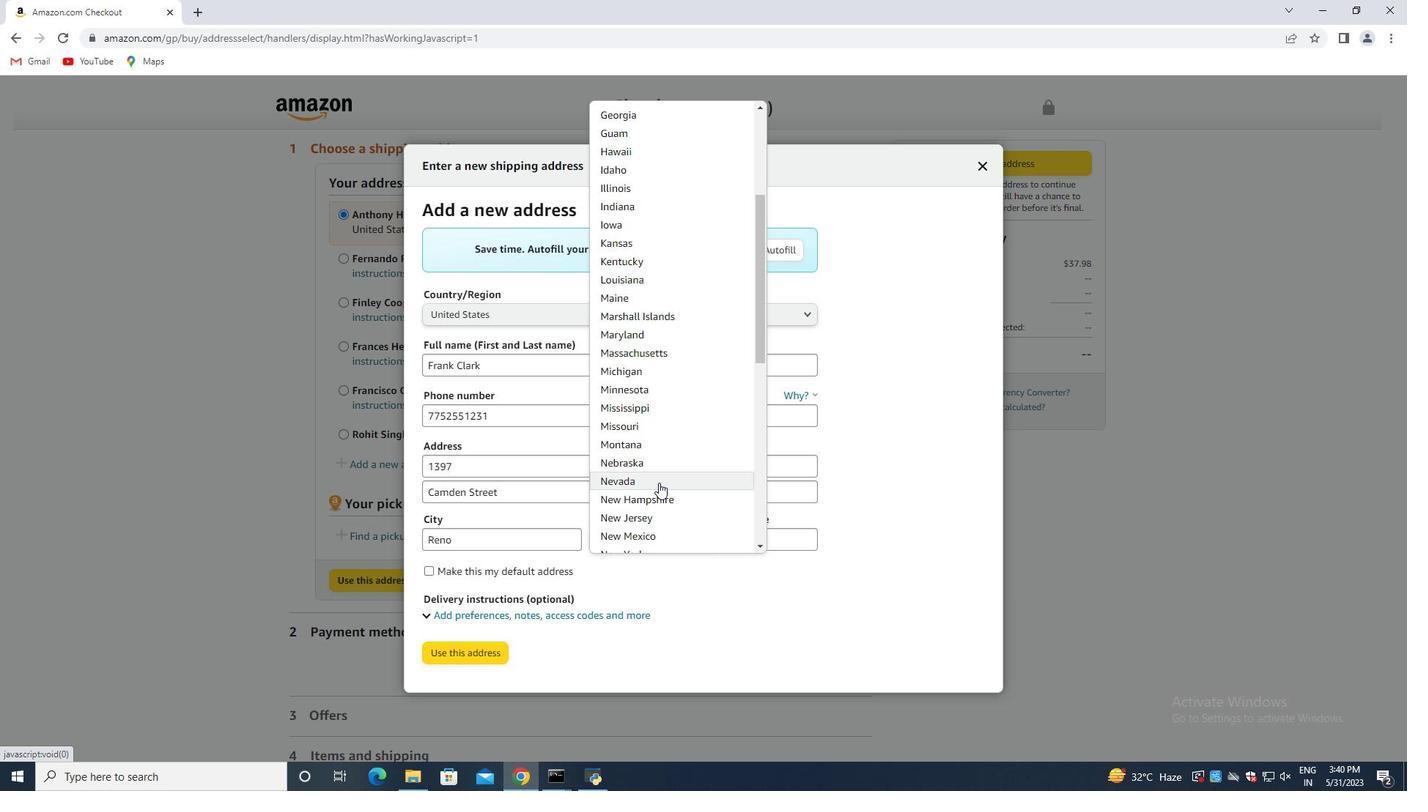 
Action: Mouse pressed left at (663, 478)
Screenshot: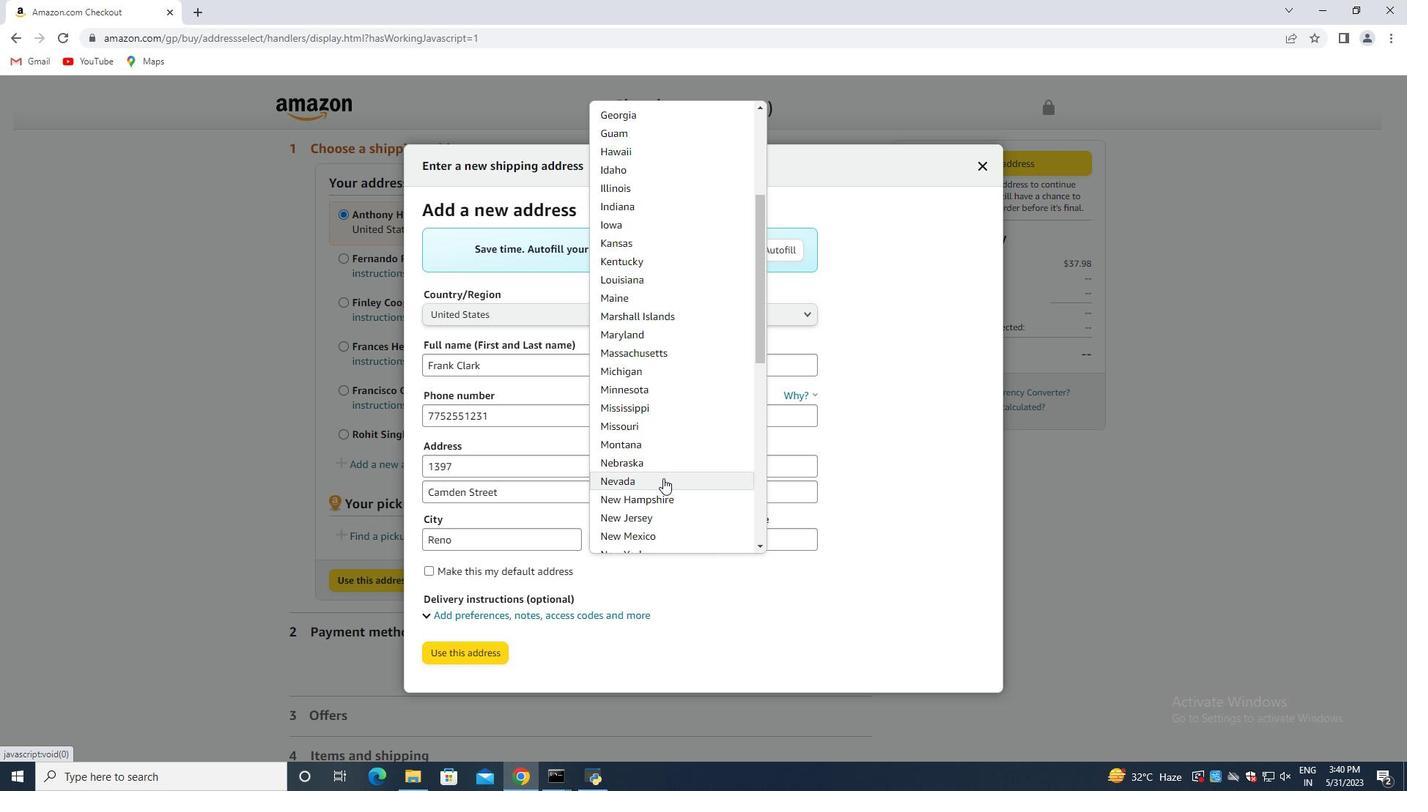 
Action: Mouse moved to (762, 539)
Screenshot: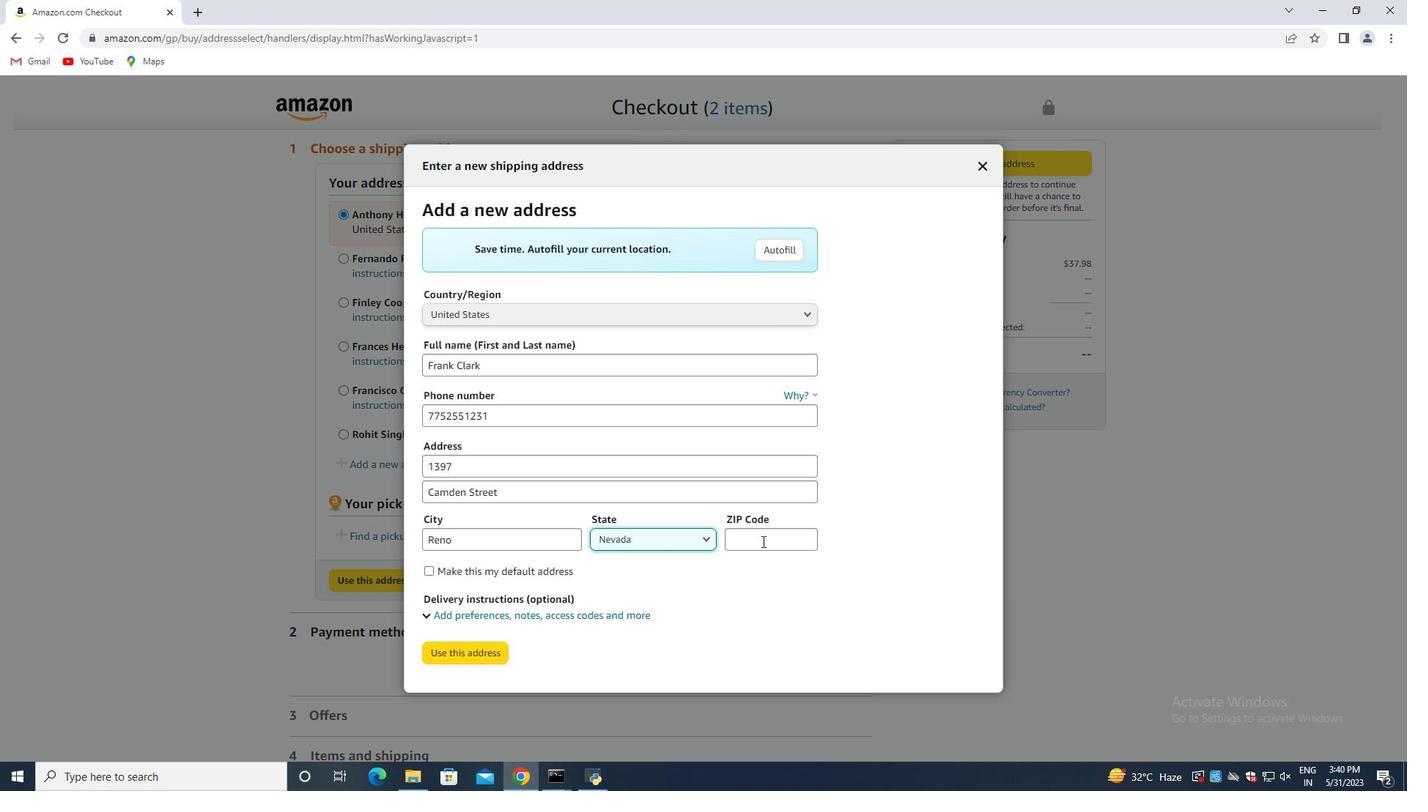 
Action: Mouse pressed left at (762, 539)
Screenshot: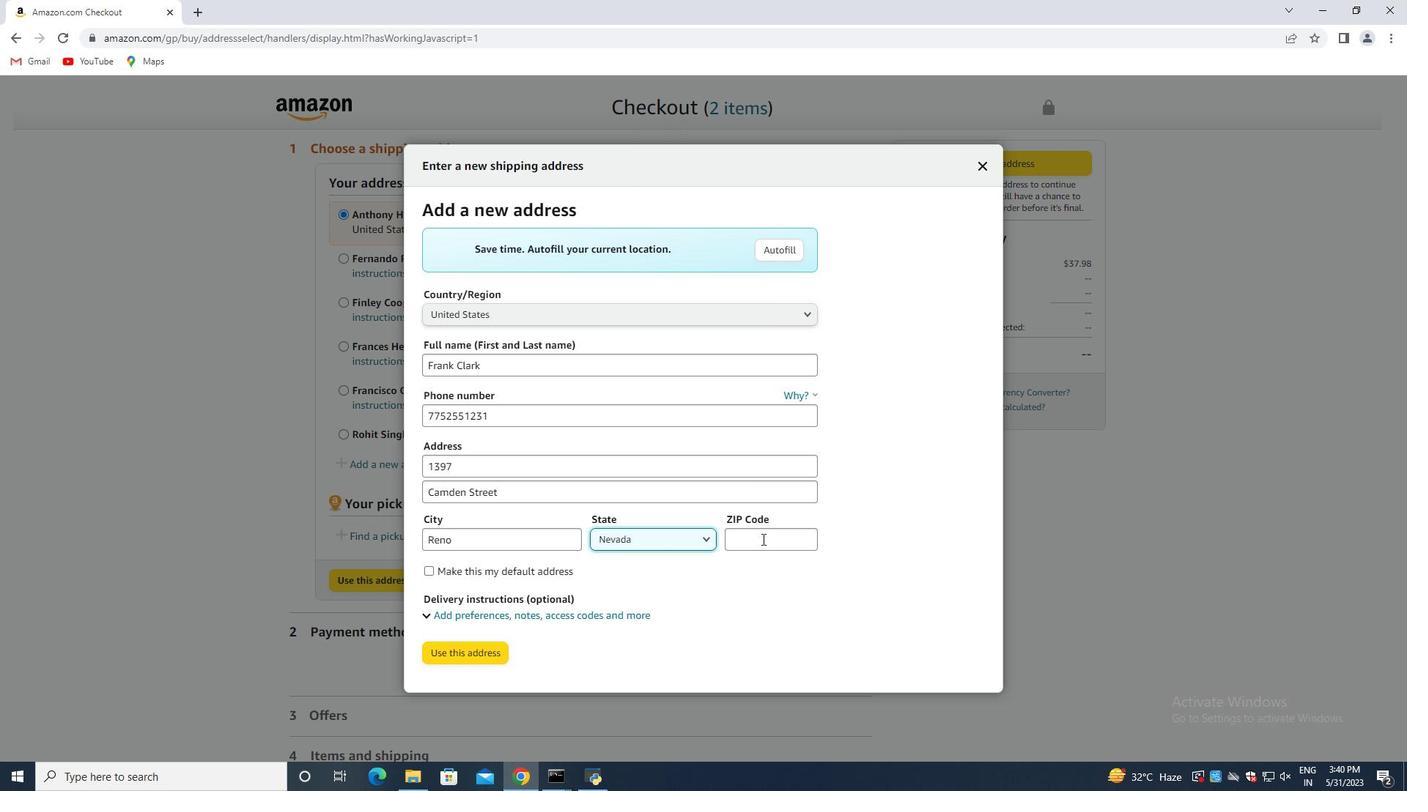 
Action: Mouse moved to (745, 538)
Screenshot: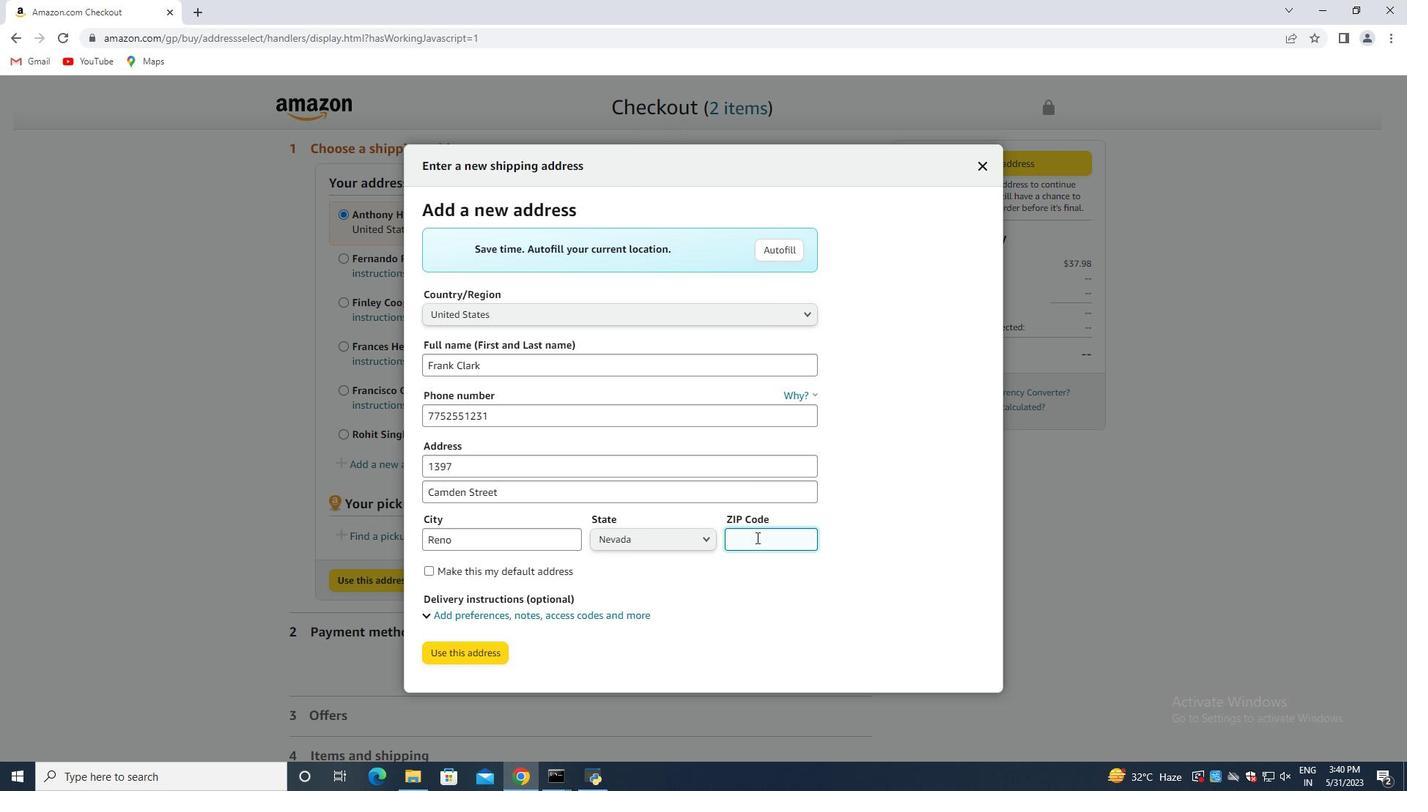 
Action: Key pressed 89501
Screenshot: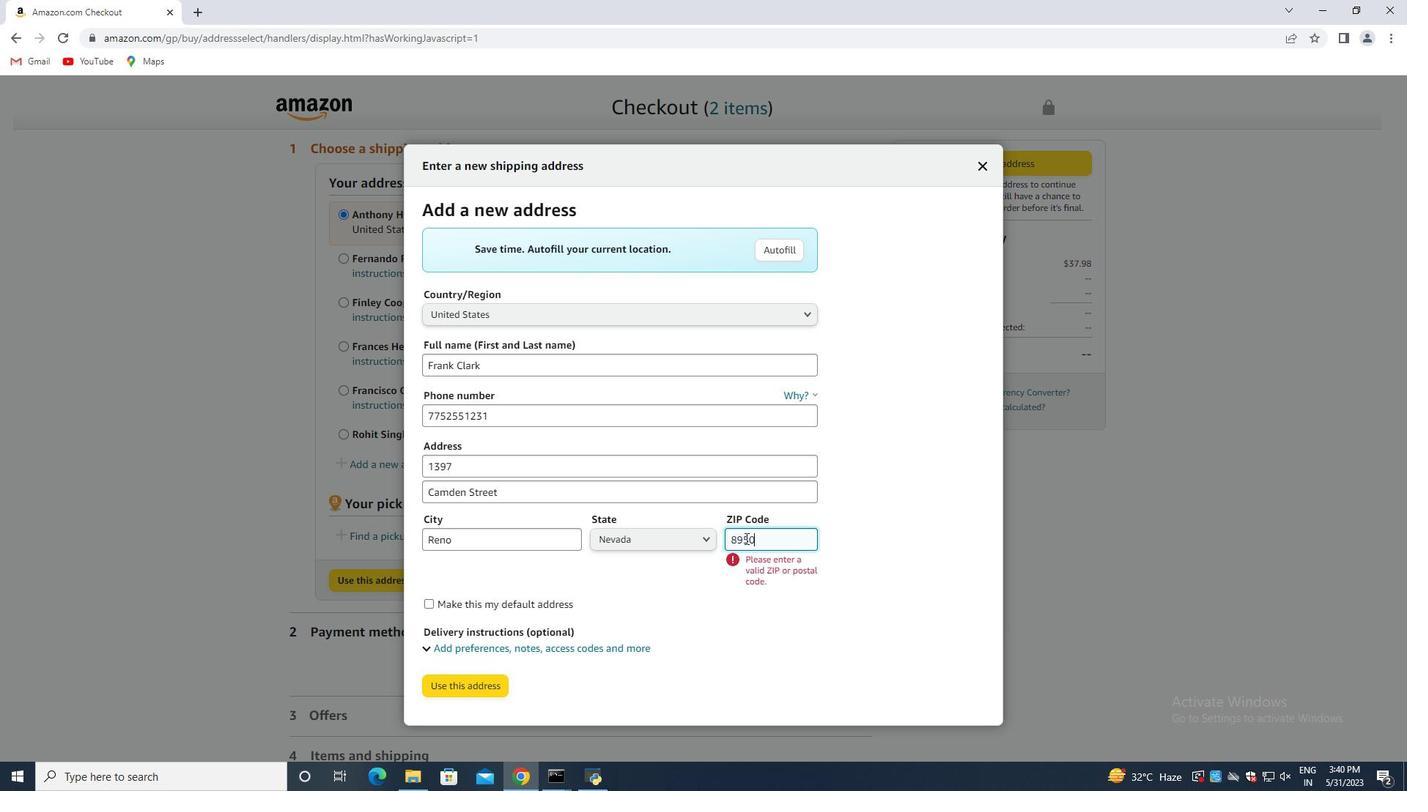 
Action: Mouse moved to (464, 651)
Screenshot: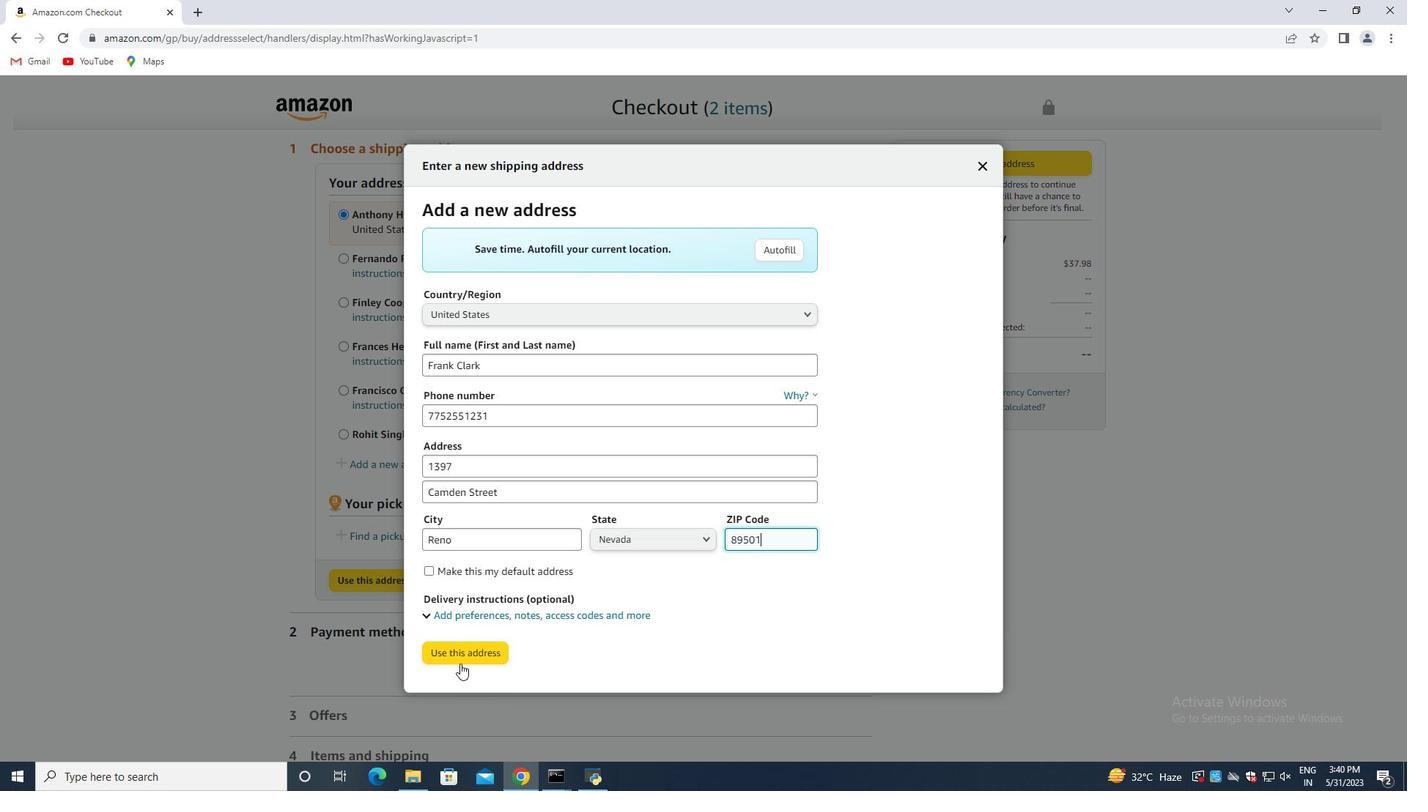 
Action: Mouse pressed left at (464, 651)
Screenshot: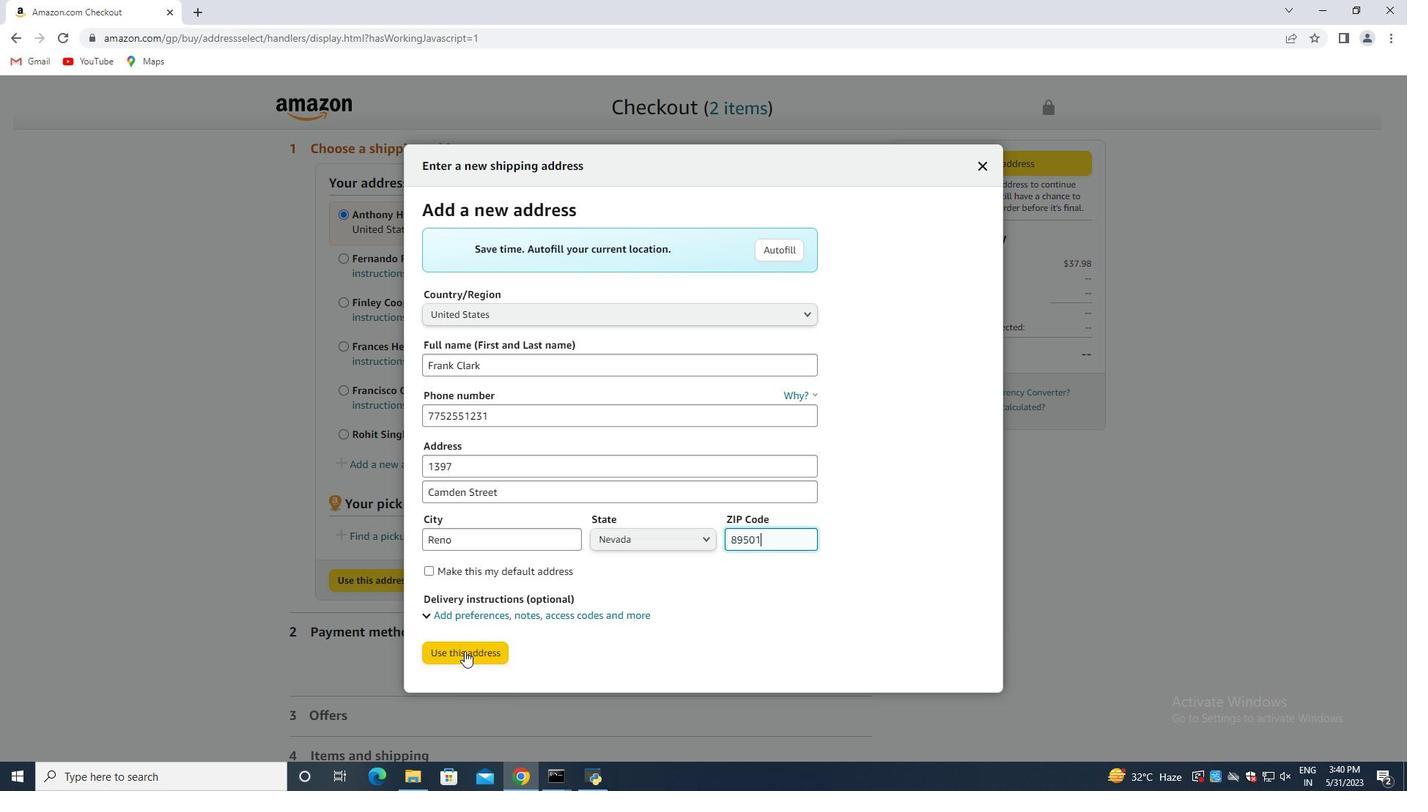 
Action: Mouse moved to (475, 711)
Screenshot: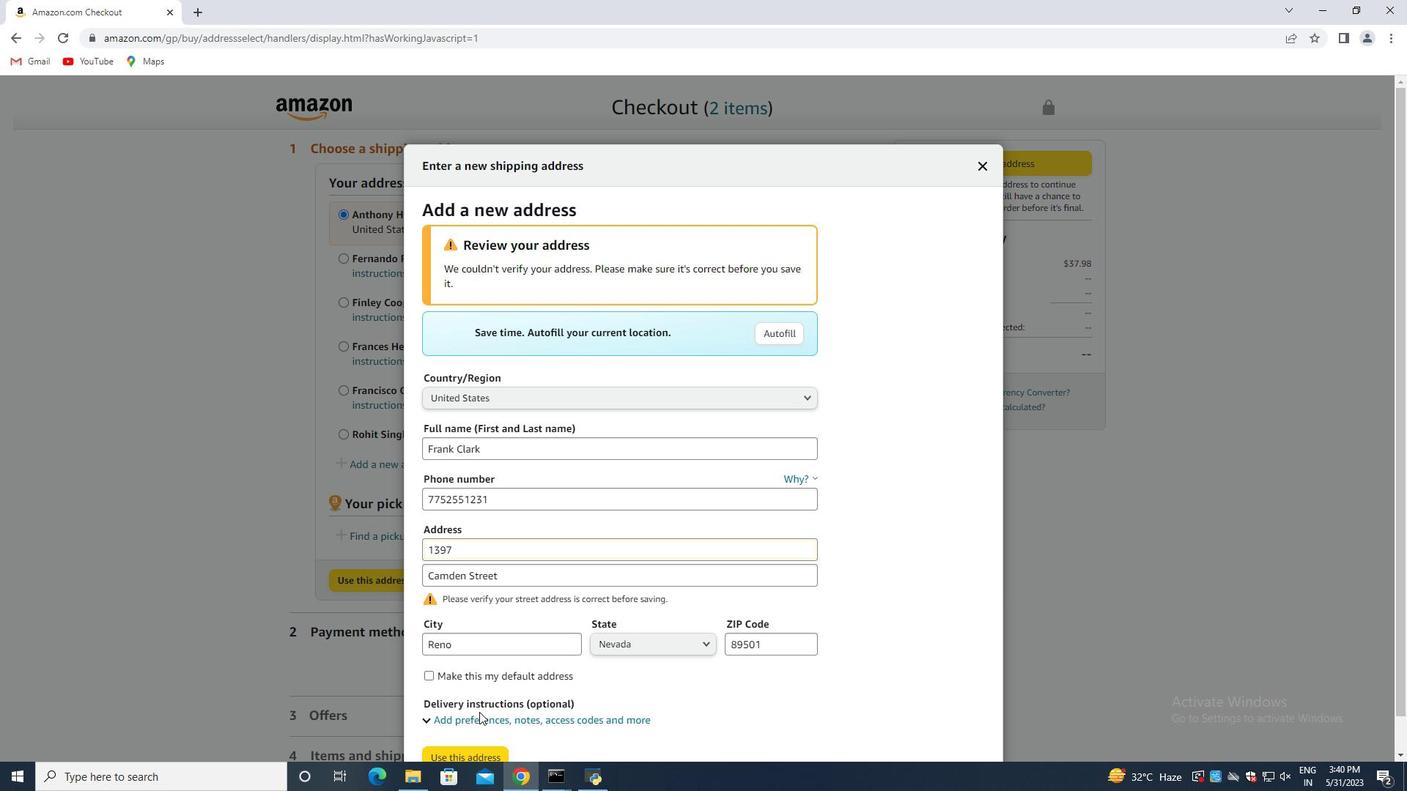 
Action: Mouse scrolled (475, 711) with delta (0, 0)
Screenshot: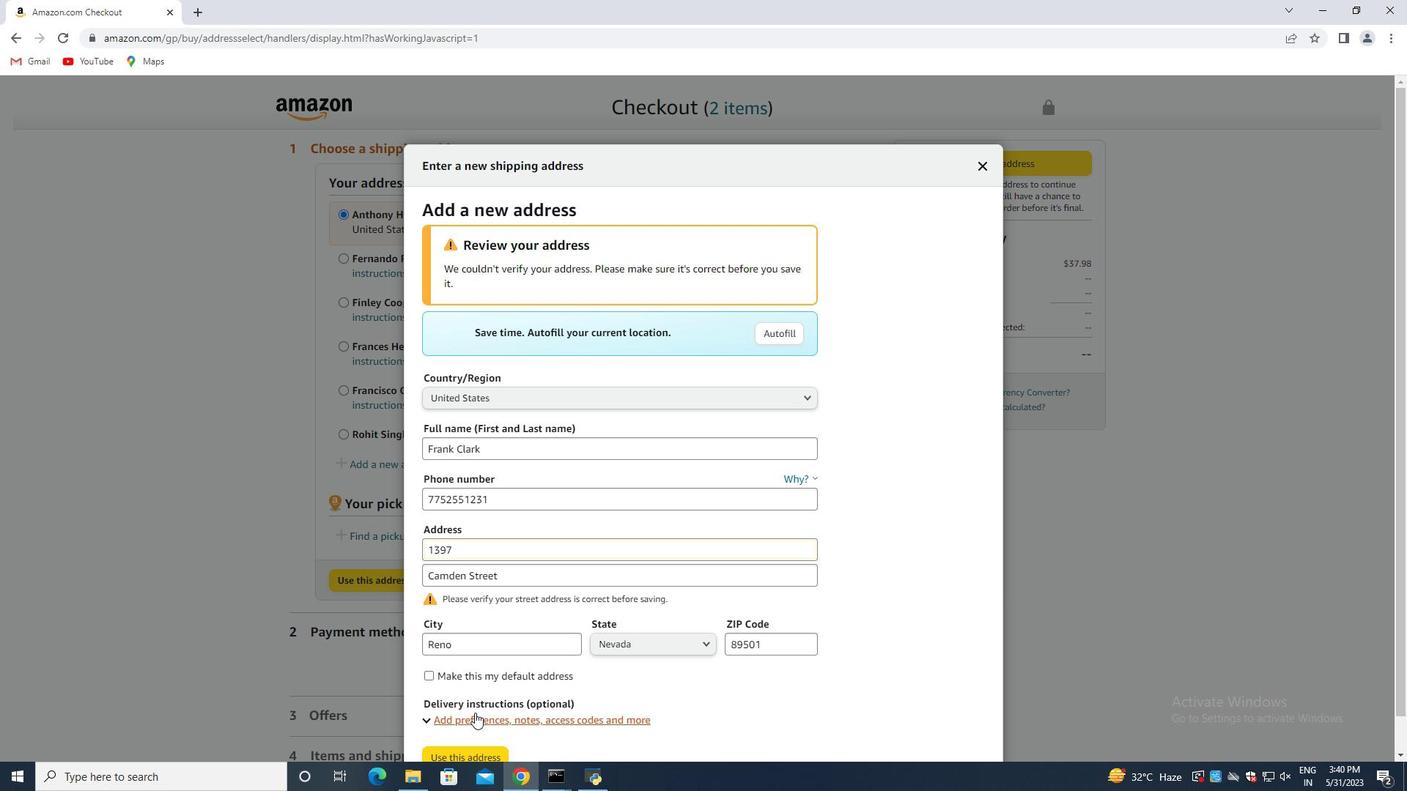 
Action: Mouse moved to (475, 717)
Screenshot: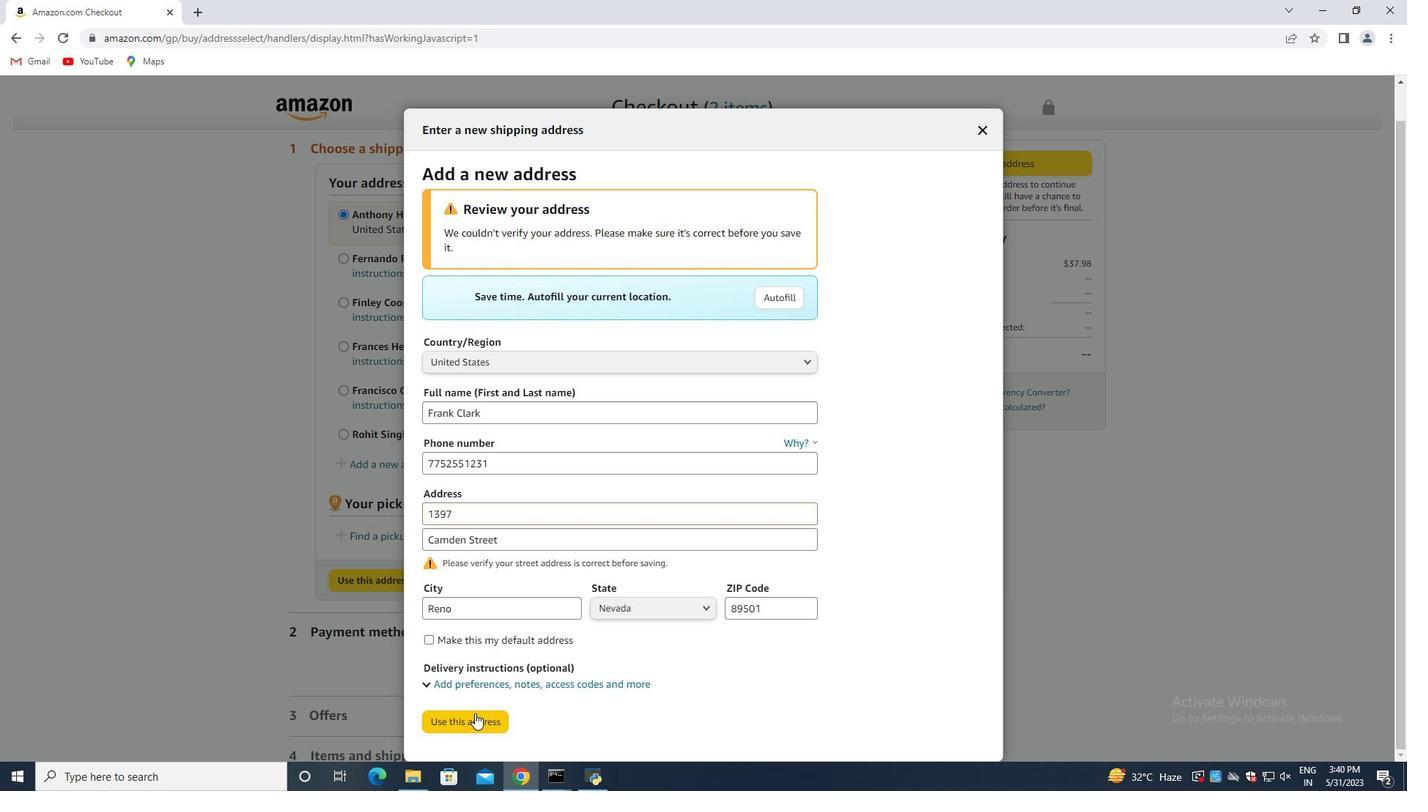 
Action: Mouse pressed left at (475, 717)
Screenshot: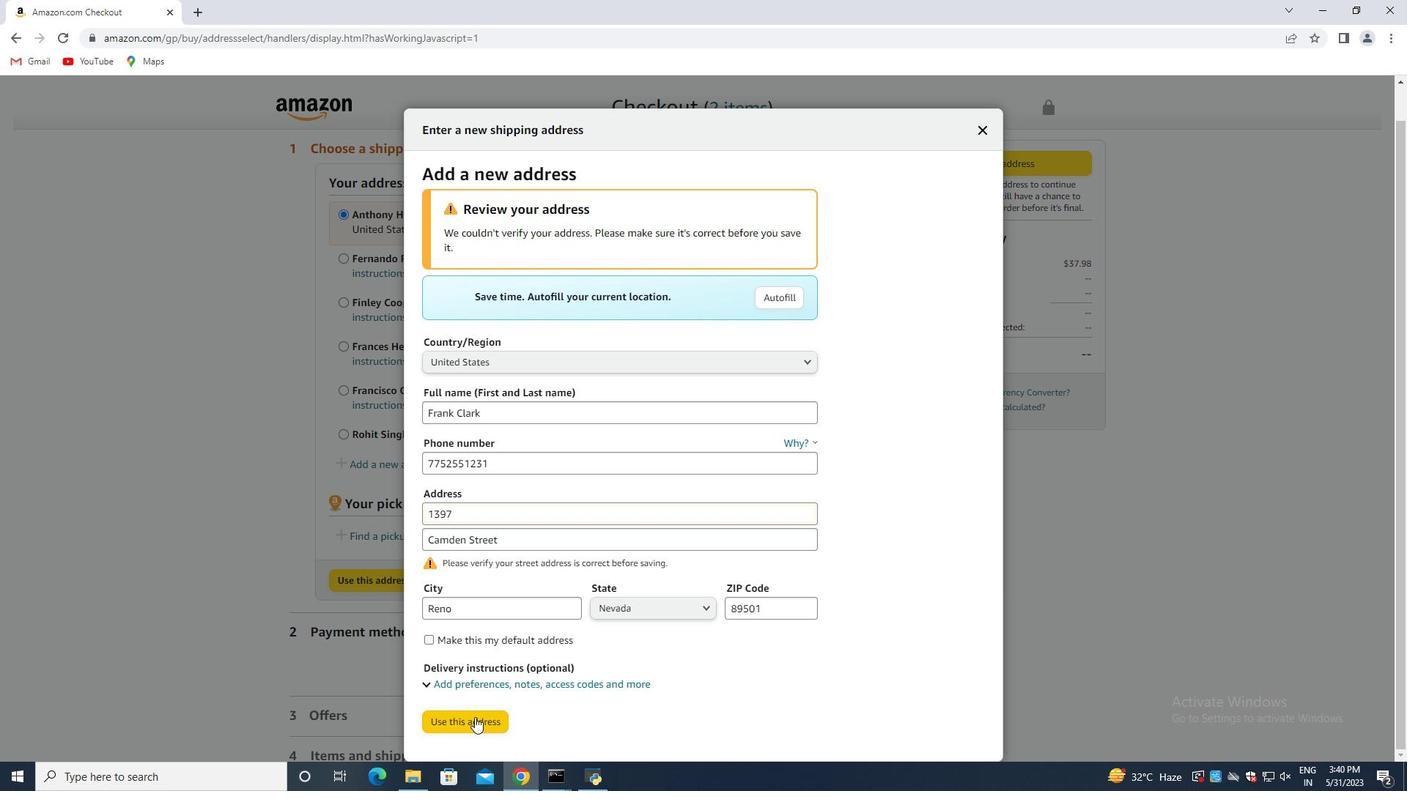 
Action: Mouse moved to (445, 412)
Screenshot: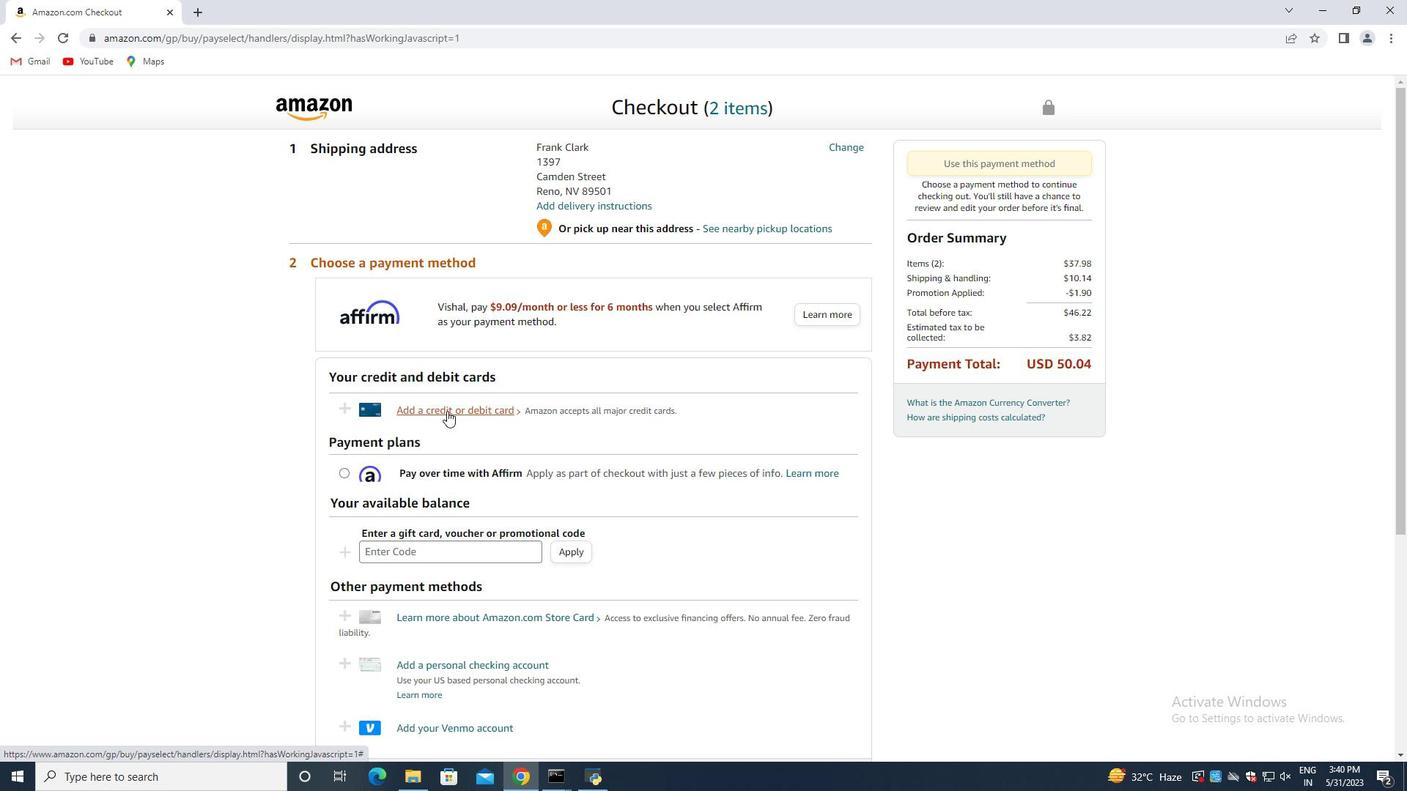 
Action: Mouse pressed left at (445, 412)
Screenshot: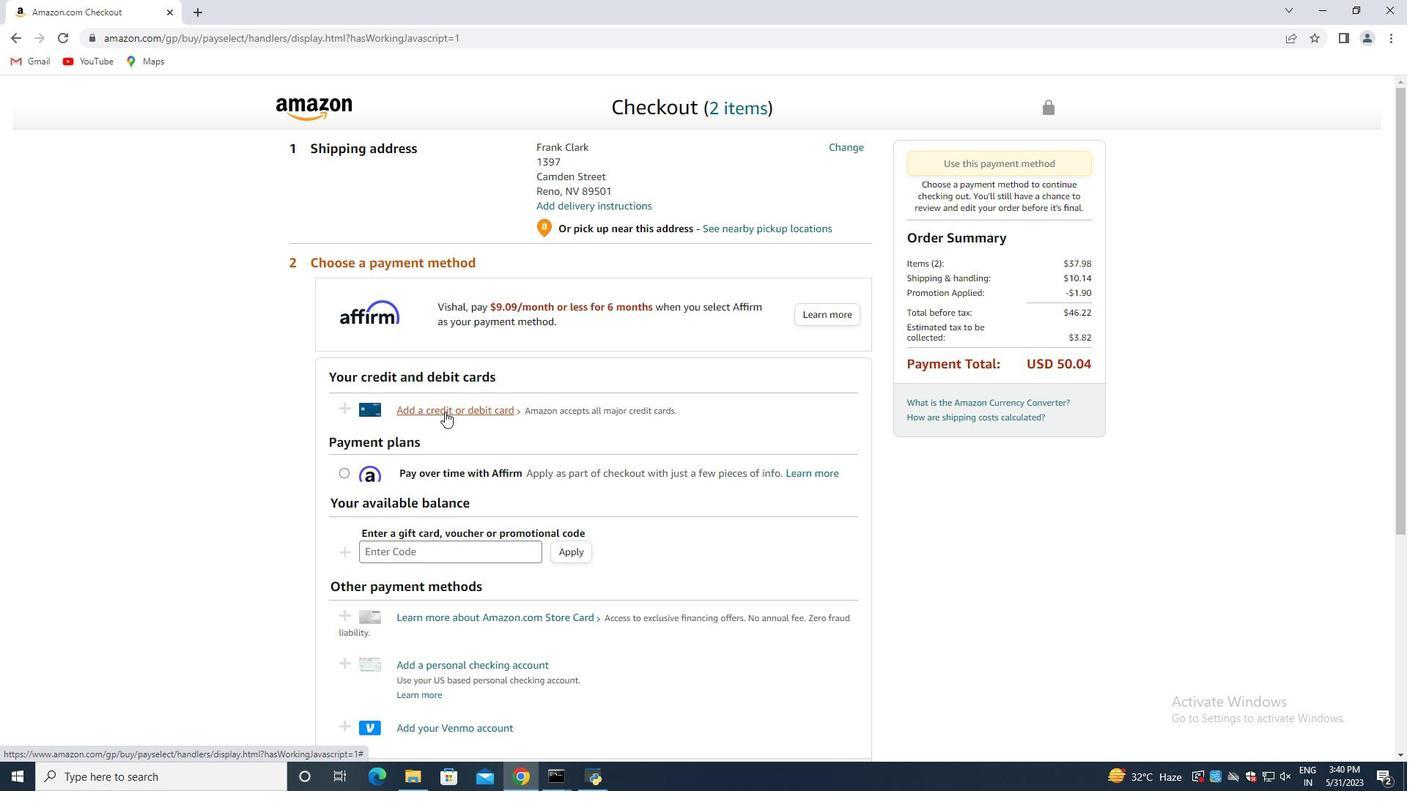 
Action: Mouse moved to (577, 346)
Screenshot: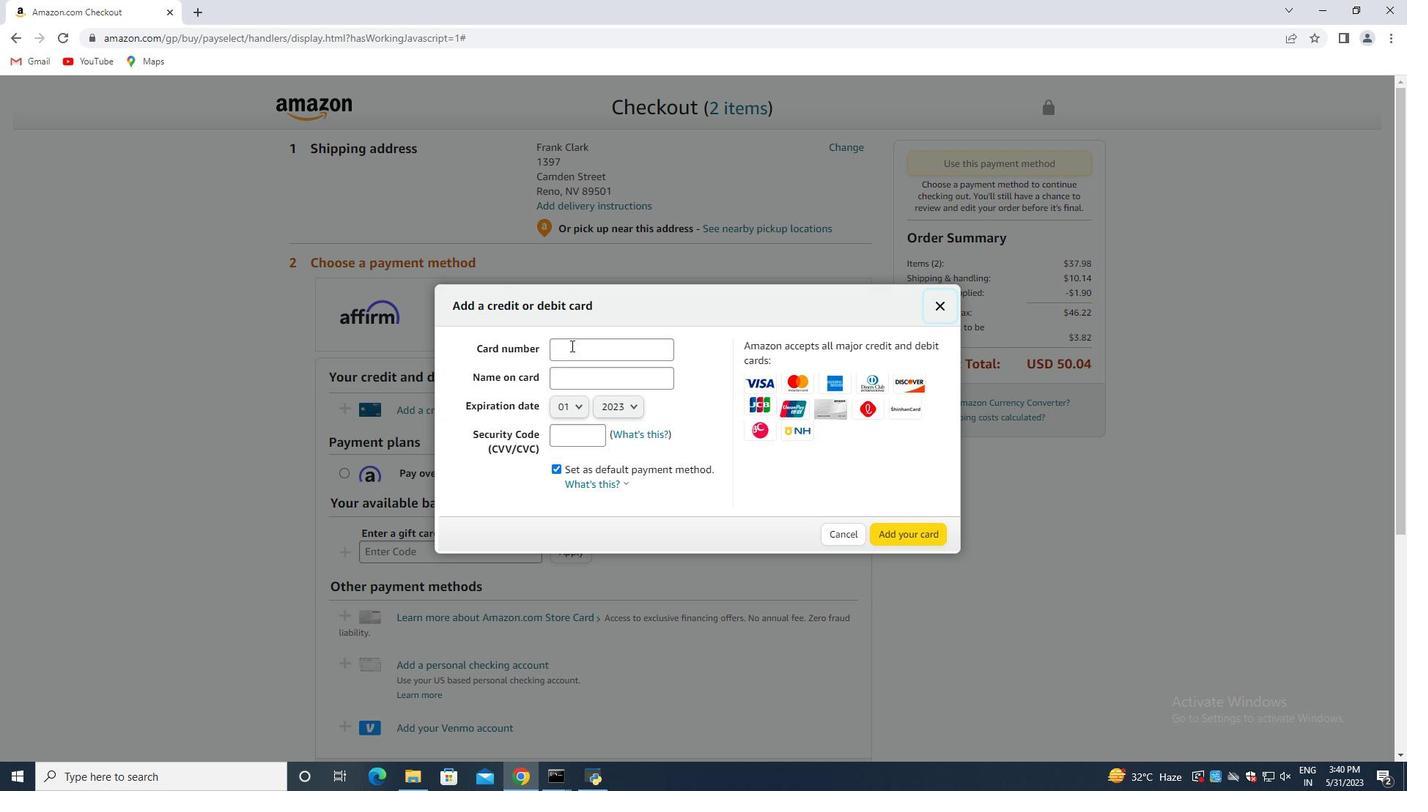 
Action: Mouse pressed left at (577, 346)
Screenshot: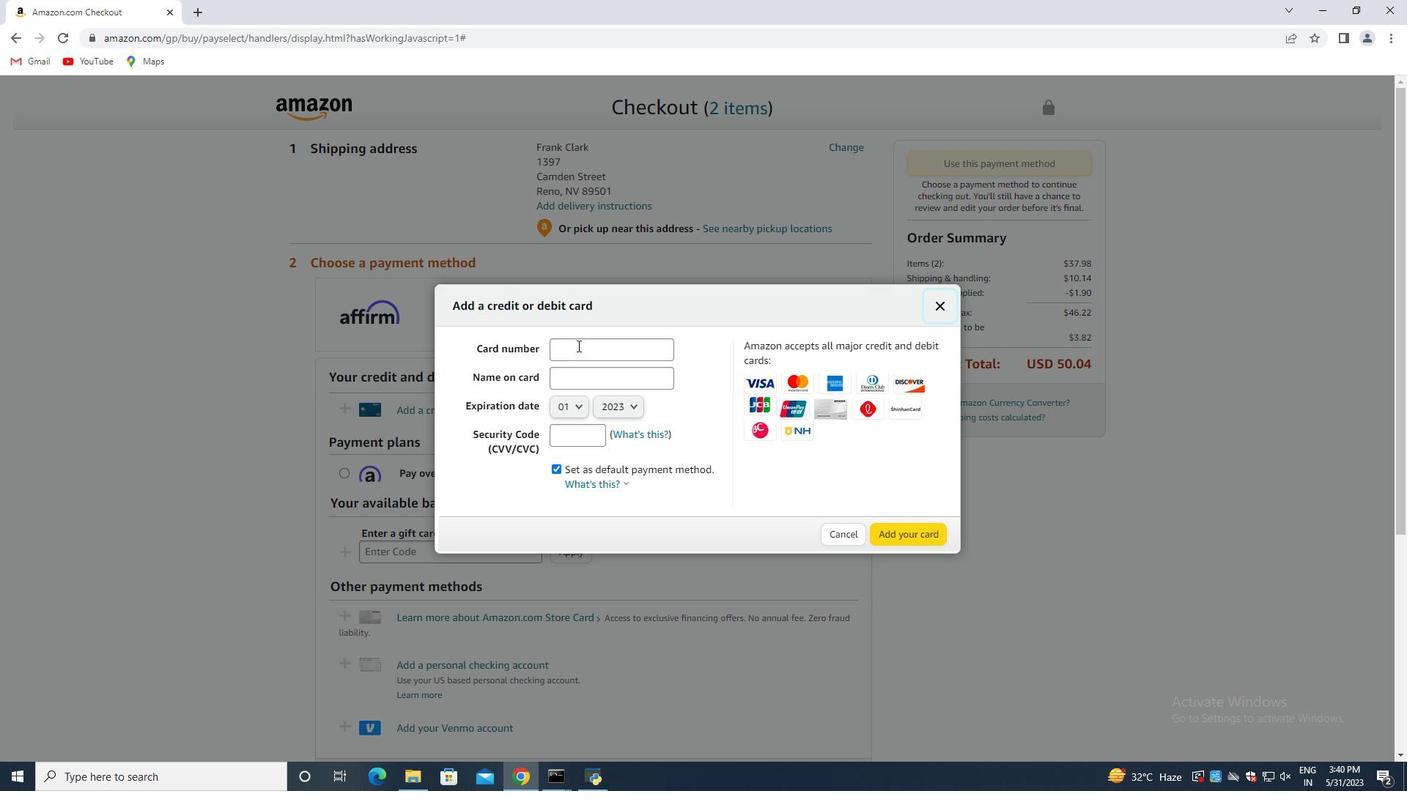 
Action: Mouse moved to (665, 384)
Screenshot: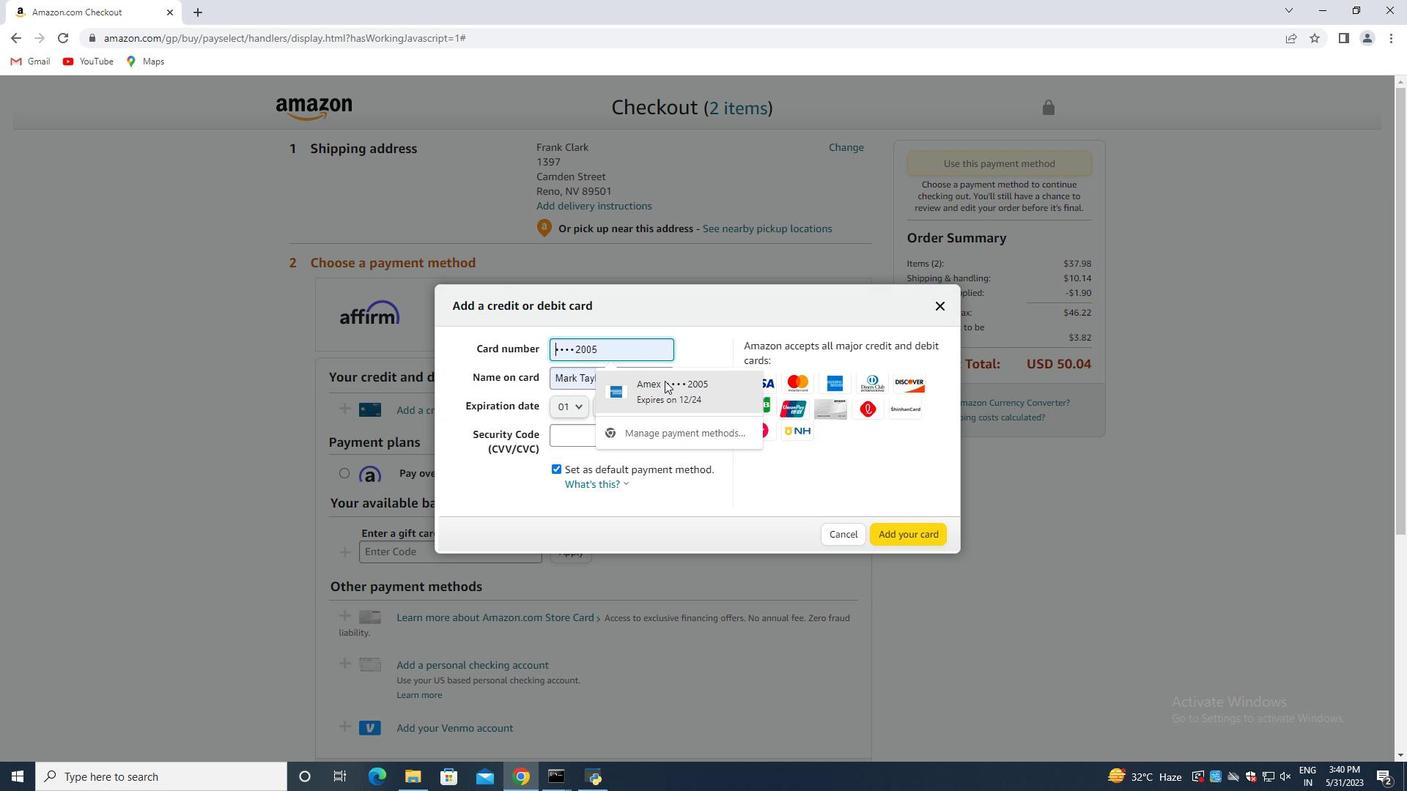 
Action: Mouse pressed left at (665, 384)
Screenshot: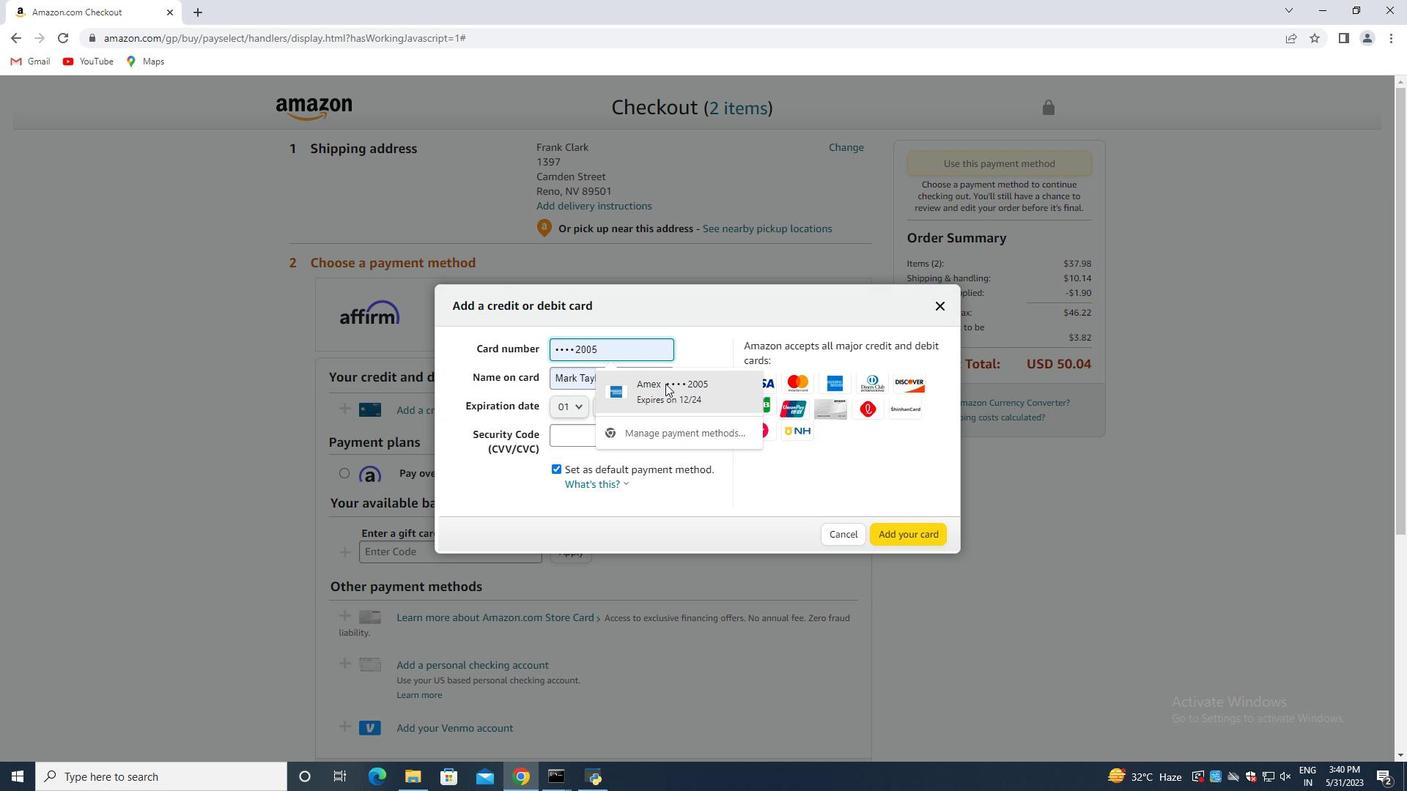 
Action: Mouse moved to (564, 439)
Screenshot: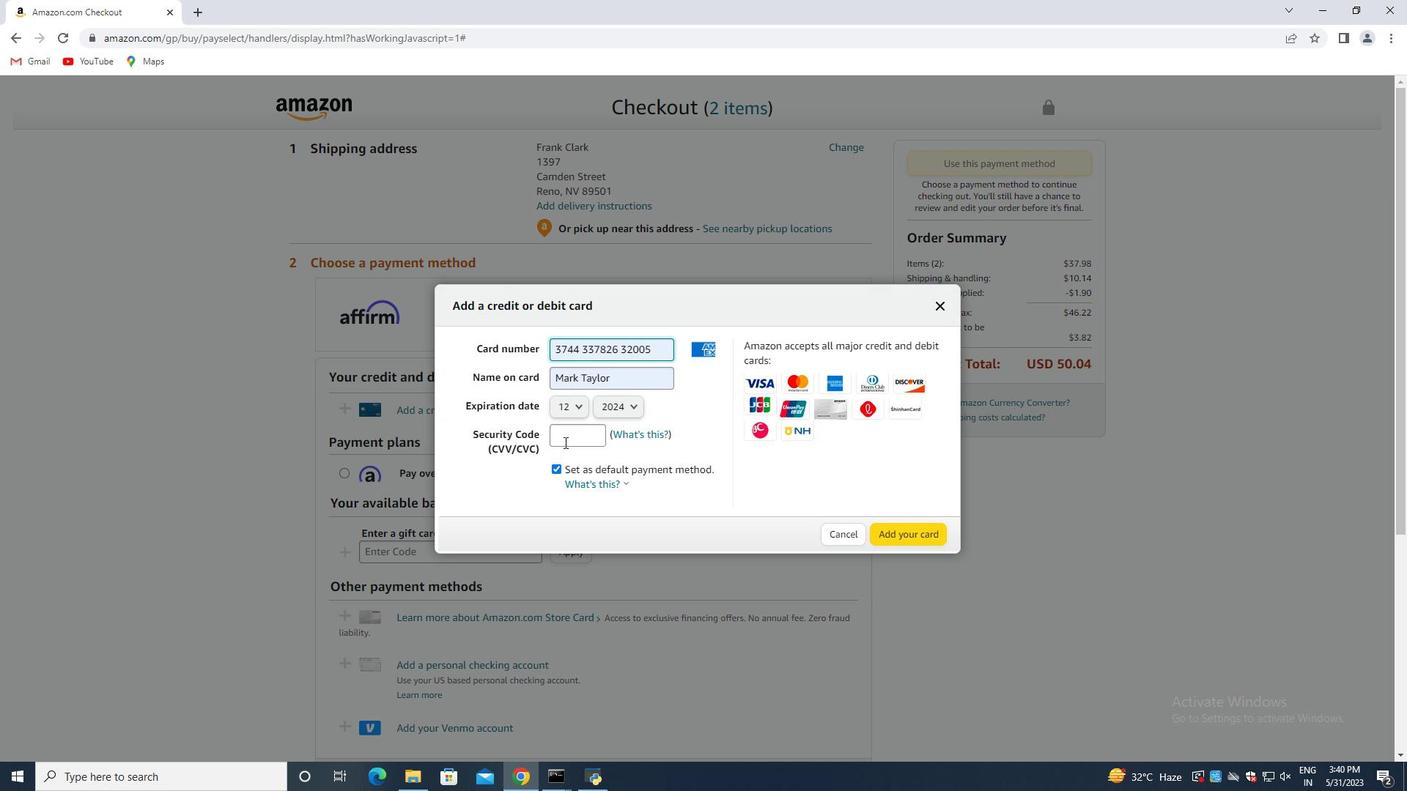 
Action: Mouse pressed left at (564, 439)
Screenshot: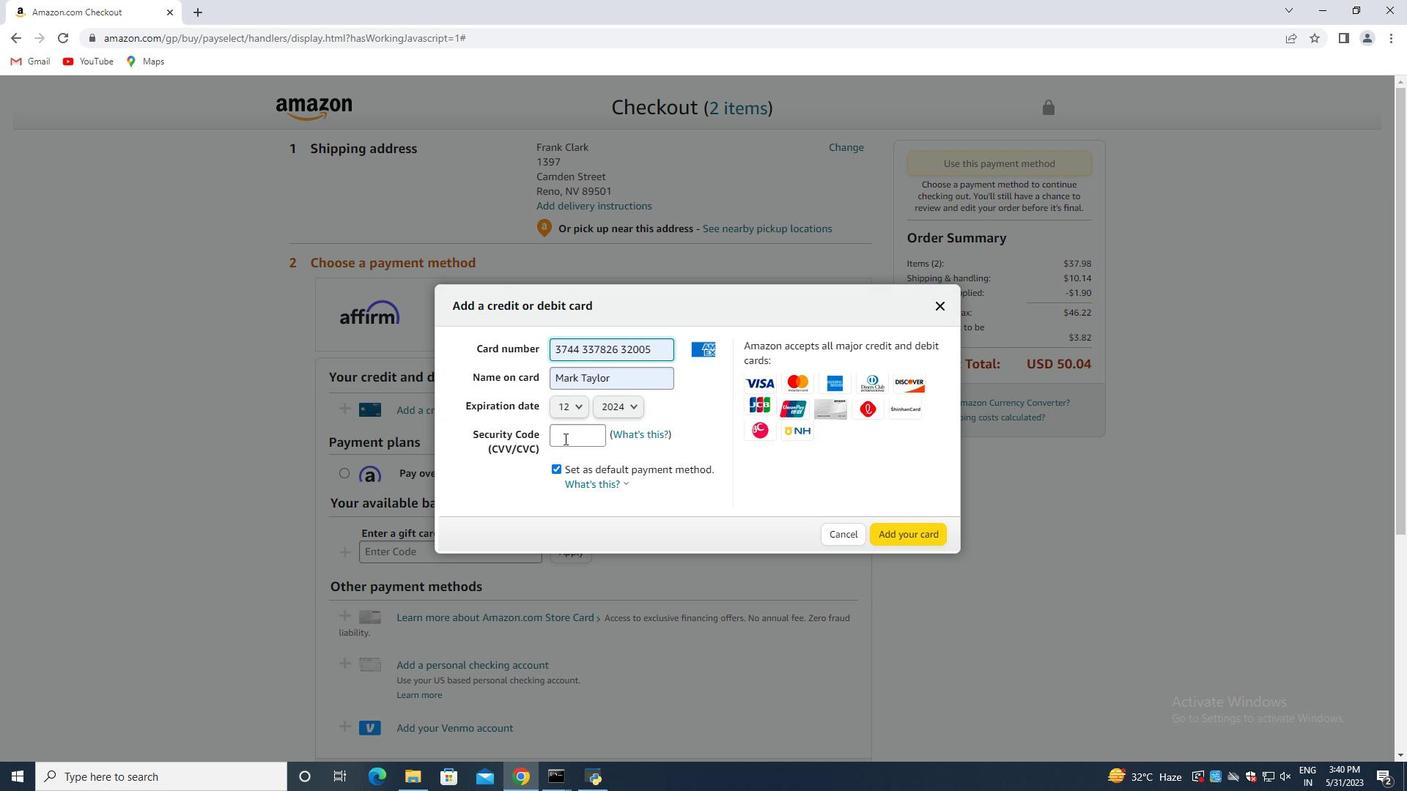 
Action: Mouse moved to (565, 438)
Screenshot: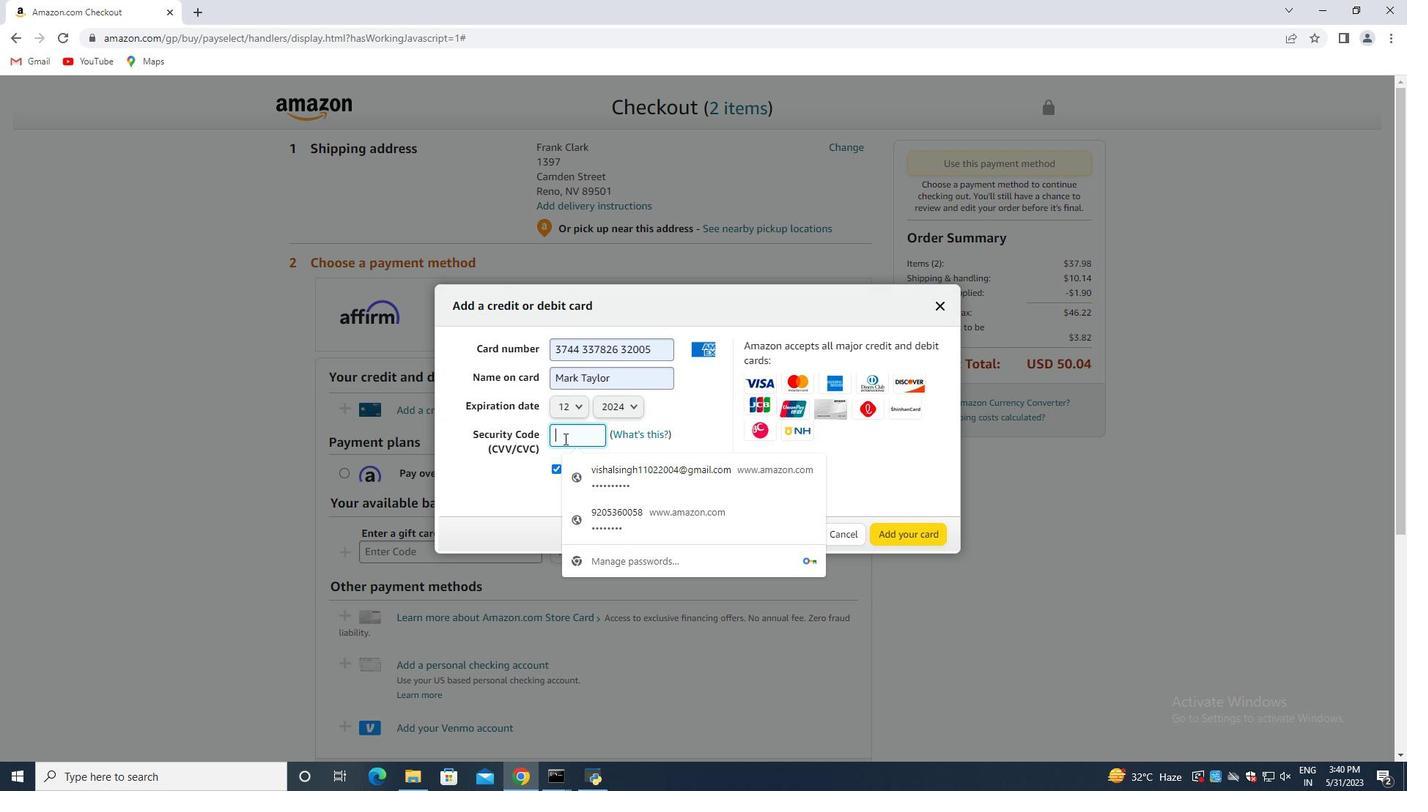 
Action: Key pressed 3321
Screenshot: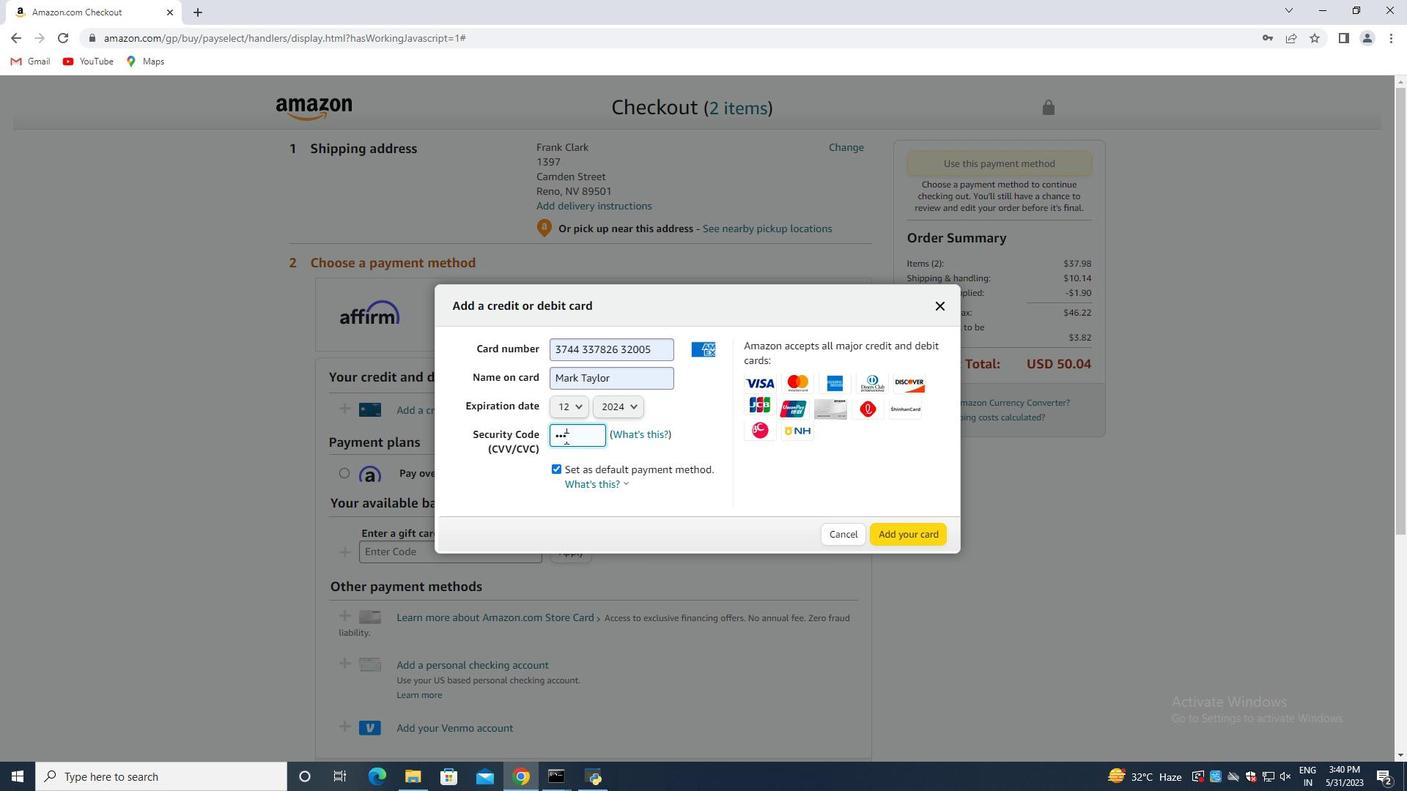 
Action: Mouse moved to (906, 530)
Screenshot: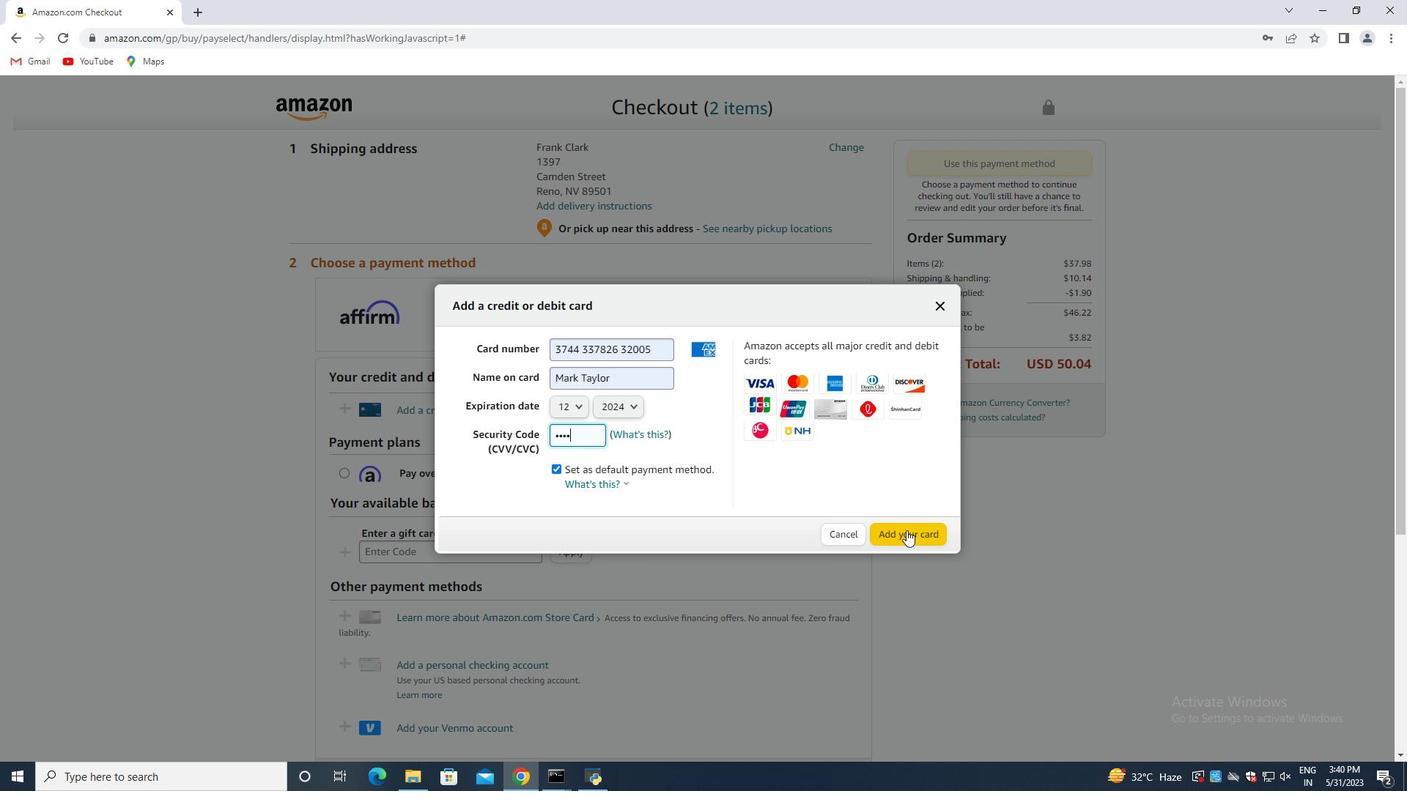 
